 Task: Share a sports tournament or championship album with teams and supporters.
Action: Mouse moved to (42, 63)
Screenshot: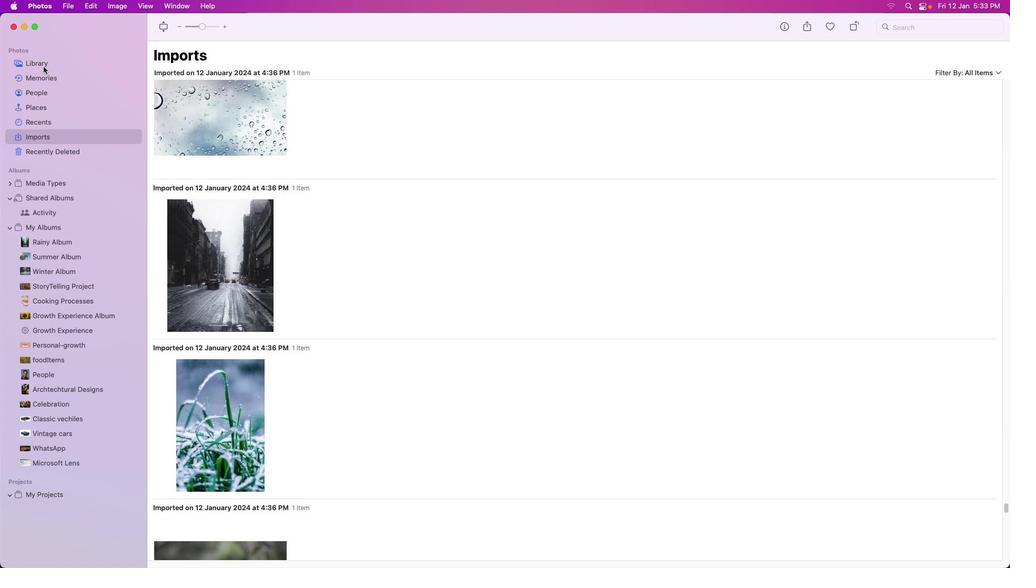 
Action: Mouse pressed left at (42, 63)
Screenshot: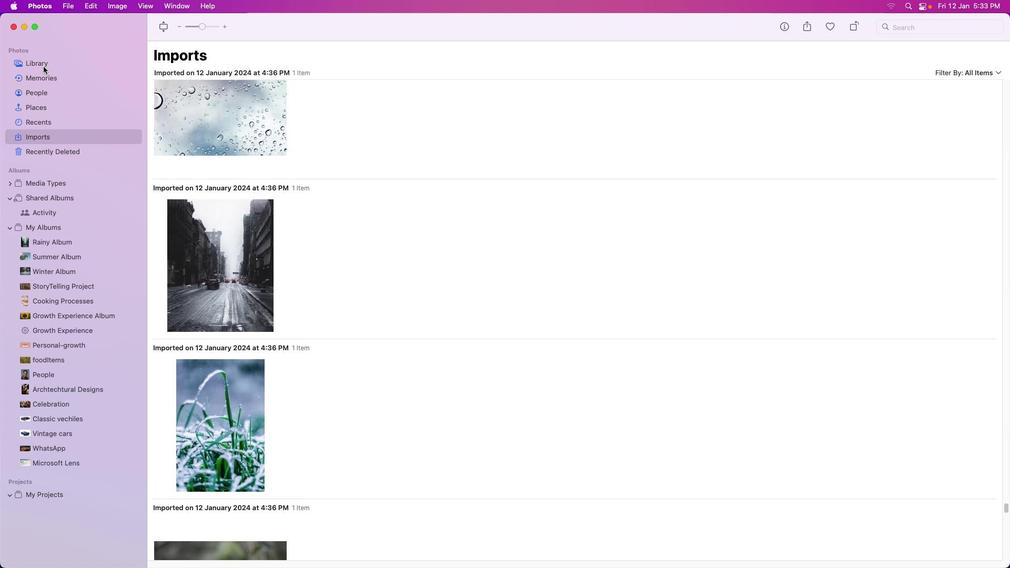 
Action: Mouse moved to (43, 65)
Screenshot: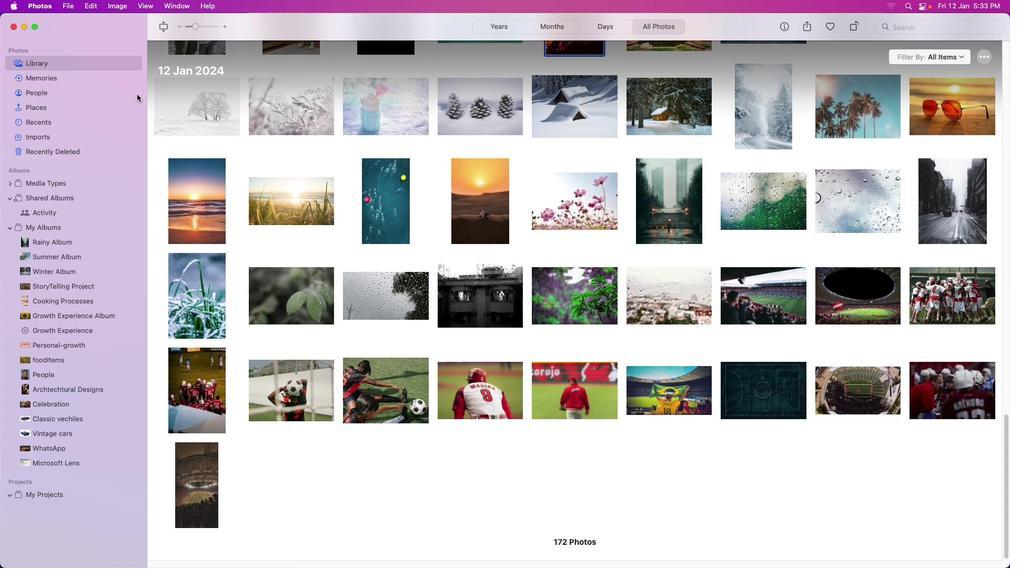 
Action: Mouse pressed left at (43, 65)
Screenshot: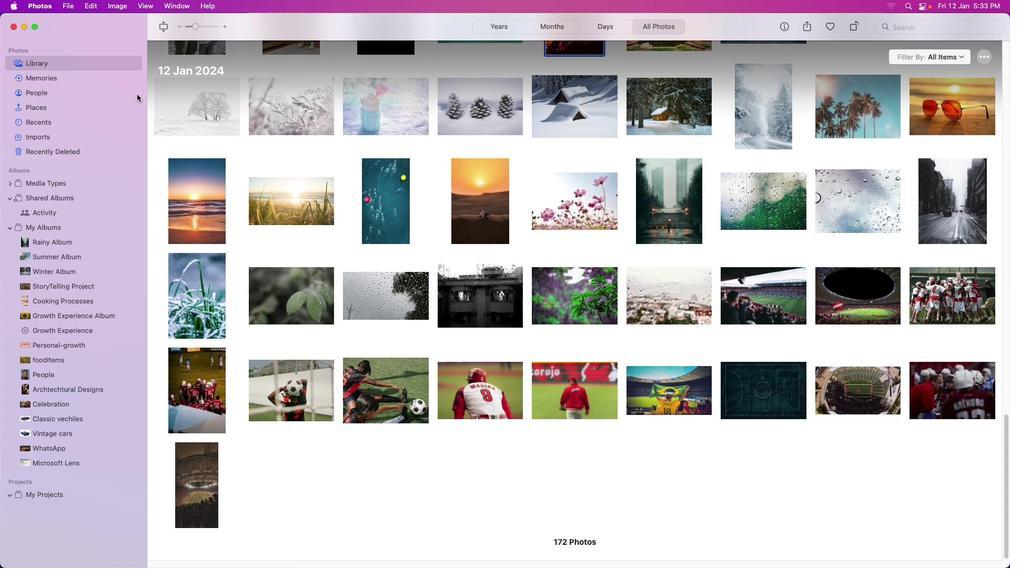 
Action: Mouse moved to (434, 298)
Screenshot: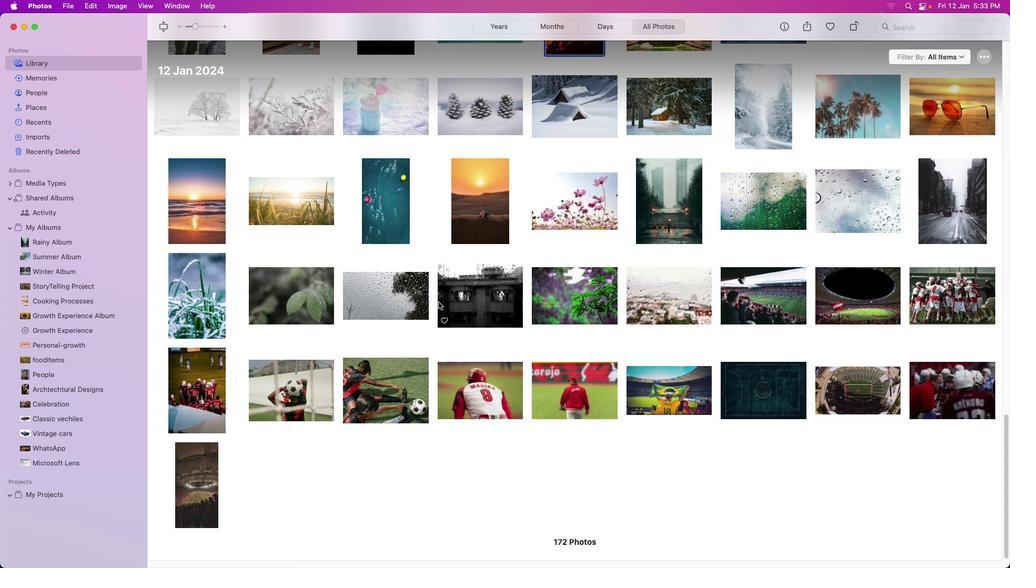
Action: Mouse scrolled (434, 298) with delta (0, 0)
Screenshot: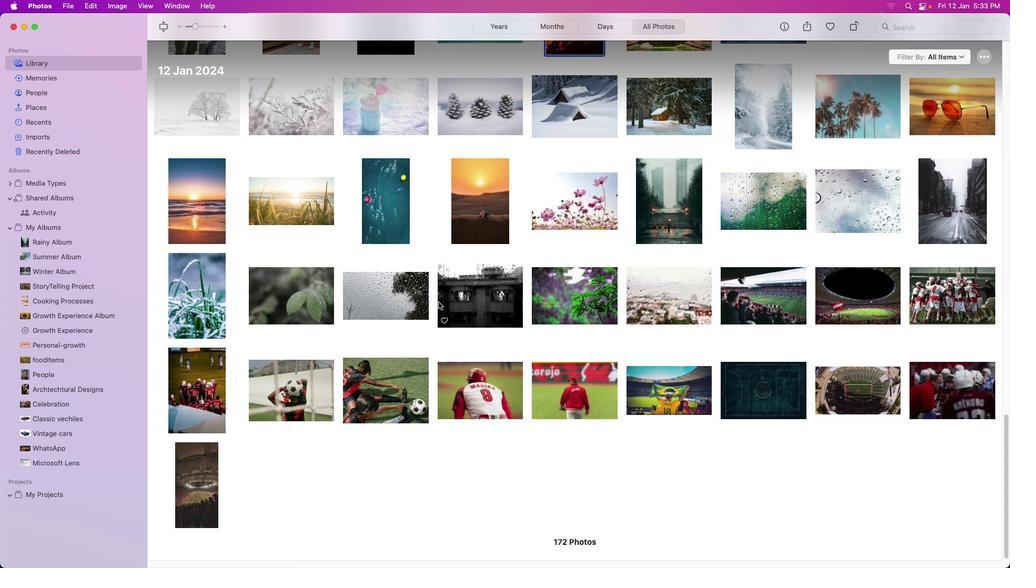 
Action: Mouse moved to (437, 300)
Screenshot: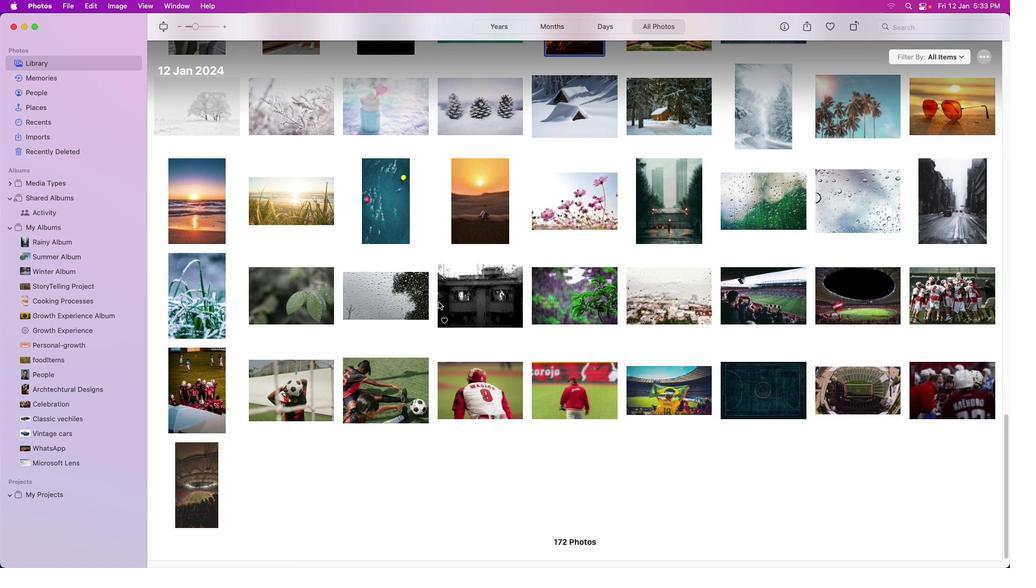 
Action: Mouse scrolled (437, 300) with delta (0, 0)
Screenshot: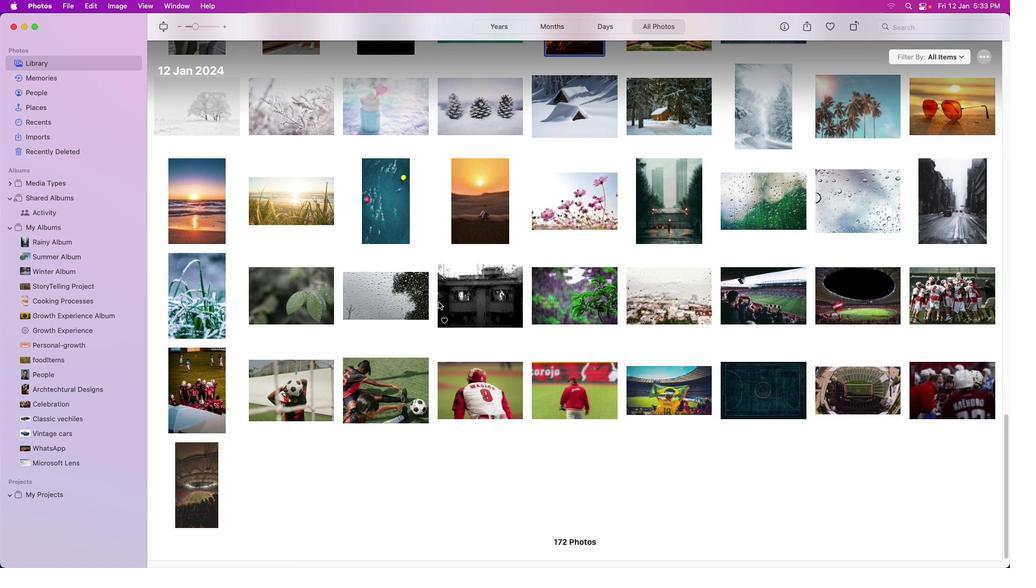 
Action: Mouse moved to (438, 301)
Screenshot: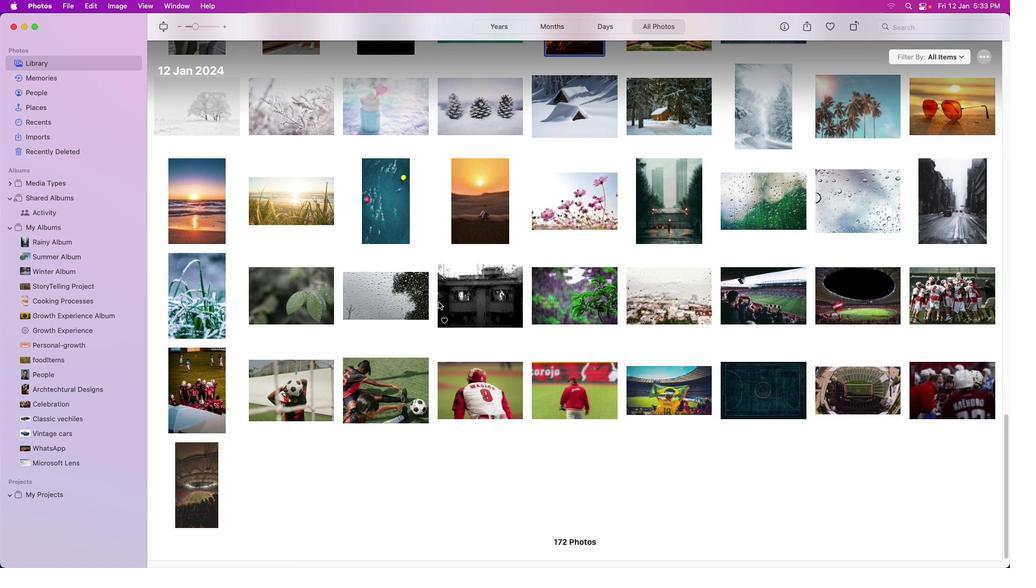 
Action: Mouse scrolled (438, 301) with delta (0, -1)
Screenshot: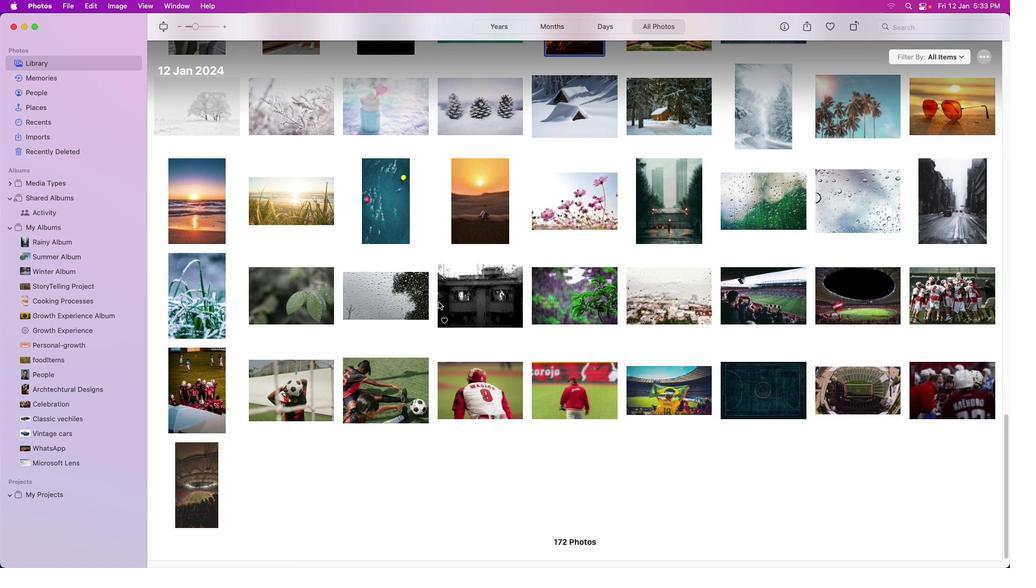
Action: Mouse moved to (438, 302)
Screenshot: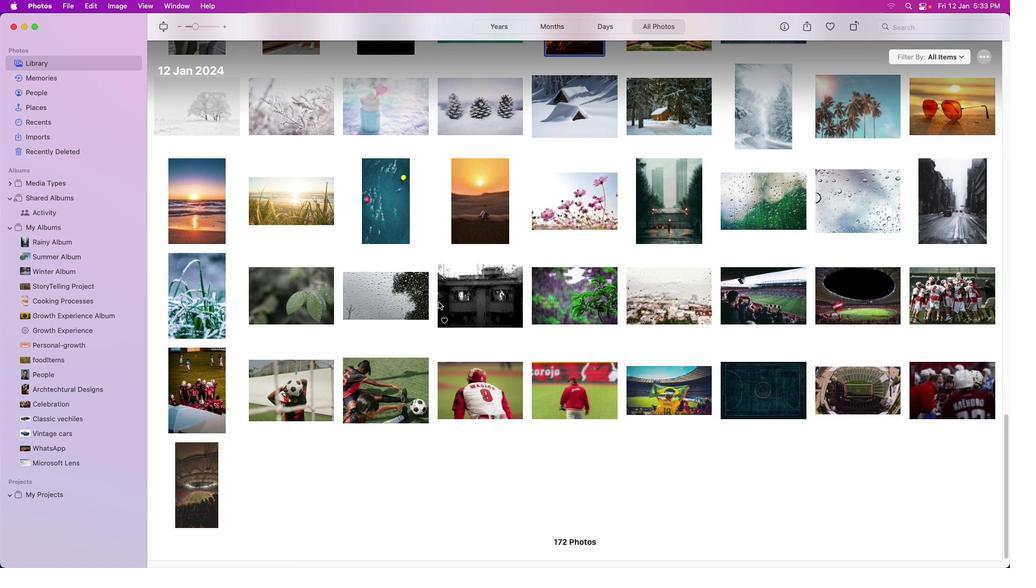 
Action: Mouse scrolled (438, 302) with delta (0, -2)
Screenshot: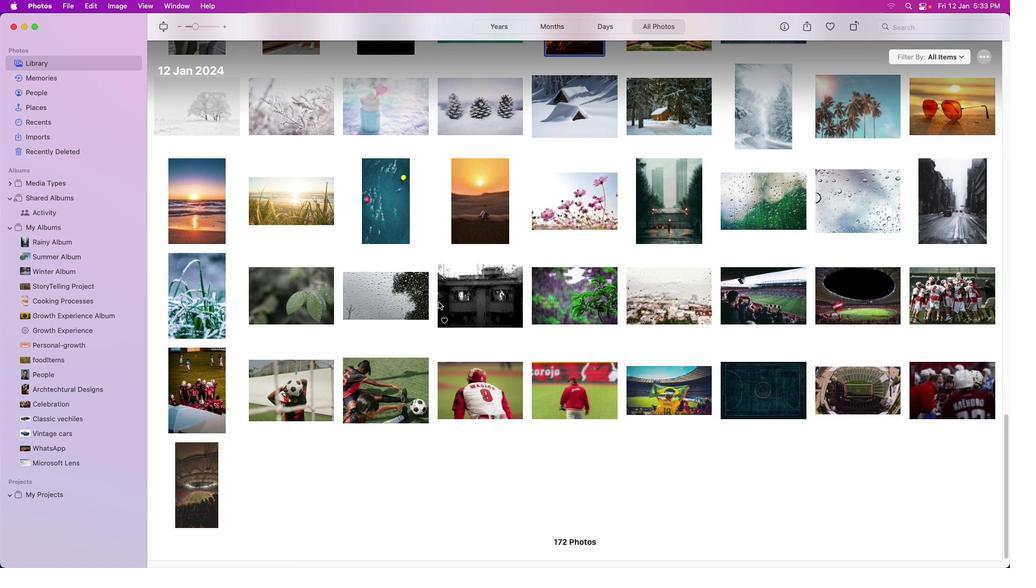 
Action: Mouse moved to (438, 302)
Screenshot: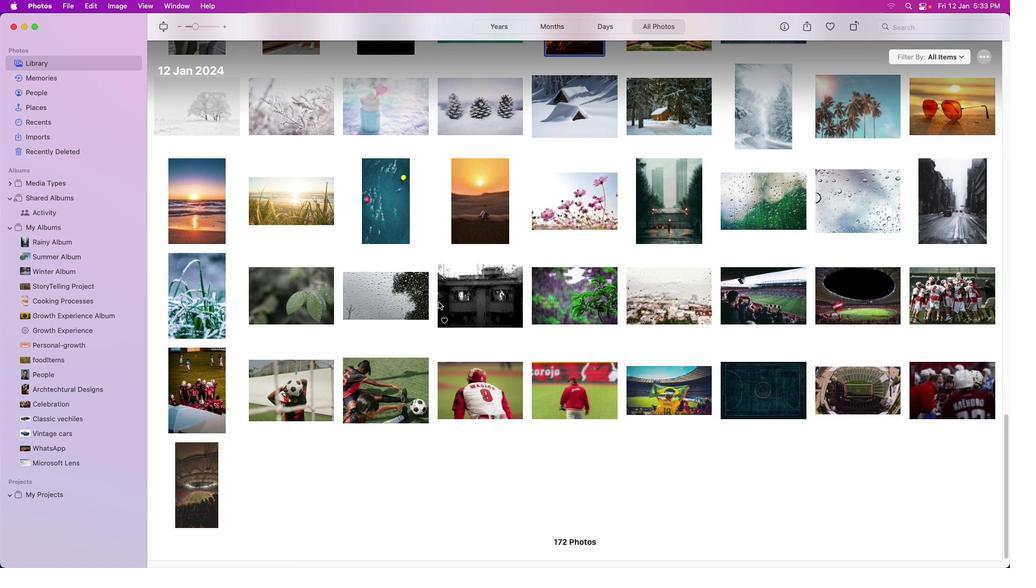
Action: Mouse scrolled (438, 302) with delta (0, -3)
Screenshot: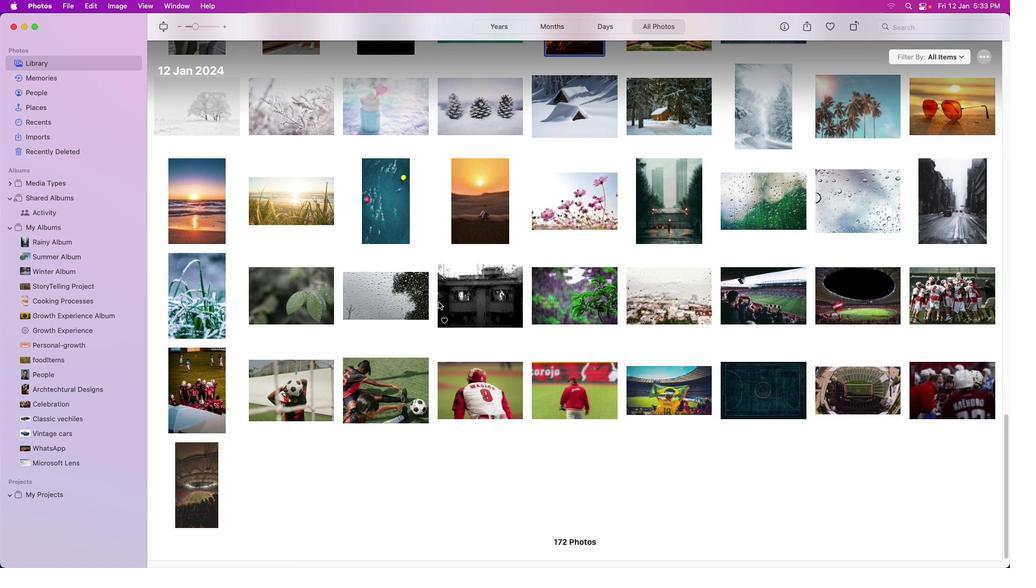 
Action: Mouse scrolled (438, 302) with delta (0, -3)
Screenshot: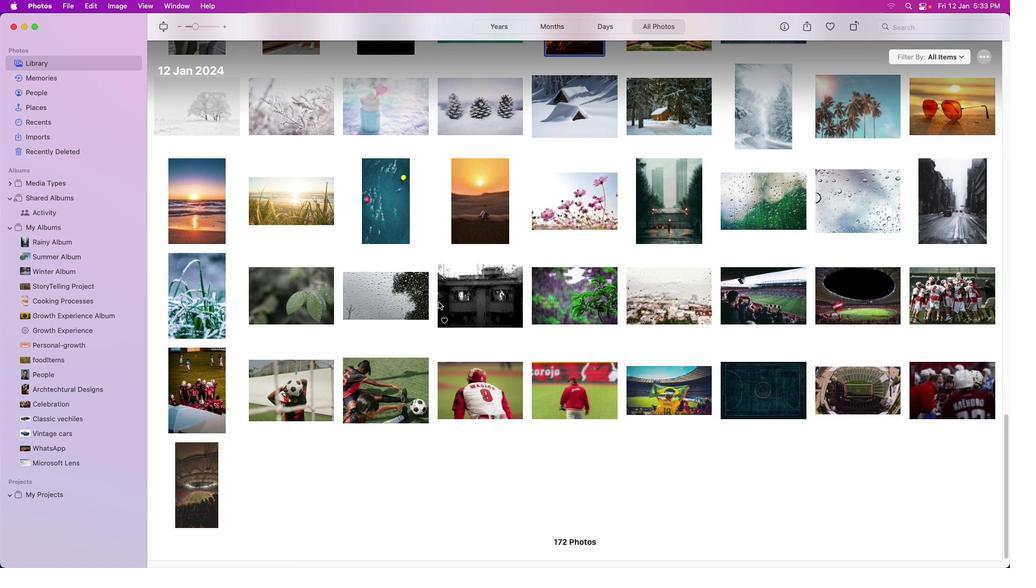 
Action: Mouse moved to (135, 196)
Screenshot: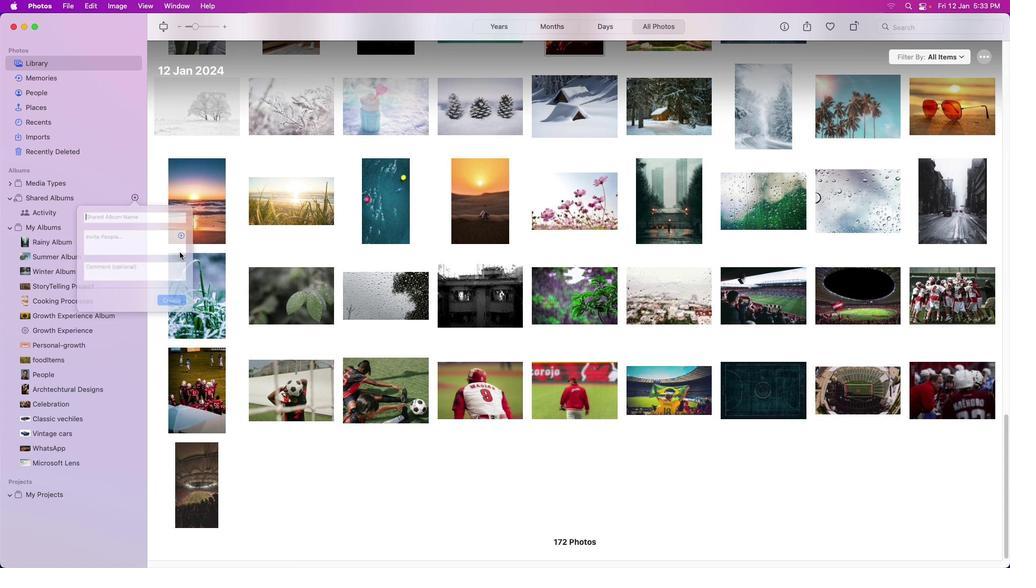 
Action: Mouse pressed left at (135, 196)
Screenshot: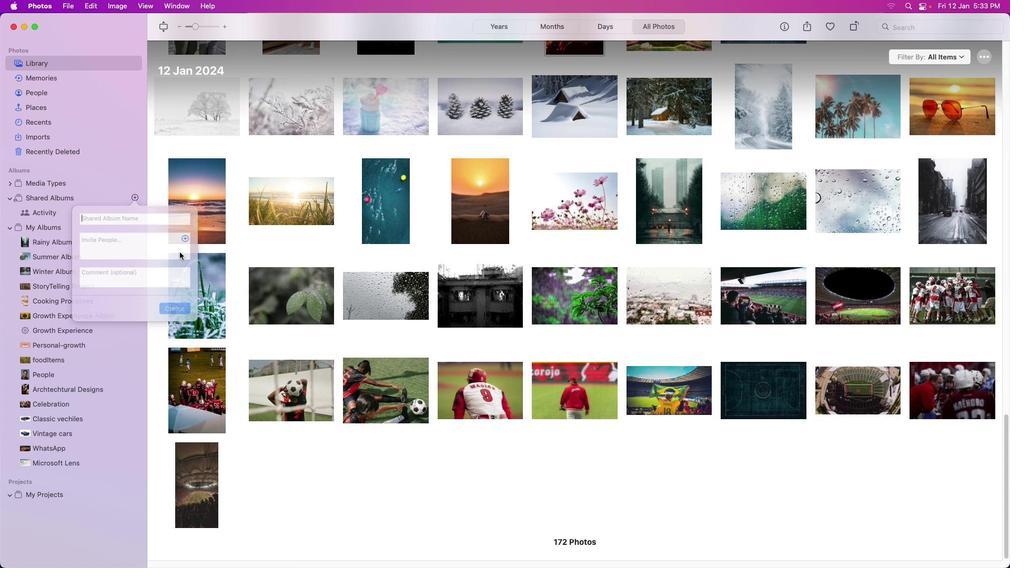 
Action: Mouse moved to (129, 220)
Screenshot: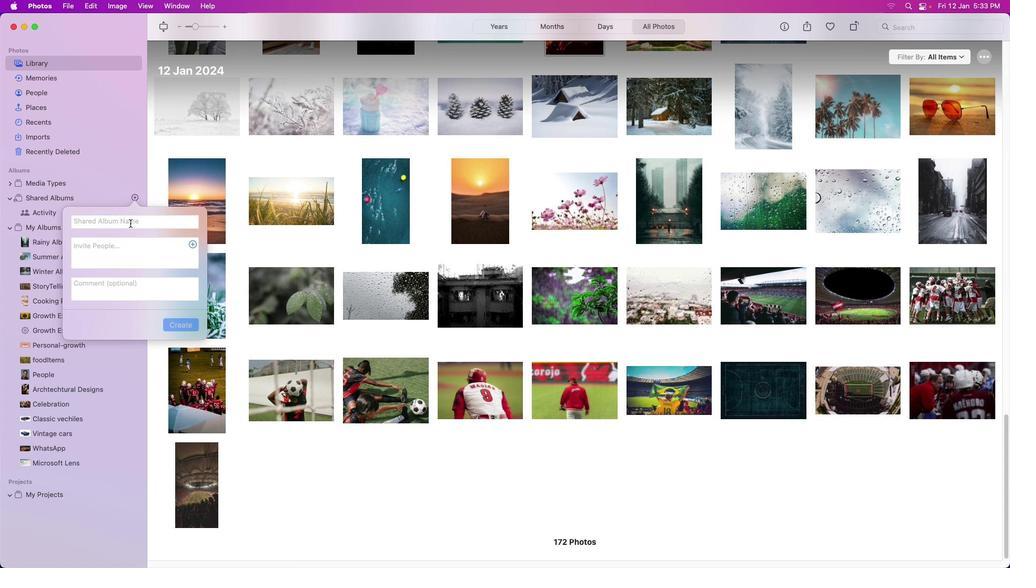 
Action: Mouse pressed left at (129, 220)
Screenshot: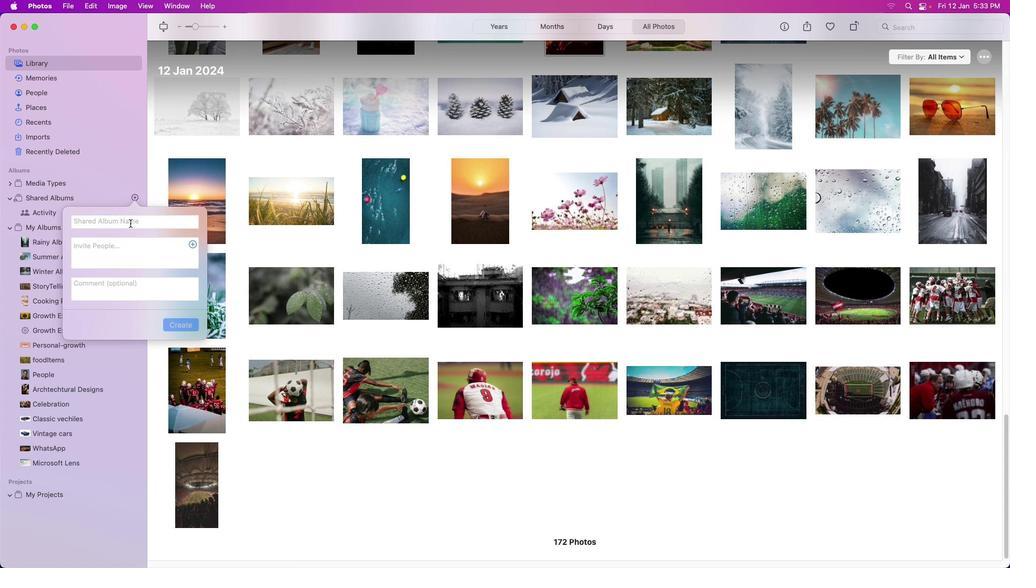 
Action: Mouse moved to (129, 223)
Screenshot: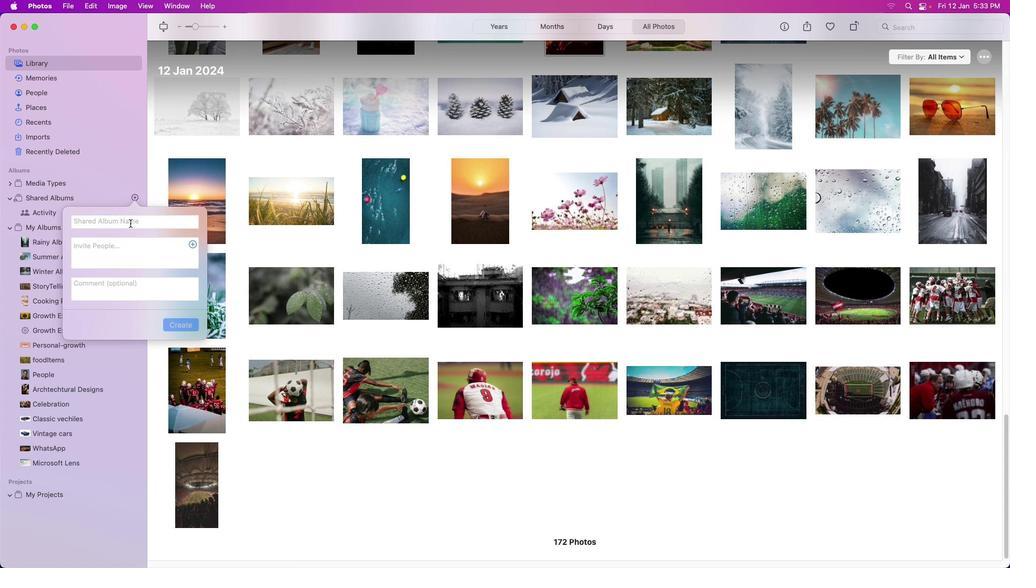 
Action: Key pressed 's'Key.shift_r'S'Key.backspaceKey.backspaceKey.shift_r'S''p''o''r''t''m'Key.backspace's'Key.spaceKey.shift_r'T''o''u''r''n''a''m''e''n''t'
Screenshot: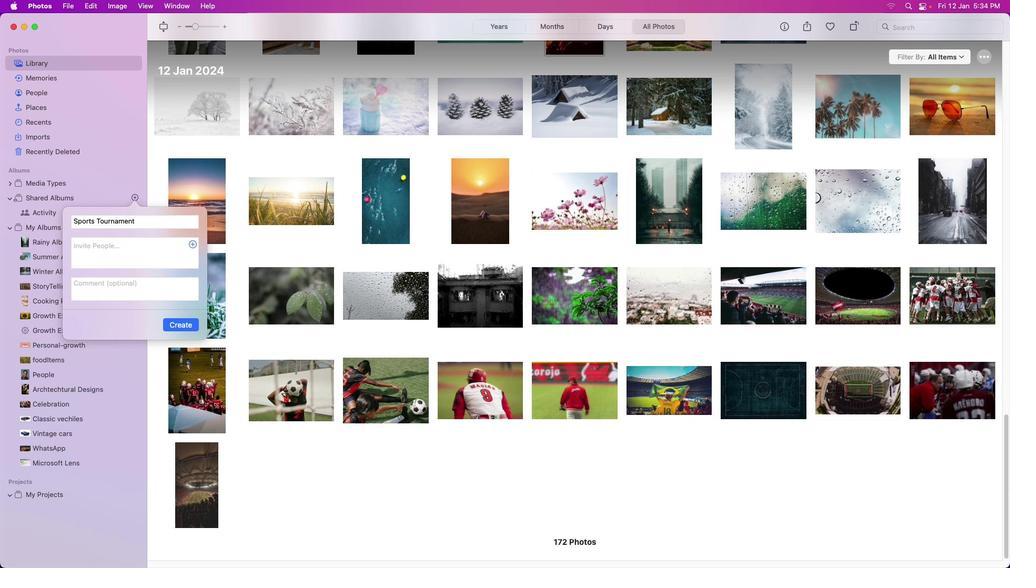 
Action: Mouse moved to (109, 245)
Screenshot: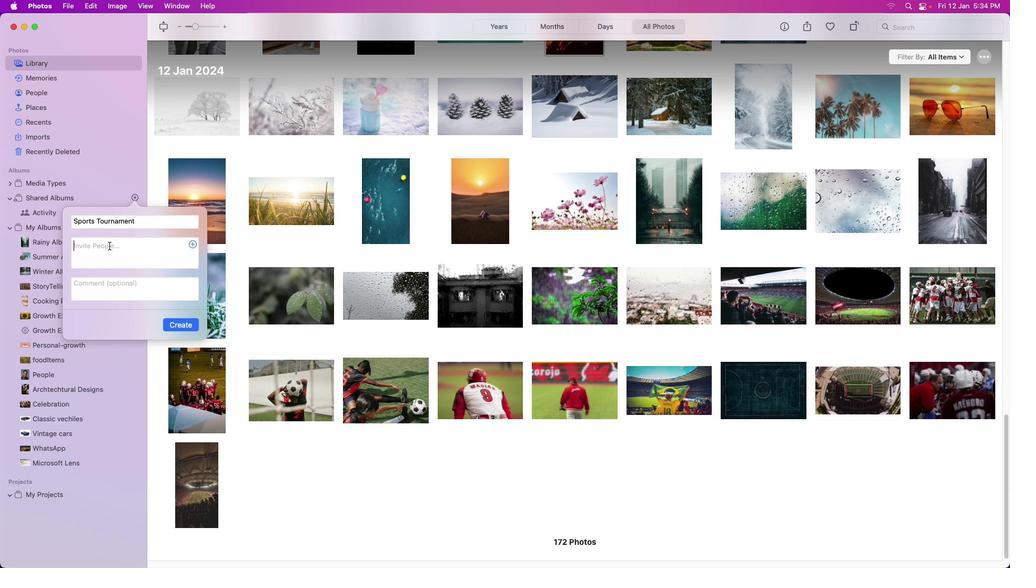 
Action: Mouse pressed left at (109, 245)
Screenshot: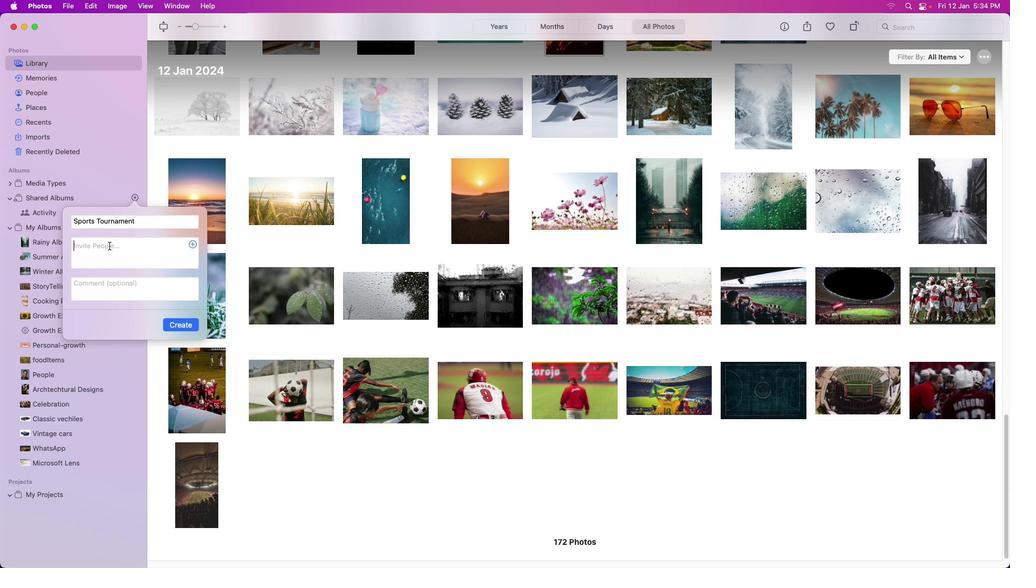
Action: Key pressed Key.shift_r'T''e''a''m'Key.spaceKey.shift'M''e''m''b''e''r'Key.enter
Screenshot: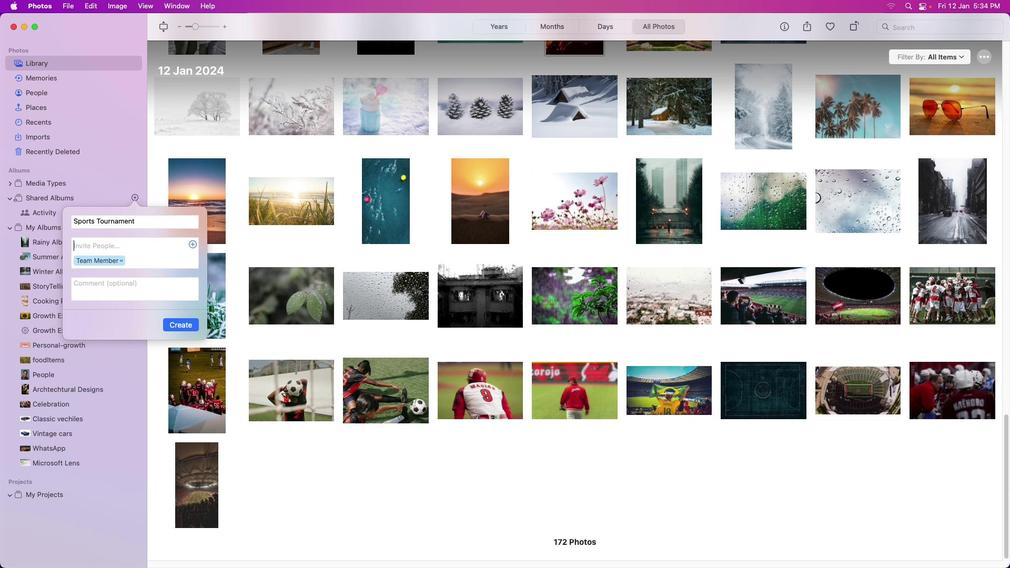 
Action: Mouse moved to (114, 284)
Screenshot: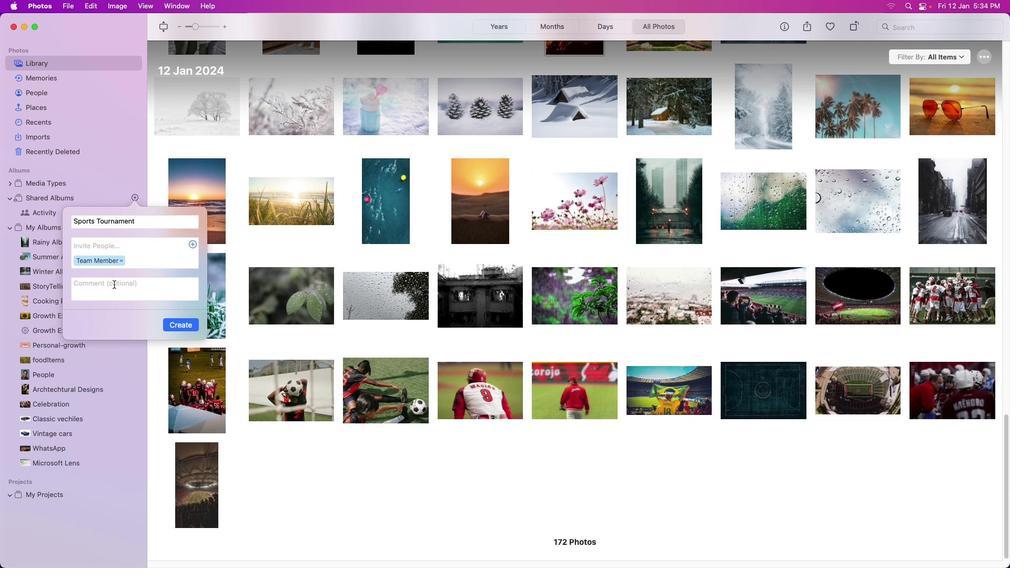 
Action: Mouse pressed left at (114, 284)
Screenshot: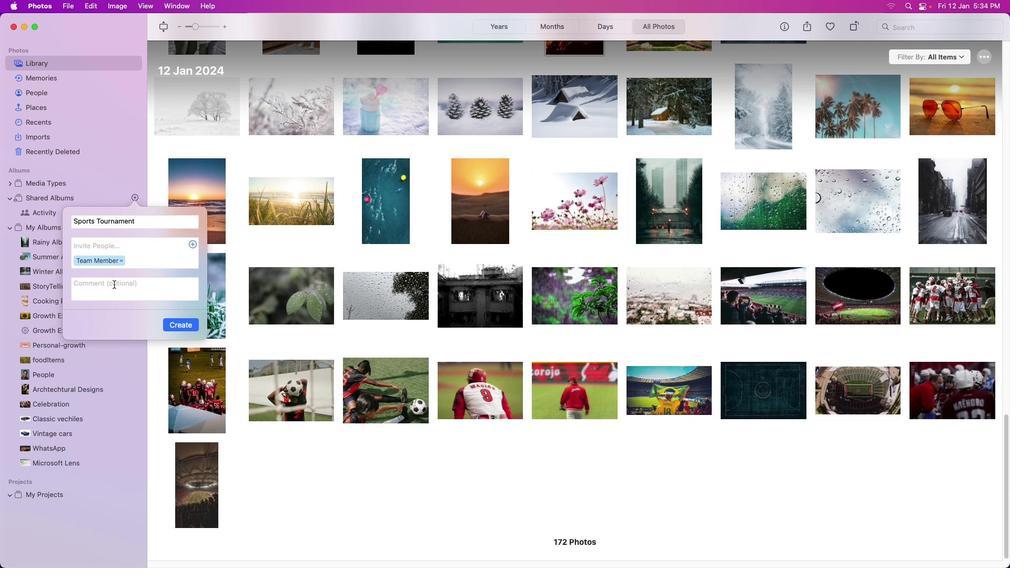 
Action: Mouse moved to (114, 284)
Screenshot: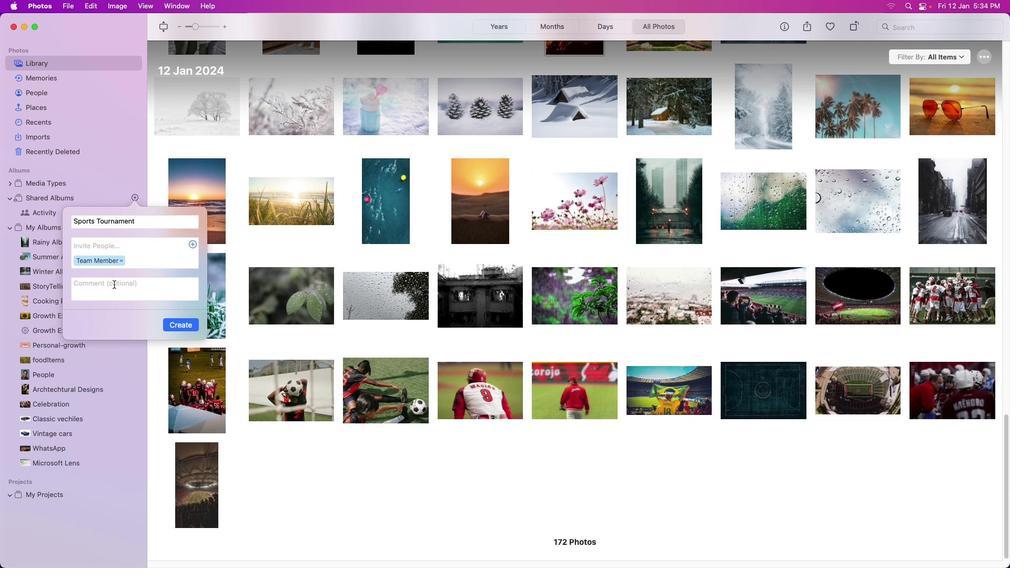 
Action: Key pressed Key.shift'H''e''l''l''o'Key.spaceKey.shift'G''u''y''s'Key.space'k''e''e''p'Key.space't''h''e''s''e'Key.space'i''n'Key.backspaceKey.backspaceKey.backspaceKey.backspaceKey.backspaceKey.backspace'i''s'Key.space'a''l''b''u''m'Key.space'f''o''r'Key.space'y''o''r'Key.backspaceKey.backspaceKey.backspaceKey.backspaceKey.space's''h''o'Key.backspaceKey.backspaceKey.backspace'y''e''a''r''s'Key.space's''o'Key.space't''h''a''t'Key.space'i'Key.spaceKey.backspaceKey.backspace'y''o''u'Key.space'g''u''y''s'Key.space'c''a'Key.space'c'Key.backspaceKey.backspace'n'Key.space'r''e''m''e''m''b''e''r'Key.space't''h''e''s''e'Key.space'm''o''m''e''n''t''s'Key.space'f''o''r'Key.space'w''h''o''l''e'Key.space'l''i''f''e'
Screenshot: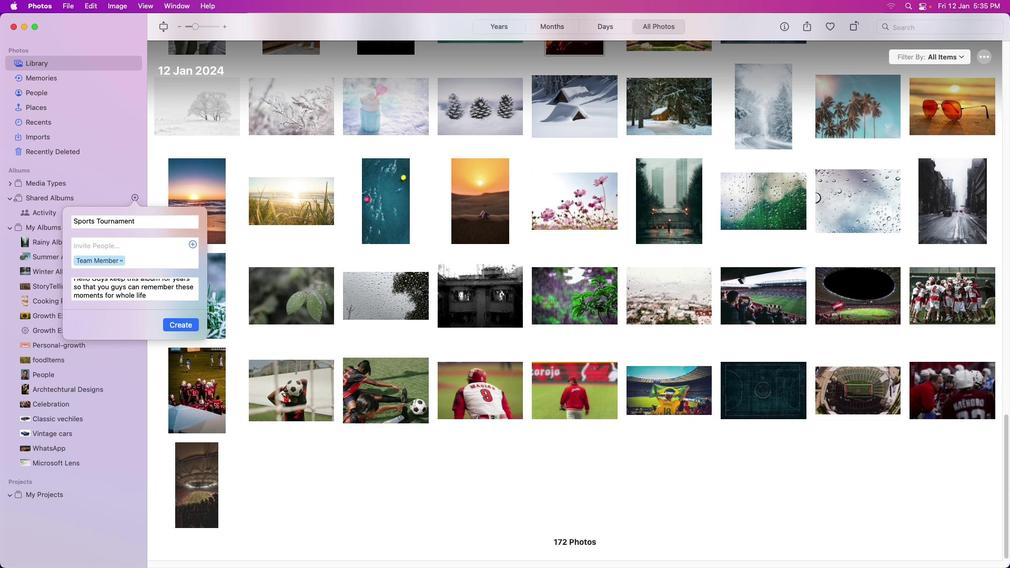
Action: Mouse moved to (186, 323)
Screenshot: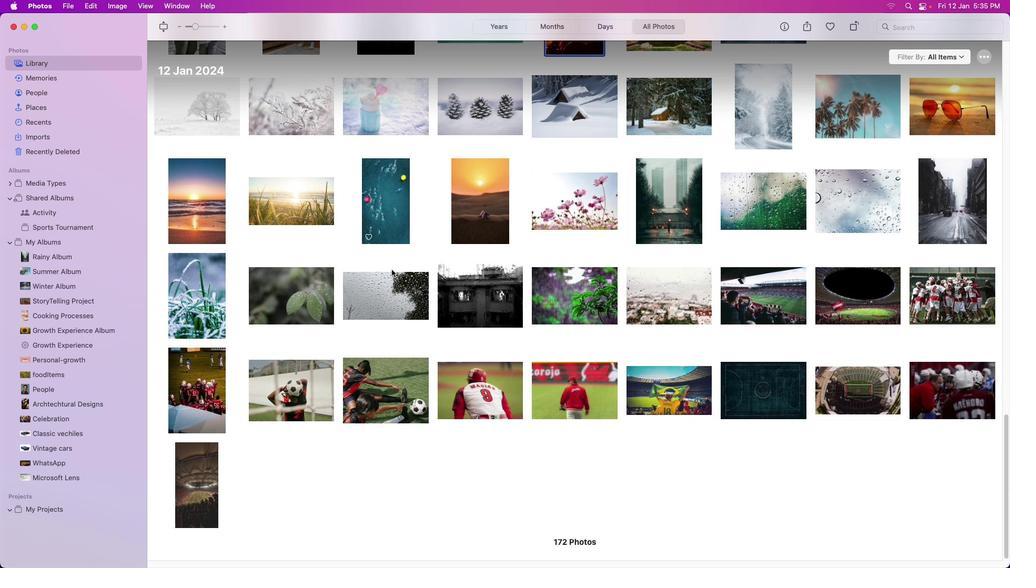 
Action: Mouse pressed left at (186, 323)
Screenshot: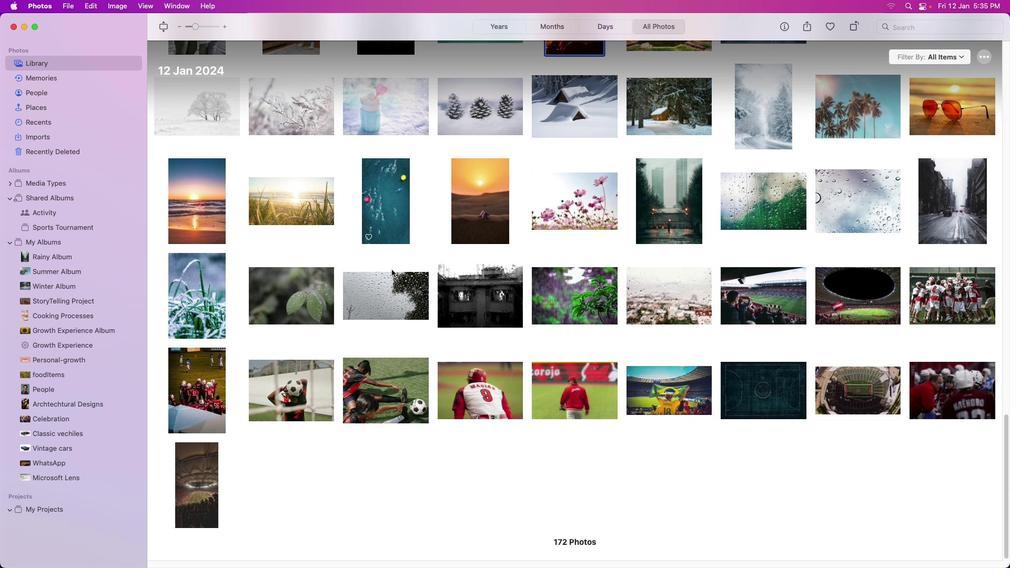 
Action: Mouse moved to (71, 226)
Screenshot: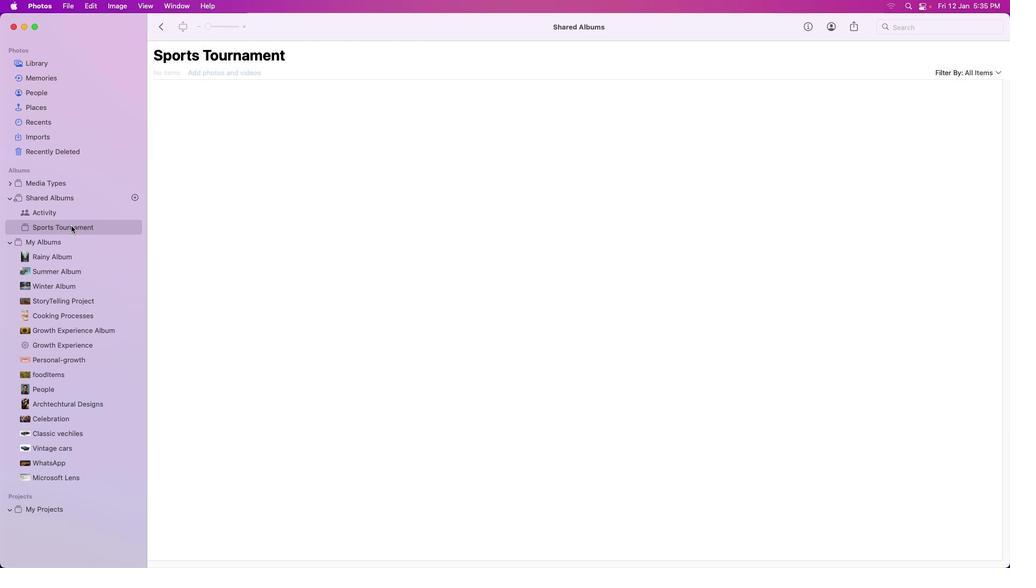 
Action: Mouse pressed left at (71, 226)
Screenshot: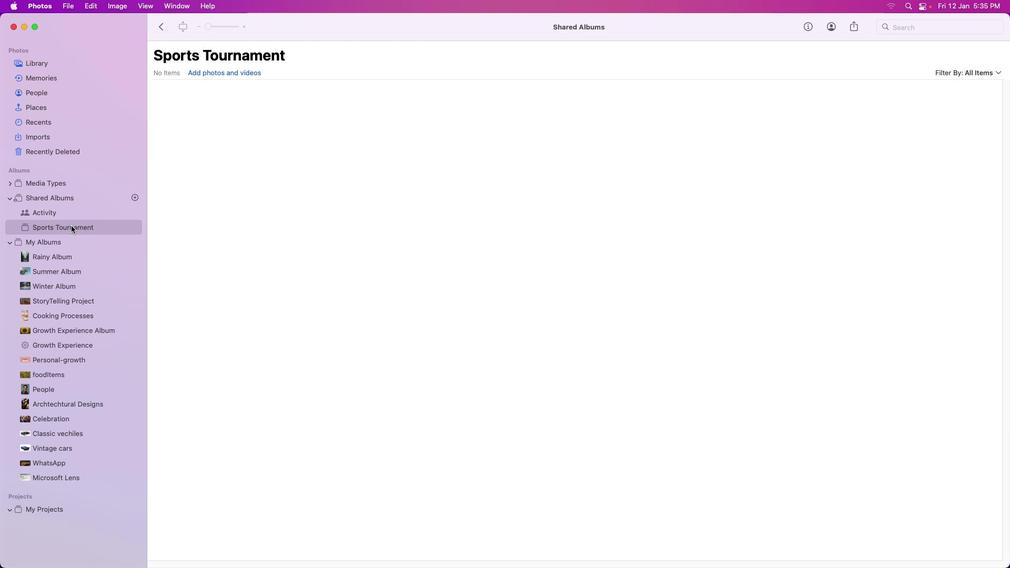 
Action: Mouse moved to (357, 147)
Screenshot: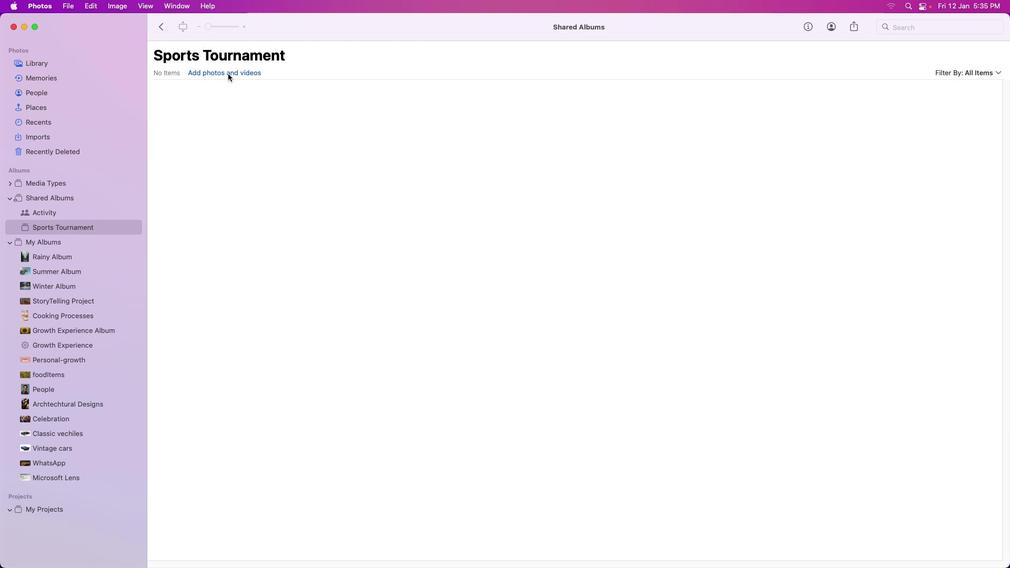 
Action: Mouse pressed left at (357, 147)
Screenshot: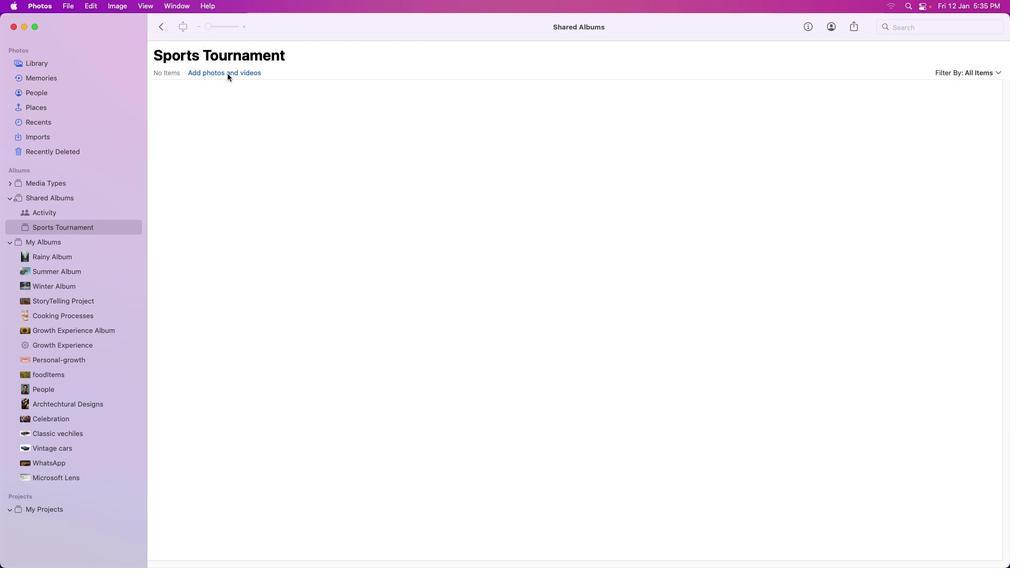 
Action: Mouse moved to (227, 73)
Screenshot: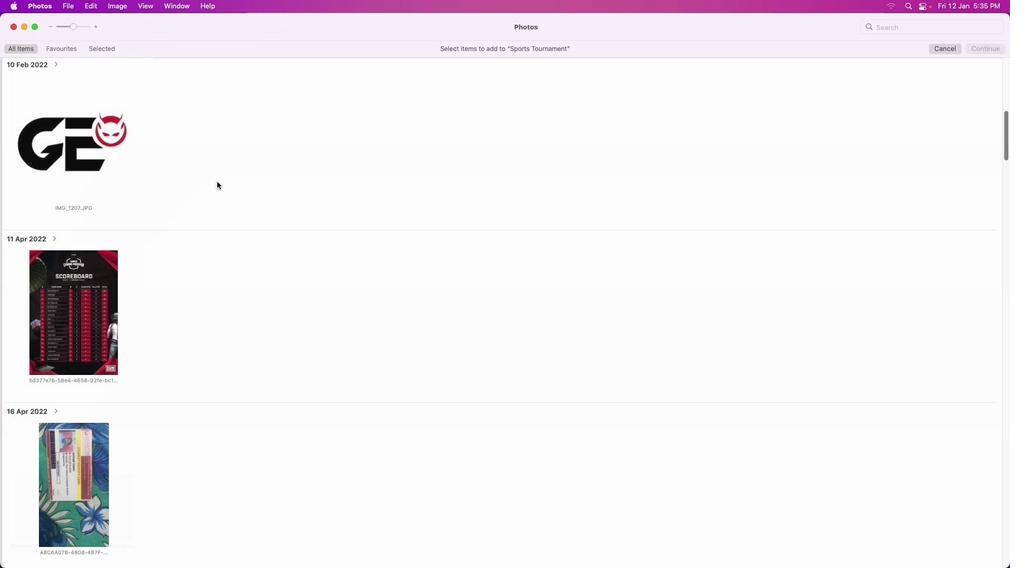 
Action: Mouse pressed left at (227, 73)
Screenshot: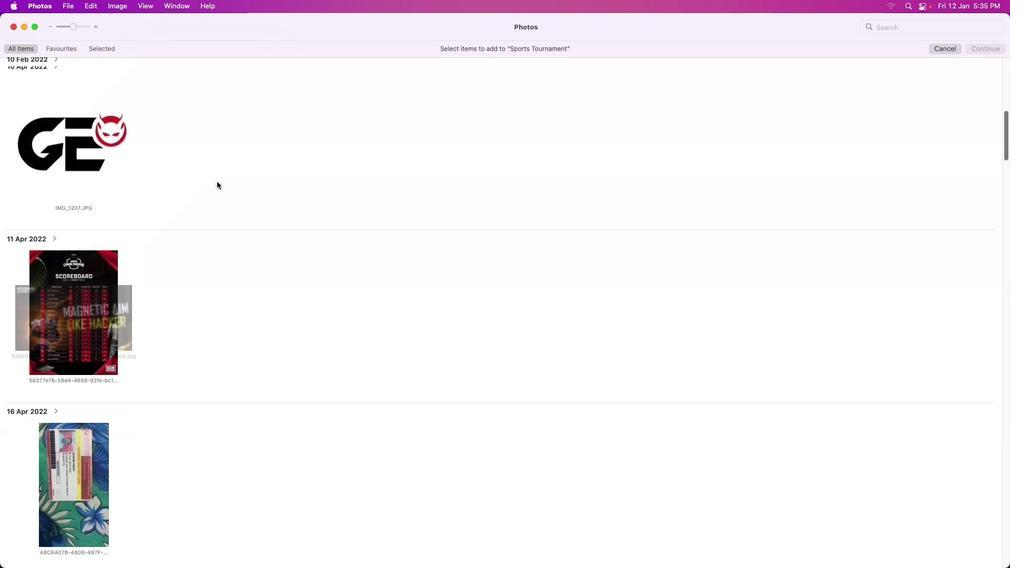 
Action: Mouse moved to (78, 275)
Screenshot: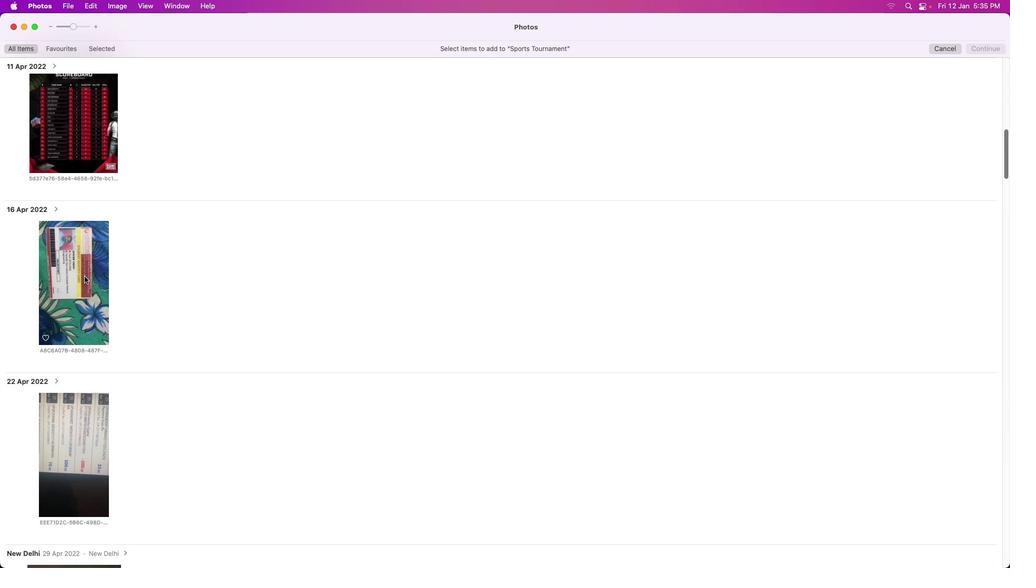 
Action: Mouse scrolled (78, 275) with delta (0, 0)
Screenshot: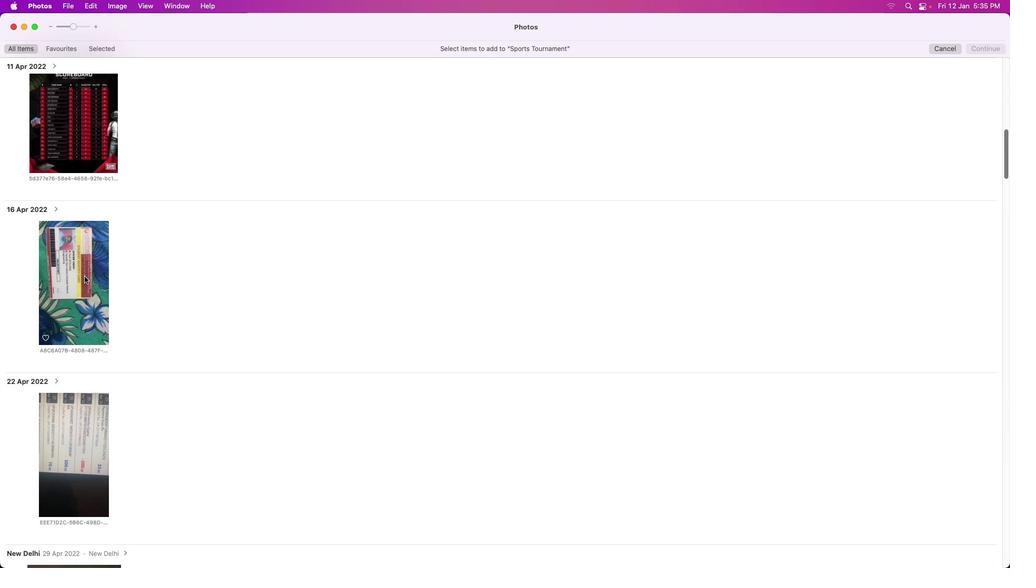 
Action: Mouse moved to (80, 275)
Screenshot: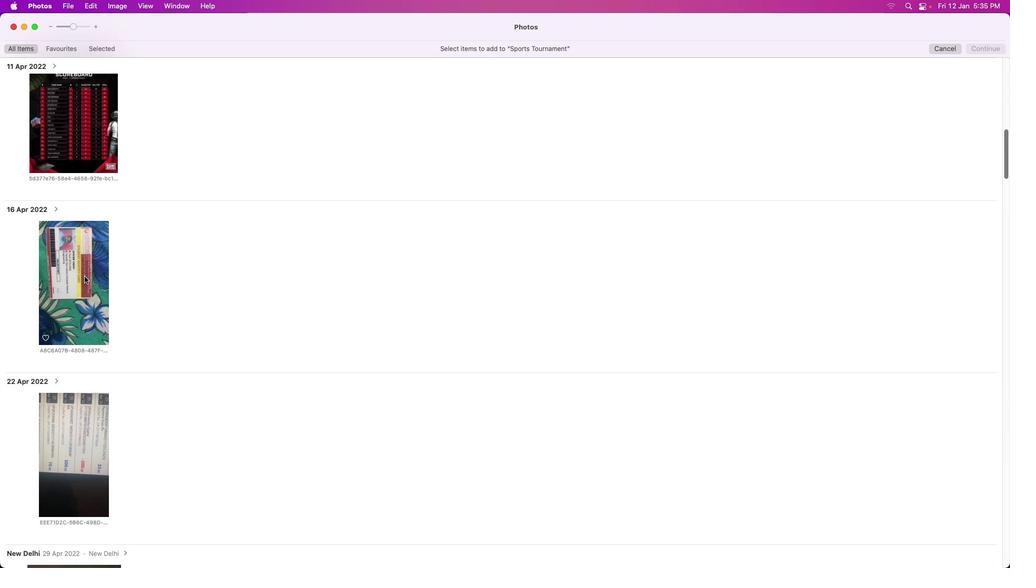 
Action: Mouse scrolled (80, 275) with delta (0, 0)
Screenshot: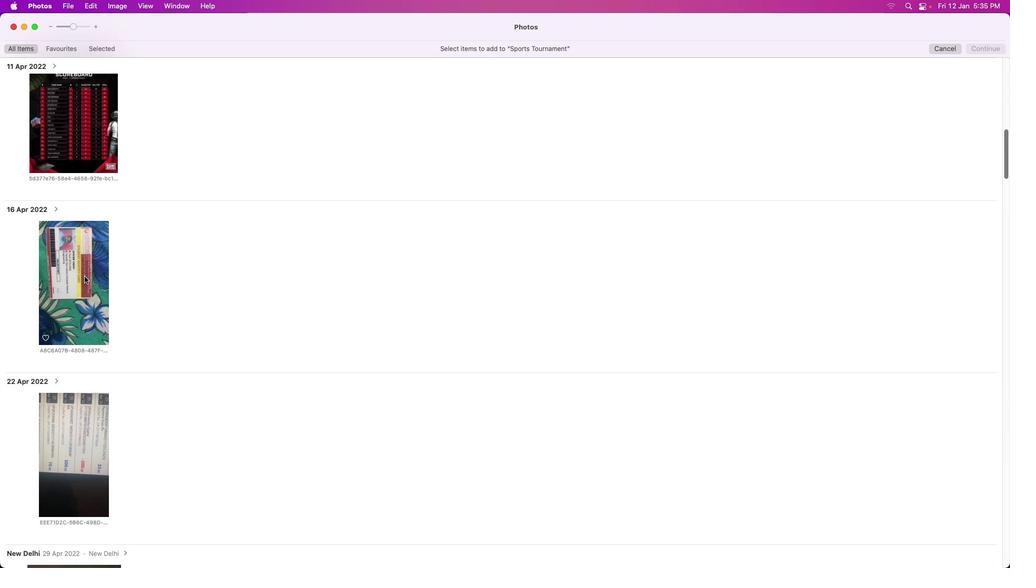 
Action: Mouse moved to (80, 275)
Screenshot: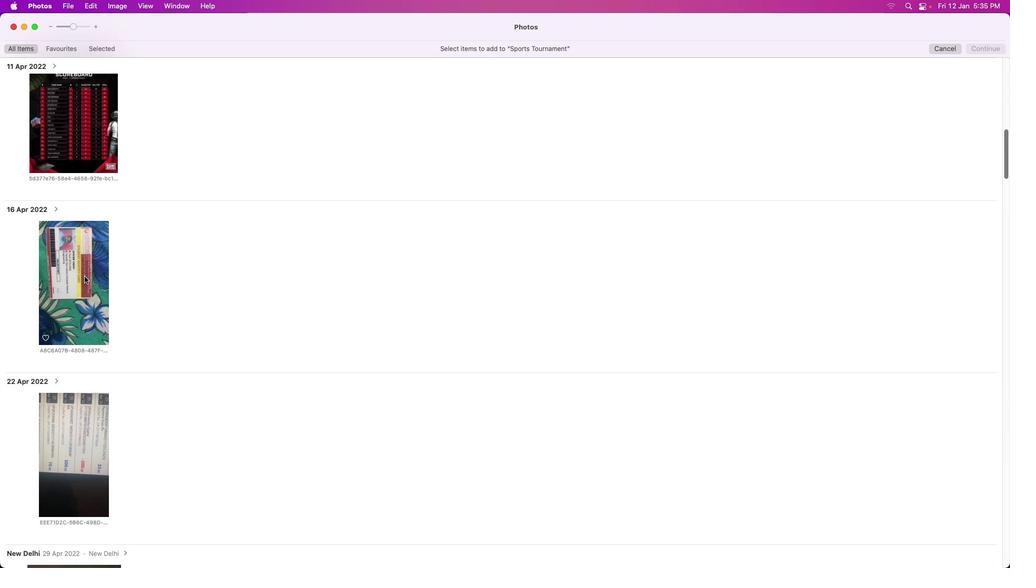 
Action: Mouse scrolled (80, 275) with delta (0, -1)
Screenshot: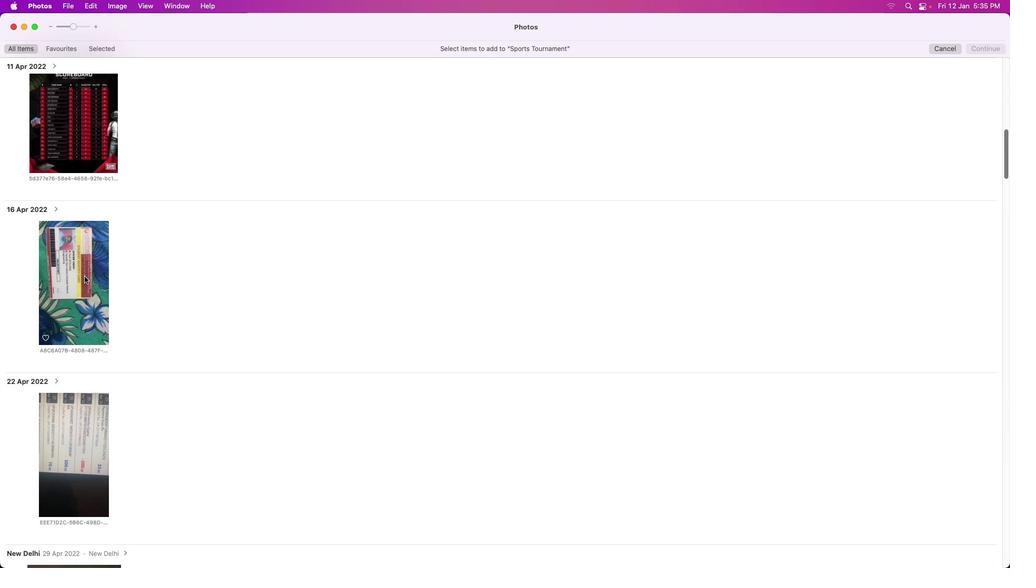 
Action: Mouse moved to (81, 276)
Screenshot: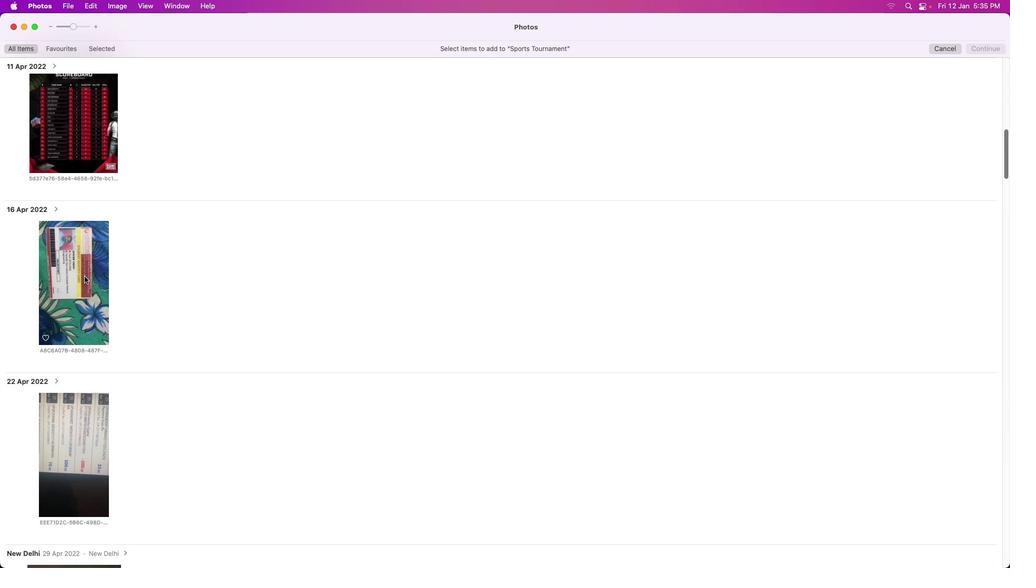 
Action: Mouse scrolled (81, 276) with delta (0, -2)
Screenshot: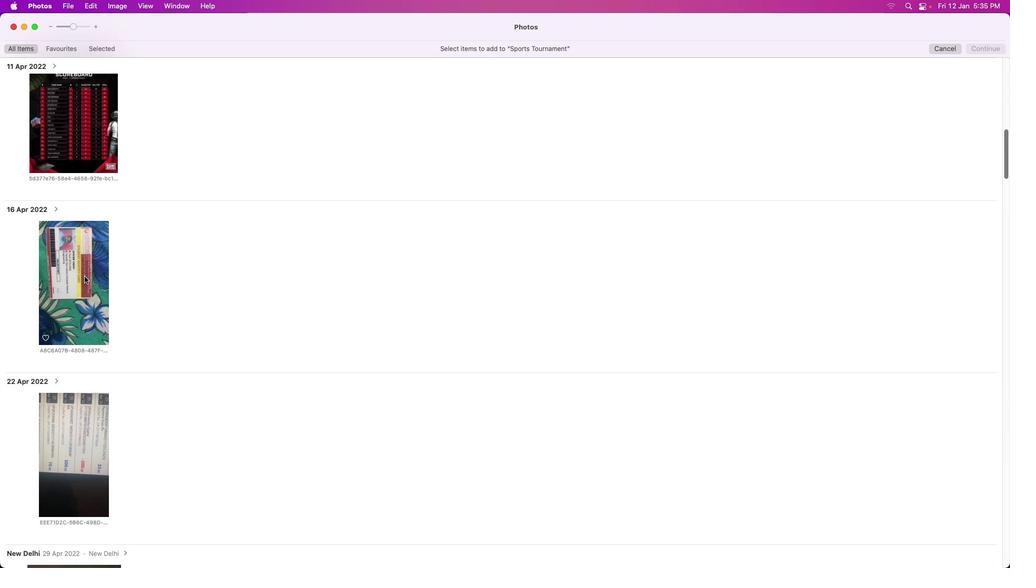 
Action: Mouse moved to (82, 276)
Screenshot: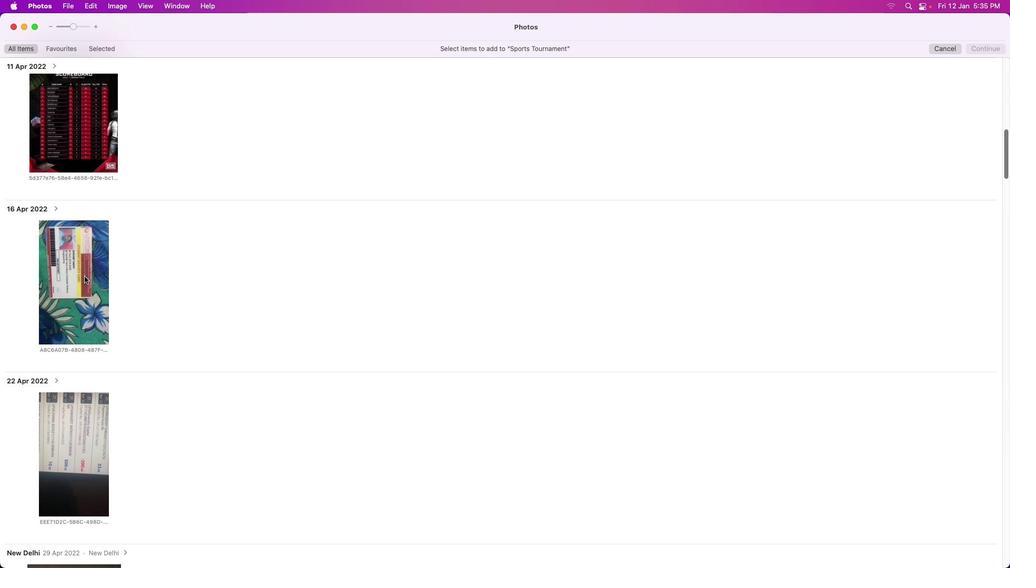 
Action: Mouse scrolled (82, 276) with delta (0, -3)
Screenshot: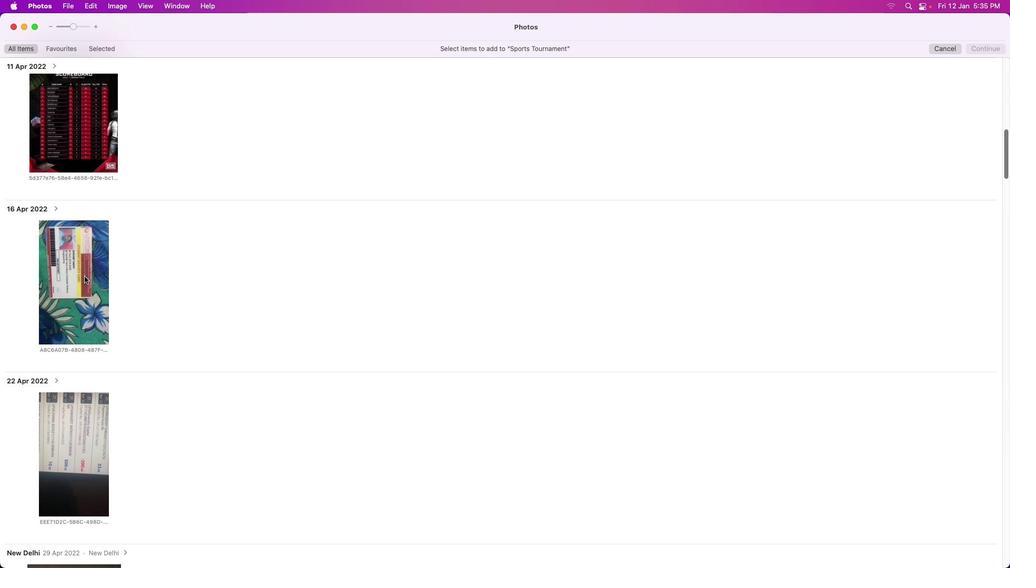 
Action: Mouse moved to (82, 276)
Screenshot: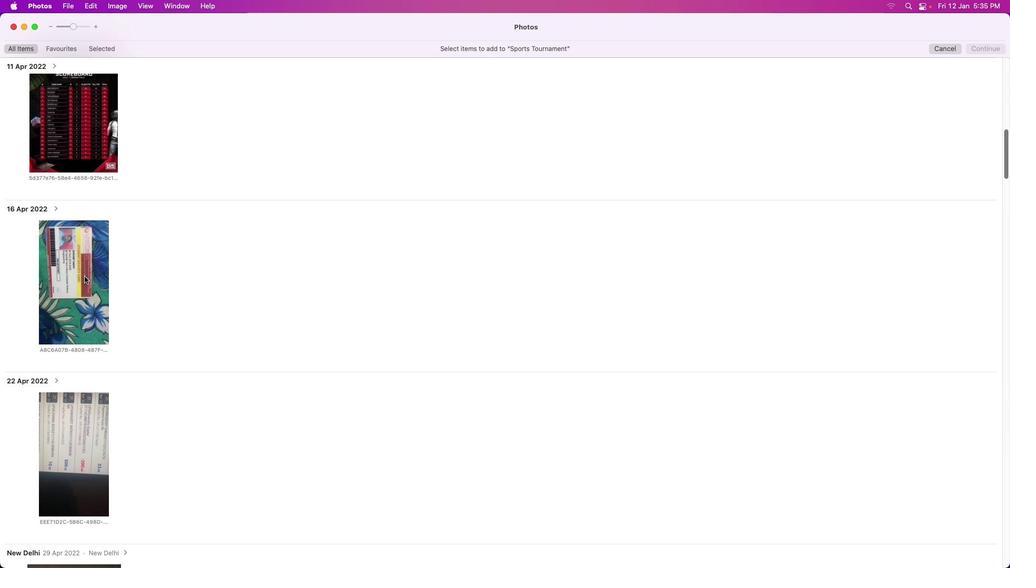 
Action: Mouse scrolled (82, 276) with delta (0, -3)
Screenshot: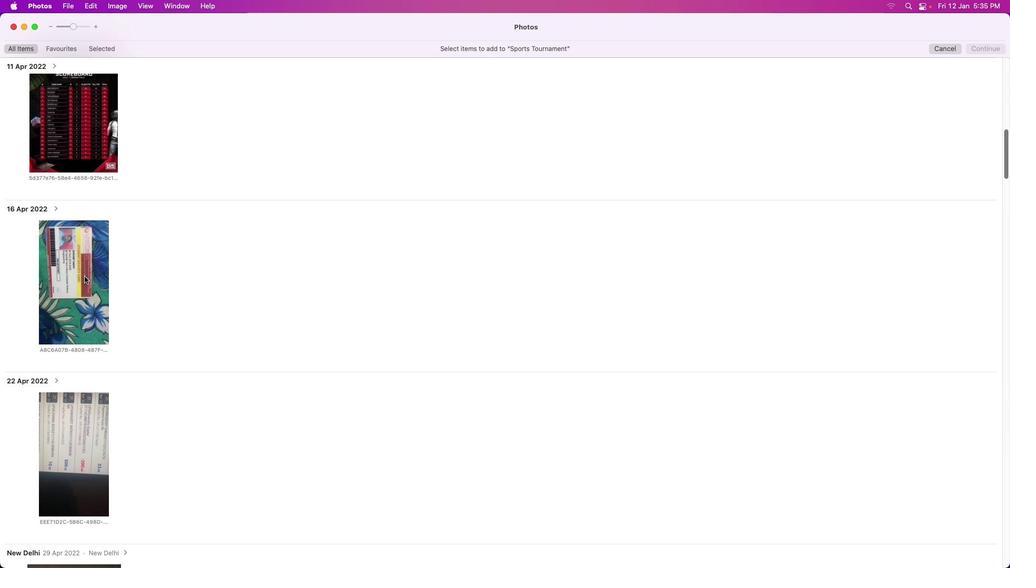 
Action: Mouse moved to (82, 276)
Screenshot: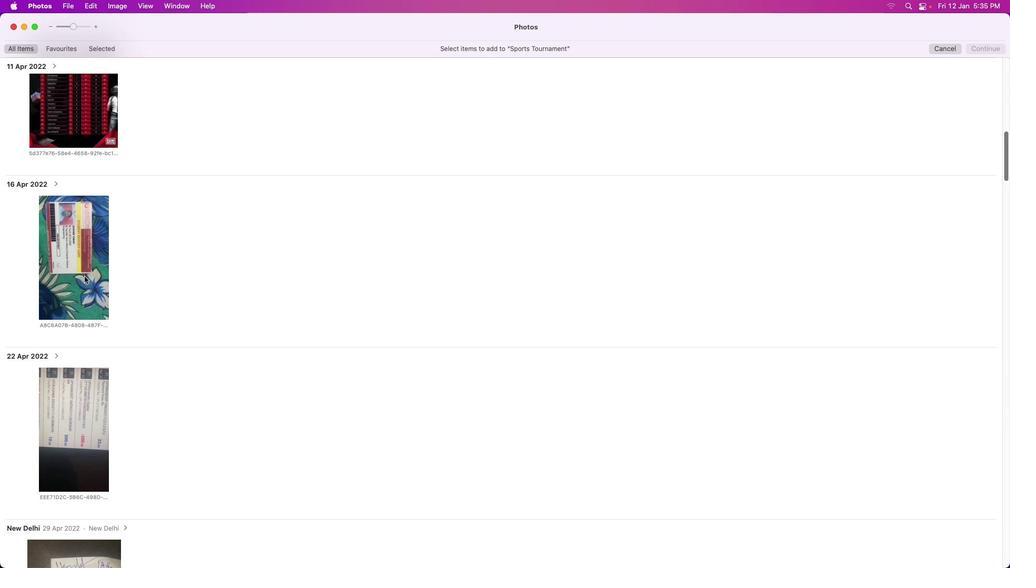 
Action: Mouse scrolled (82, 276) with delta (0, -3)
Screenshot: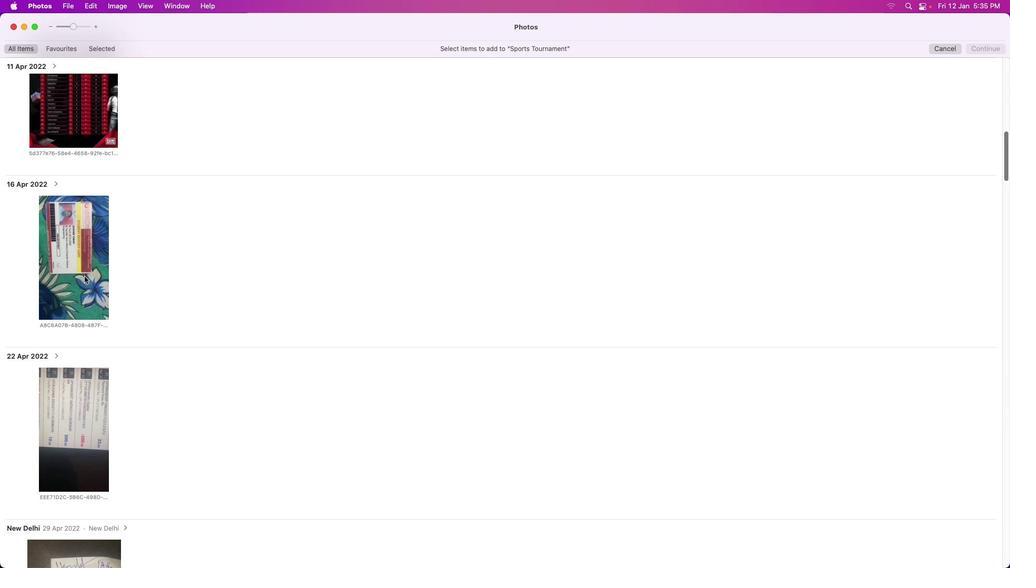 
Action: Mouse moved to (83, 276)
Screenshot: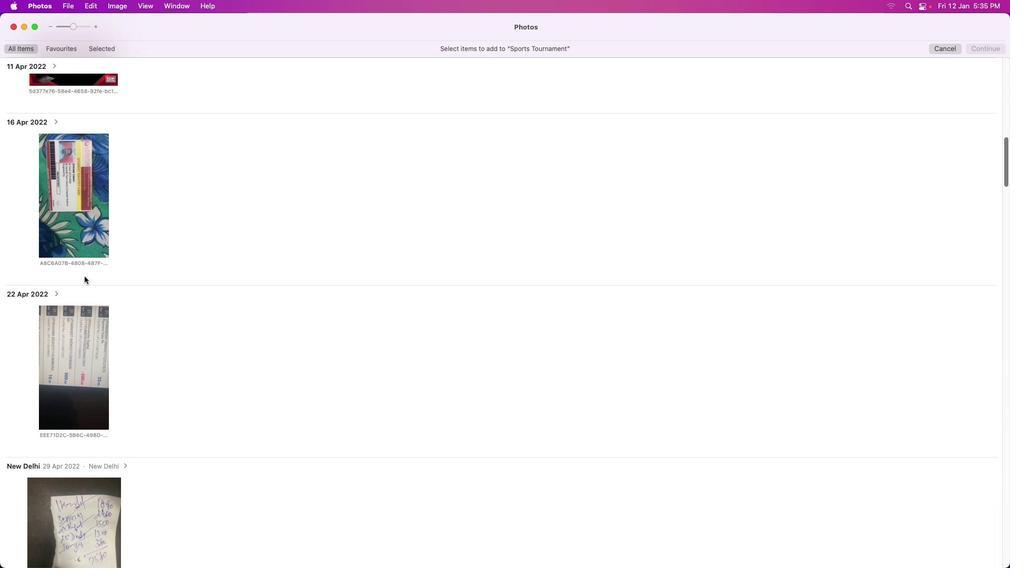 
Action: Mouse scrolled (83, 276) with delta (0, -3)
Screenshot: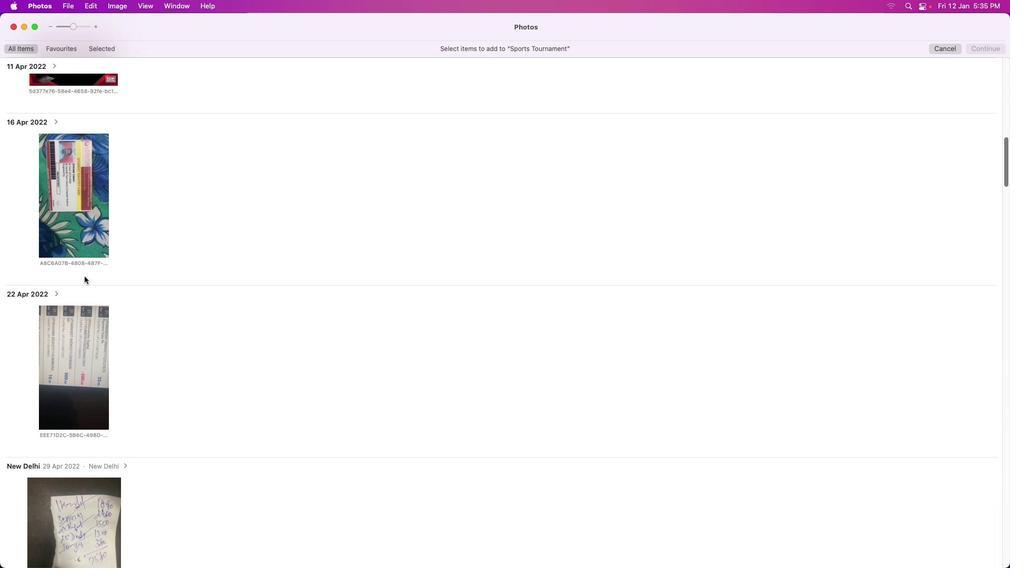 
Action: Mouse moved to (84, 276)
Screenshot: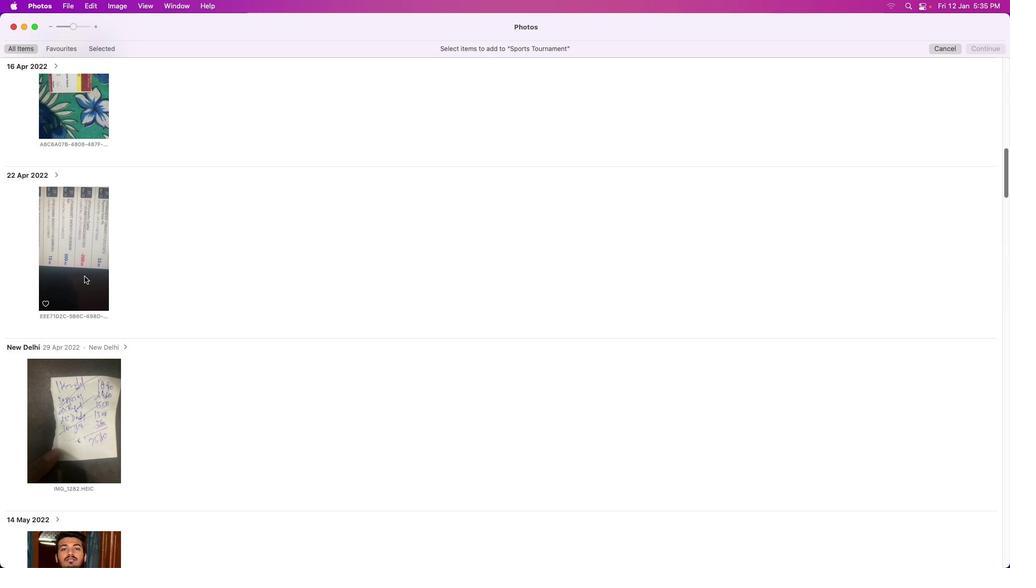 
Action: Mouse scrolled (84, 276) with delta (0, 0)
Screenshot: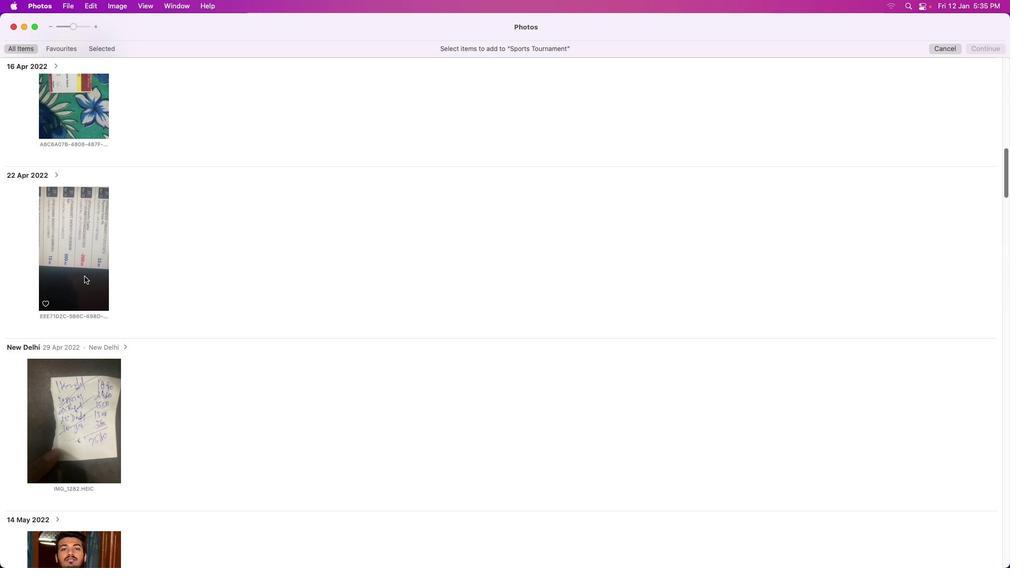 
Action: Mouse scrolled (84, 276) with delta (0, 0)
Screenshot: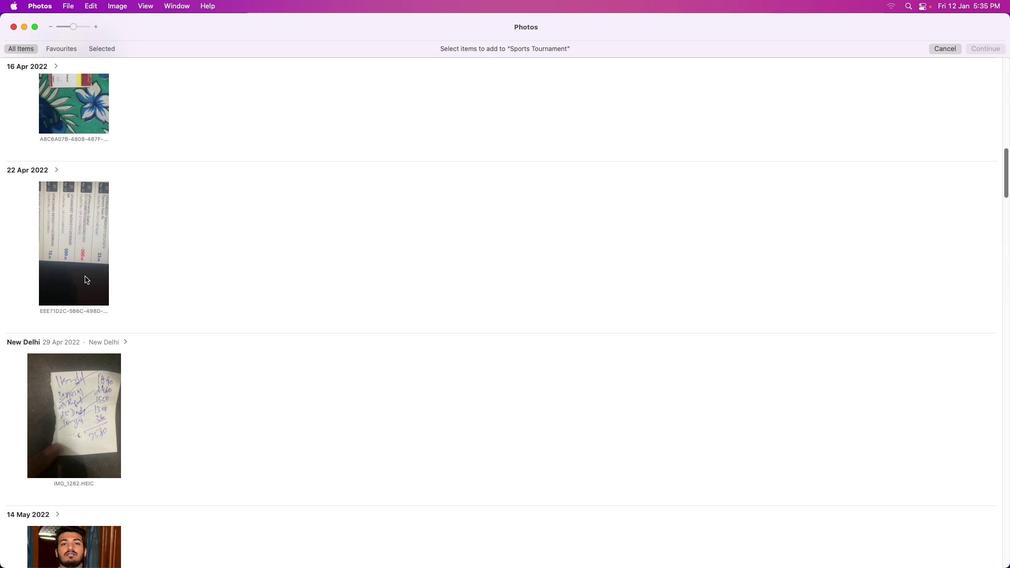 
Action: Mouse scrolled (84, 276) with delta (0, -1)
Screenshot: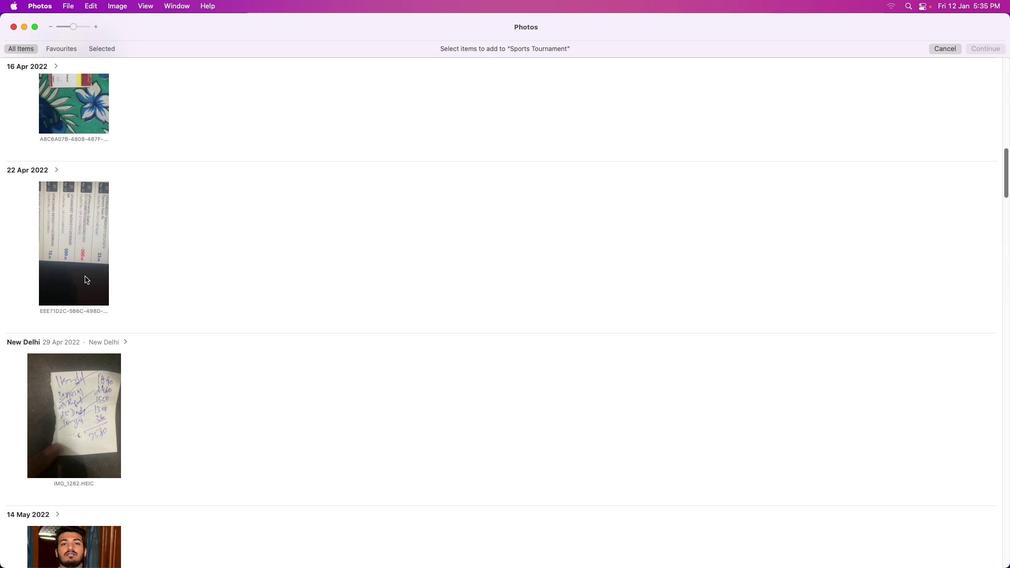 
Action: Mouse scrolled (84, 276) with delta (0, -2)
Screenshot: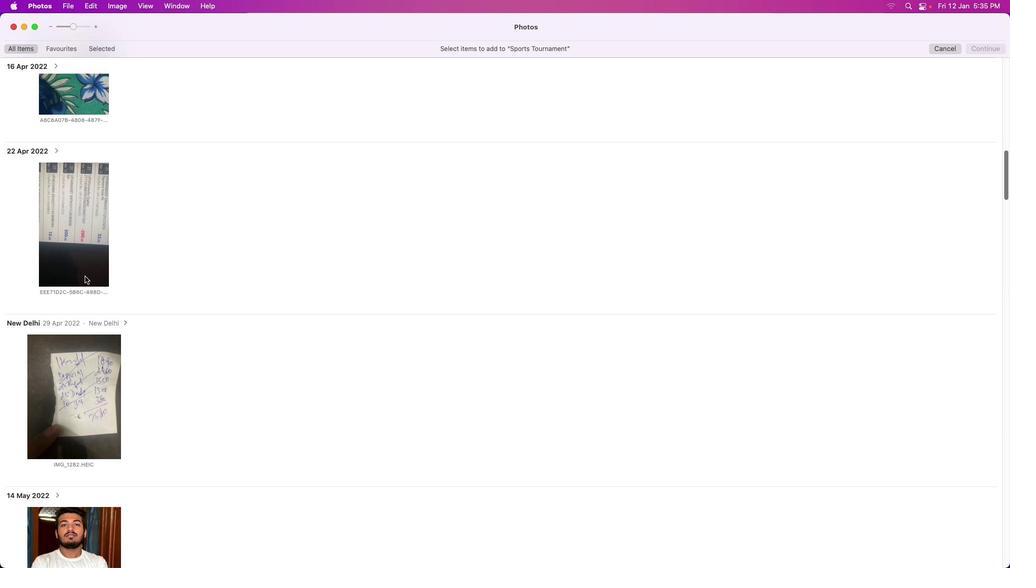
Action: Mouse scrolled (84, 276) with delta (0, -3)
Screenshot: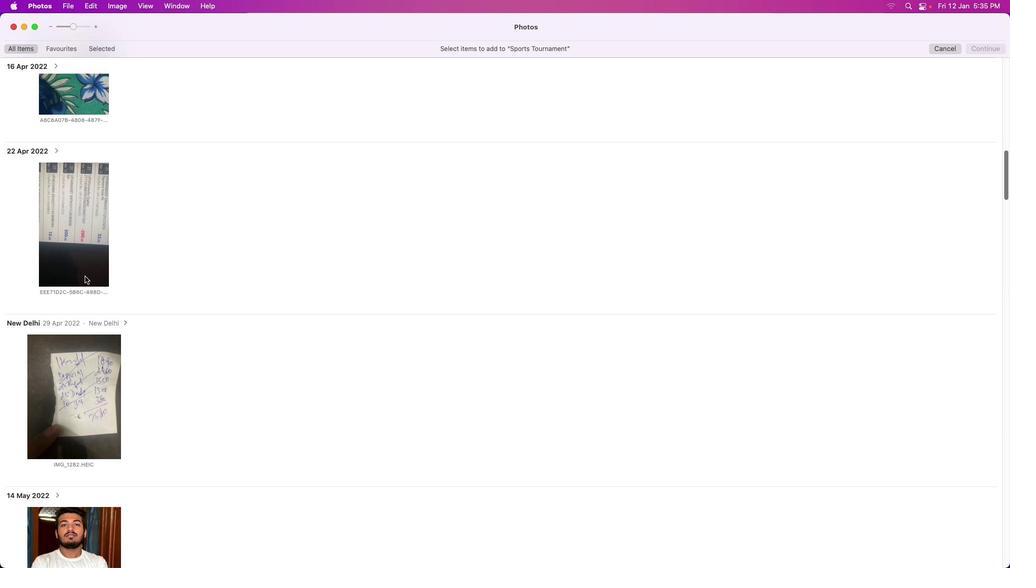 
Action: Mouse scrolled (84, 276) with delta (0, -3)
Screenshot: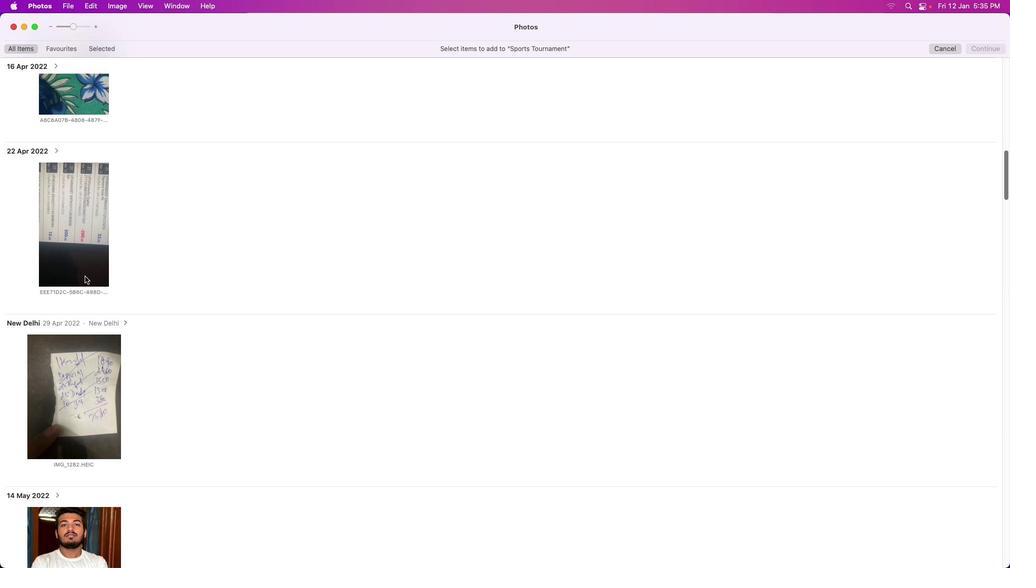 
Action: Mouse moved to (84, 276)
Screenshot: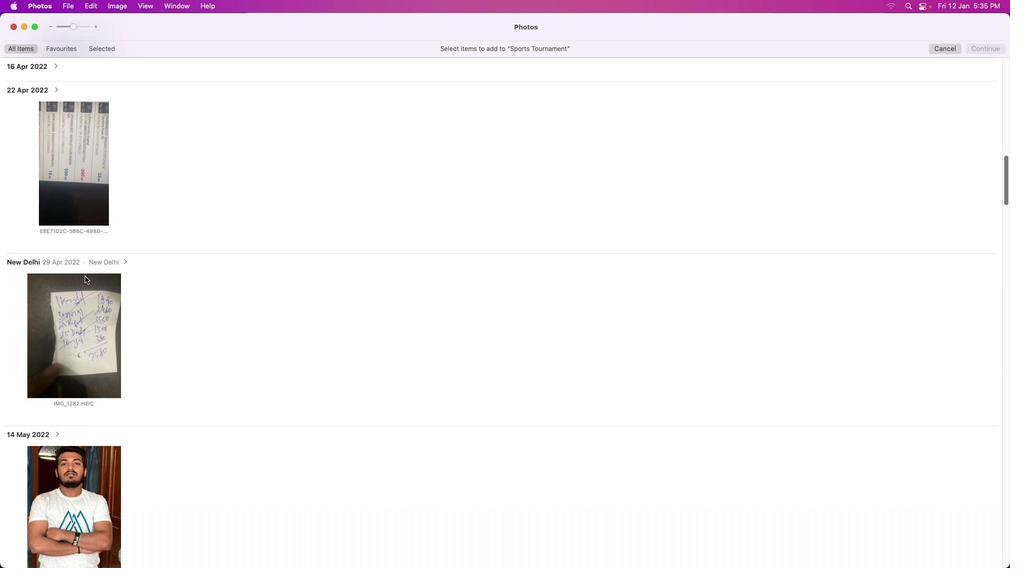 
Action: Mouse scrolled (84, 276) with delta (0, -3)
Screenshot: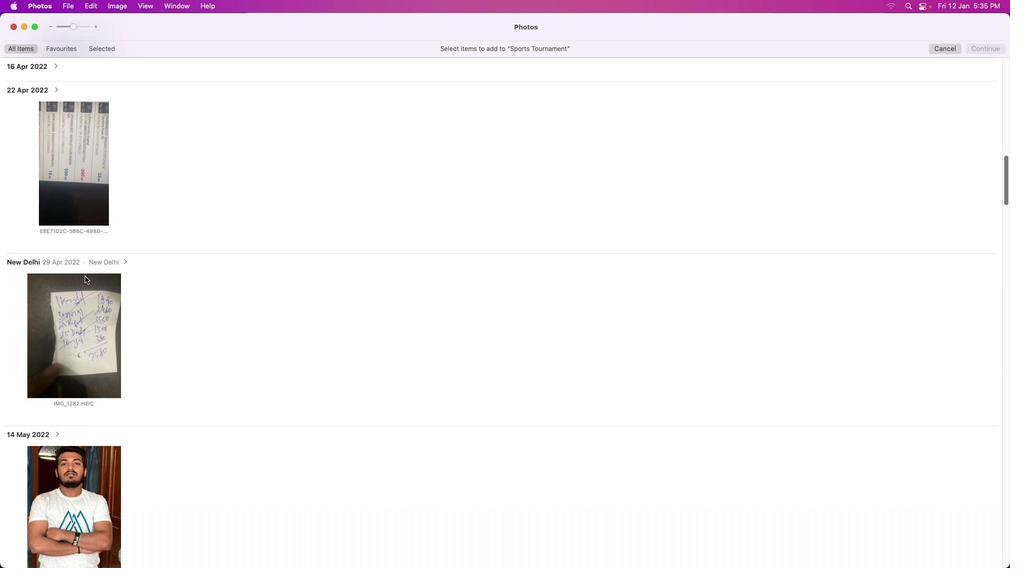 
Action: Mouse scrolled (84, 276) with delta (0, -4)
Screenshot: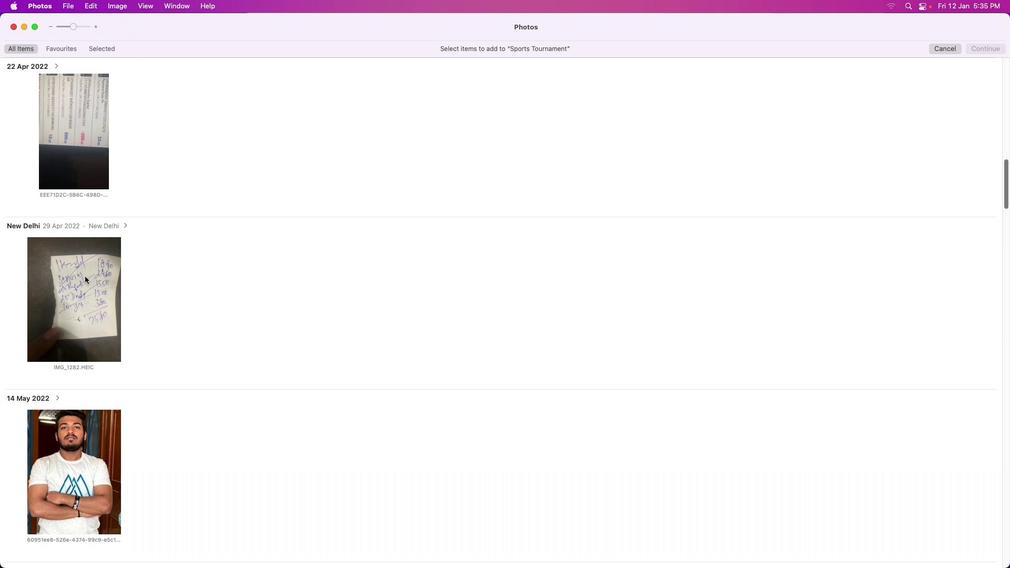 
Action: Mouse scrolled (84, 276) with delta (0, 0)
Screenshot: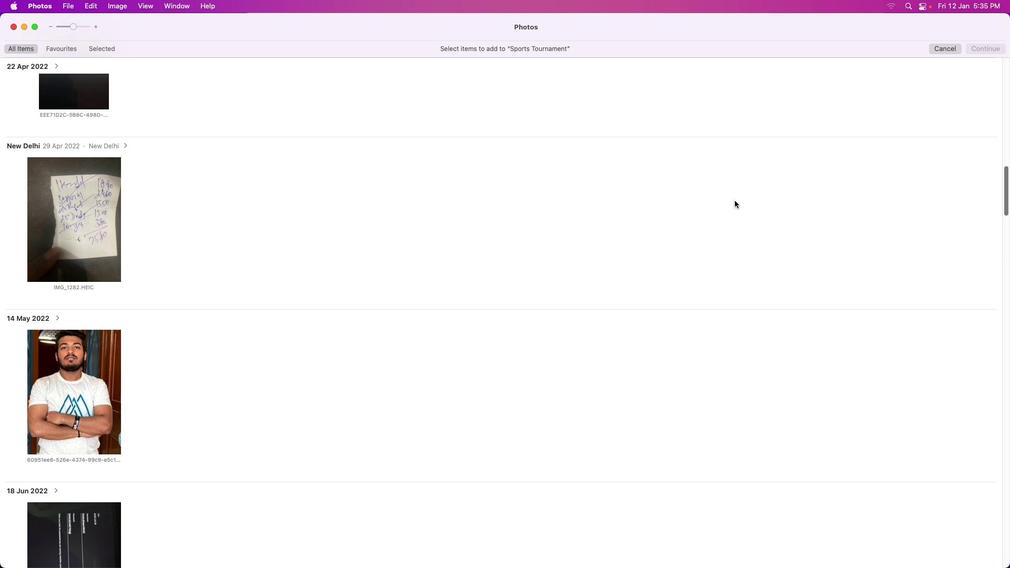 
Action: Mouse moved to (84, 276)
Screenshot: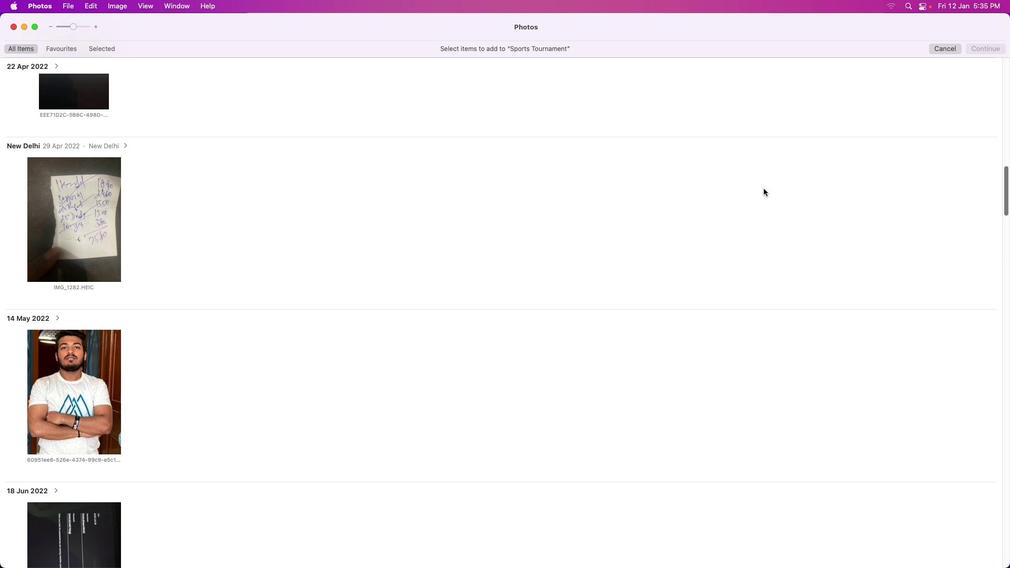 
Action: Mouse scrolled (84, 276) with delta (0, 0)
Screenshot: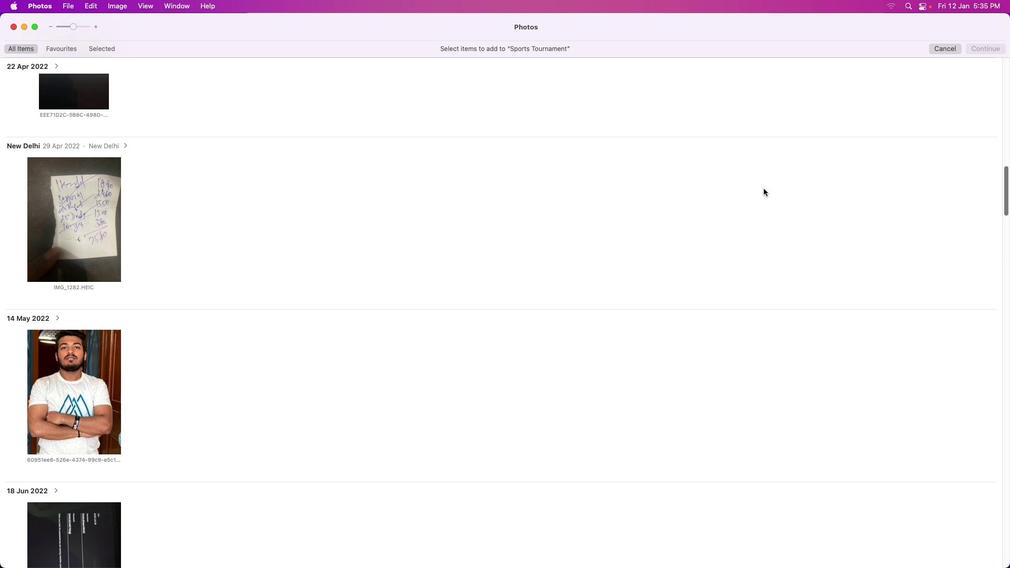 
Action: Mouse moved to (84, 276)
Screenshot: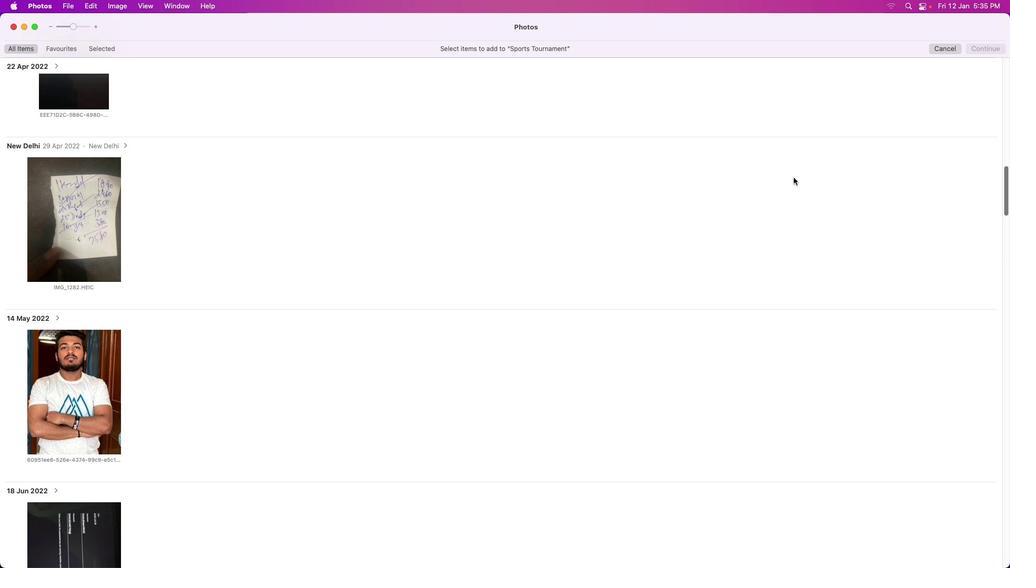 
Action: Mouse scrolled (84, 276) with delta (0, -1)
Screenshot: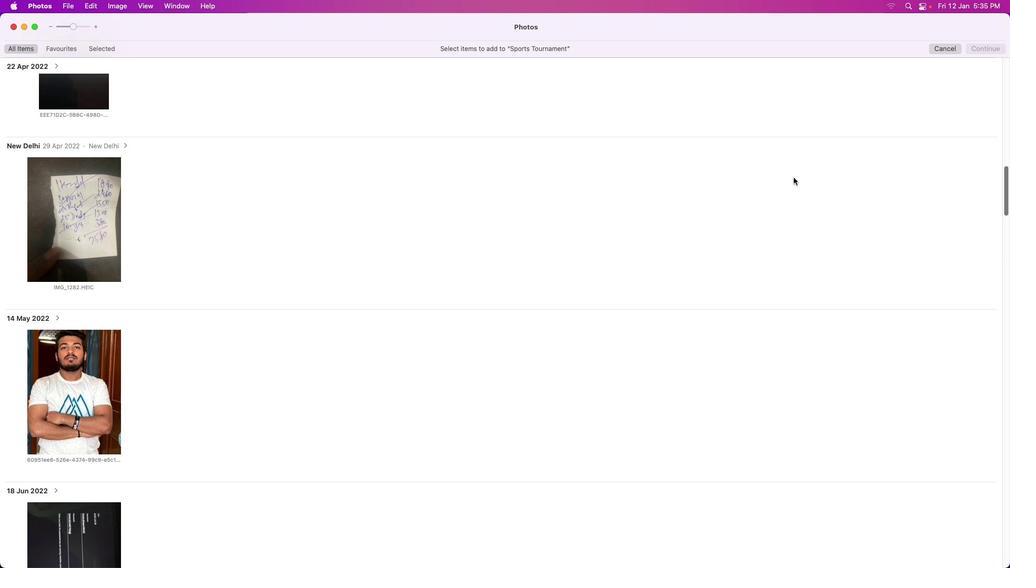
Action: Mouse scrolled (84, 276) with delta (0, -2)
Screenshot: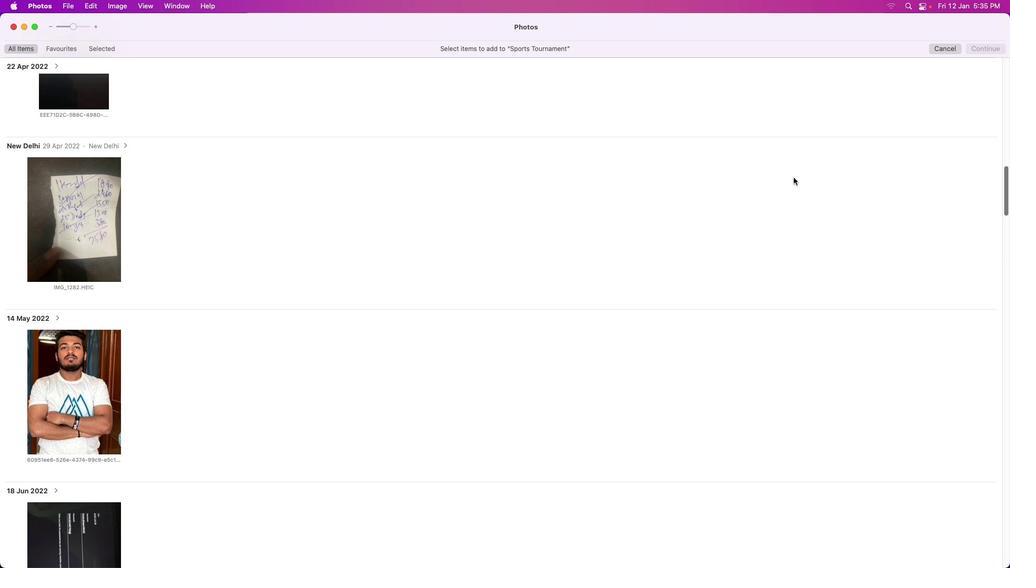 
Action: Mouse scrolled (84, 276) with delta (0, -3)
Screenshot: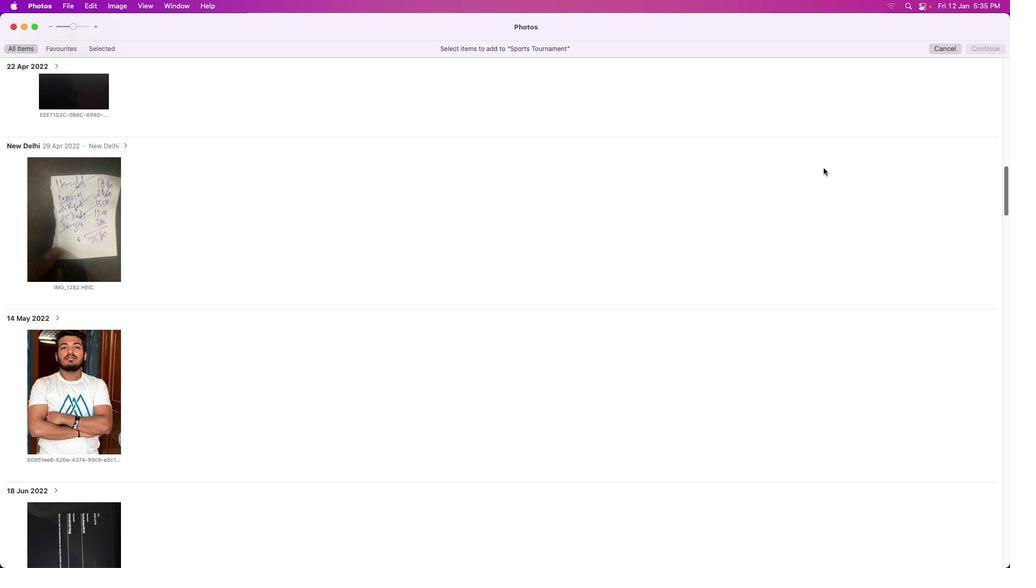 
Action: Mouse scrolled (84, 276) with delta (0, -3)
Screenshot: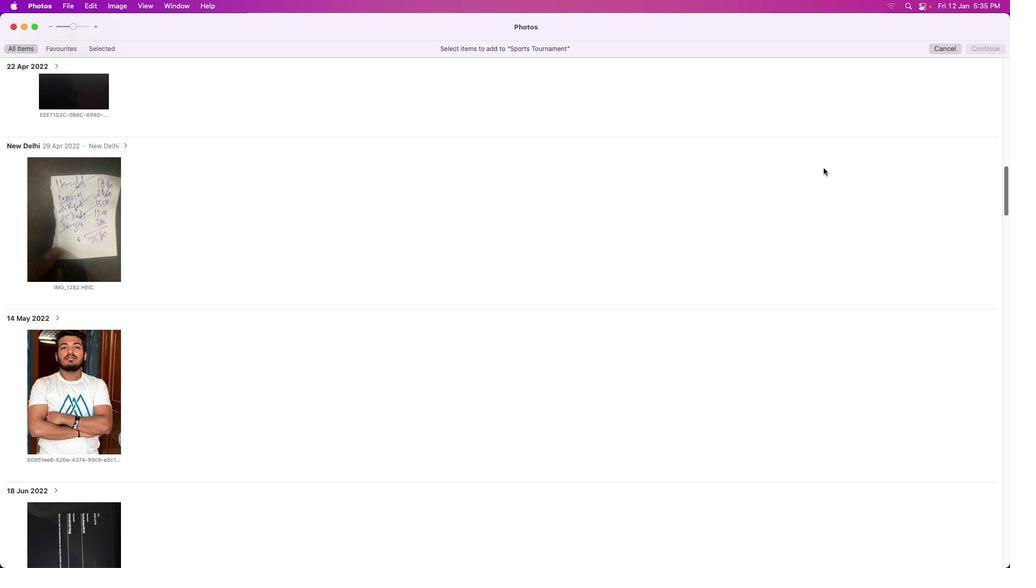 
Action: Mouse scrolled (84, 276) with delta (0, -3)
Screenshot: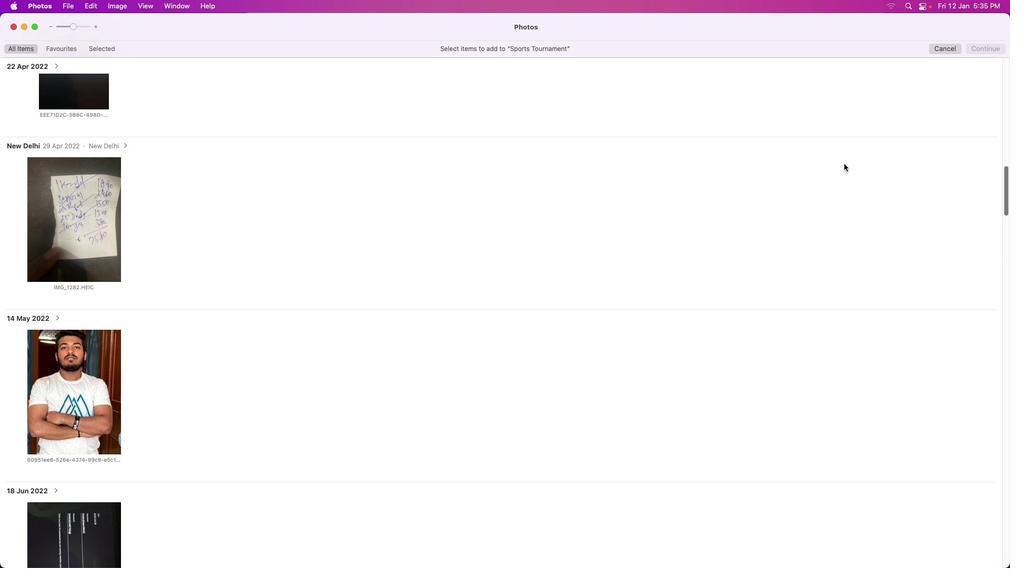 
Action: Mouse scrolled (84, 276) with delta (0, -3)
Screenshot: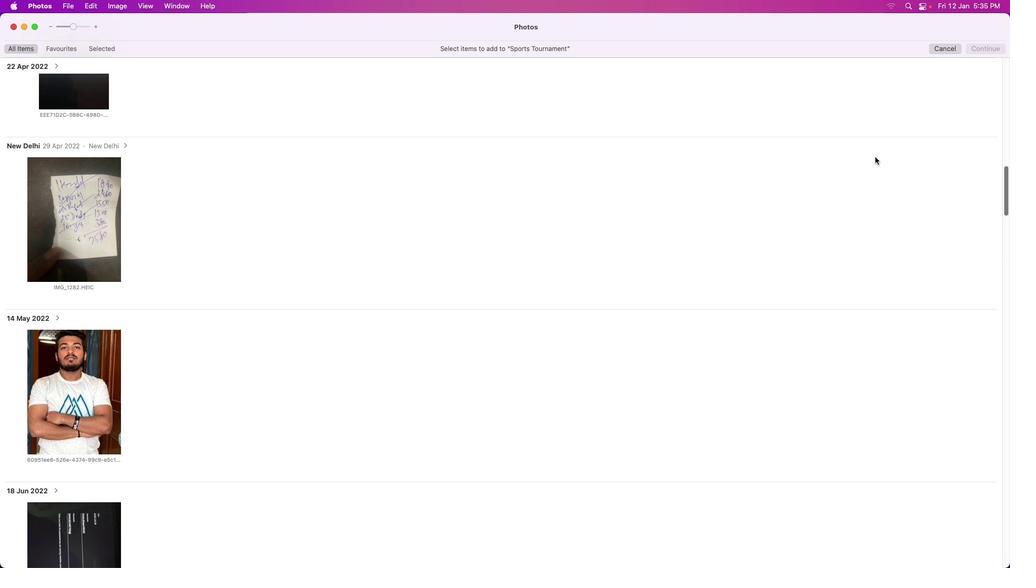 
Action: Mouse moved to (1006, 175)
Screenshot: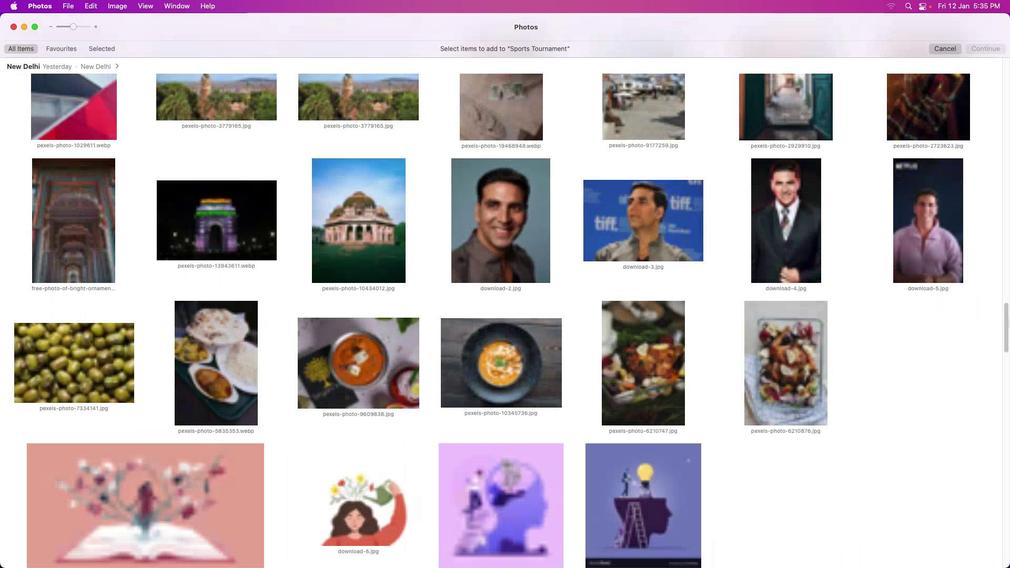 
Action: Mouse pressed left at (1006, 175)
Screenshot: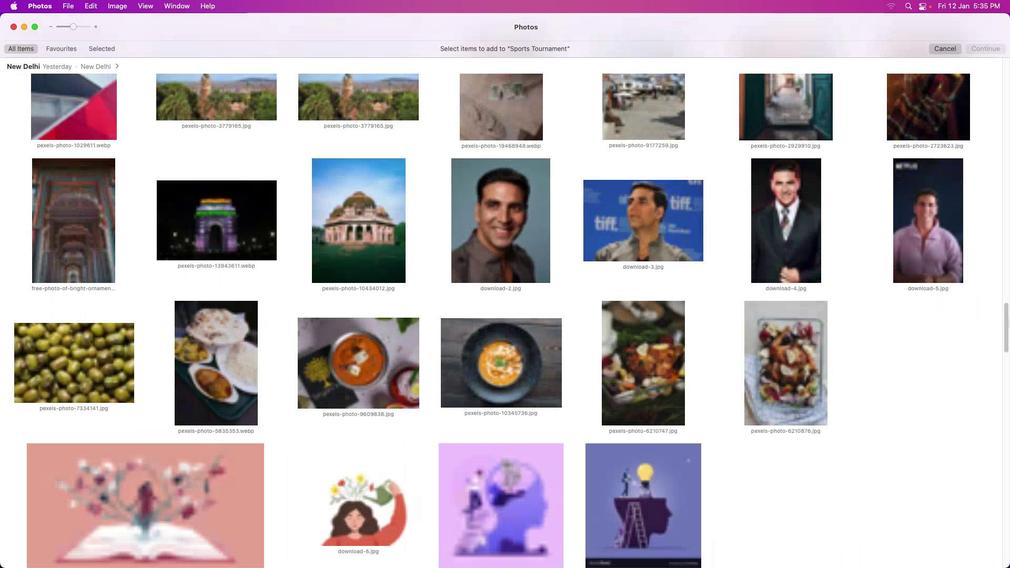 
Action: Mouse moved to (91, 323)
Screenshot: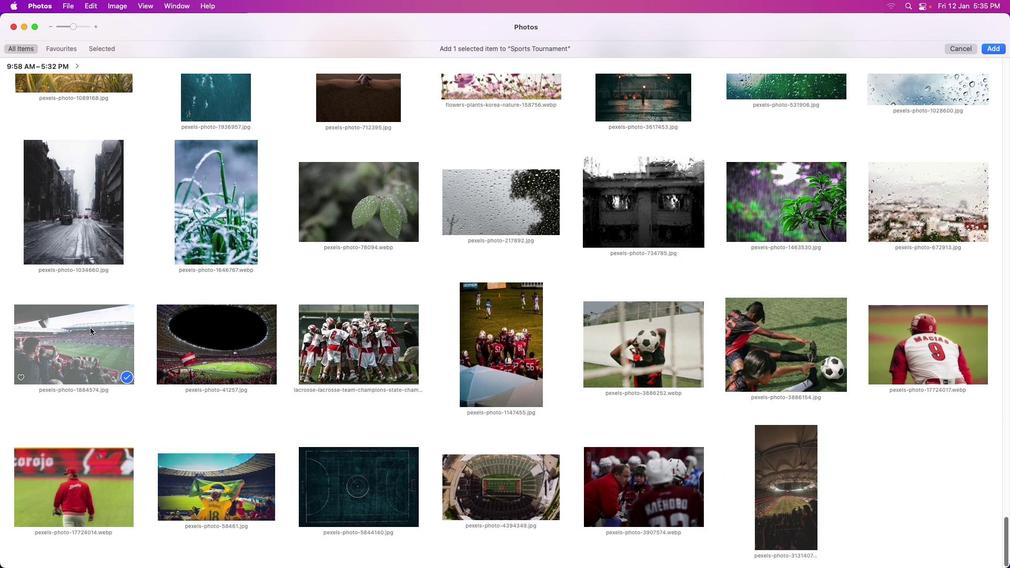 
Action: Mouse pressed left at (91, 323)
Screenshot: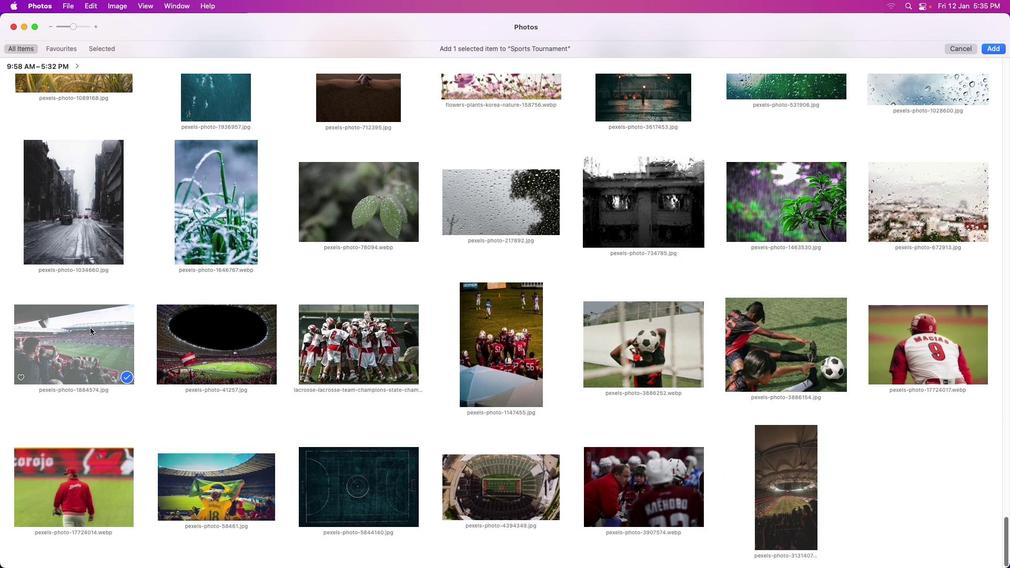 
Action: Mouse moved to (203, 356)
Screenshot: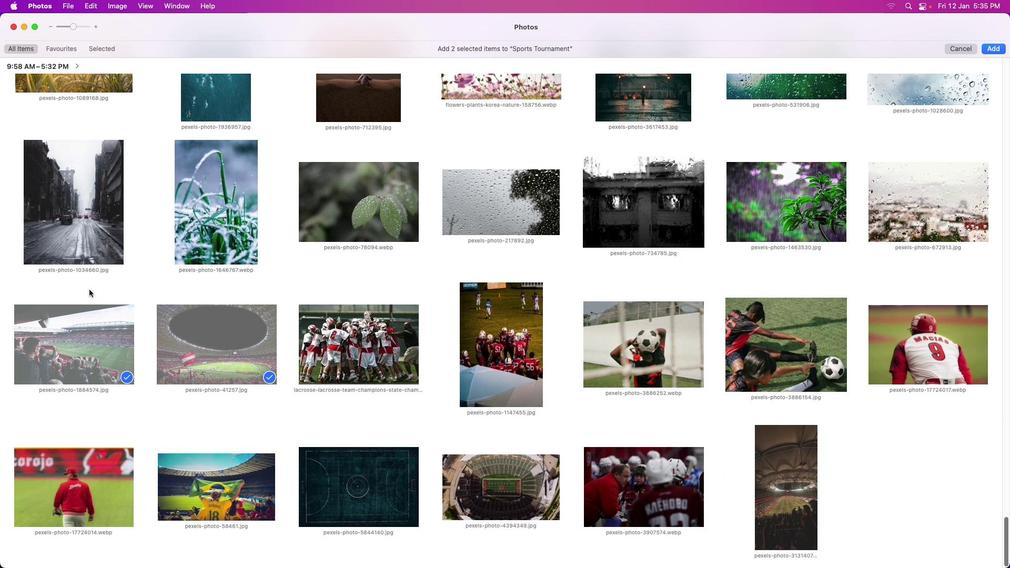 
Action: Mouse pressed left at (203, 356)
Screenshot: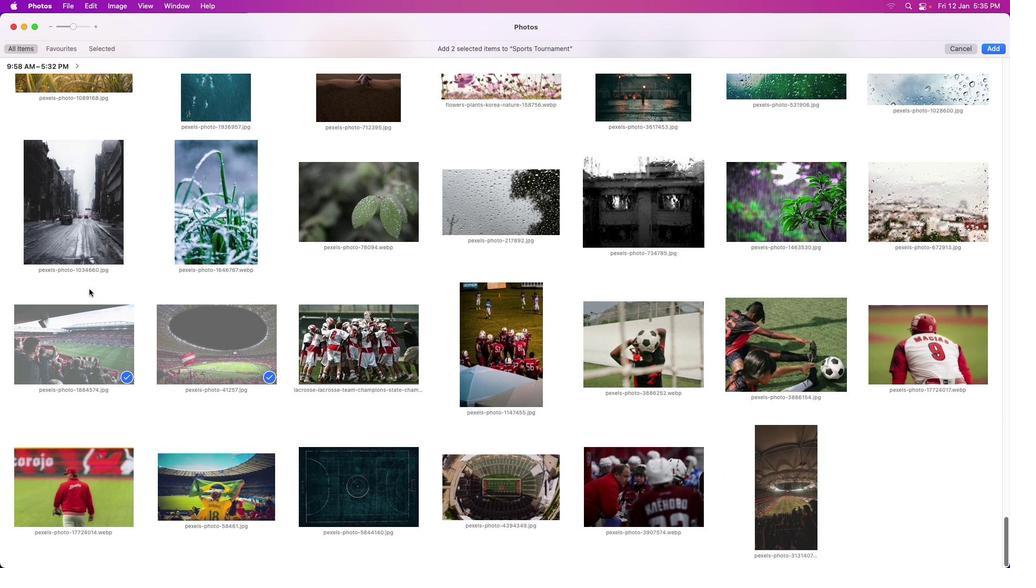
Action: Mouse moved to (312, 349)
Screenshot: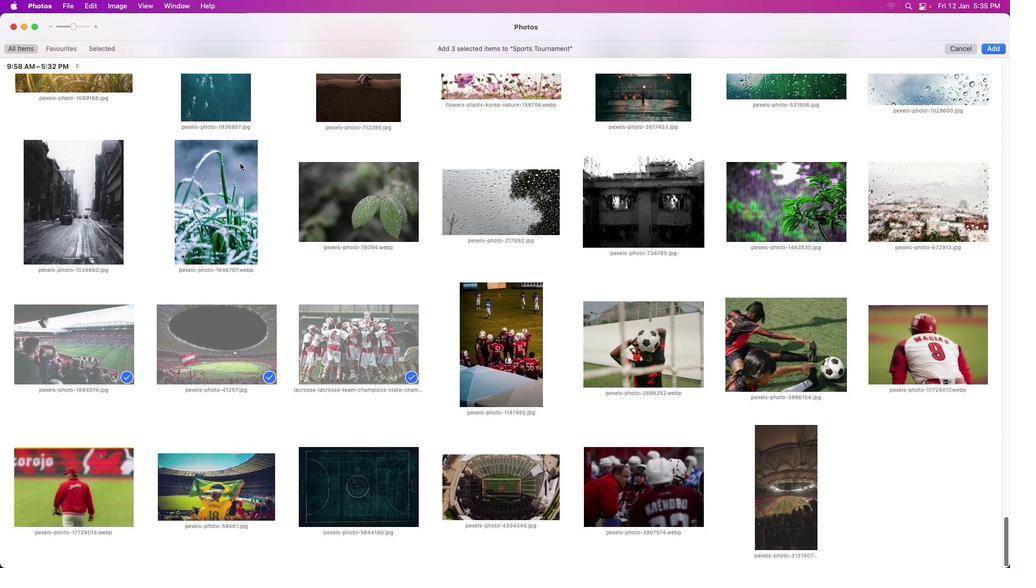 
Action: Mouse pressed left at (312, 349)
Screenshot: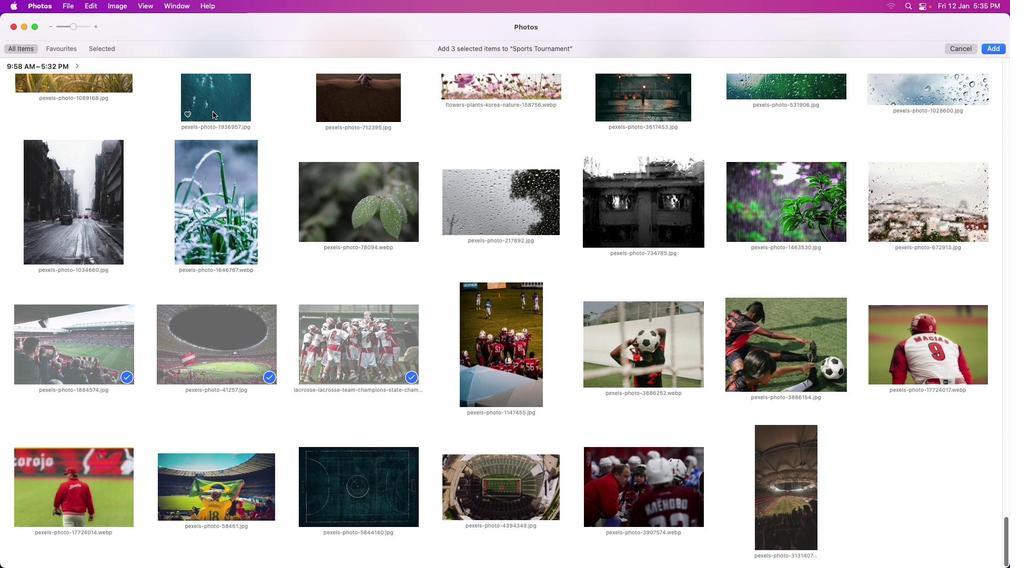 
Action: Mouse moved to (995, 47)
Screenshot: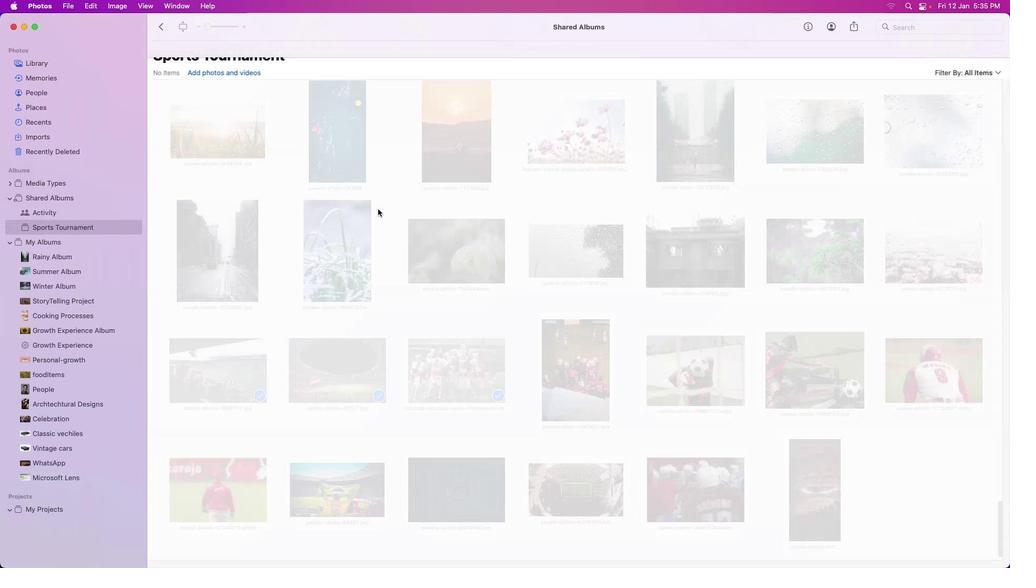 
Action: Mouse pressed left at (995, 47)
Screenshot: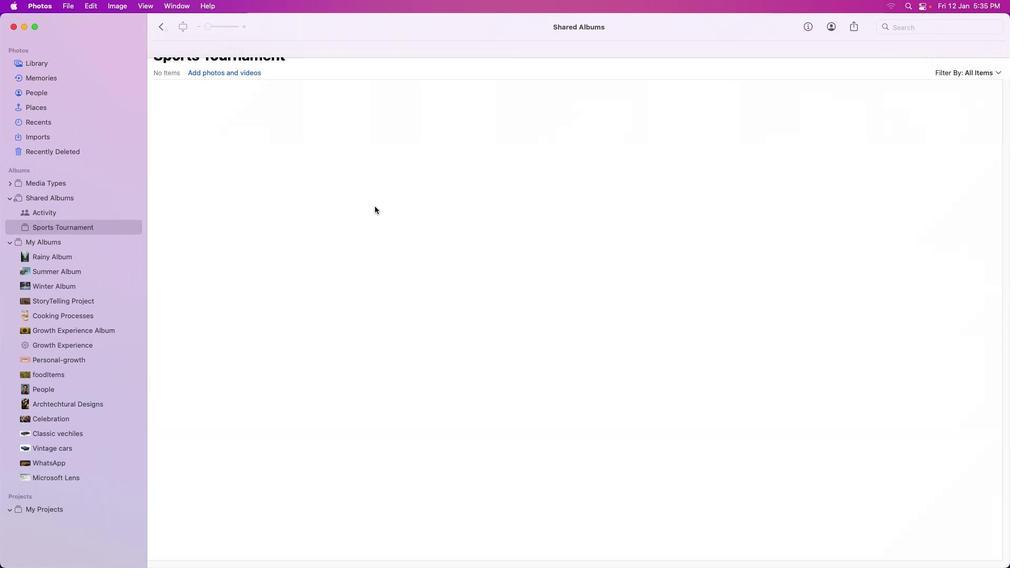 
Action: Mouse moved to (35, 56)
Screenshot: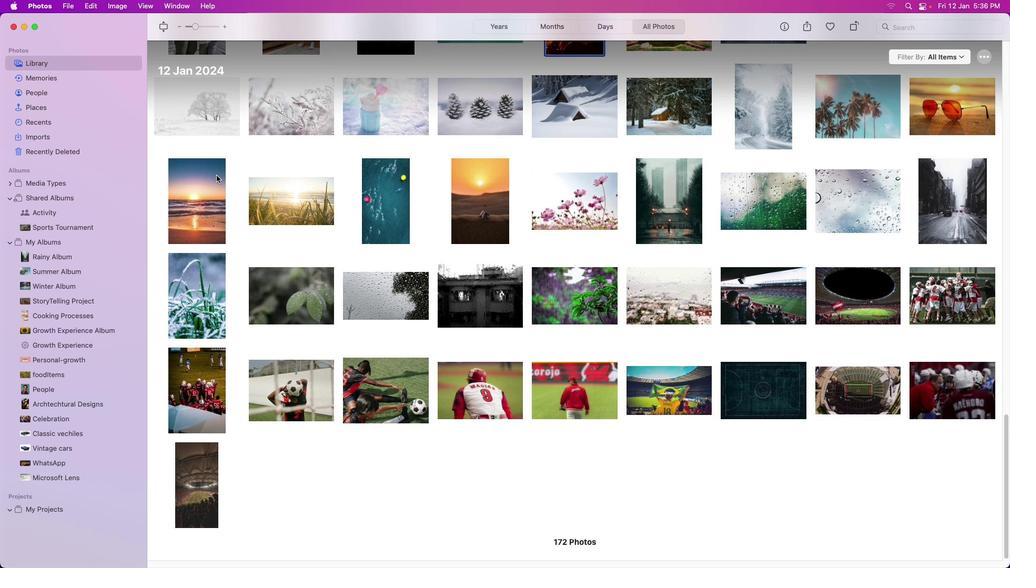 
Action: Mouse pressed left at (35, 56)
Screenshot: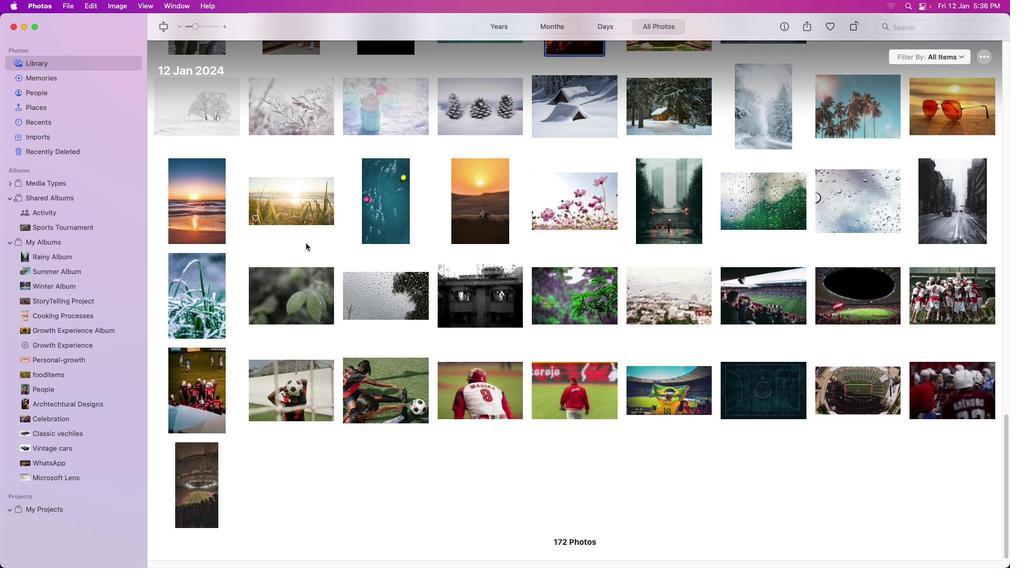 
Action: Mouse moved to (487, 363)
Screenshot: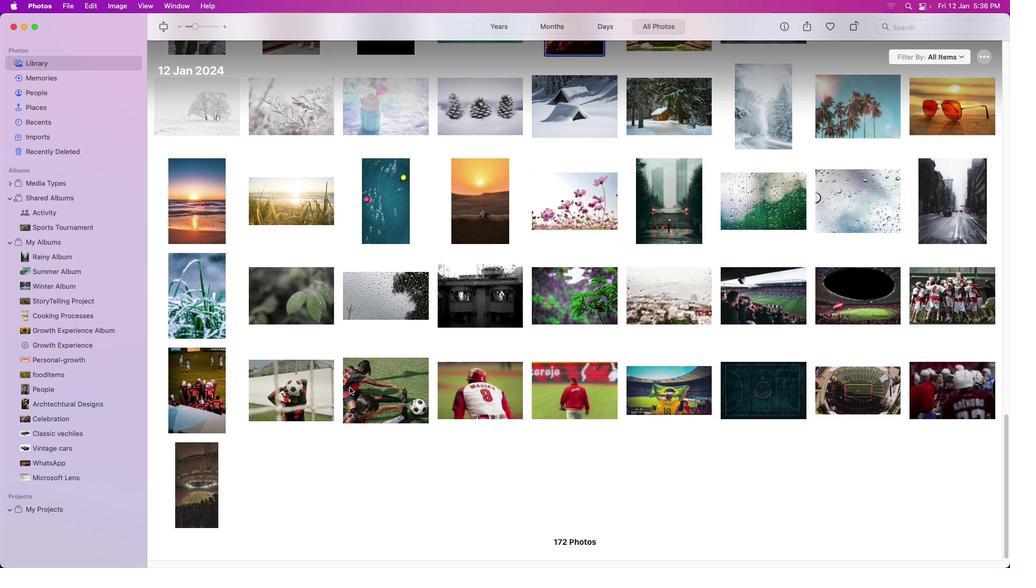 
Action: Mouse scrolled (487, 363) with delta (0, 0)
Screenshot: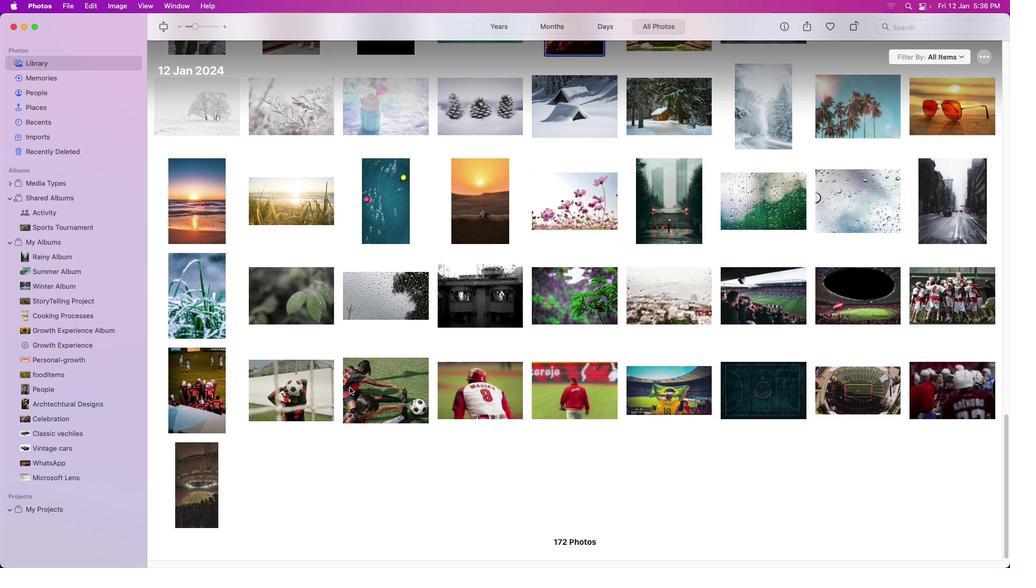 
Action: Mouse scrolled (487, 363) with delta (0, 0)
Screenshot: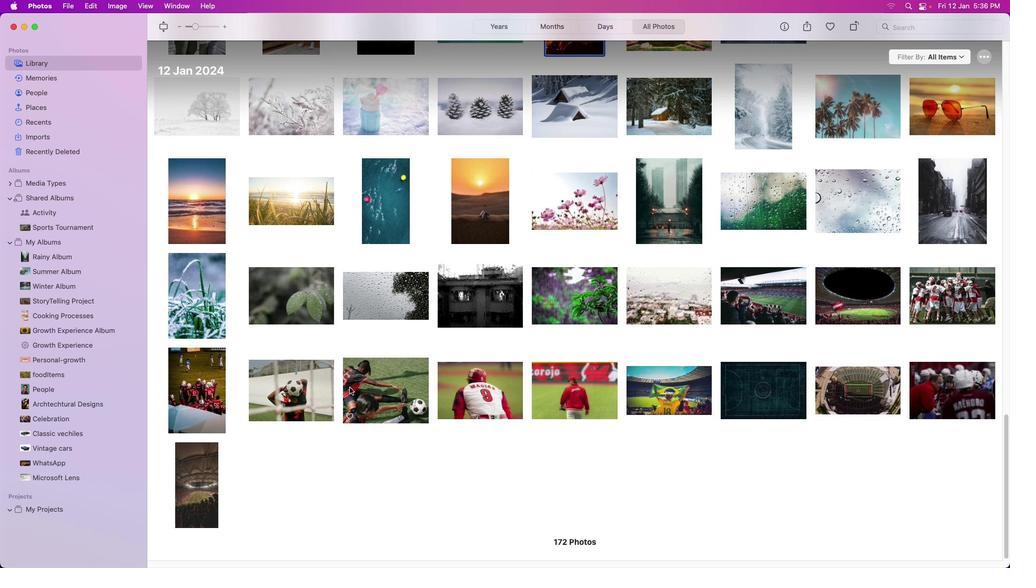 
Action: Mouse scrolled (487, 363) with delta (0, -1)
Screenshot: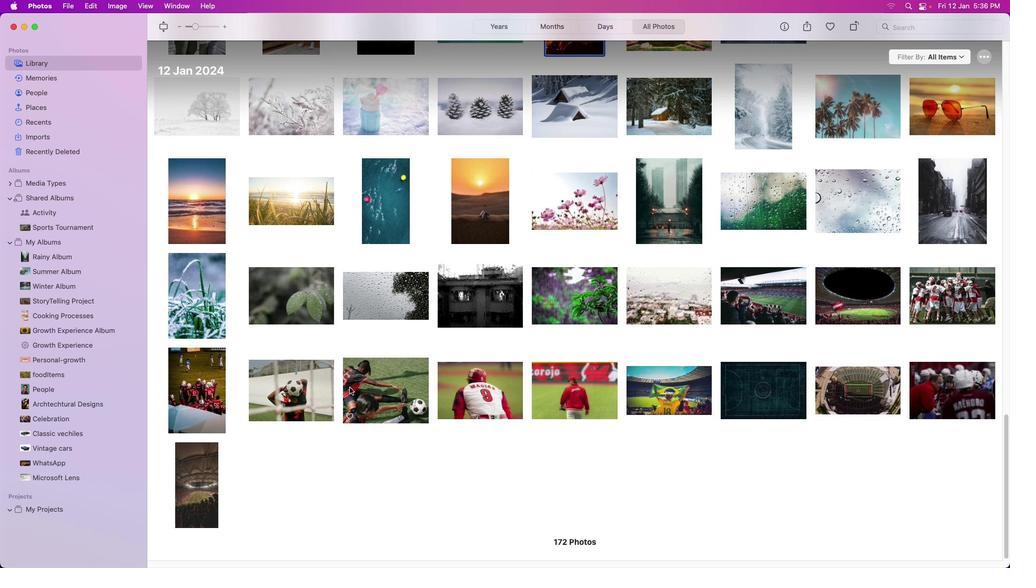 
Action: Mouse scrolled (487, 363) with delta (0, -2)
Screenshot: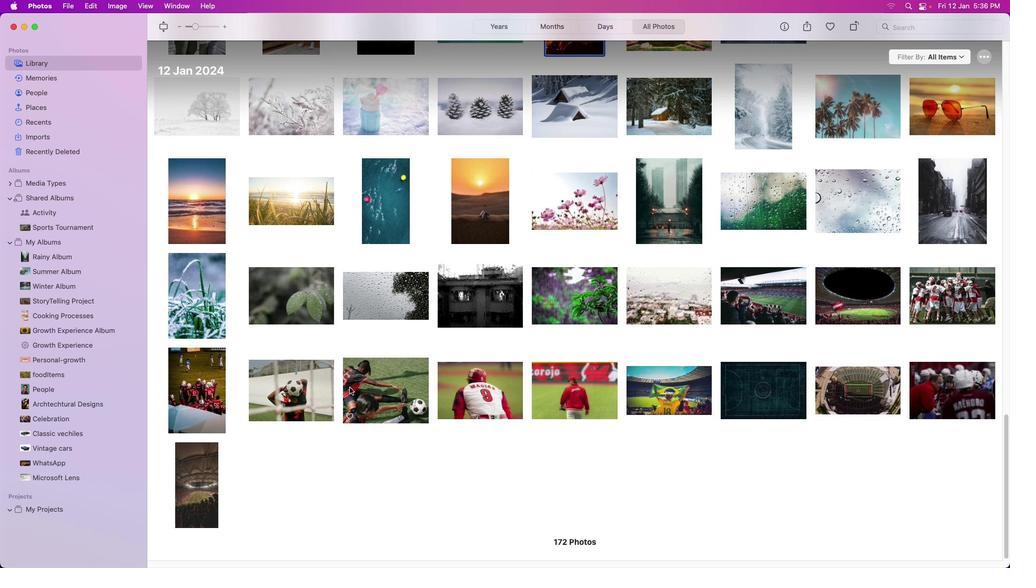 
Action: Mouse moved to (205, 376)
Screenshot: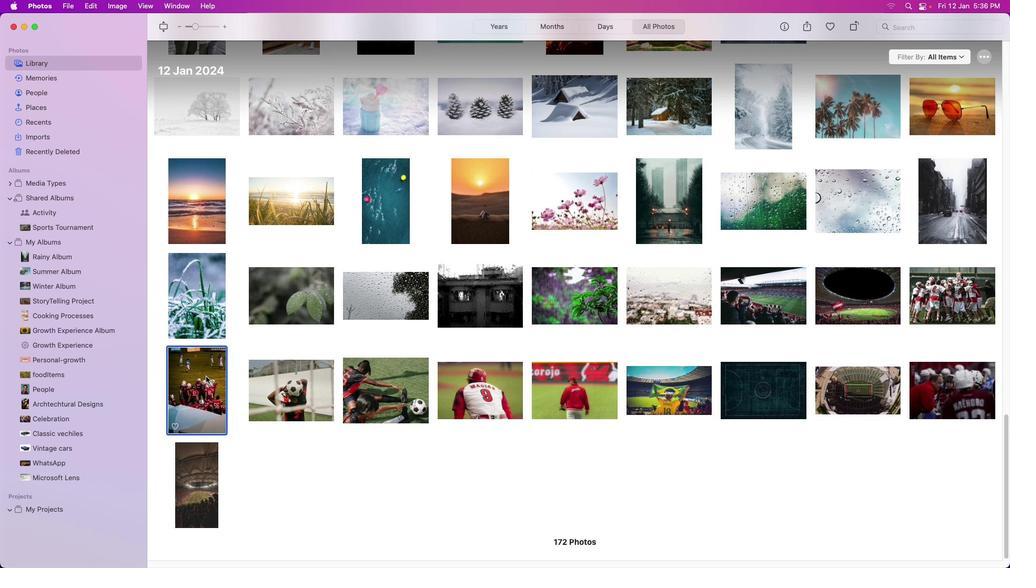 
Action: Mouse pressed left at (205, 376)
Screenshot: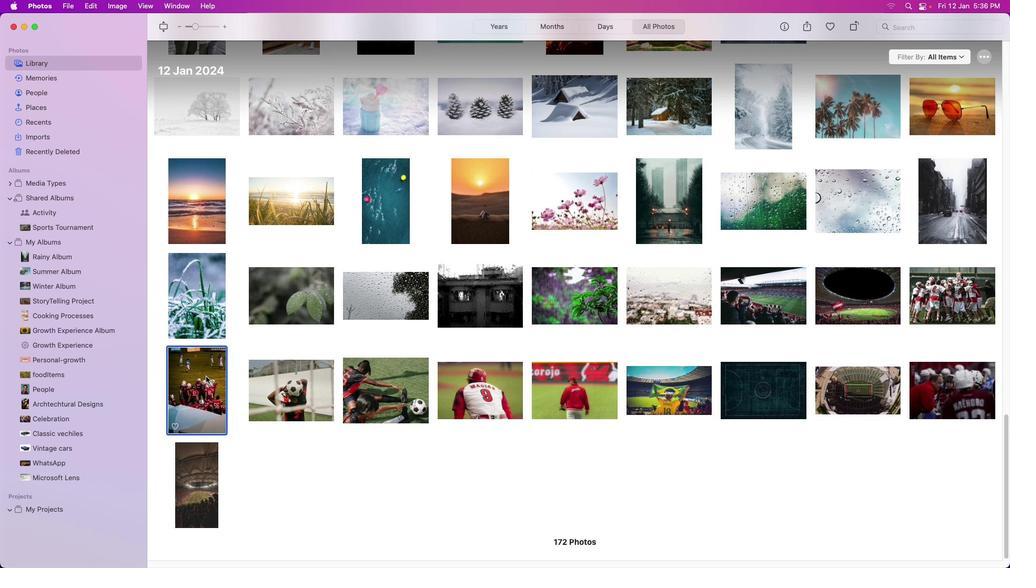 
Action: Mouse moved to (205, 376)
Screenshot: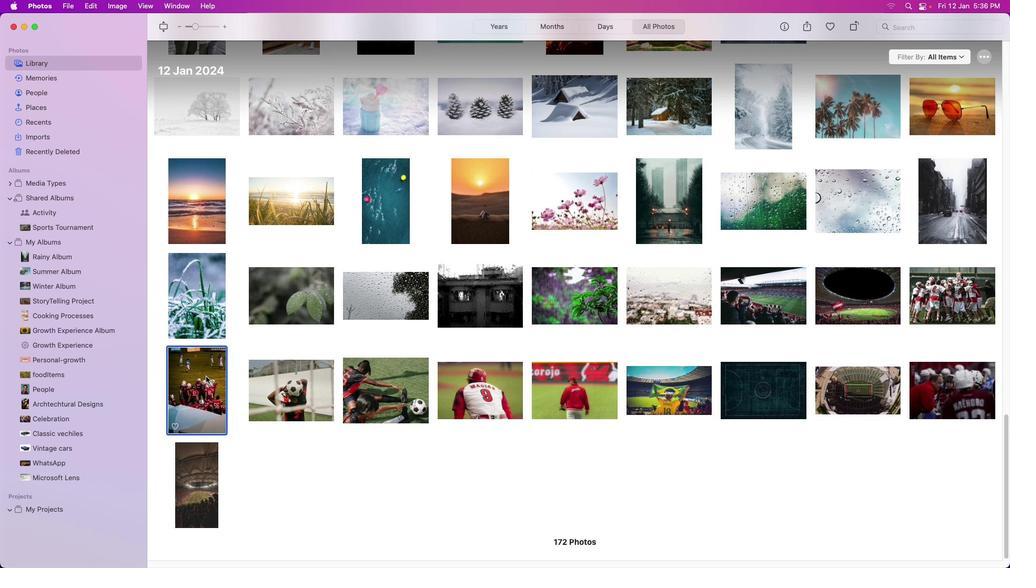 
Action: Mouse pressed right at (205, 376)
Screenshot: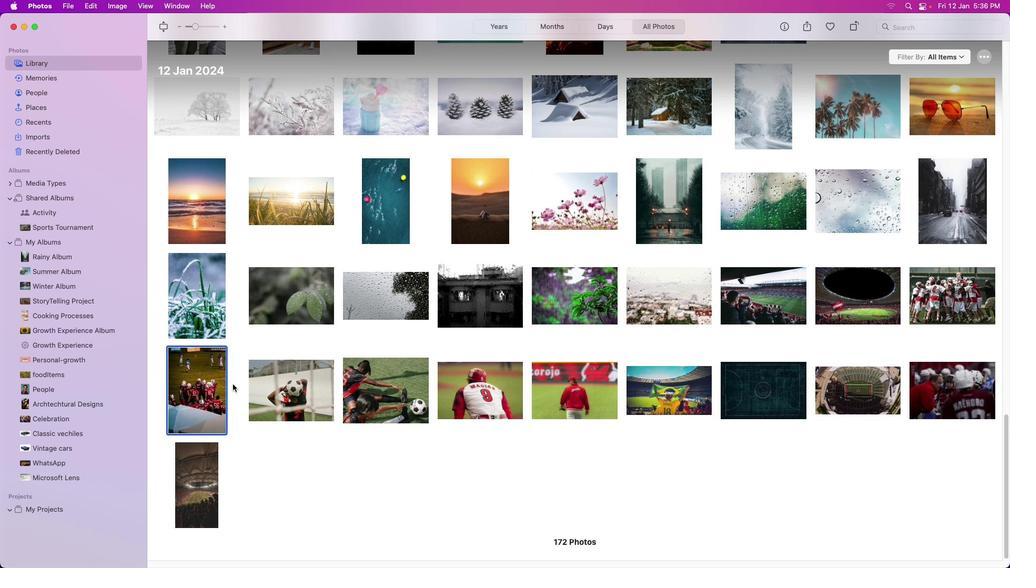 
Action: Mouse moved to (207, 381)
Screenshot: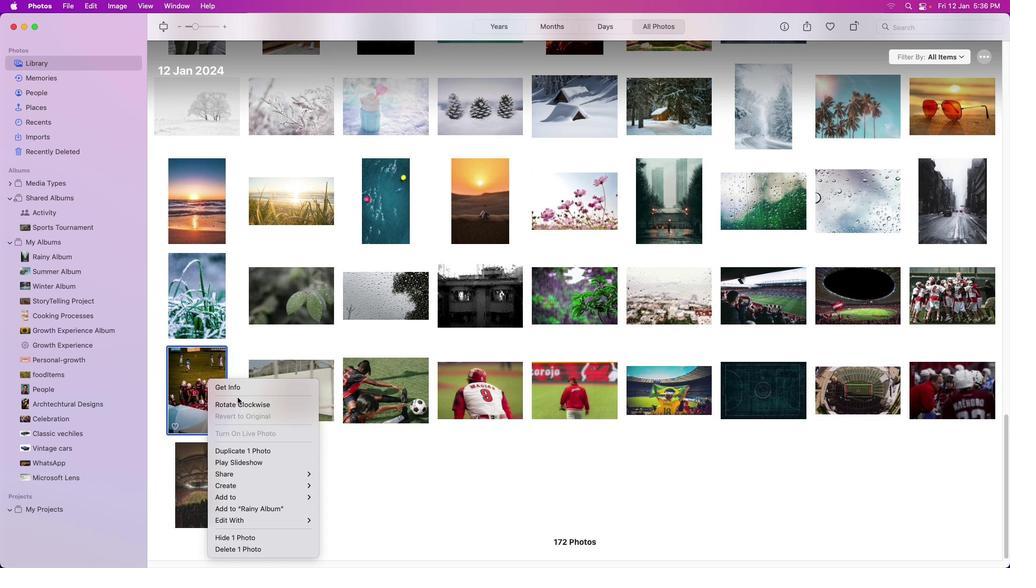 
Action: Mouse pressed right at (207, 381)
Screenshot: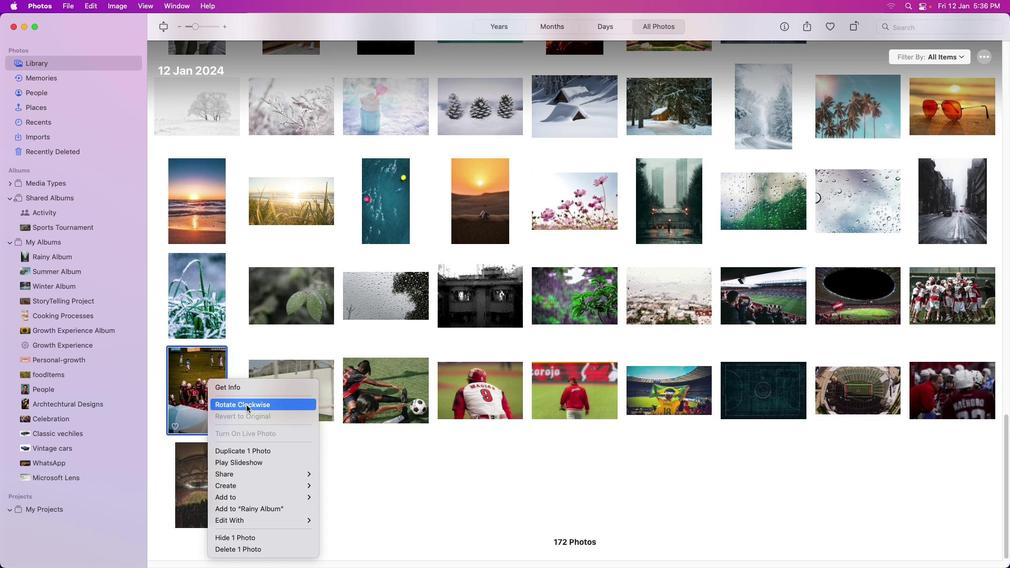 
Action: Mouse moved to (481, 463)
Screenshot: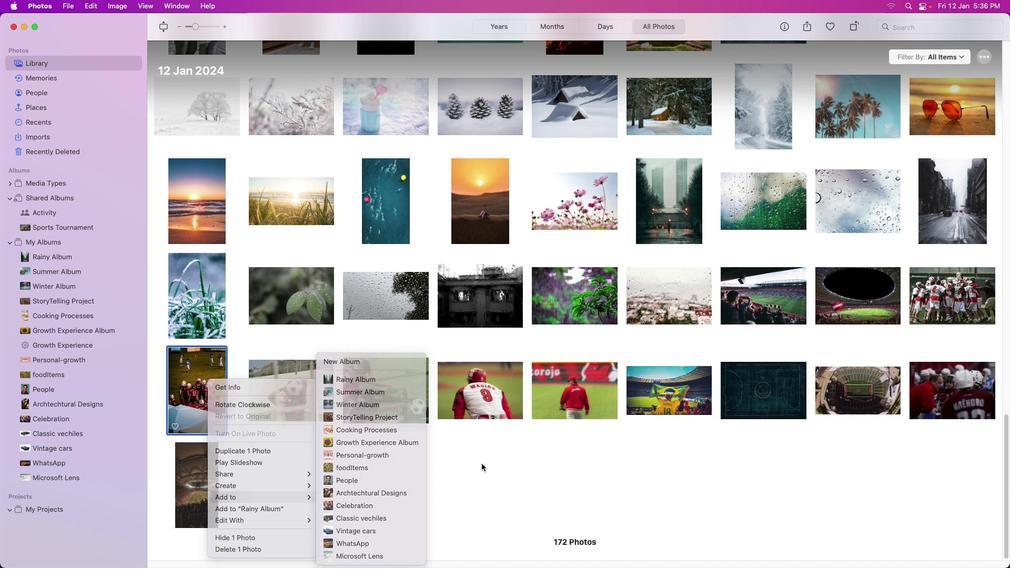 
Action: Mouse pressed left at (481, 463)
Screenshot: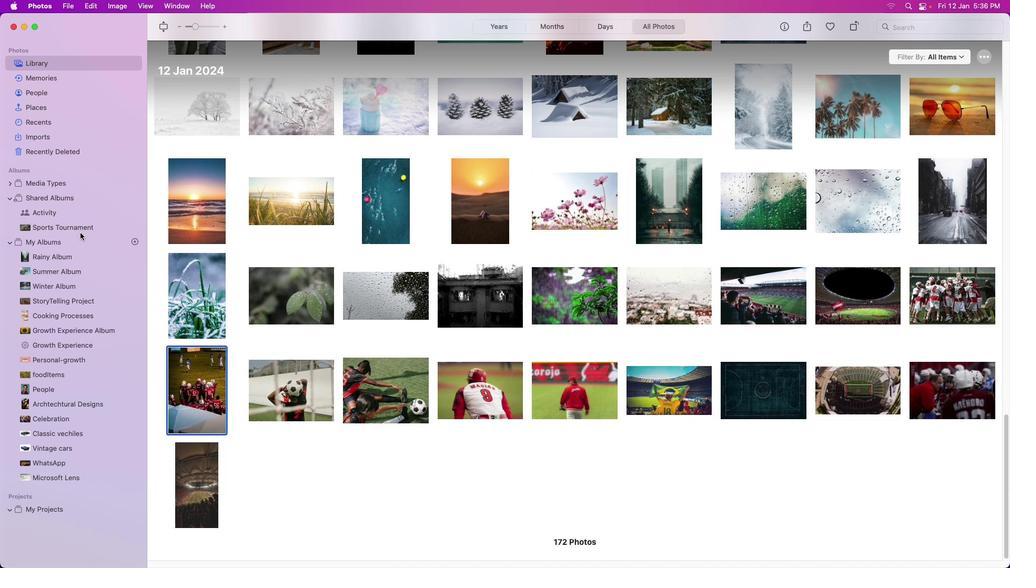 
Action: Mouse moved to (45, 209)
Screenshot: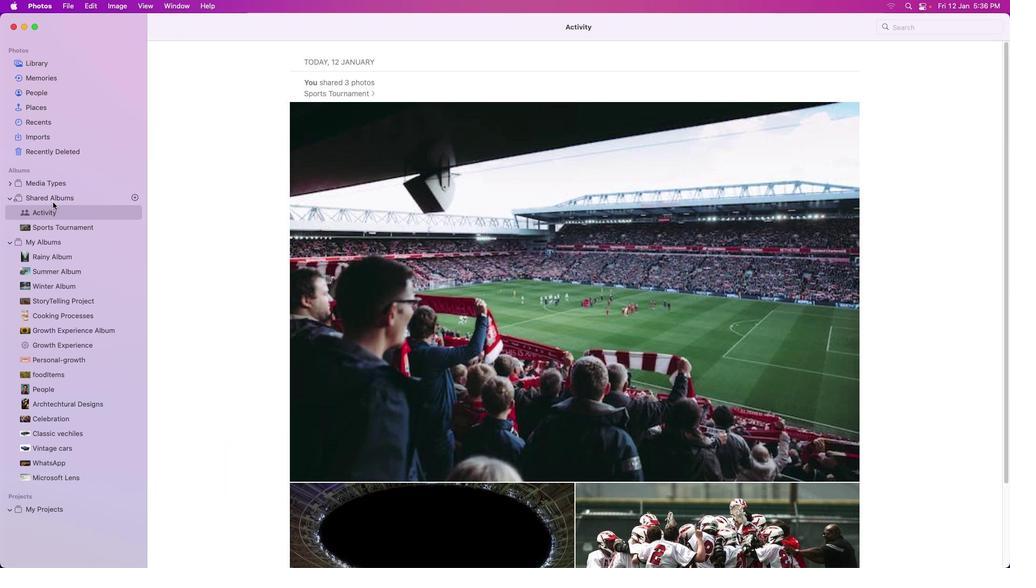 
Action: Mouse pressed left at (45, 209)
Screenshot: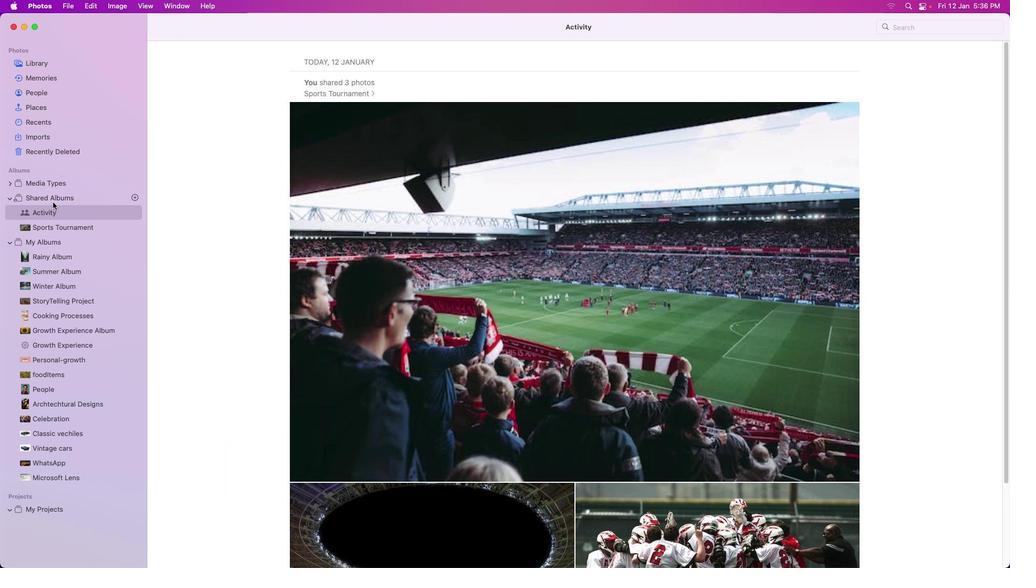 
Action: Mouse moved to (52, 202)
Screenshot: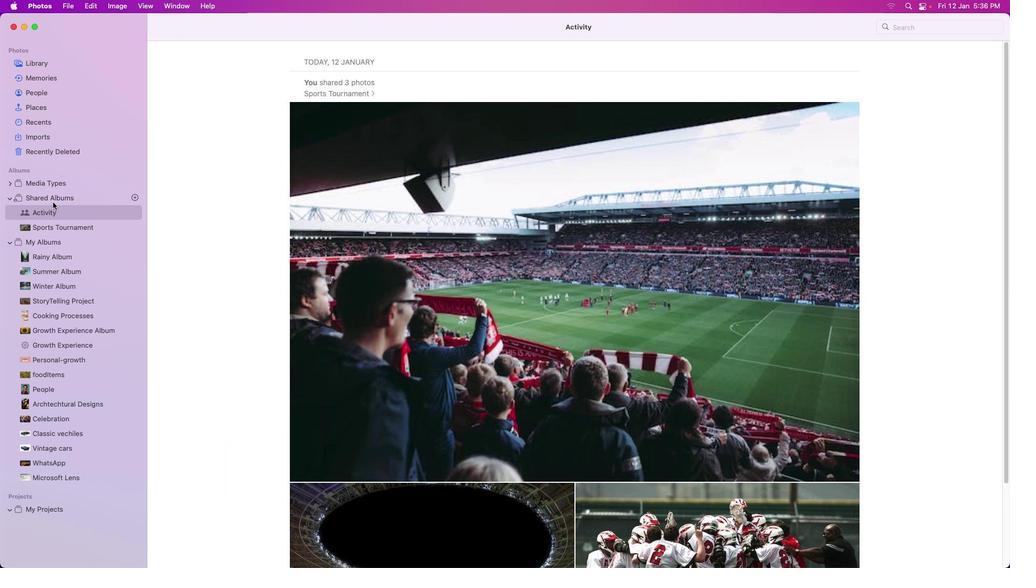 
Action: Mouse pressed left at (52, 202)
Screenshot: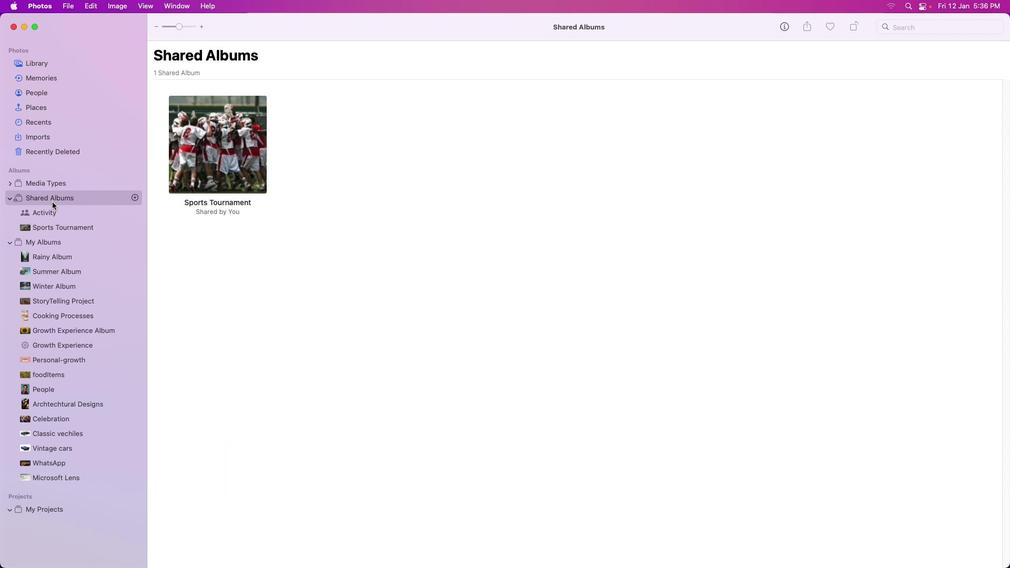 
Action: Mouse moved to (232, 159)
Screenshot: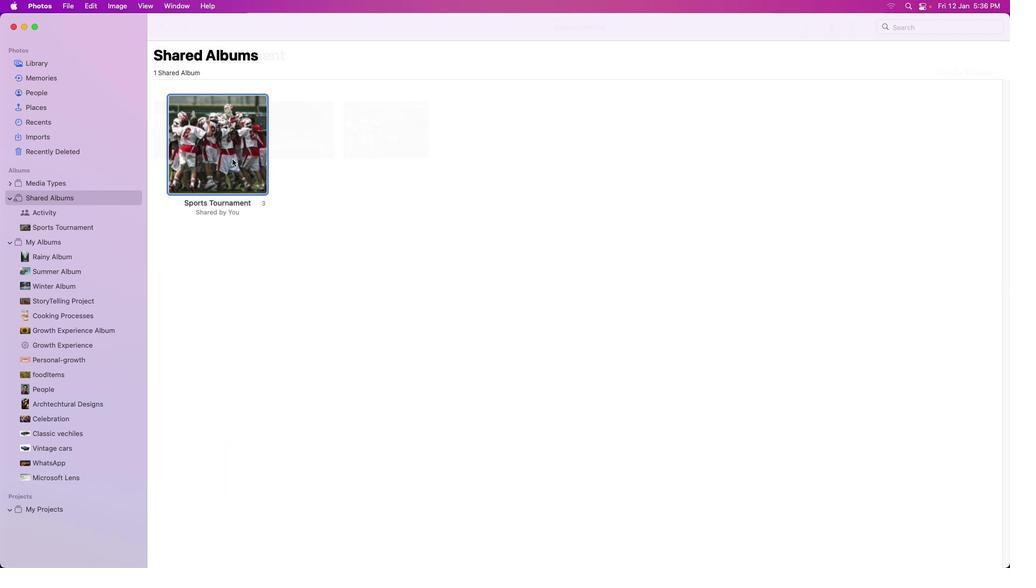 
Action: Mouse pressed left at (232, 159)
Screenshot: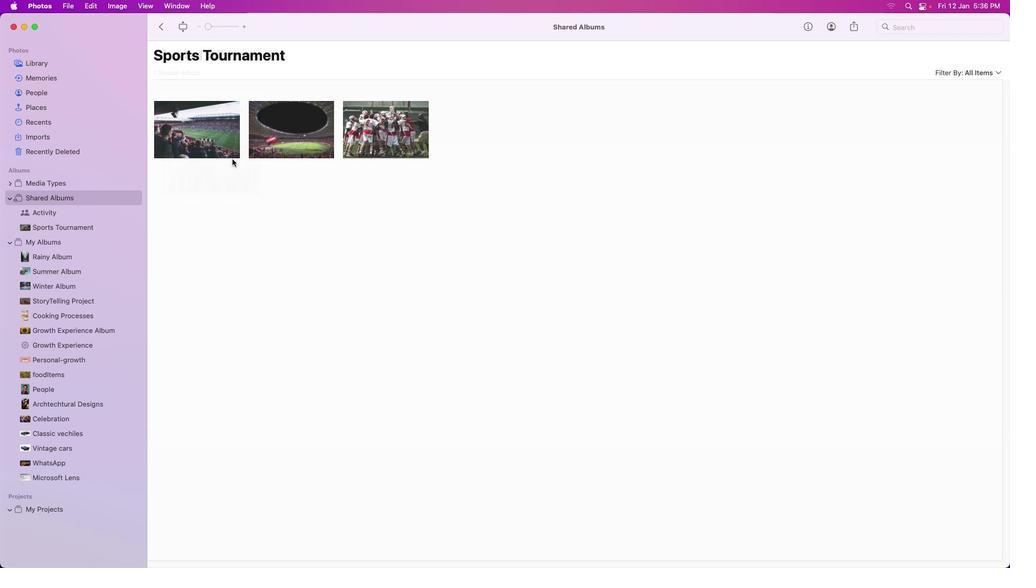 
Action: Mouse pressed left at (232, 159)
Screenshot: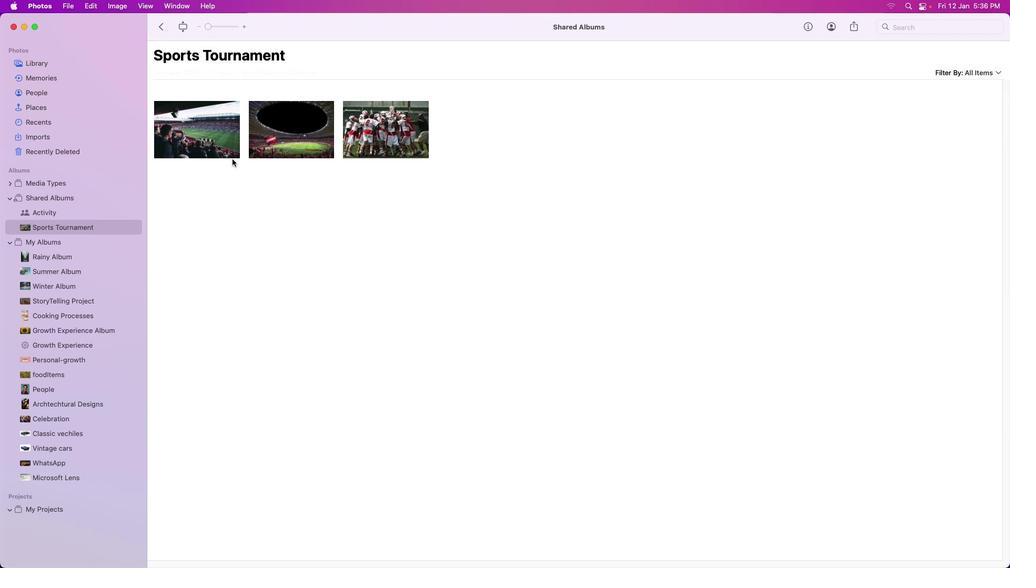 
Action: Mouse moved to (270, 213)
Screenshot: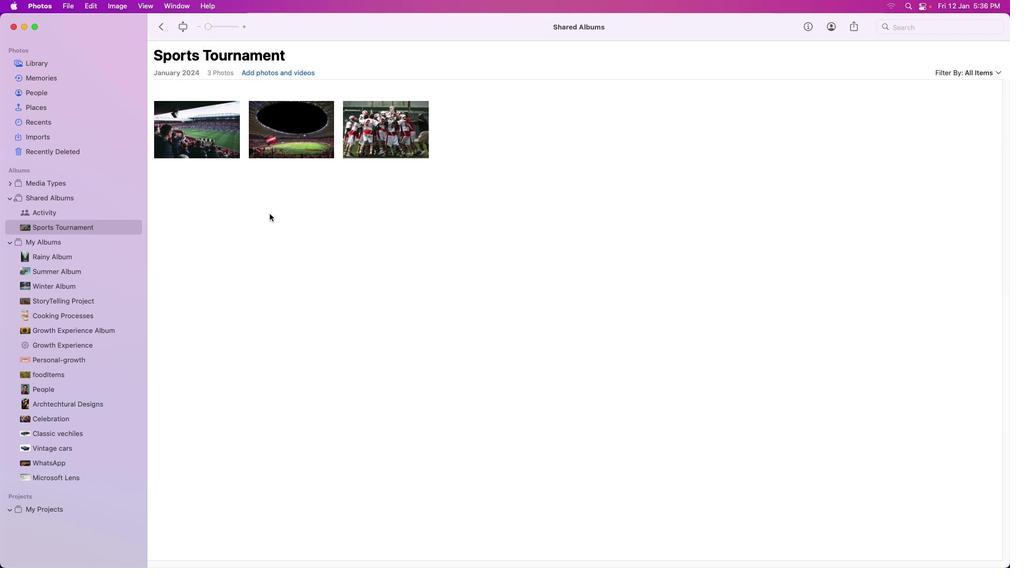 
Action: Mouse pressed left at (270, 213)
Screenshot: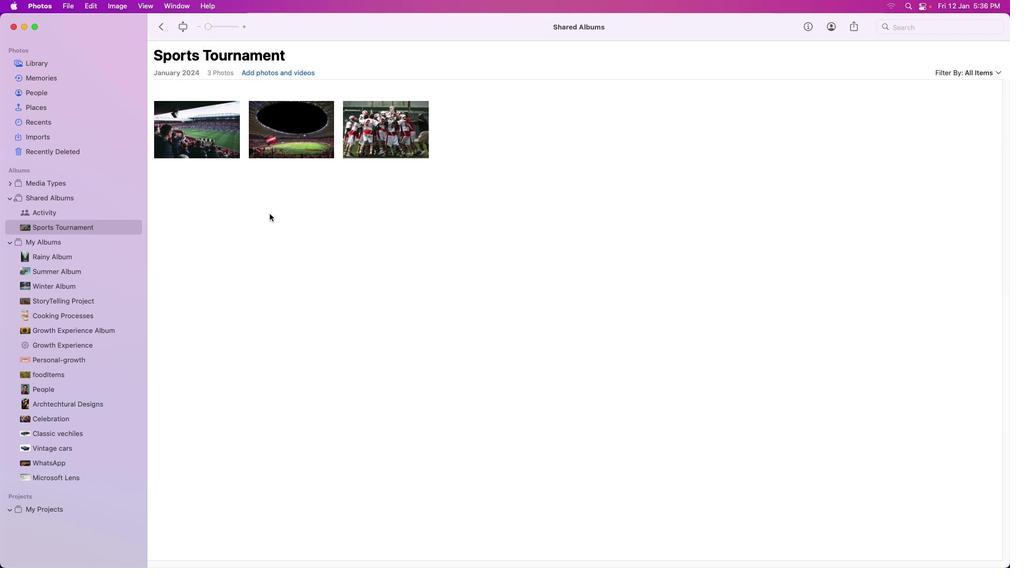 
Action: Mouse moved to (269, 213)
Screenshot: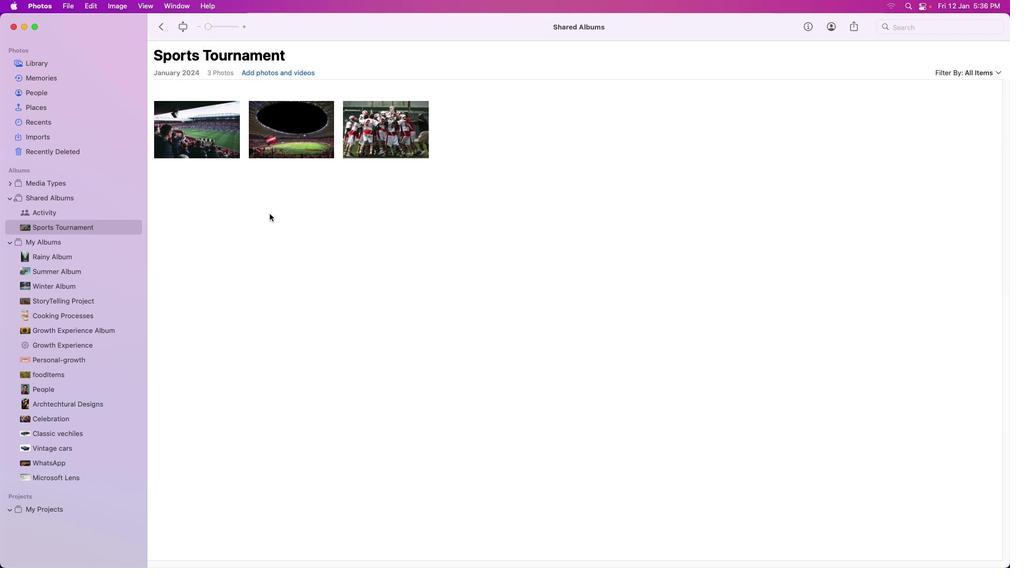 
Action: Mouse pressed right at (269, 213)
Screenshot: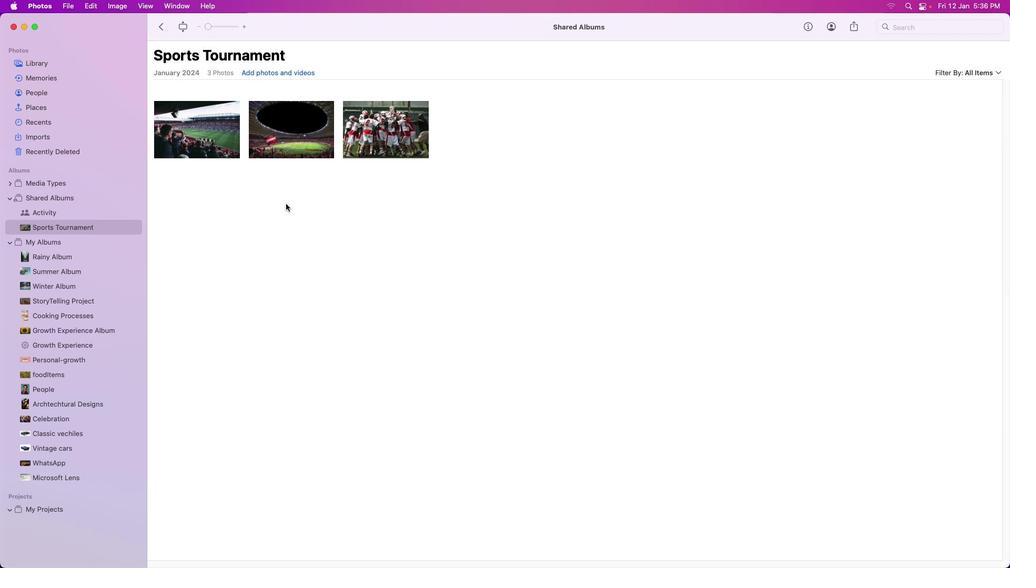
Action: Mouse moved to (535, 127)
Screenshot: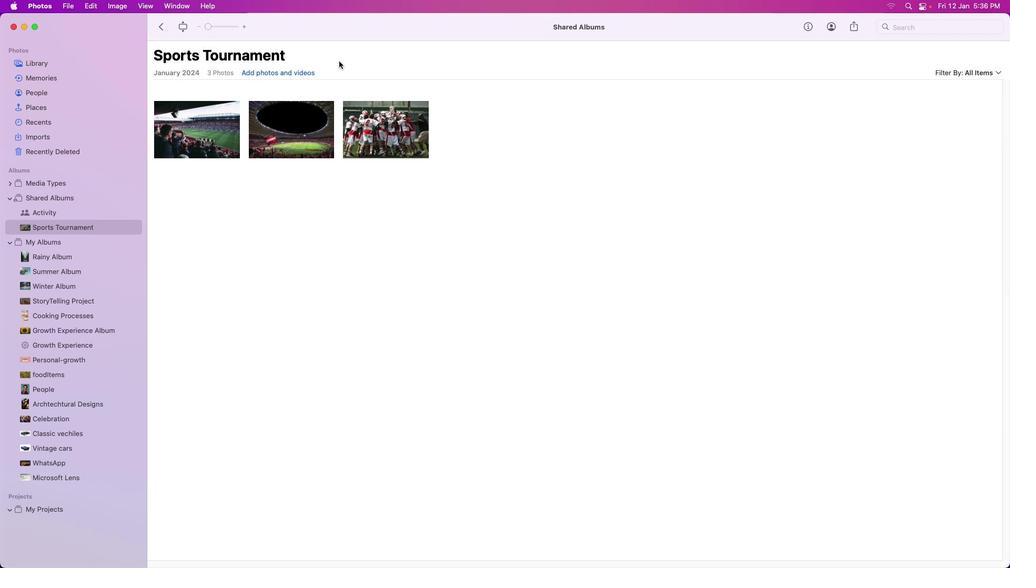 
Action: Mouse pressed left at (535, 127)
Screenshot: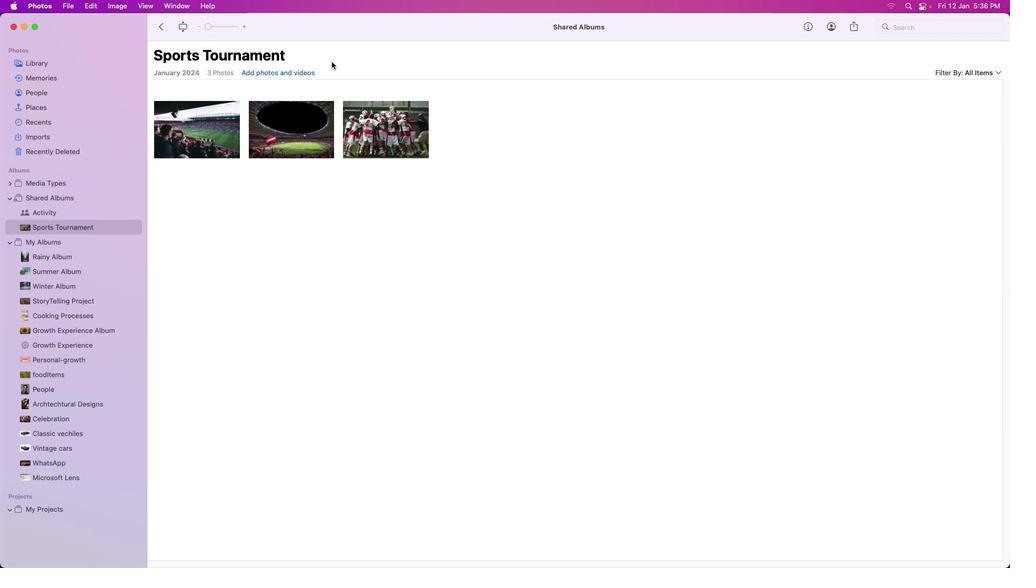 
Action: Mouse moved to (286, 72)
Screenshot: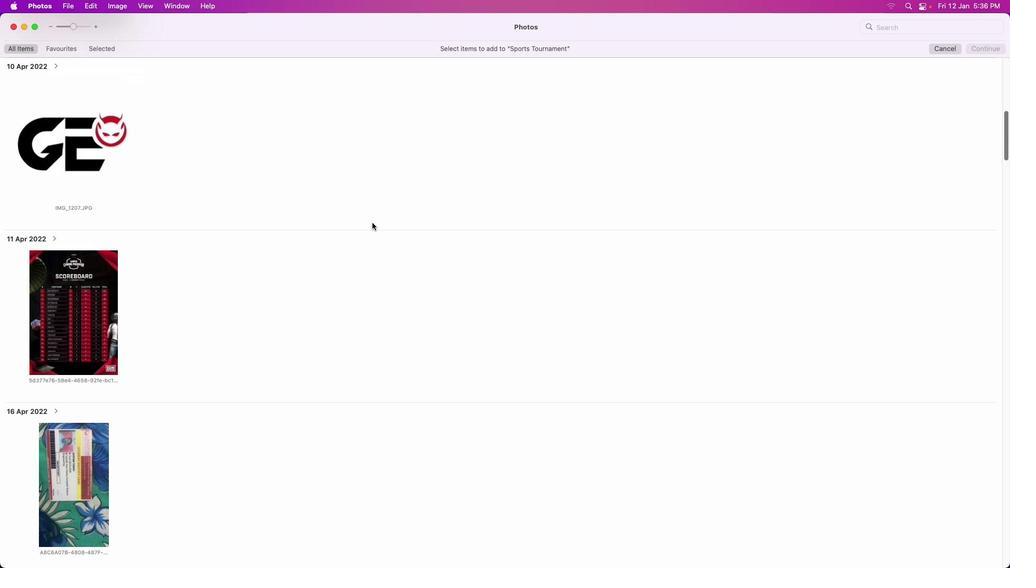 
Action: Mouse pressed left at (286, 72)
Screenshot: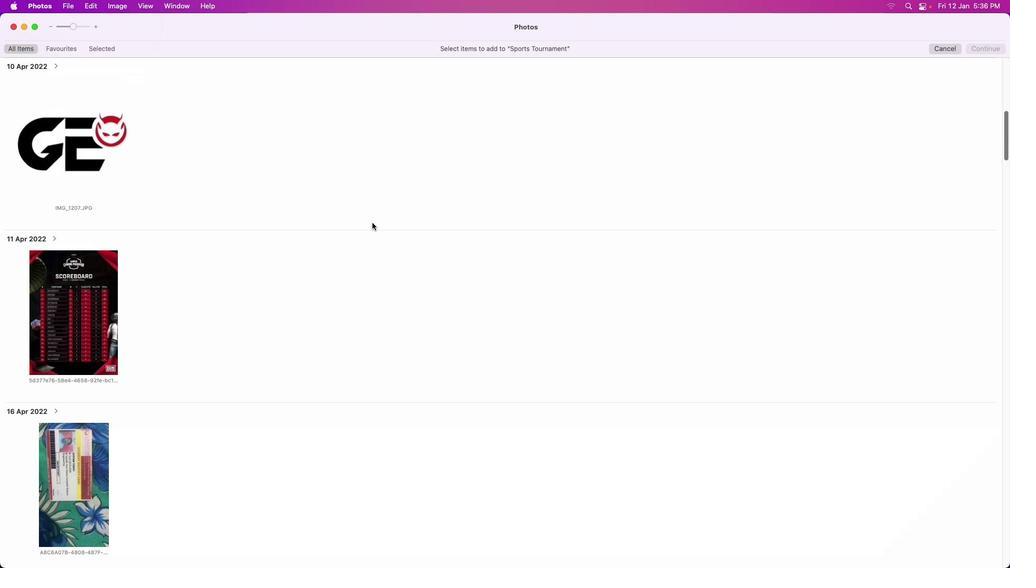 
Action: Mouse moved to (338, 242)
Screenshot: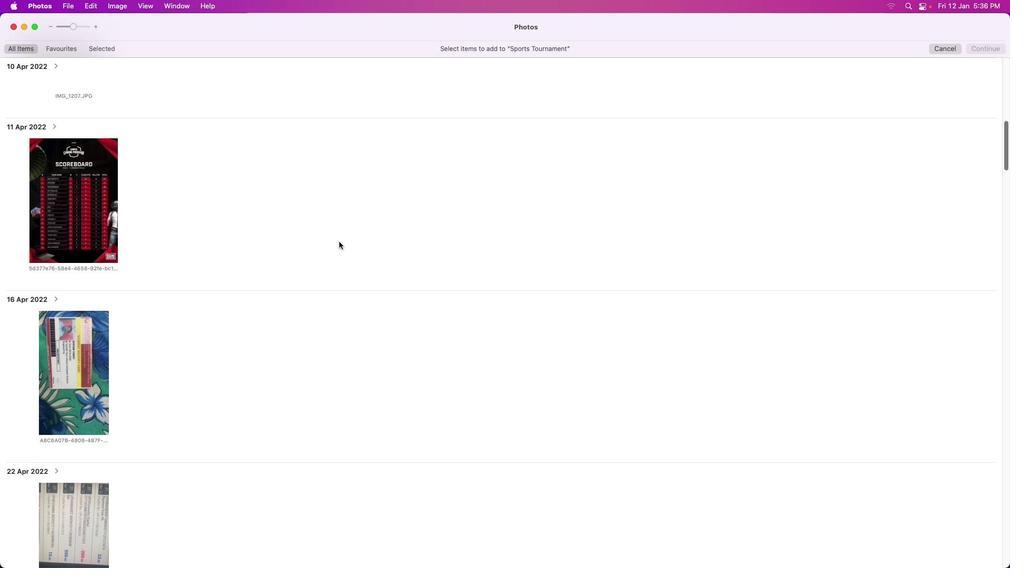
Action: Mouse scrolled (338, 242) with delta (0, 0)
Screenshot: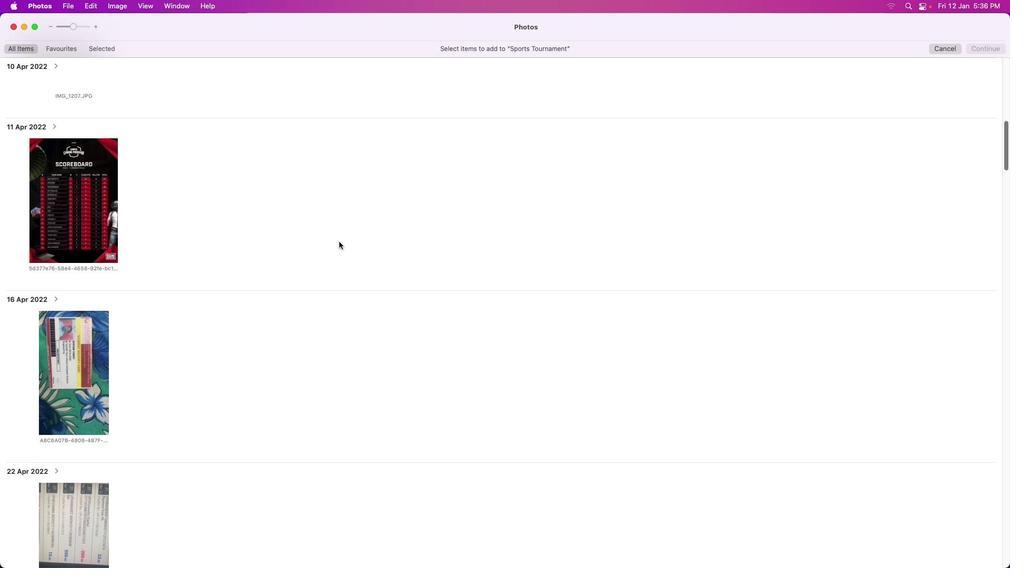 
Action: Mouse moved to (338, 242)
Screenshot: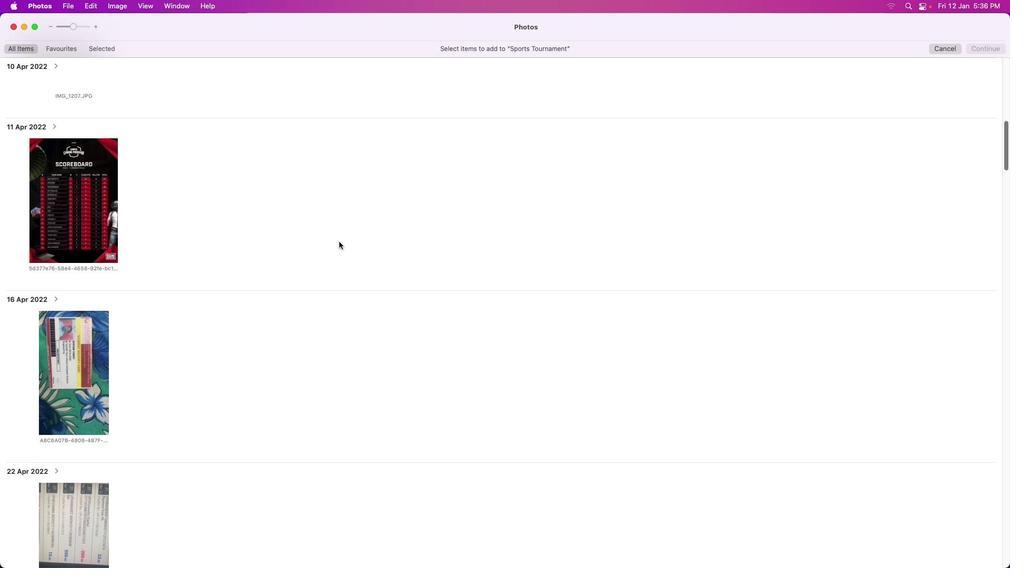 
Action: Mouse scrolled (338, 242) with delta (0, 0)
Screenshot: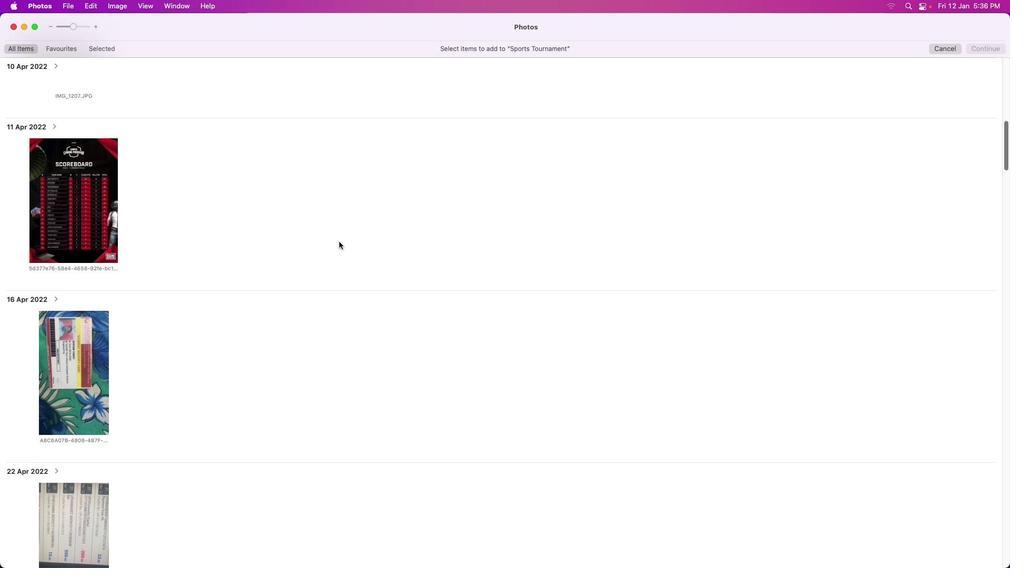 
Action: Mouse moved to (338, 242)
Screenshot: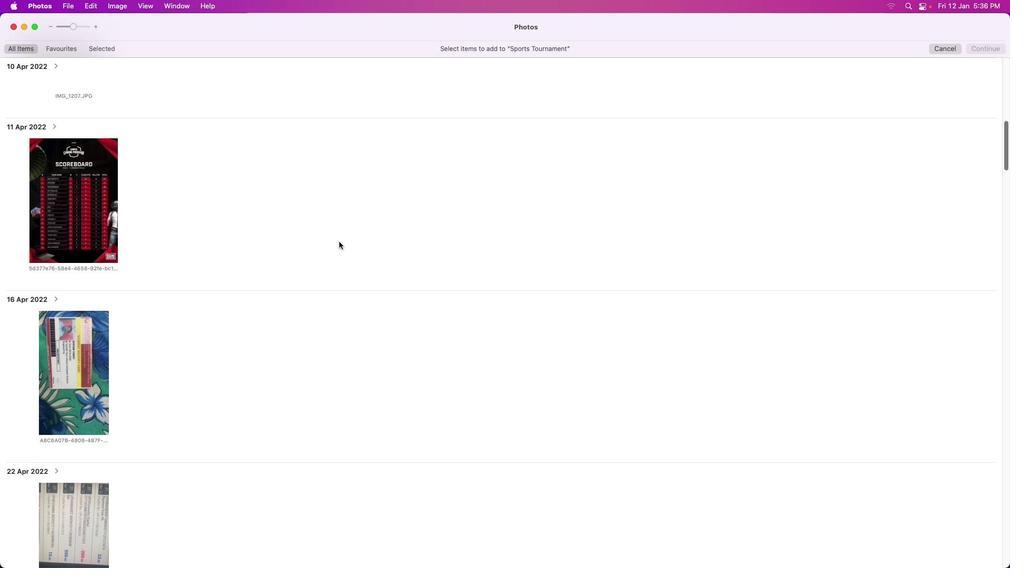 
Action: Mouse scrolled (338, 242) with delta (0, -1)
Screenshot: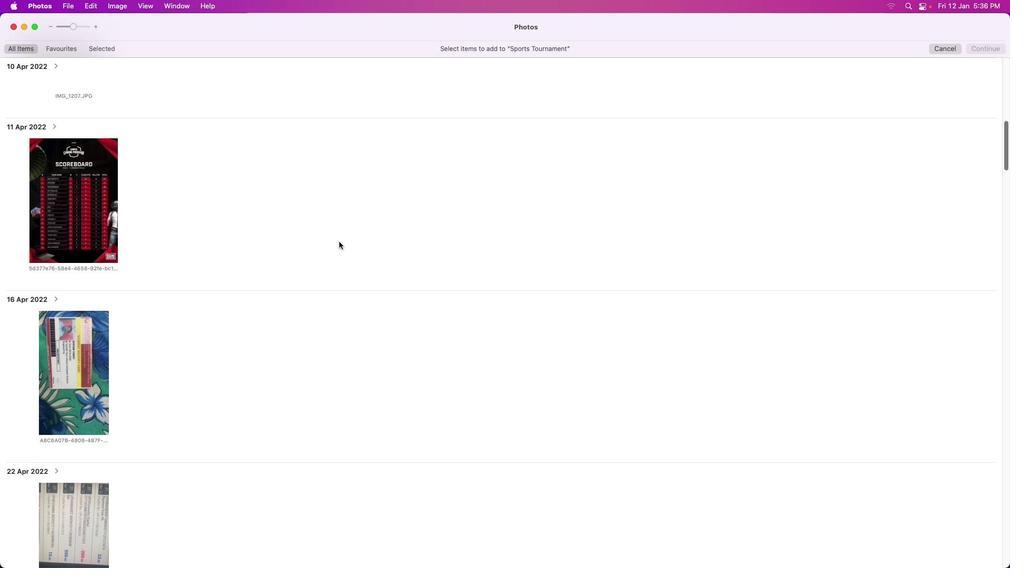 
Action: Mouse scrolled (338, 242) with delta (0, -2)
Screenshot: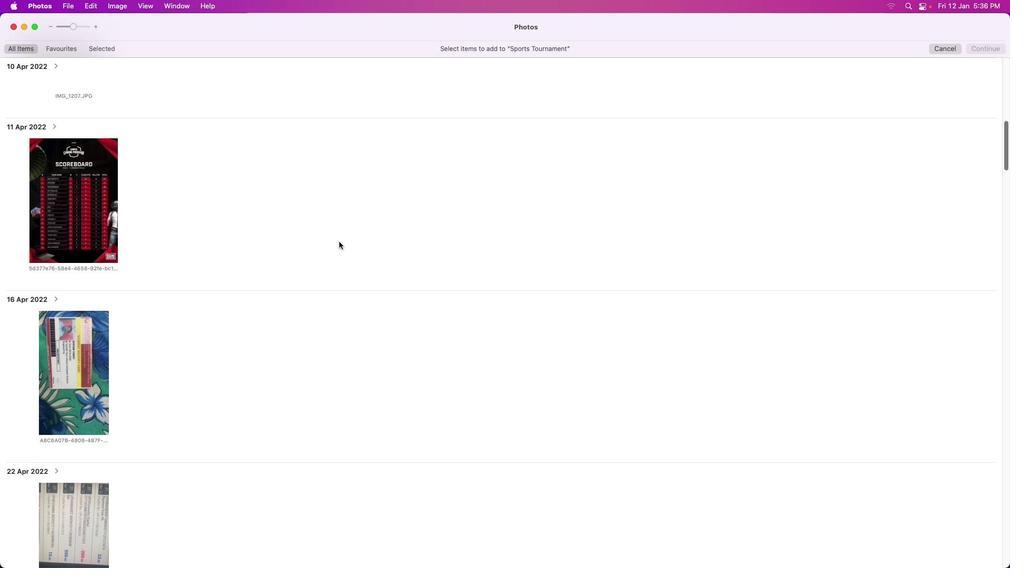 
Action: Mouse scrolled (338, 242) with delta (0, -2)
Screenshot: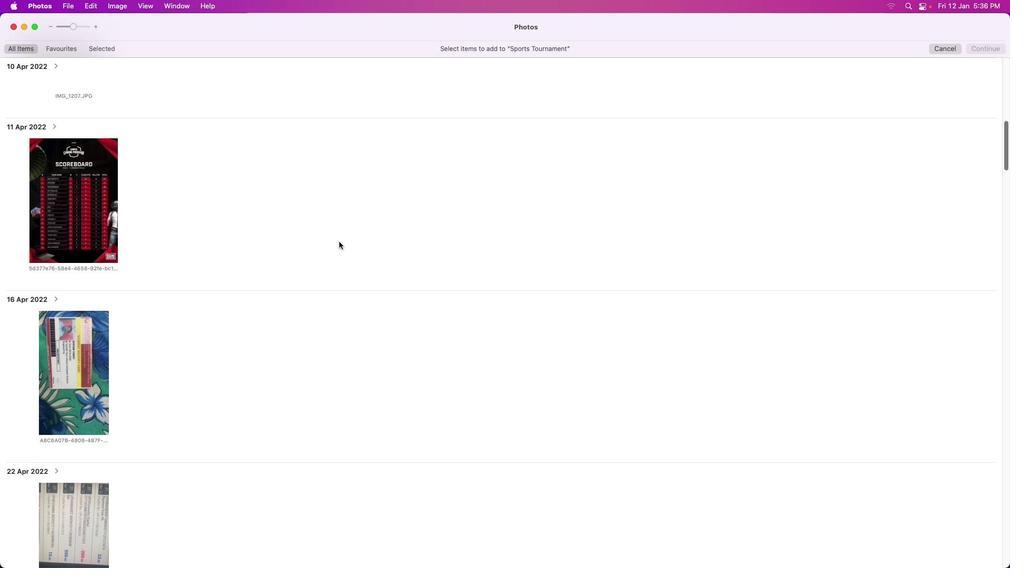 
Action: Mouse scrolled (338, 242) with delta (0, -3)
Screenshot: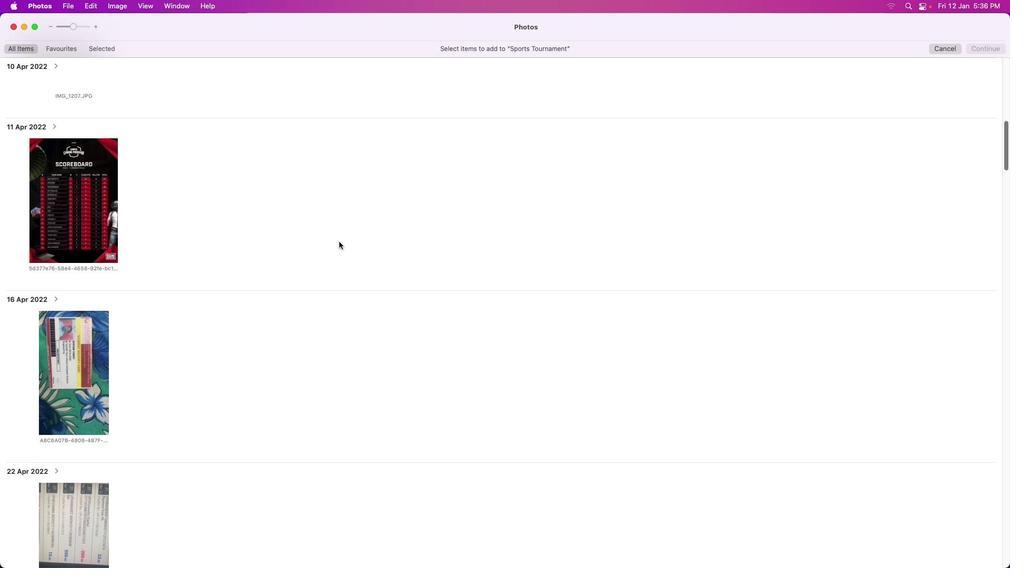 
Action: Mouse moved to (338, 242)
Screenshot: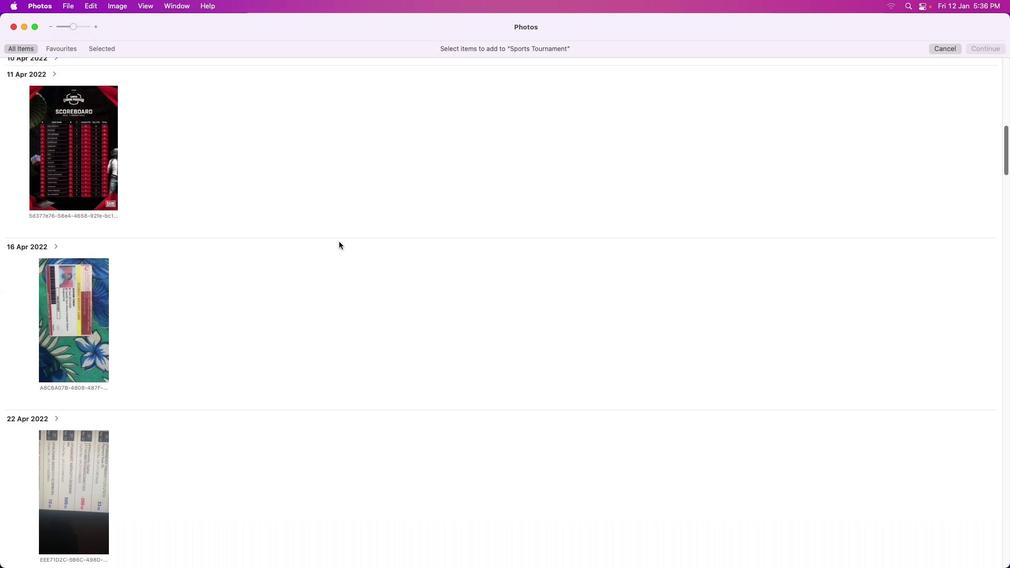 
Action: Mouse scrolled (338, 242) with delta (0, 0)
Screenshot: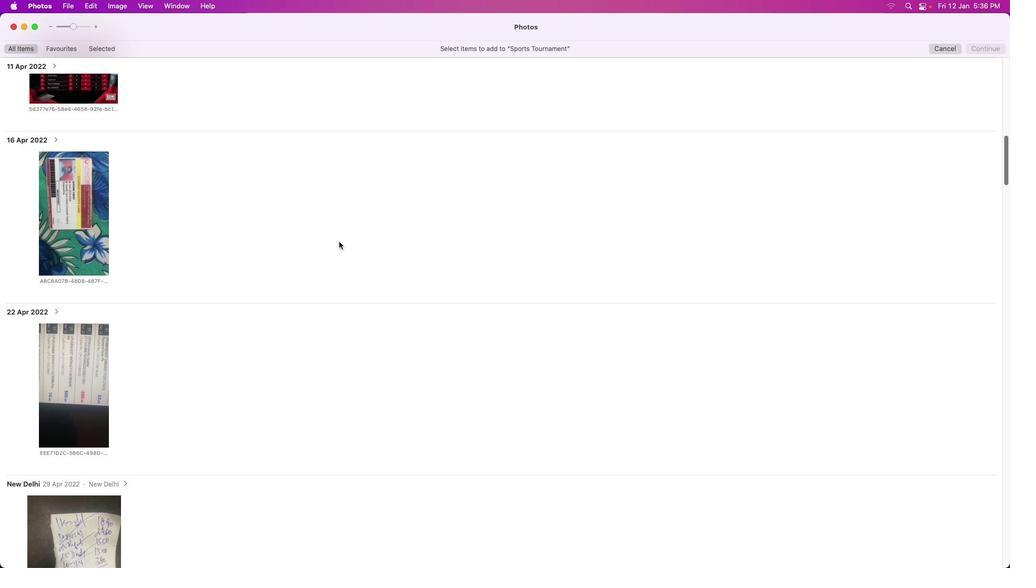
Action: Mouse scrolled (338, 242) with delta (0, 0)
Screenshot: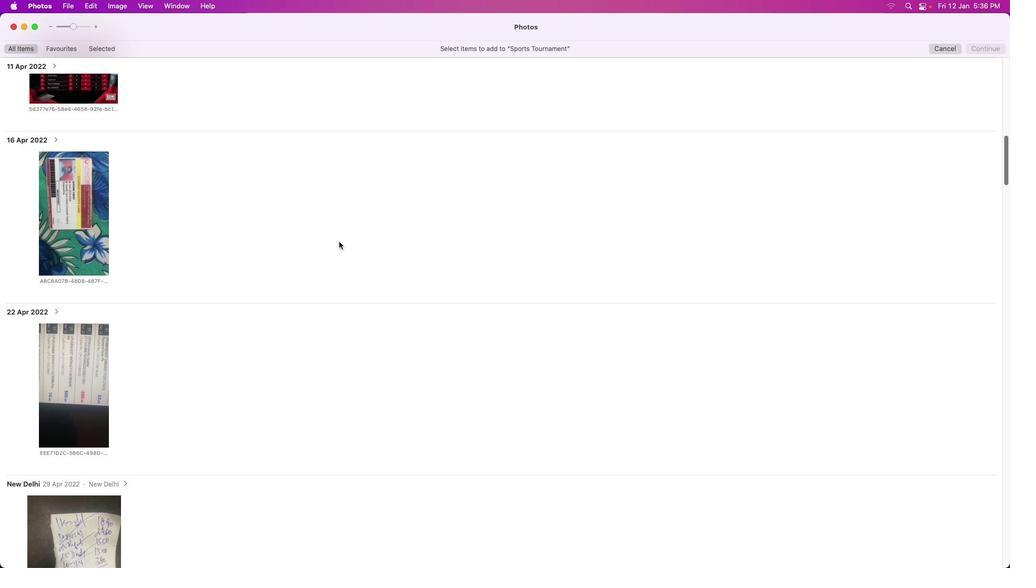 
Action: Mouse scrolled (338, 242) with delta (0, -1)
Screenshot: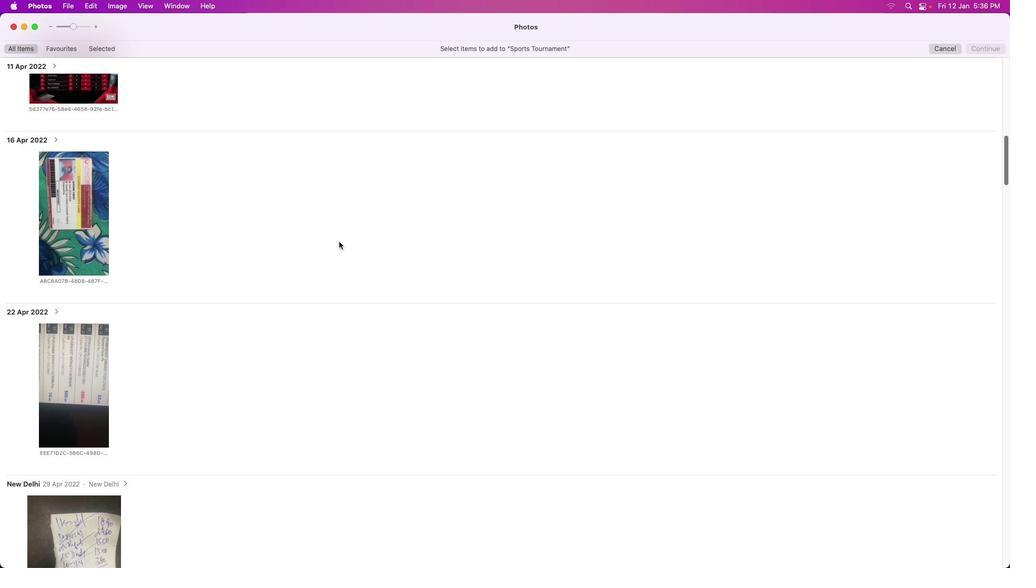 
Action: Mouse scrolled (338, 242) with delta (0, -2)
Screenshot: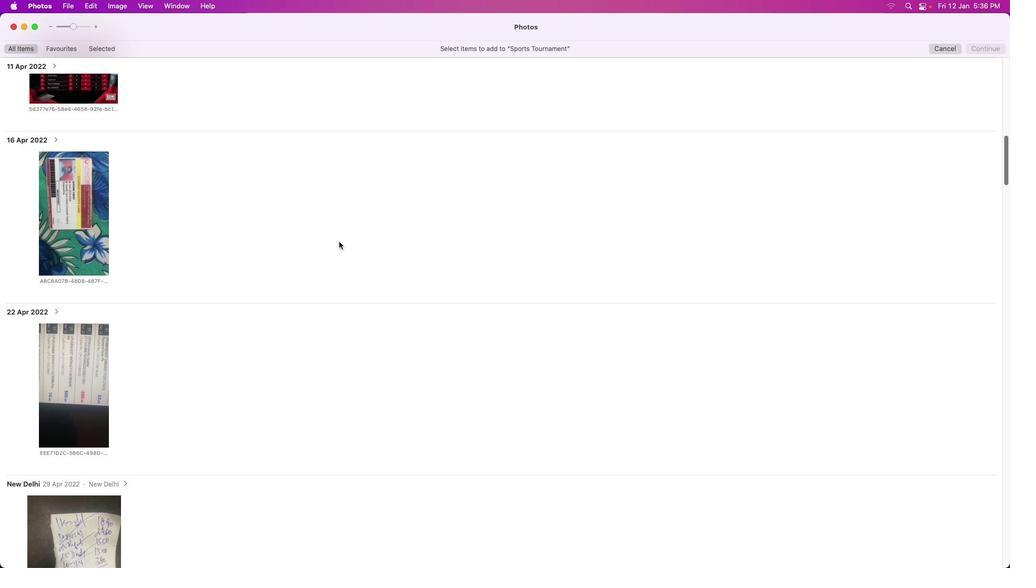 
Action: Mouse scrolled (338, 242) with delta (0, -3)
Screenshot: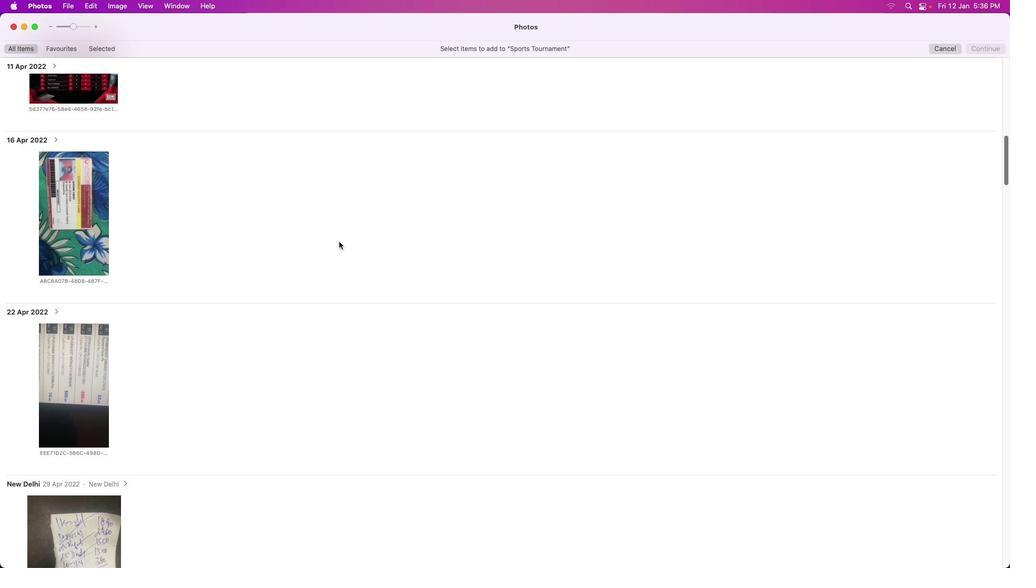 
Action: Mouse scrolled (338, 242) with delta (0, -3)
Screenshot: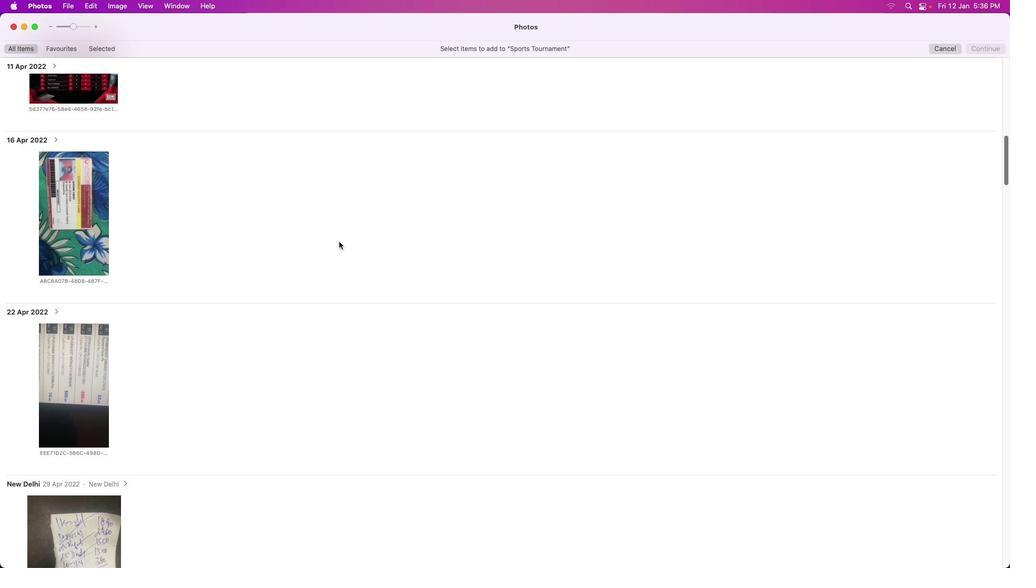 
Action: Mouse scrolled (338, 242) with delta (0, -3)
Screenshot: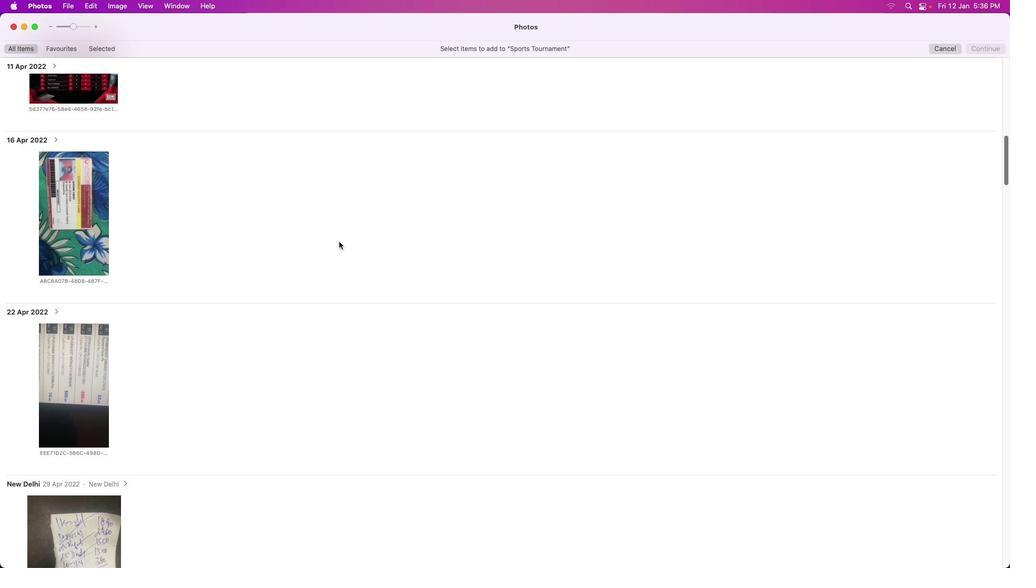 
Action: Mouse moved to (338, 240)
Screenshot: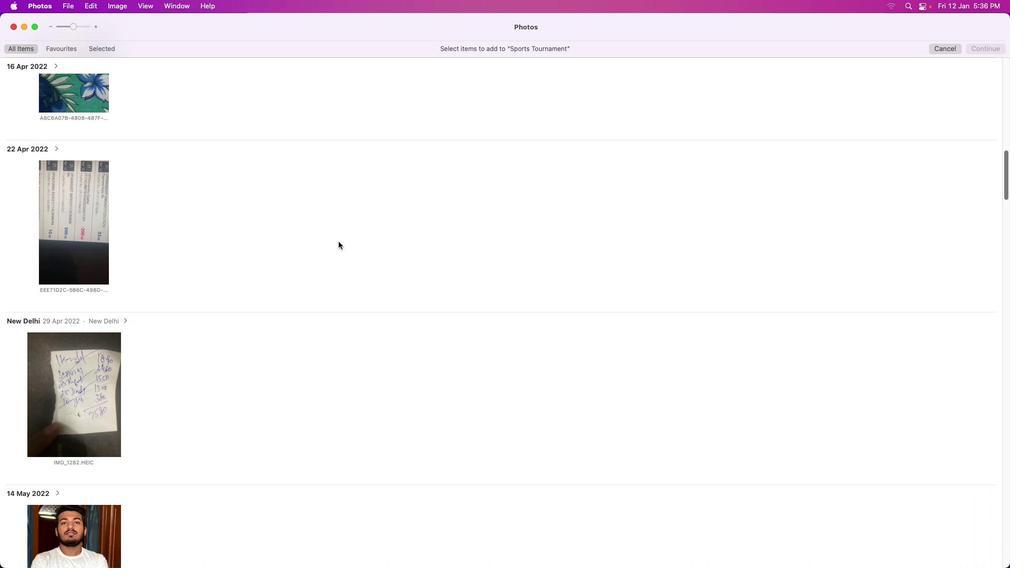 
Action: Mouse scrolled (338, 240) with delta (0, 0)
Screenshot: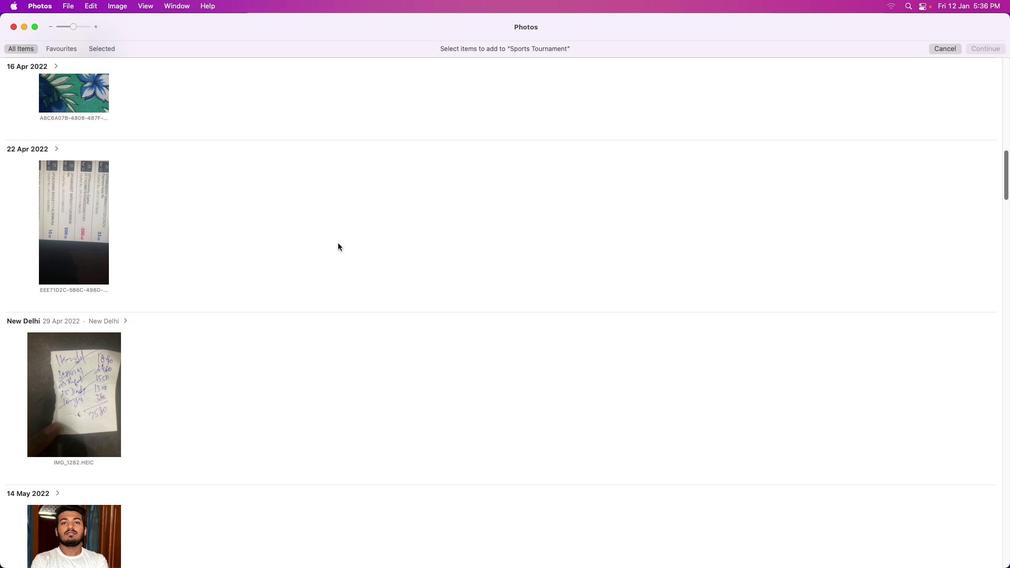 
Action: Mouse scrolled (338, 240) with delta (0, 0)
Screenshot: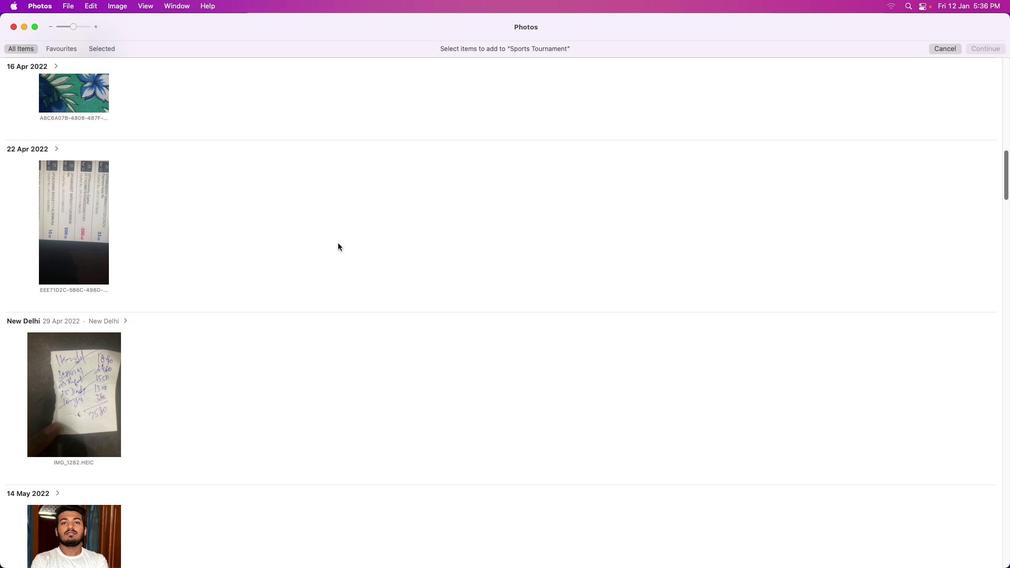 
Action: Mouse moved to (338, 240)
Screenshot: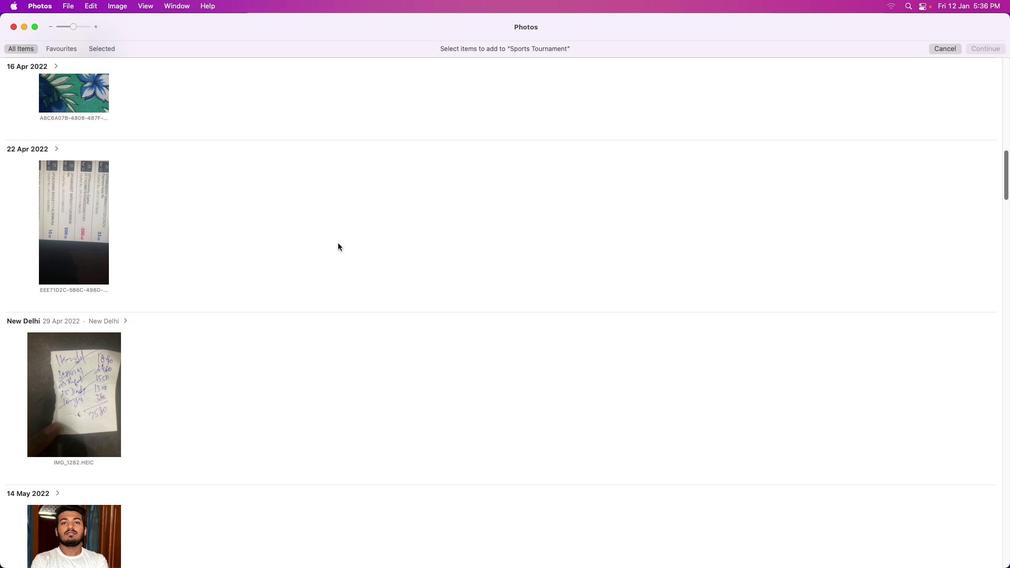 
Action: Mouse scrolled (338, 240) with delta (0, -1)
Screenshot: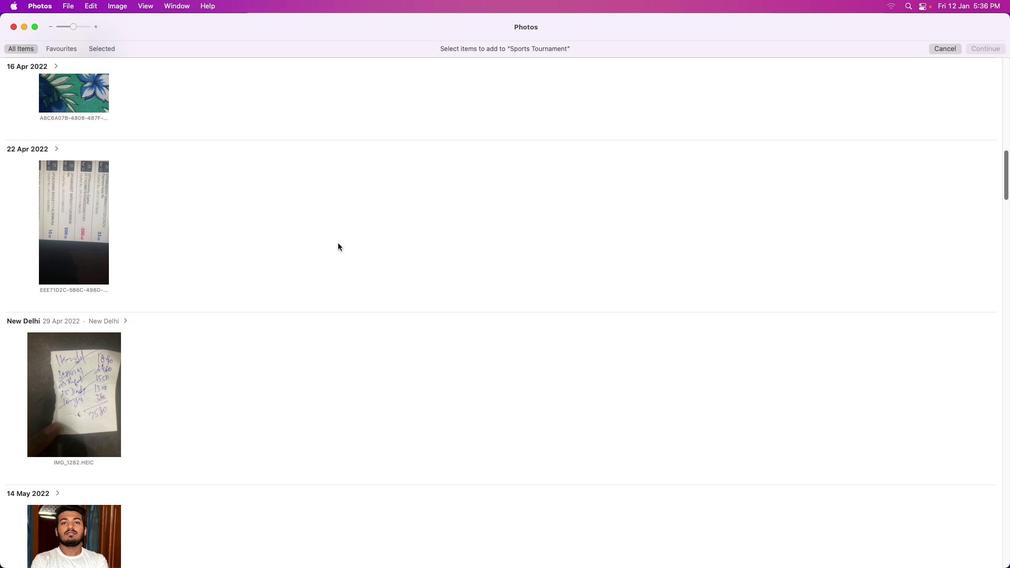 
Action: Mouse moved to (338, 241)
Screenshot: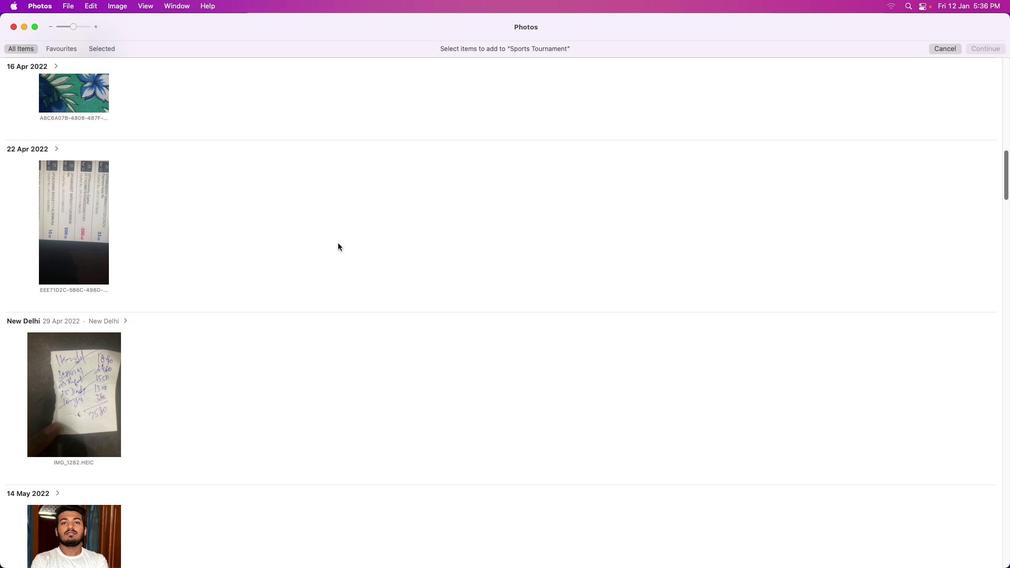 
Action: Mouse scrolled (338, 241) with delta (0, -2)
Screenshot: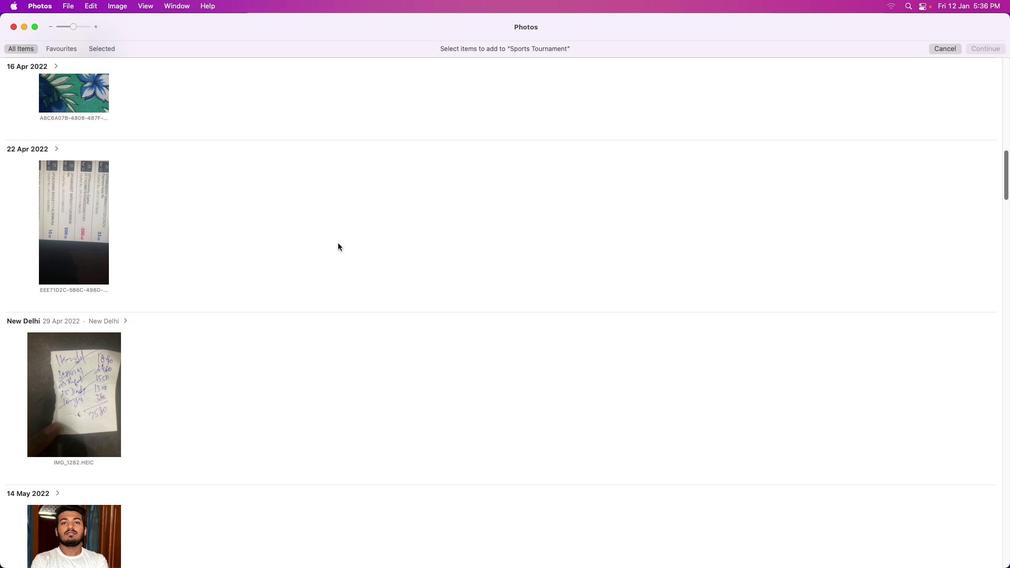 
Action: Mouse scrolled (338, 241) with delta (0, -3)
Screenshot: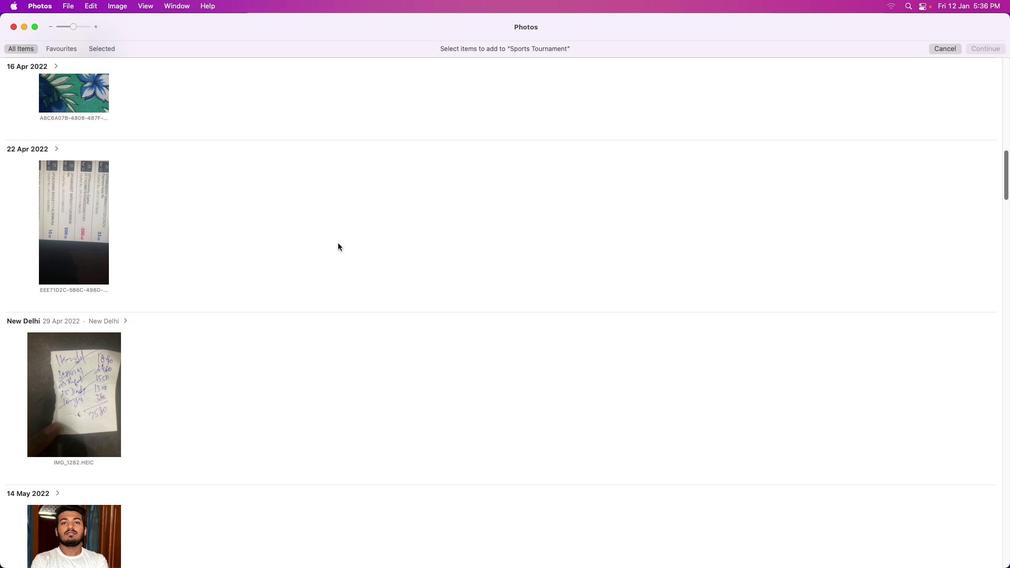 
Action: Mouse moved to (338, 241)
Screenshot: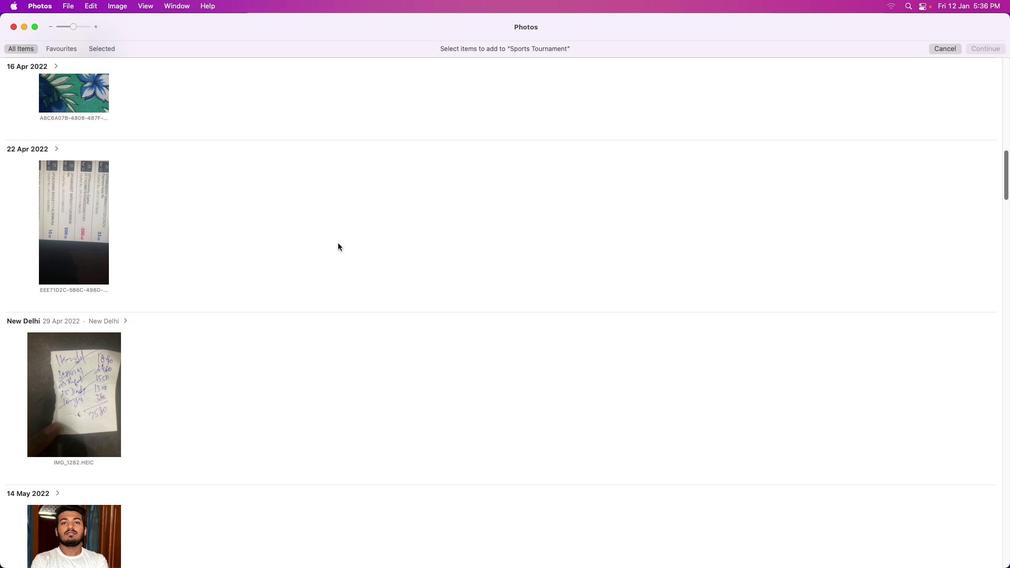 
Action: Mouse scrolled (338, 241) with delta (0, -3)
Screenshot: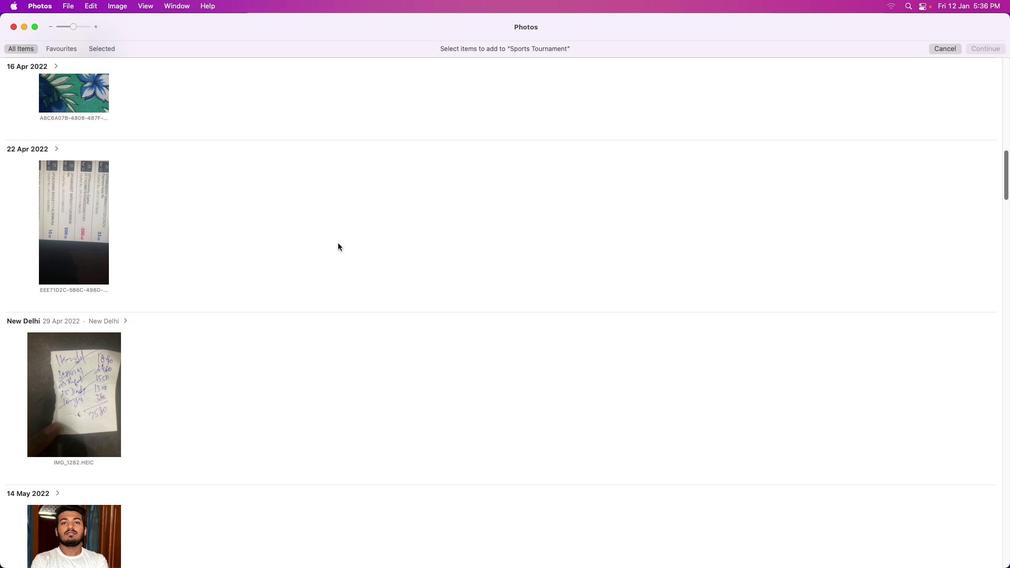 
Action: Mouse scrolled (338, 241) with delta (0, -3)
Screenshot: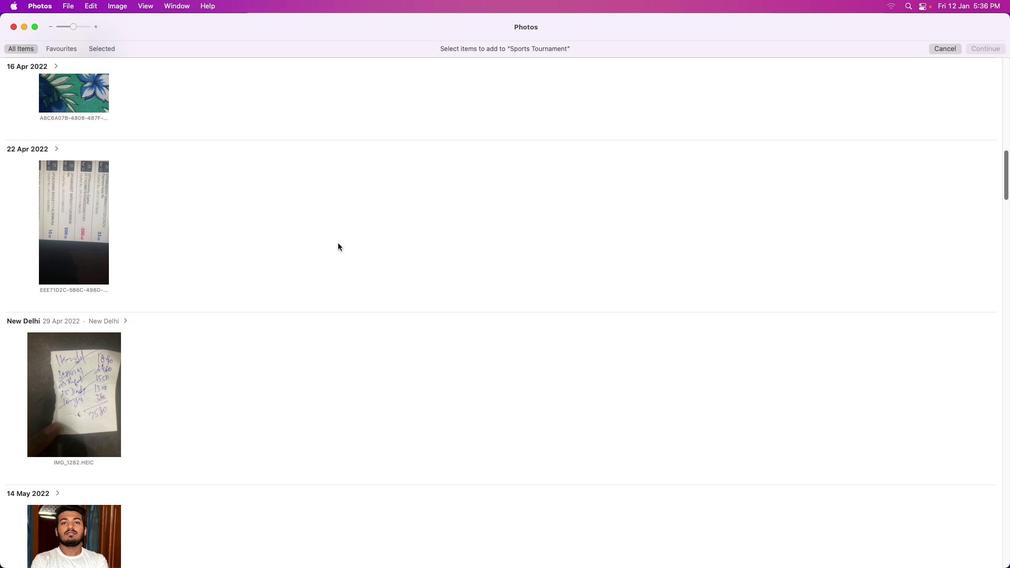 
Action: Mouse moved to (338, 243)
Screenshot: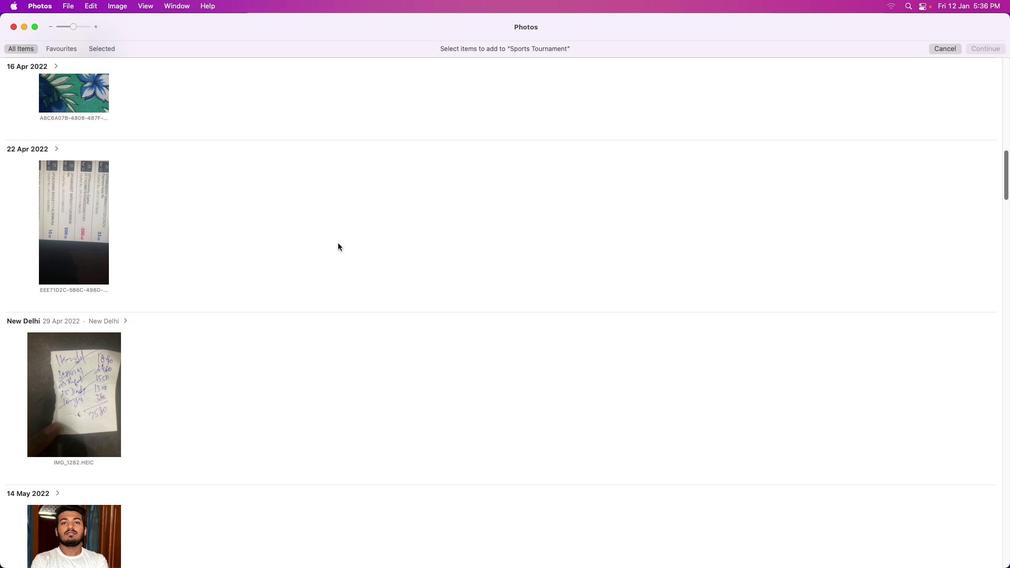 
Action: Mouse scrolled (338, 243) with delta (0, 0)
Screenshot: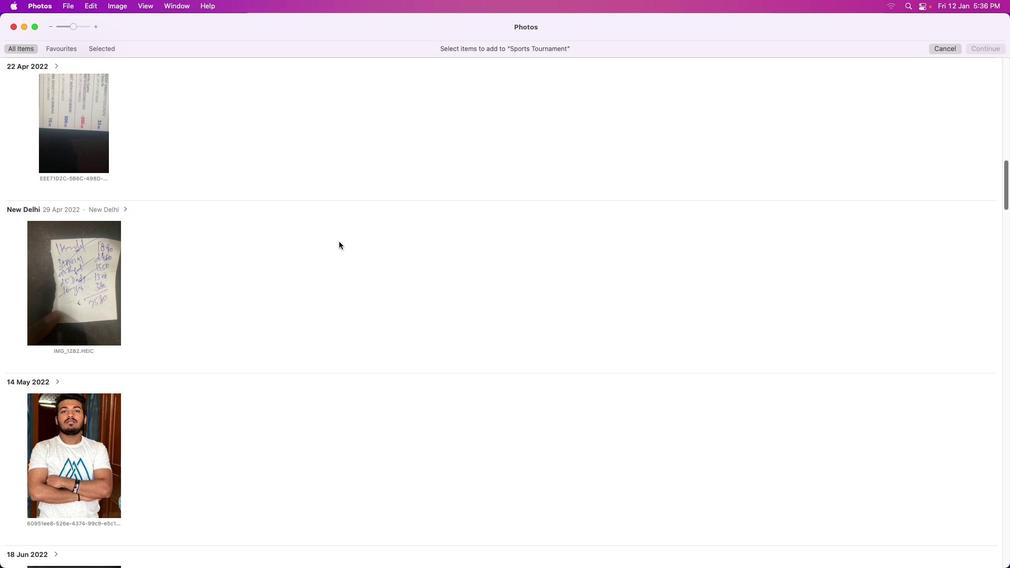 
Action: Mouse scrolled (338, 243) with delta (0, 0)
Screenshot: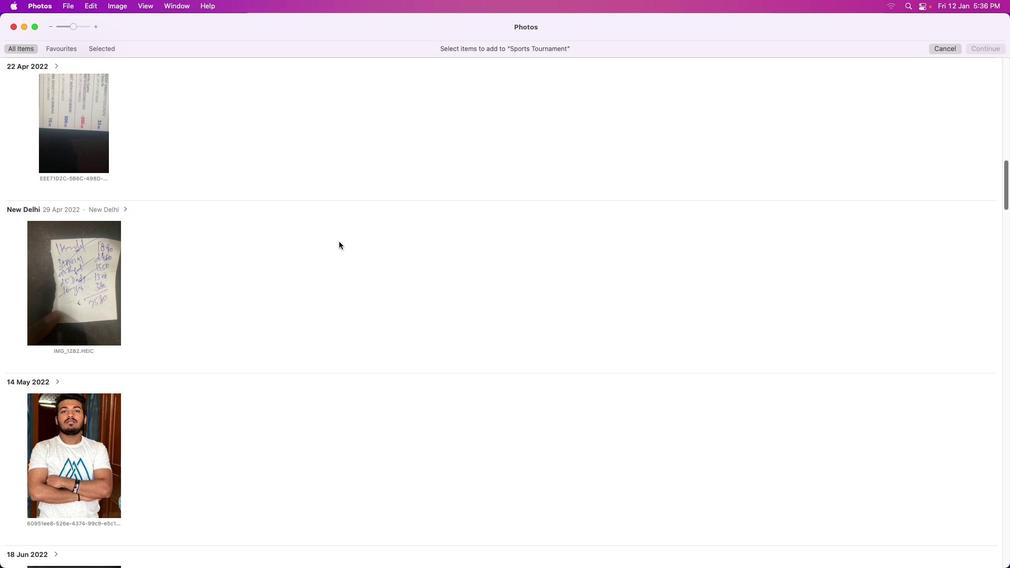 
Action: Mouse scrolled (338, 243) with delta (0, -1)
Screenshot: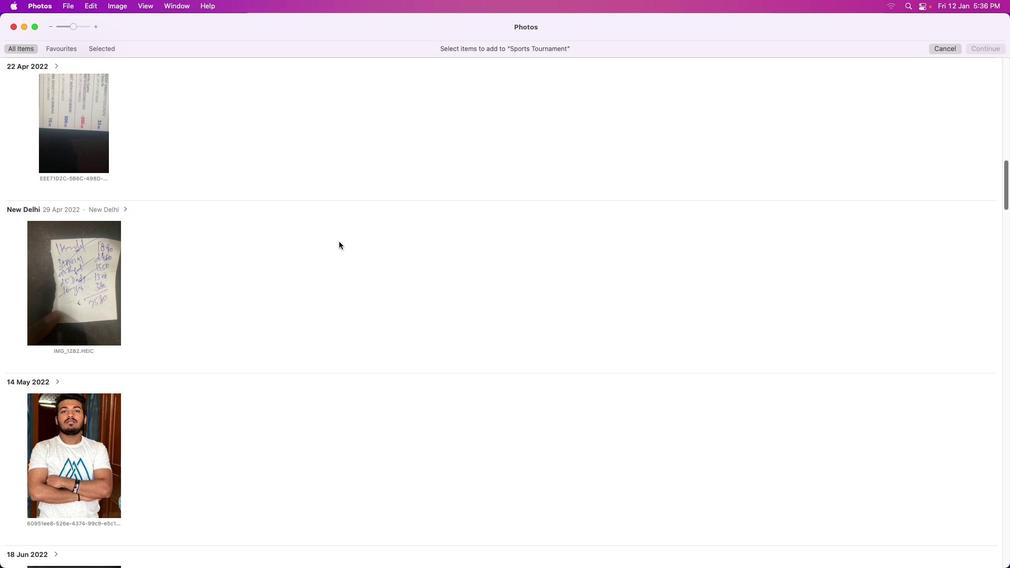 
Action: Mouse scrolled (338, 243) with delta (0, -2)
Screenshot: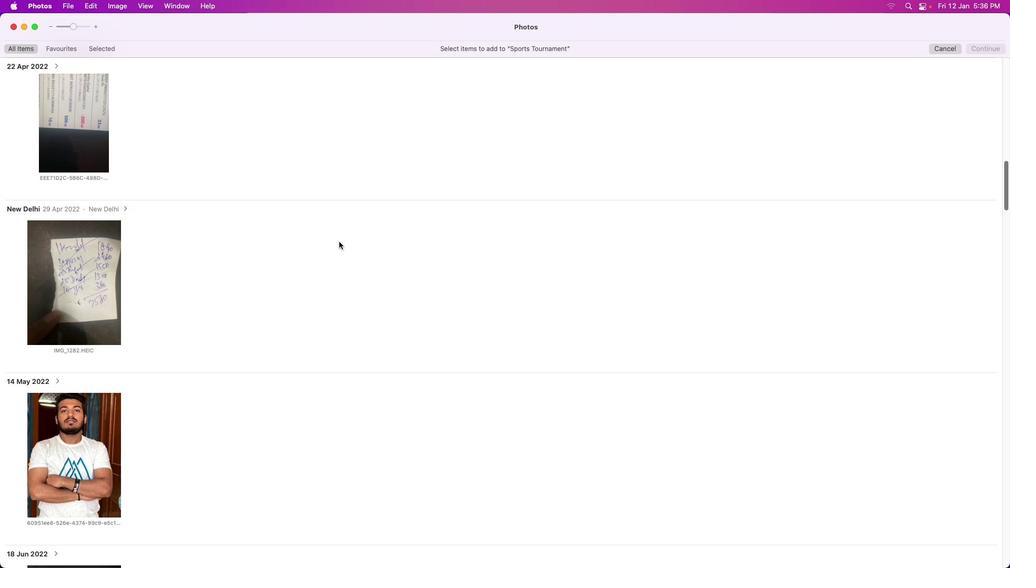 
Action: Mouse scrolled (338, 243) with delta (0, -2)
Screenshot: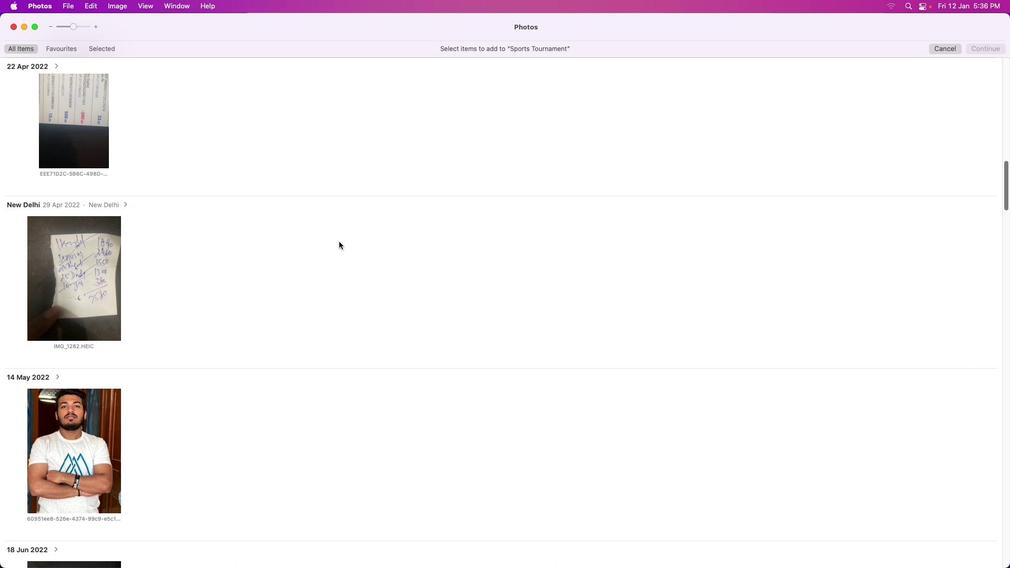 
Action: Mouse scrolled (338, 243) with delta (0, -3)
Screenshot: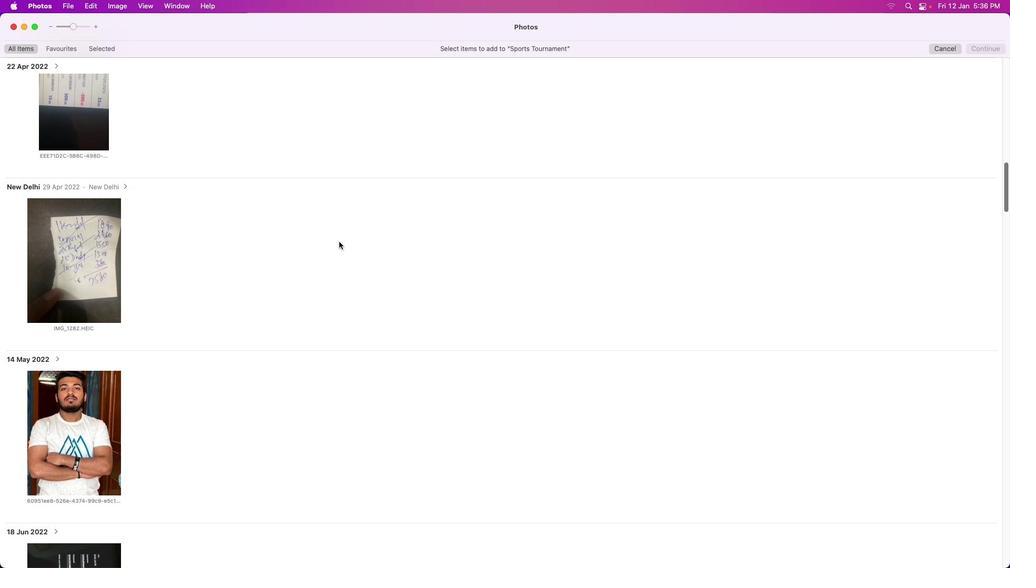 
Action: Mouse moved to (338, 241)
Screenshot: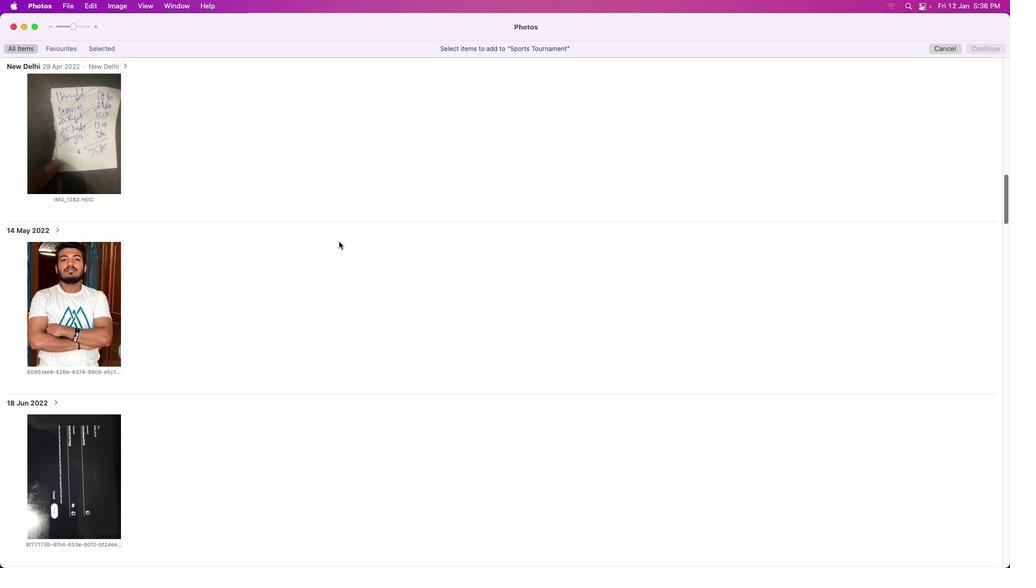 
Action: Mouse scrolled (338, 241) with delta (0, 0)
Screenshot: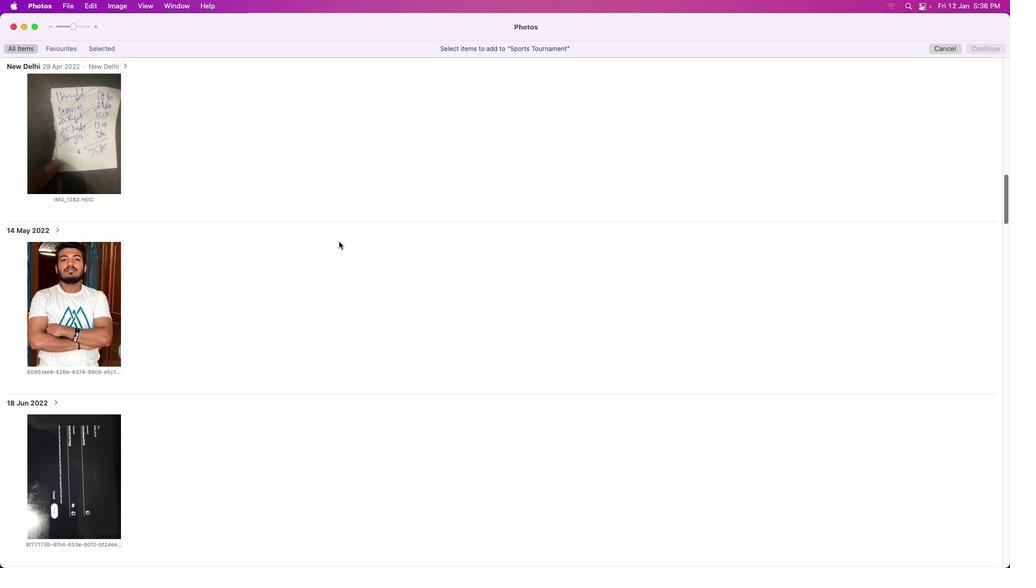 
Action: Mouse scrolled (338, 241) with delta (0, 0)
Screenshot: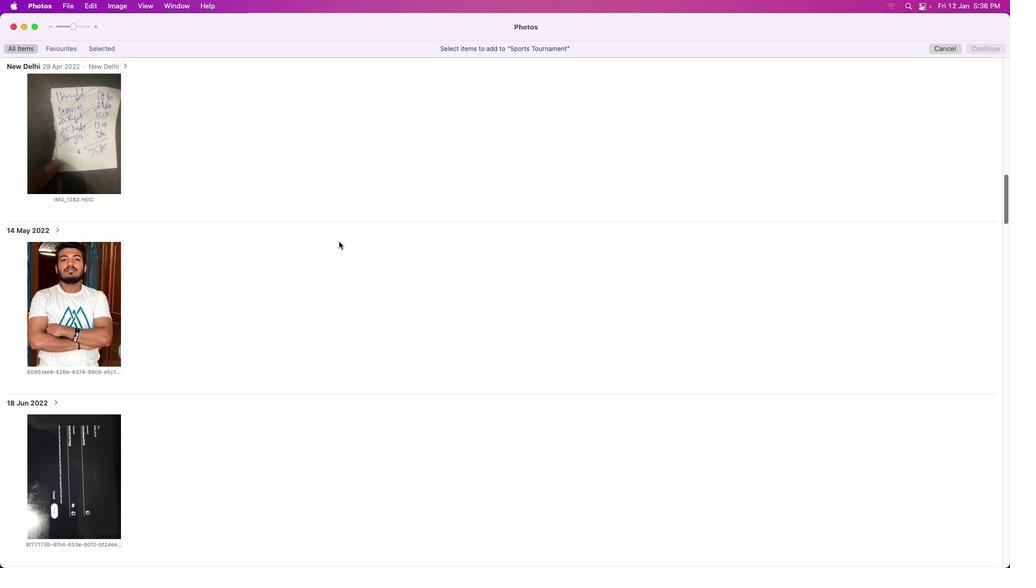 
Action: Mouse scrolled (338, 241) with delta (0, -1)
Screenshot: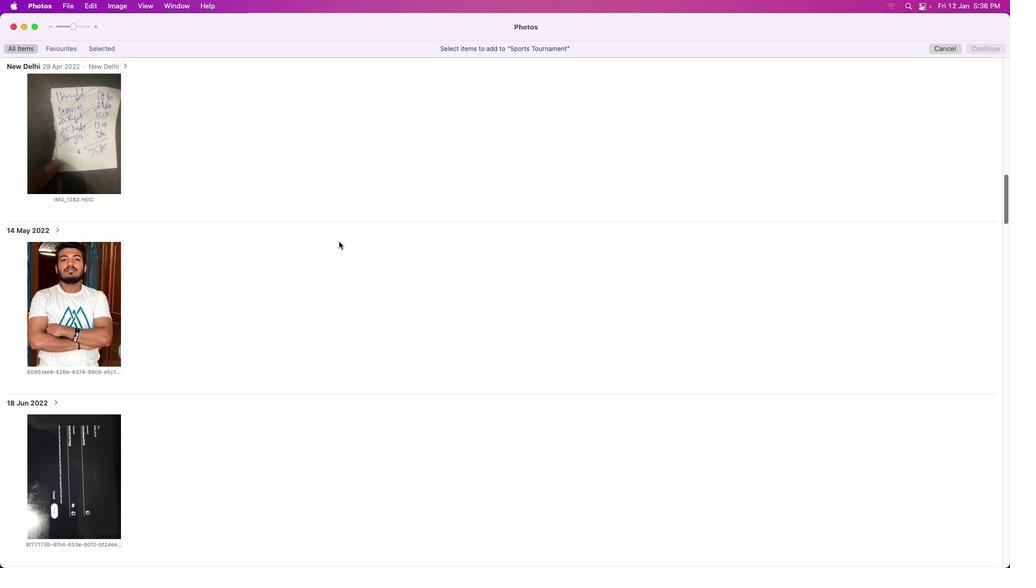 
Action: Mouse scrolled (338, 241) with delta (0, -2)
Screenshot: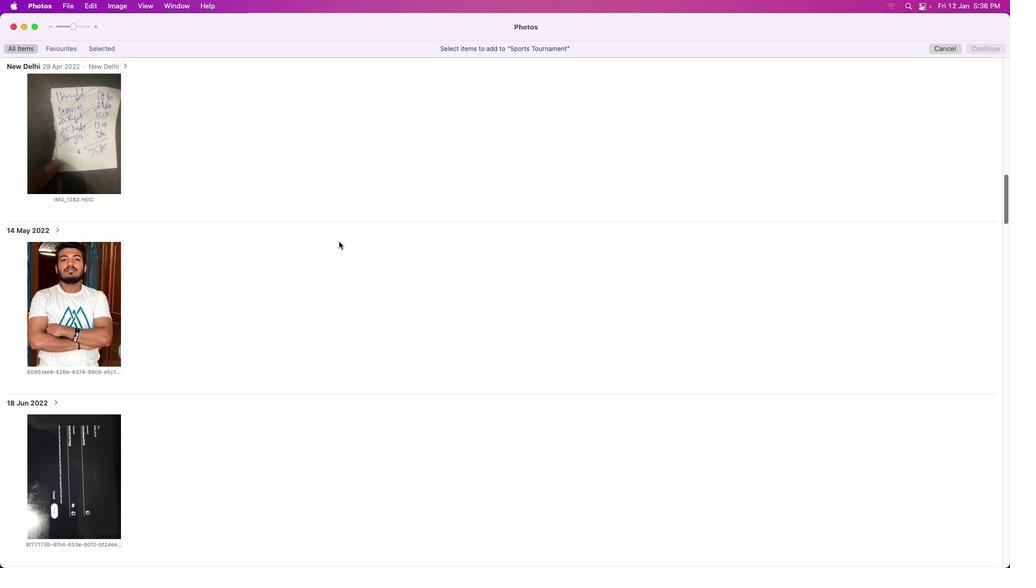 
Action: Mouse scrolled (338, 241) with delta (0, -2)
Screenshot: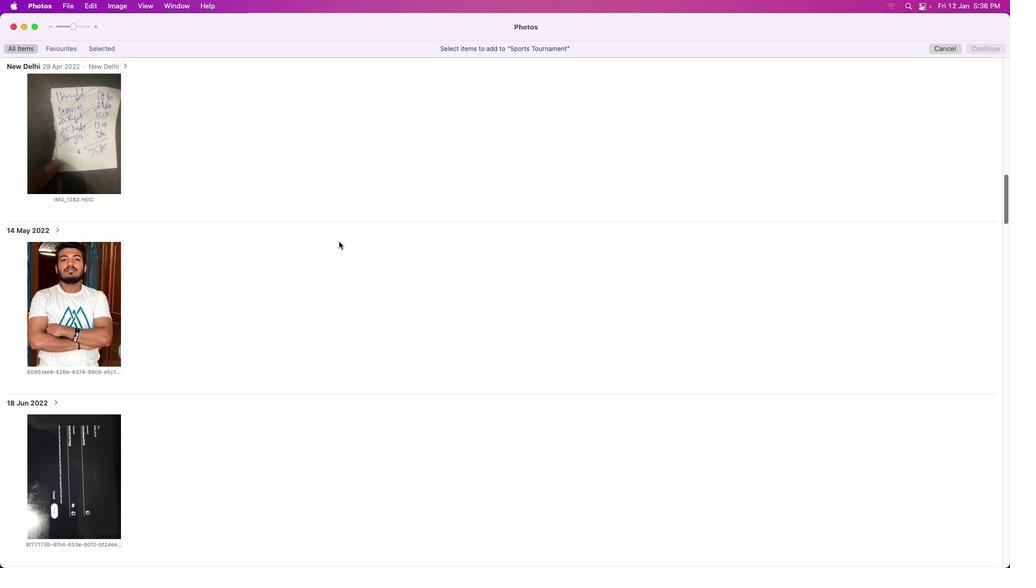 
Action: Mouse scrolled (338, 241) with delta (0, -3)
Screenshot: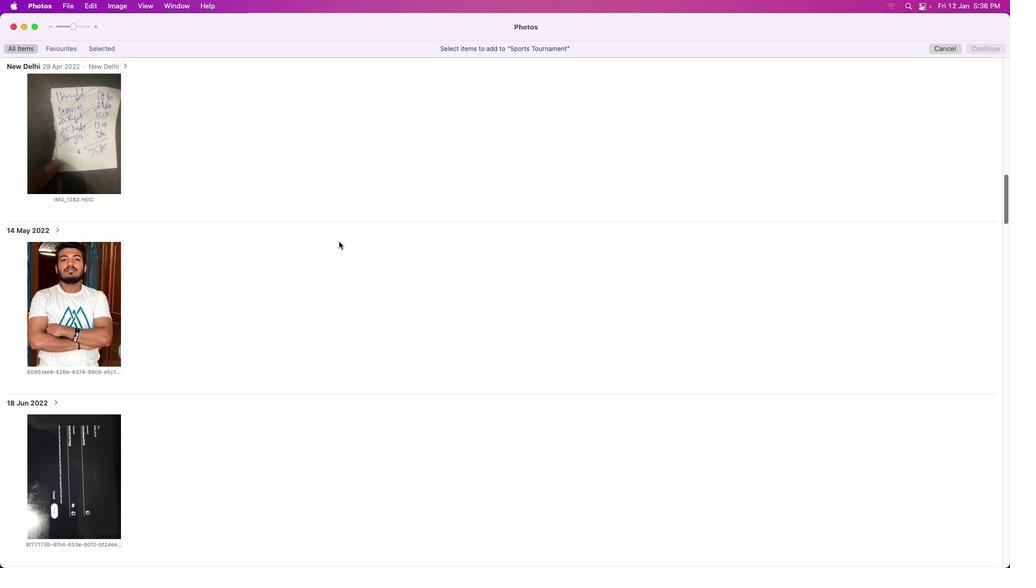 
Action: Mouse scrolled (338, 241) with delta (0, -3)
Screenshot: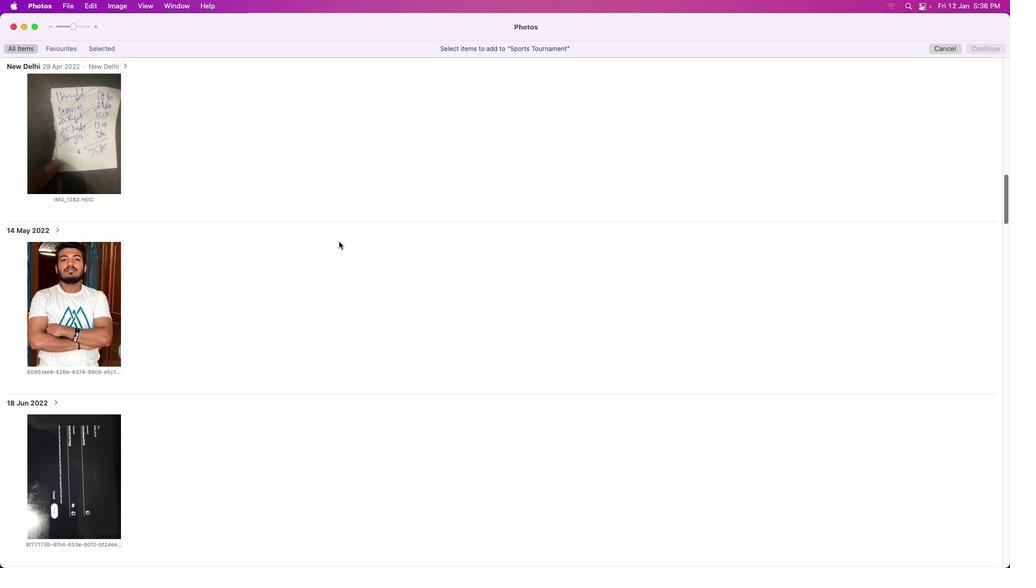 
Action: Mouse scrolled (338, 241) with delta (0, 0)
Screenshot: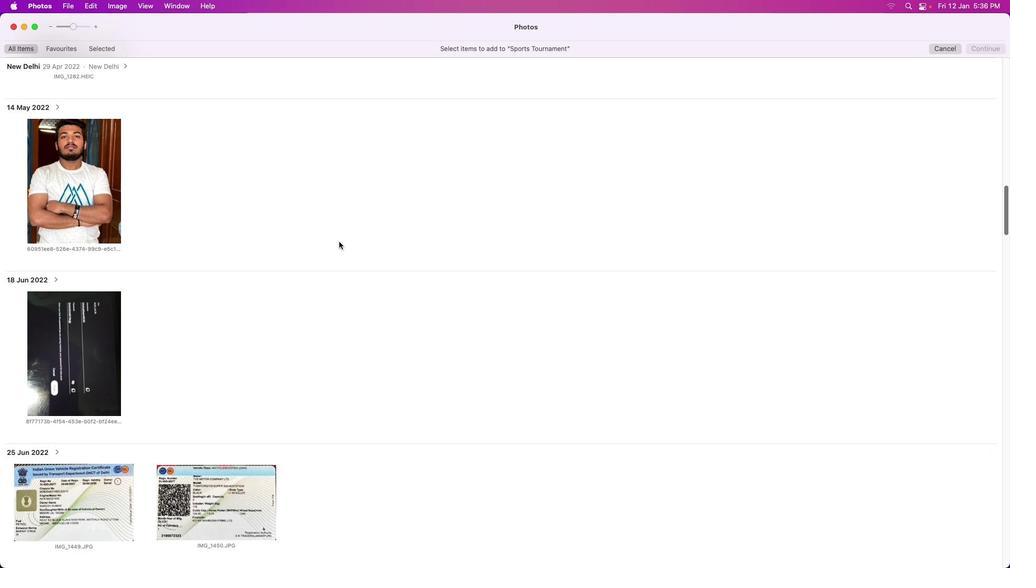 
Action: Mouse scrolled (338, 241) with delta (0, 0)
Screenshot: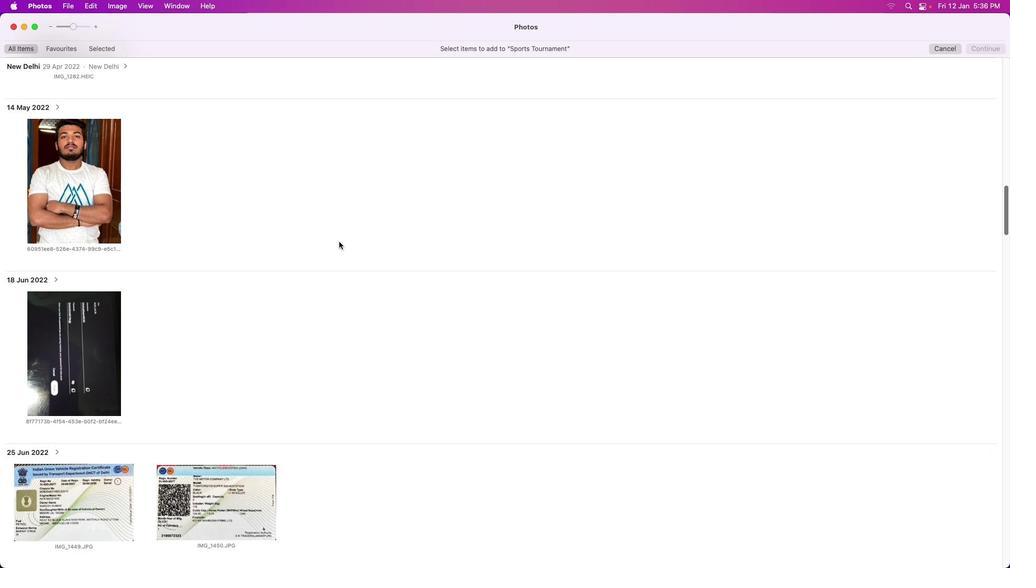 
Action: Mouse scrolled (338, 241) with delta (0, -1)
Screenshot: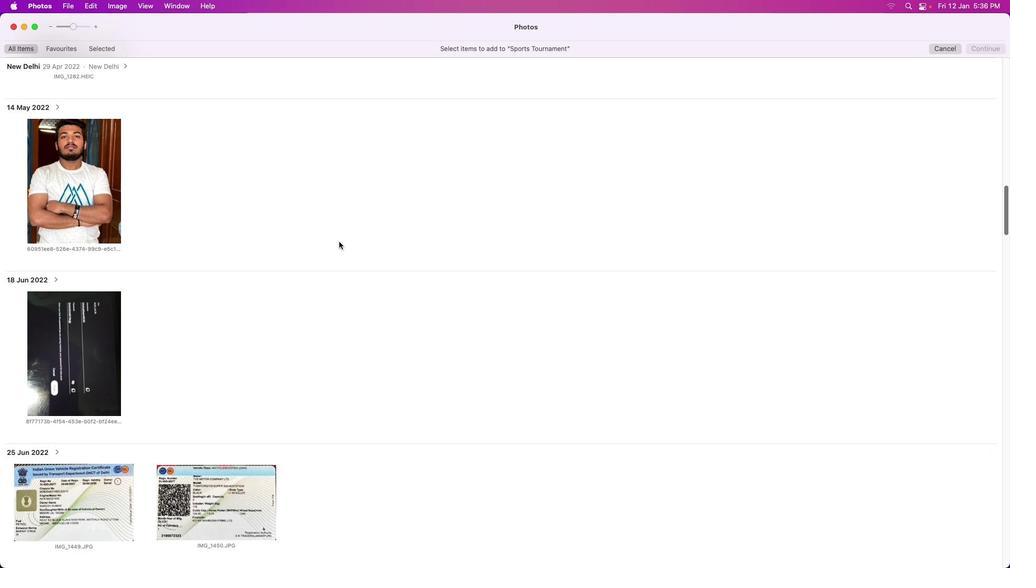 
Action: Mouse scrolled (338, 241) with delta (0, -2)
Screenshot: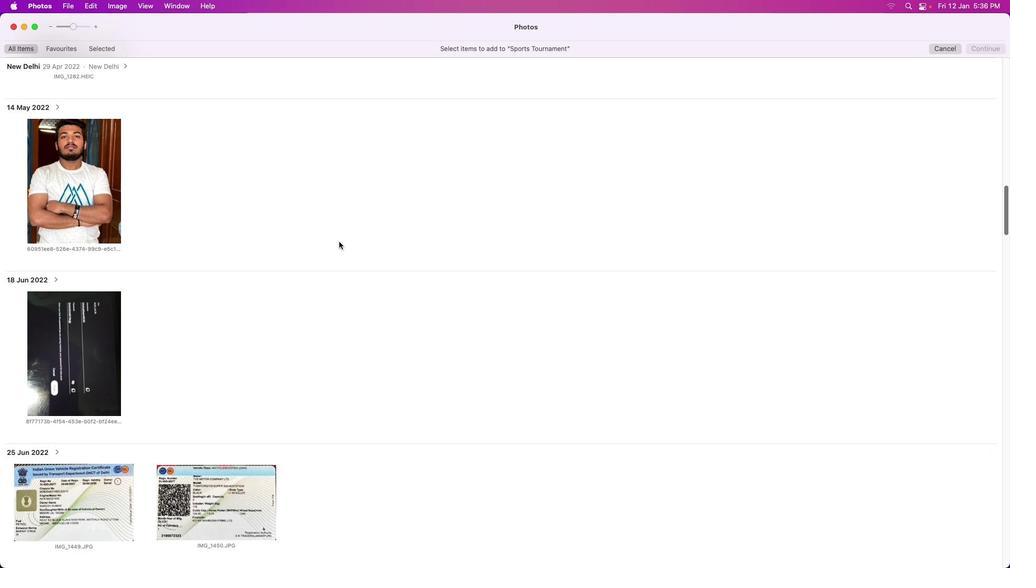 
Action: Mouse scrolled (338, 241) with delta (0, -3)
Screenshot: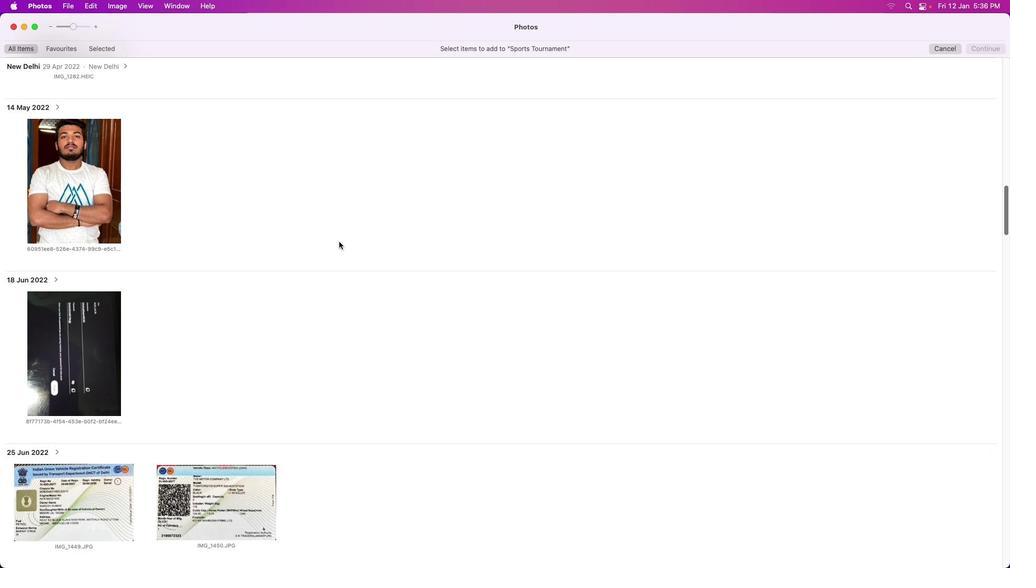 
Action: Mouse scrolled (338, 241) with delta (0, -3)
Screenshot: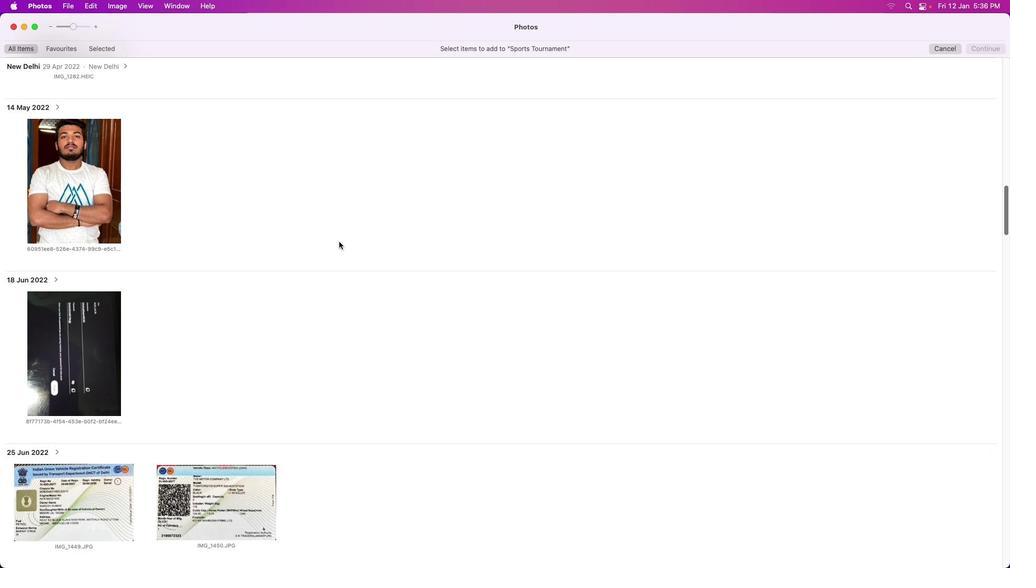 
Action: Mouse scrolled (338, 241) with delta (0, 0)
Screenshot: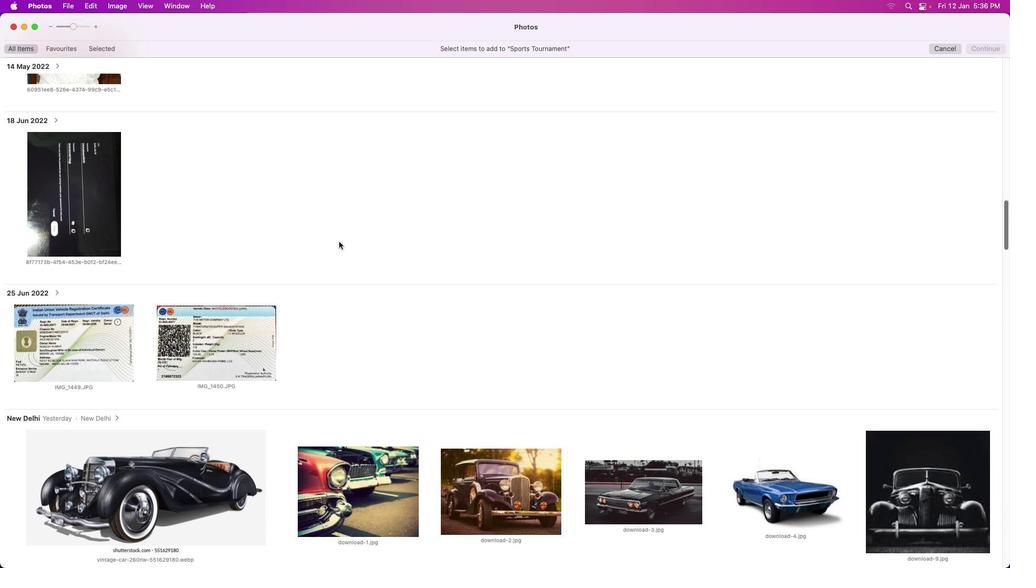 
Action: Mouse scrolled (338, 241) with delta (0, 0)
Screenshot: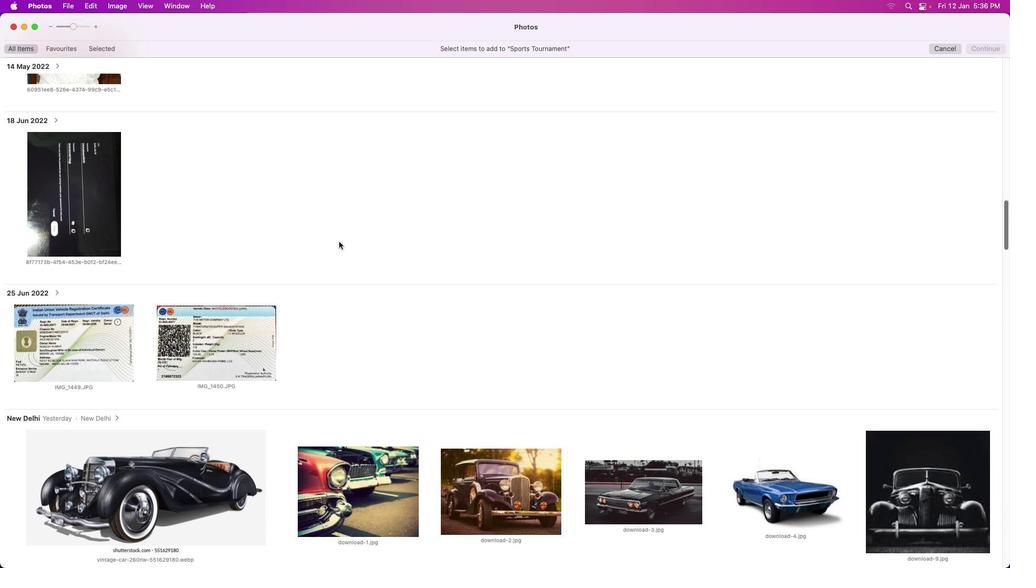 
Action: Mouse scrolled (338, 241) with delta (0, -1)
Screenshot: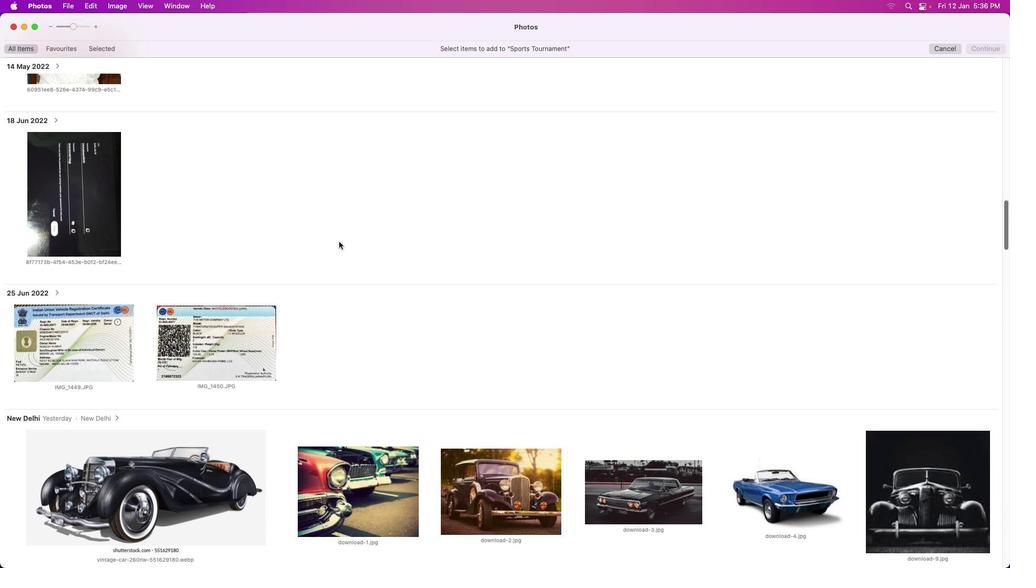 
Action: Mouse scrolled (338, 241) with delta (0, -2)
Screenshot: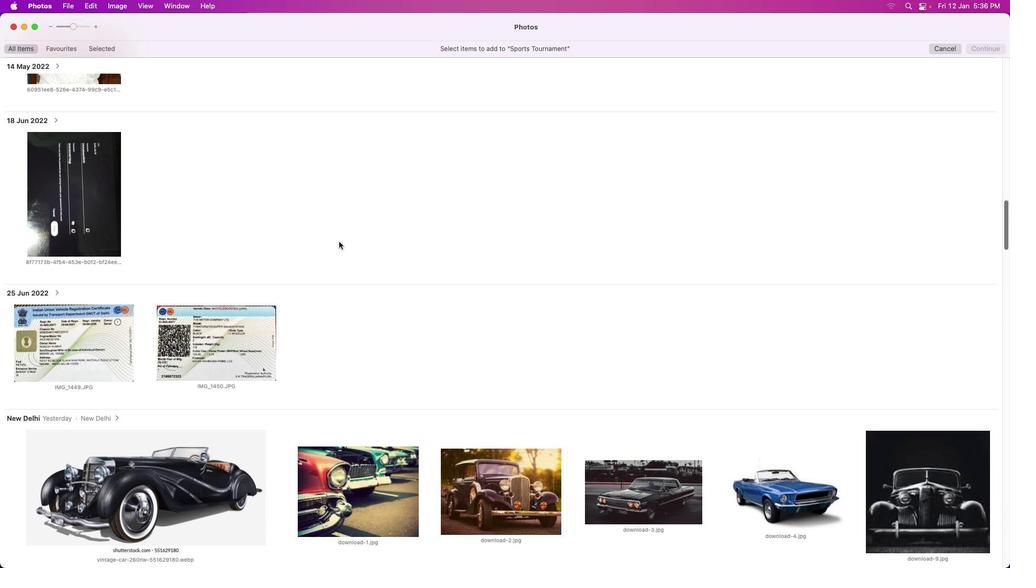 
Action: Mouse scrolled (338, 241) with delta (0, -3)
Screenshot: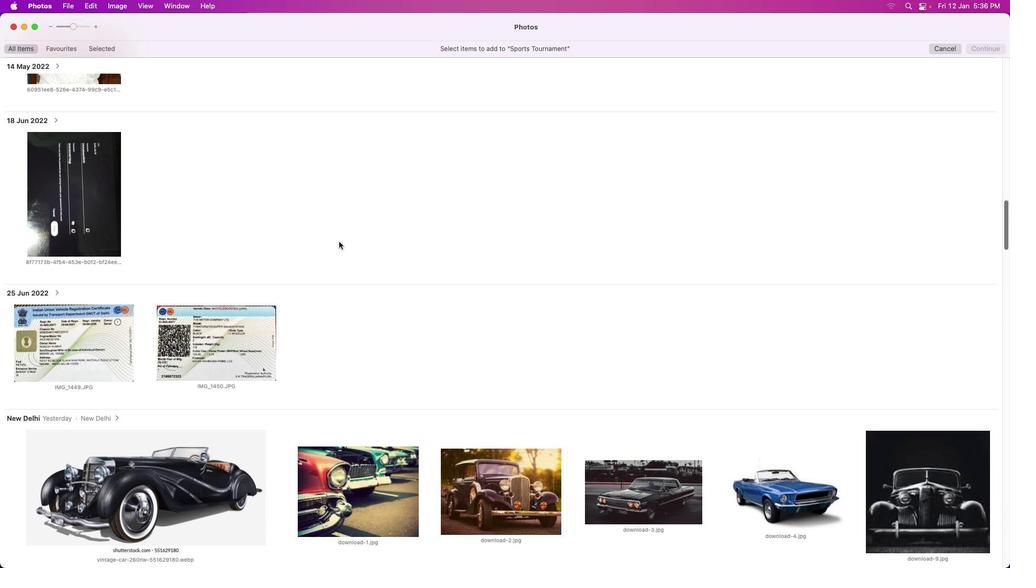 
Action: Mouse scrolled (338, 241) with delta (0, -3)
Screenshot: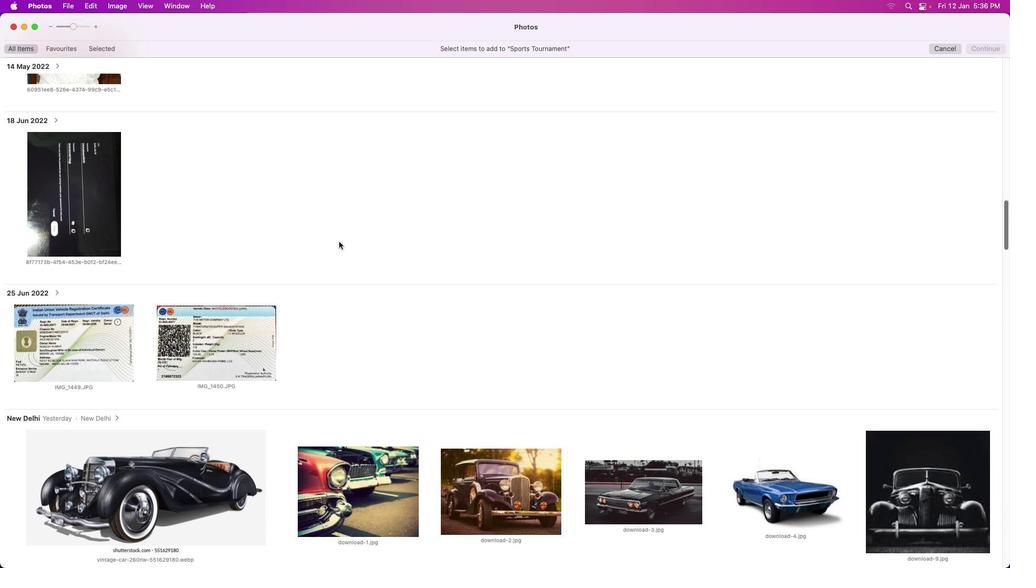 
Action: Mouse scrolled (338, 241) with delta (0, -3)
Screenshot: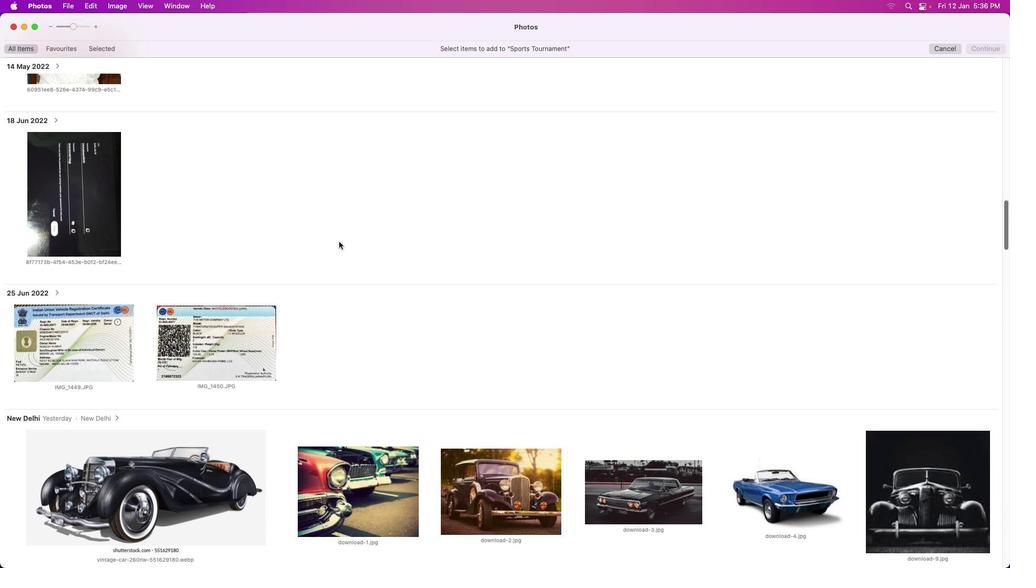 
Action: Mouse scrolled (338, 241) with delta (0, 0)
Screenshot: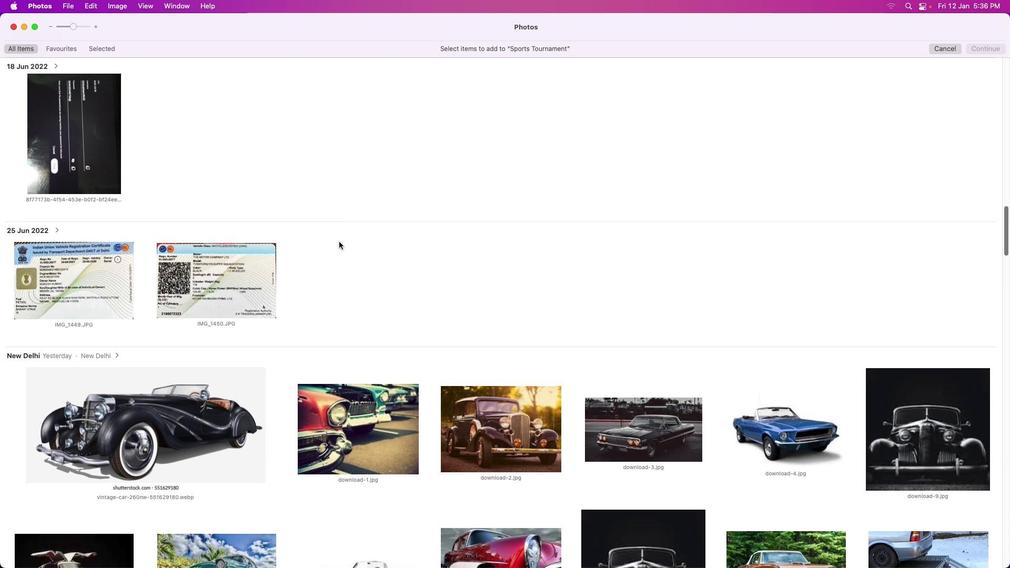 
Action: Mouse scrolled (338, 241) with delta (0, 0)
Screenshot: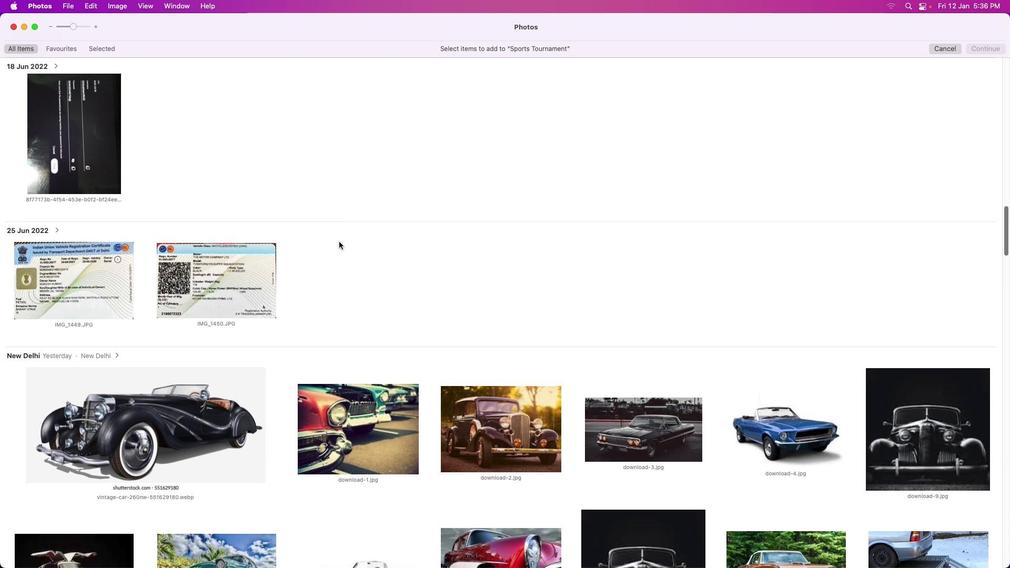 
Action: Mouse scrolled (338, 241) with delta (0, -1)
Screenshot: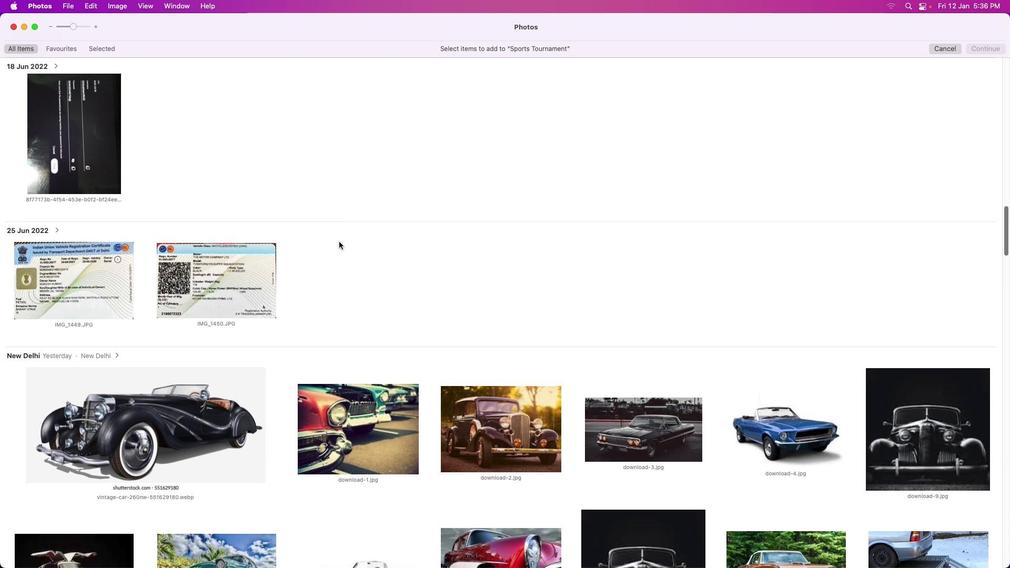 
Action: Mouse scrolled (338, 241) with delta (0, -1)
Screenshot: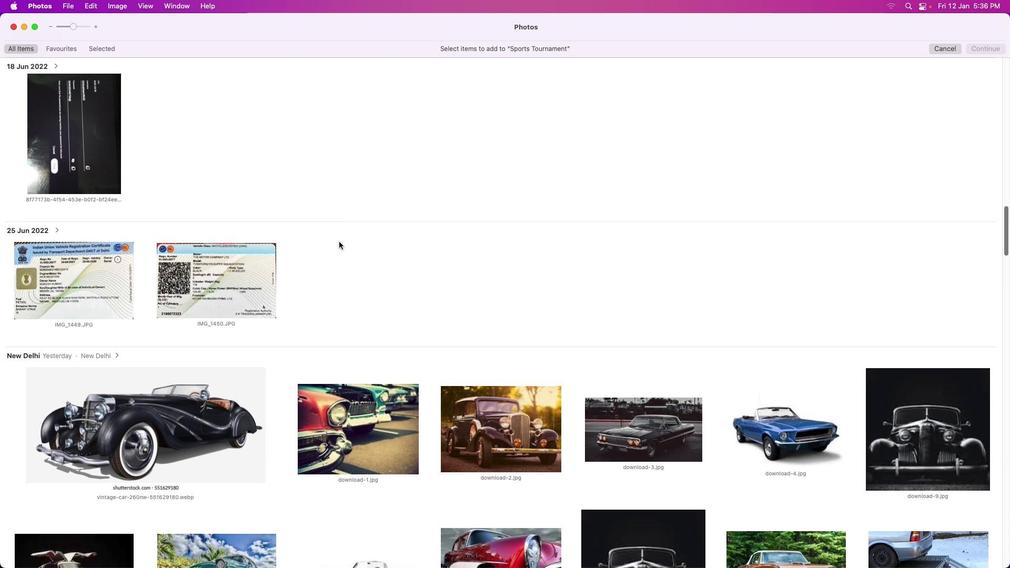 
Action: Mouse scrolled (338, 241) with delta (0, -2)
Screenshot: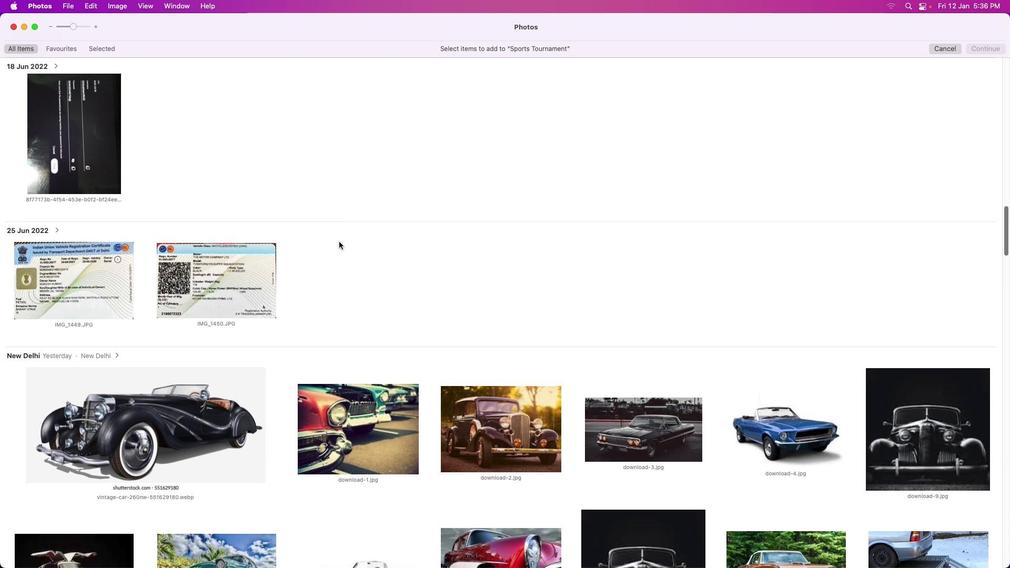 
Action: Mouse scrolled (338, 241) with delta (0, 0)
Screenshot: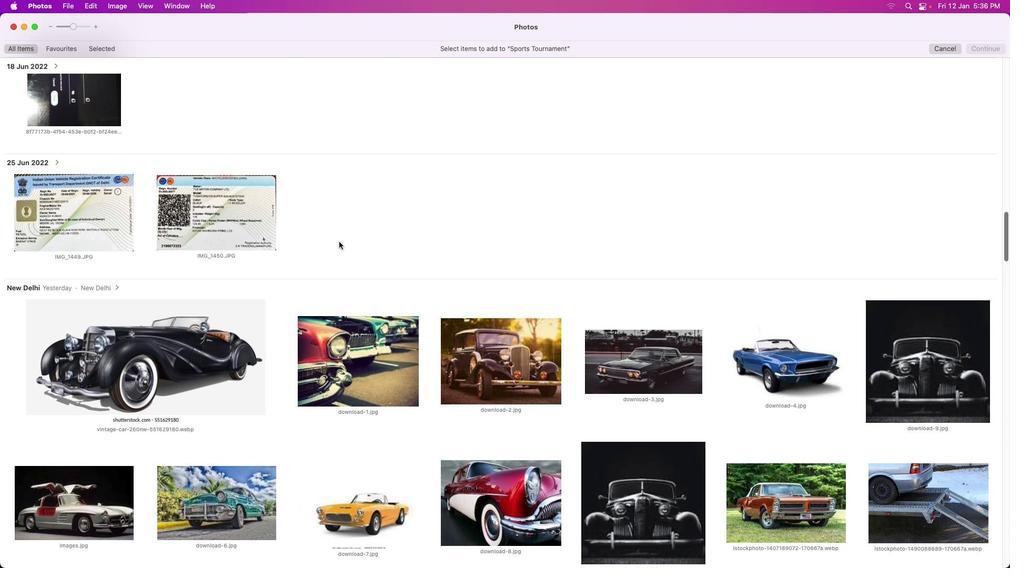 
Action: Mouse scrolled (338, 241) with delta (0, 0)
Screenshot: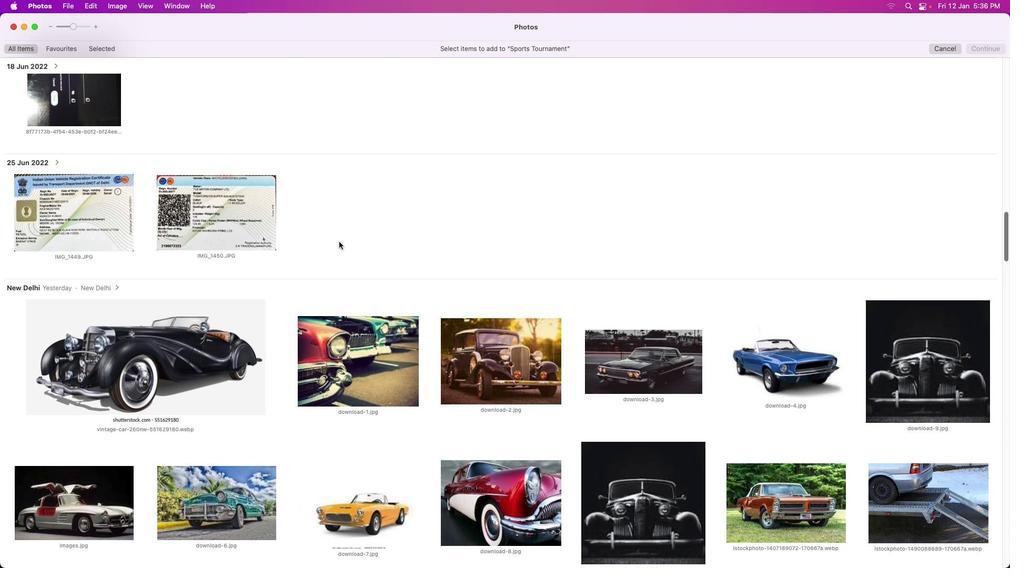 
Action: Mouse scrolled (338, 241) with delta (0, -1)
Screenshot: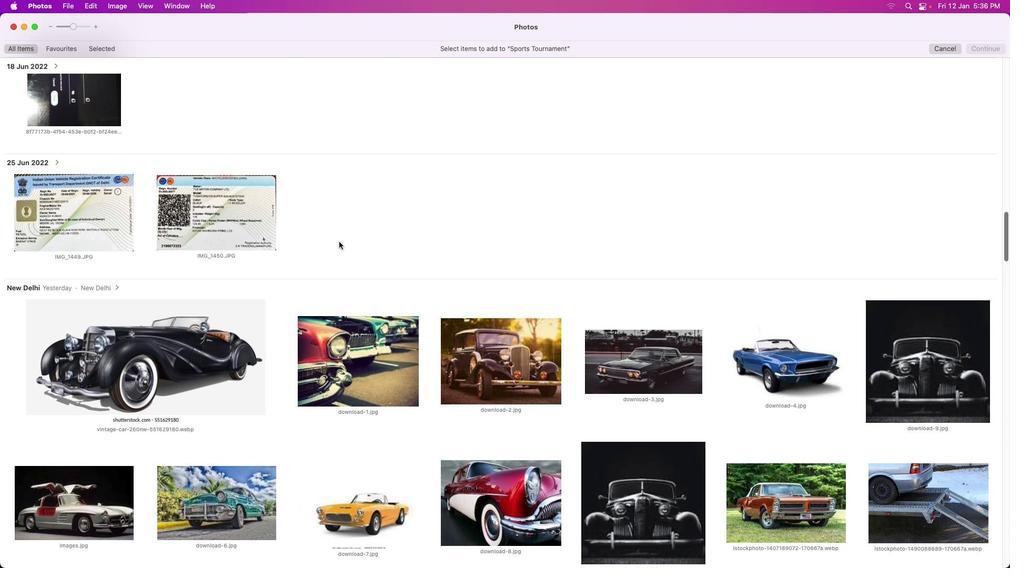 
Action: Mouse scrolled (338, 241) with delta (0, -2)
Screenshot: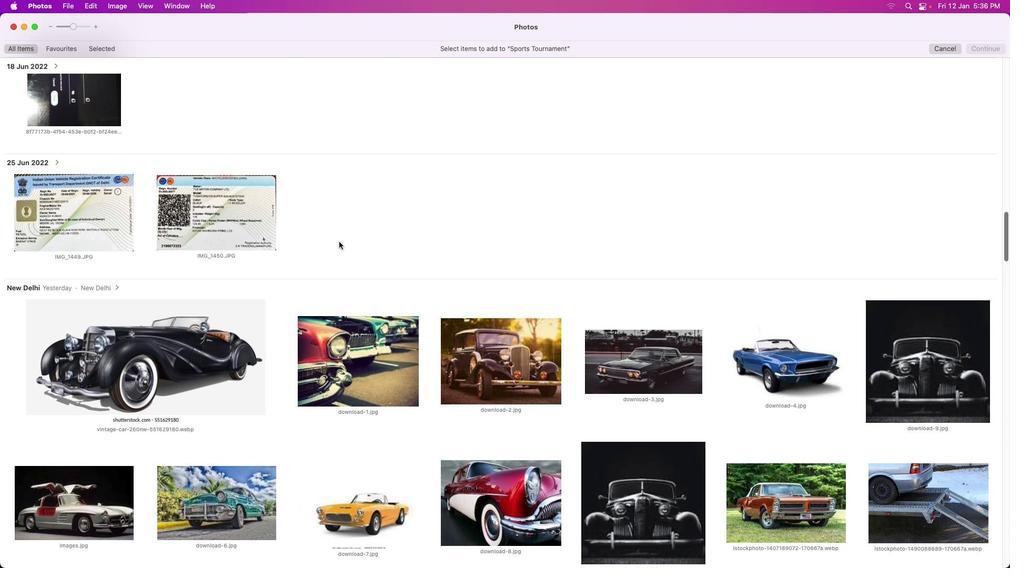 
Action: Mouse scrolled (338, 241) with delta (0, -2)
Screenshot: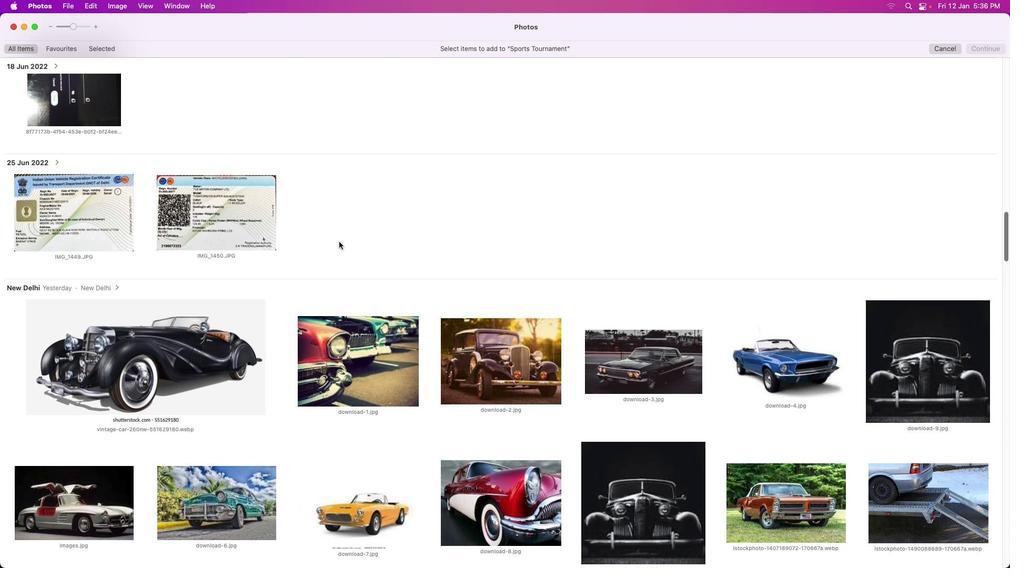 
Action: Mouse scrolled (338, 241) with delta (0, 0)
Screenshot: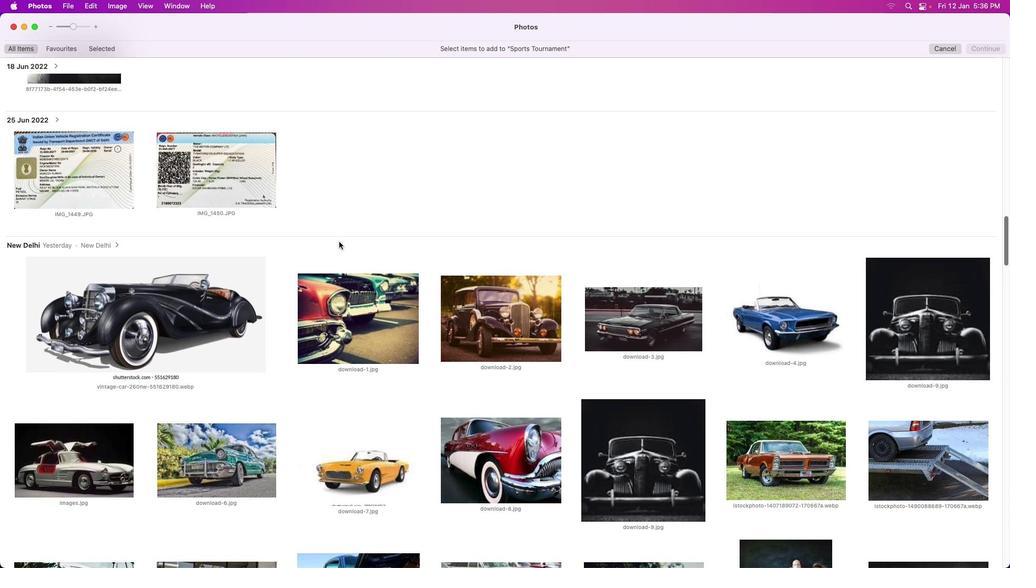 
Action: Mouse scrolled (338, 241) with delta (0, 0)
Screenshot: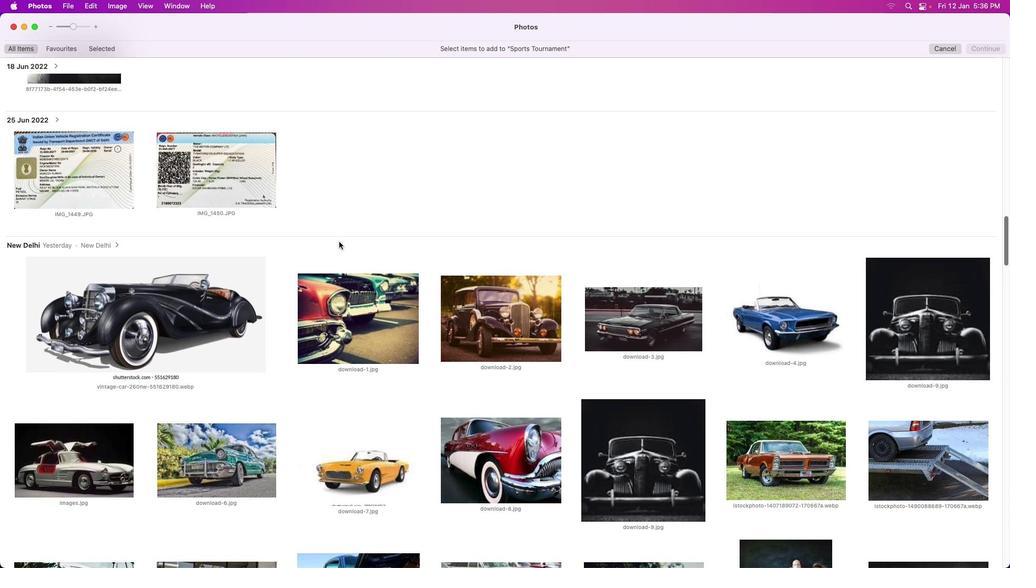 
Action: Mouse scrolled (338, 241) with delta (0, -1)
Screenshot: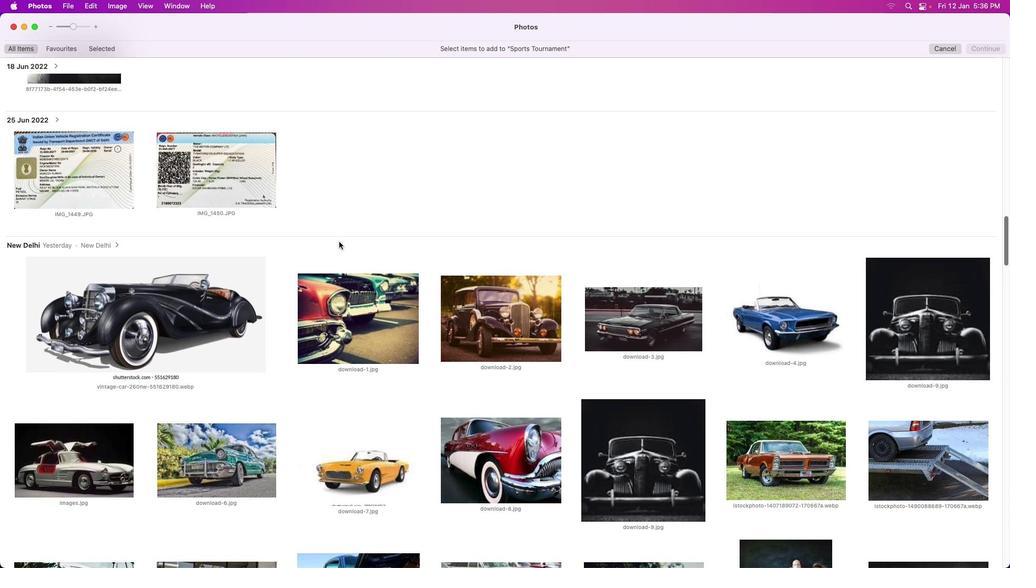 
Action: Mouse scrolled (338, 241) with delta (0, -2)
Screenshot: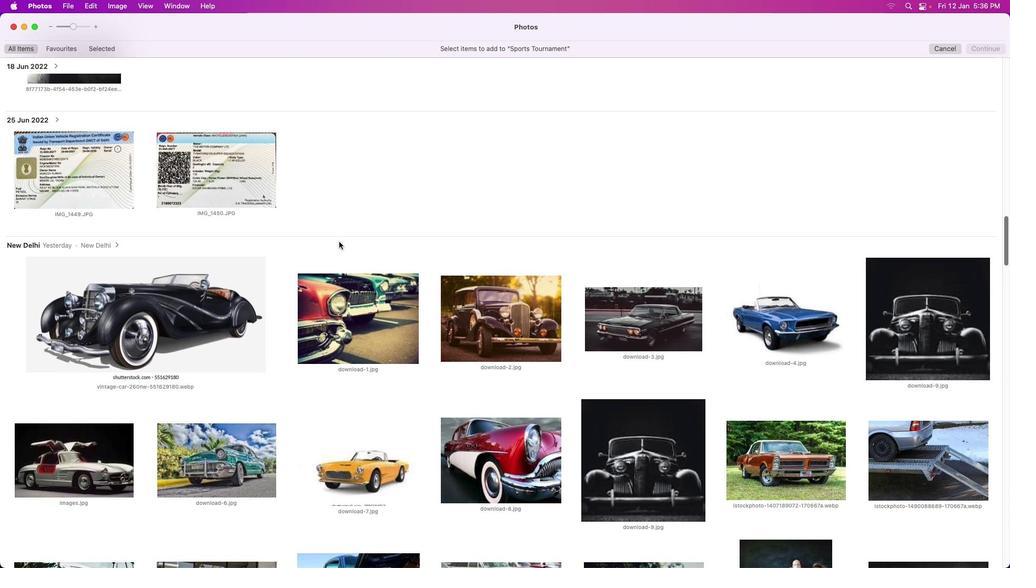 
Action: Mouse scrolled (338, 241) with delta (0, 0)
Screenshot: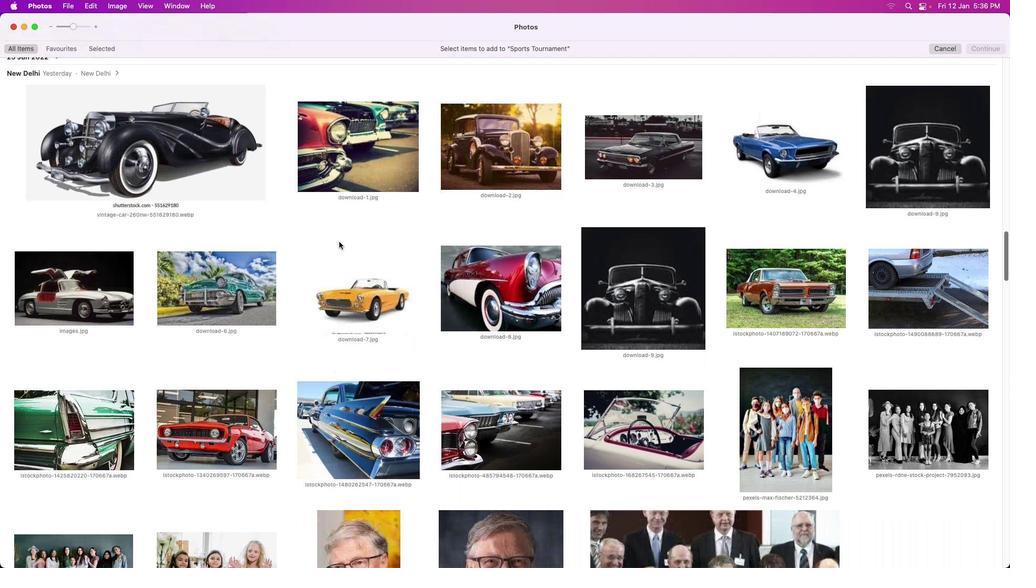 
Action: Mouse scrolled (338, 241) with delta (0, 0)
Screenshot: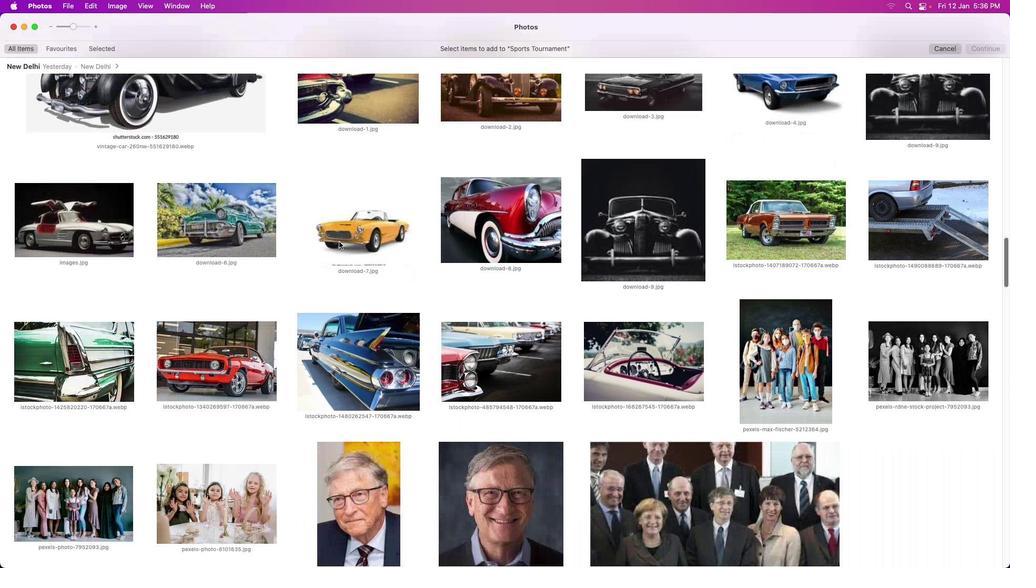 
Action: Mouse scrolled (338, 241) with delta (0, -1)
Screenshot: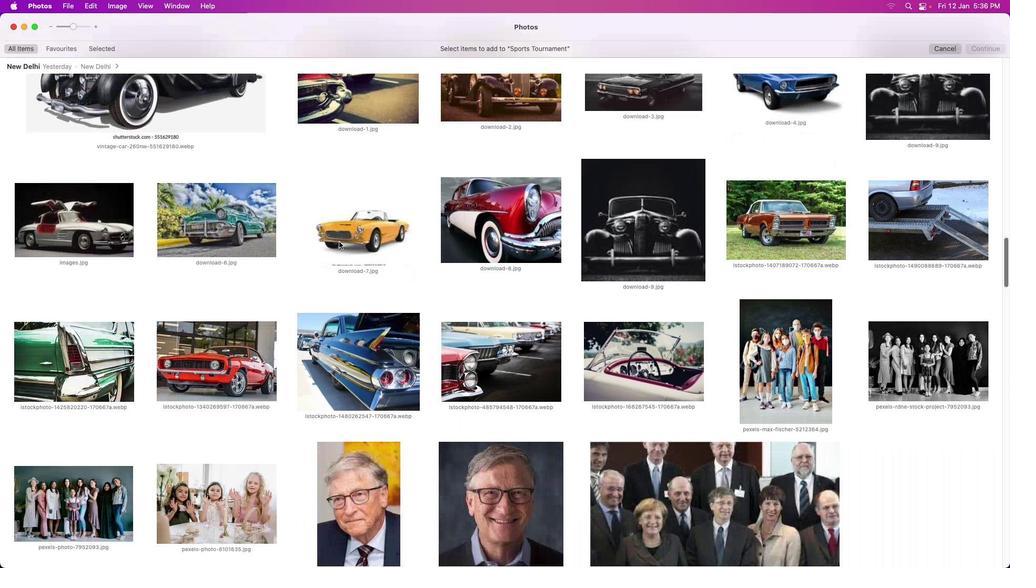 
Action: Mouse scrolled (338, 241) with delta (0, -2)
Screenshot: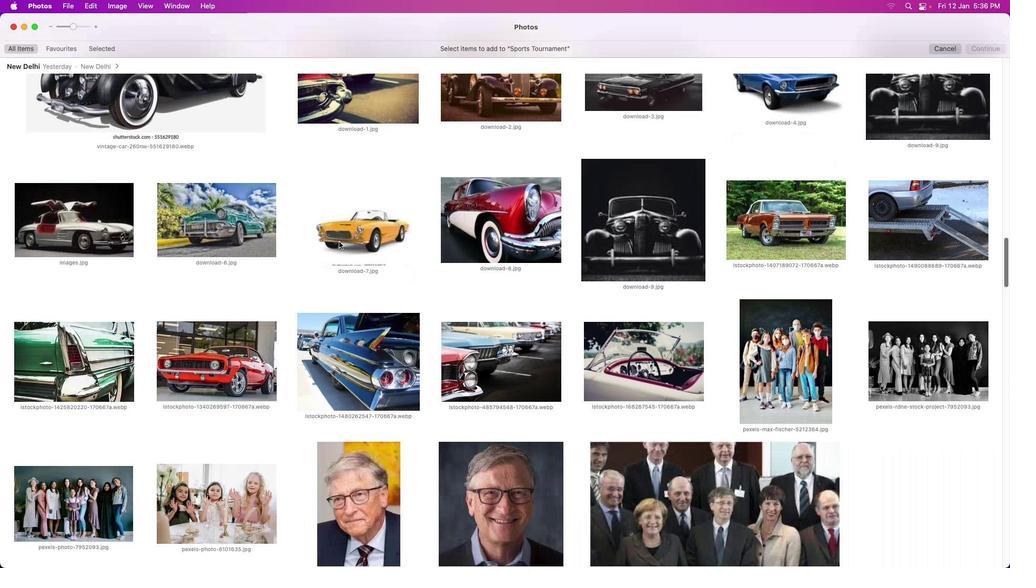 
Action: Mouse scrolled (338, 241) with delta (0, -3)
Screenshot: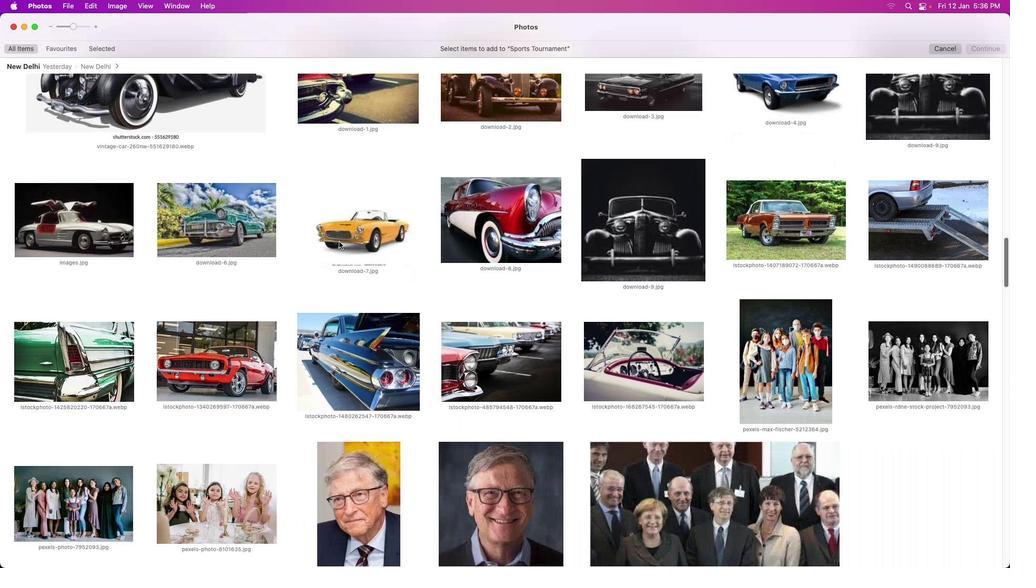
Action: Mouse scrolled (338, 241) with delta (0, -3)
Screenshot: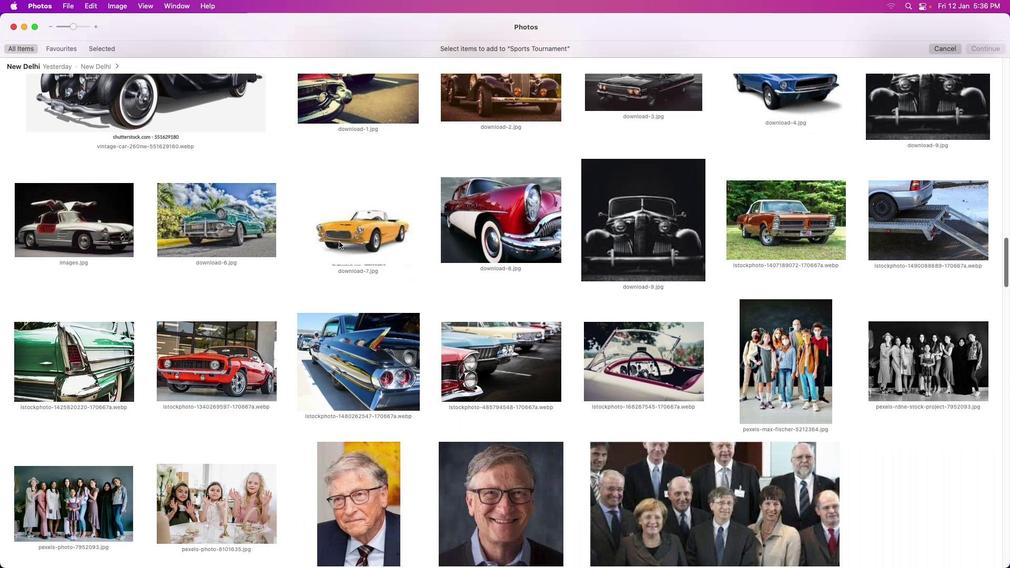
Action: Mouse scrolled (338, 241) with delta (0, 0)
Screenshot: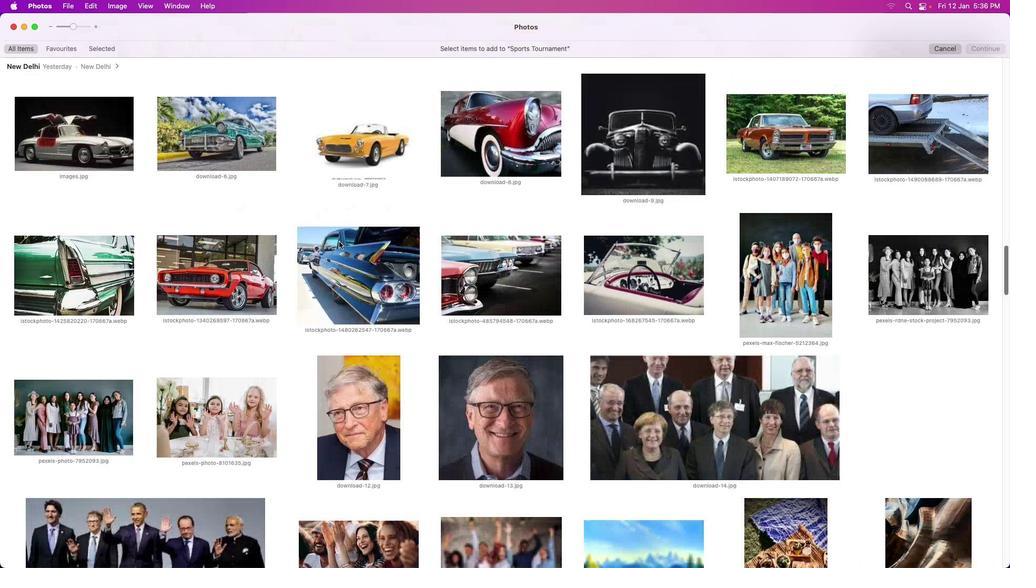 
Action: Mouse scrolled (338, 241) with delta (0, 0)
Screenshot: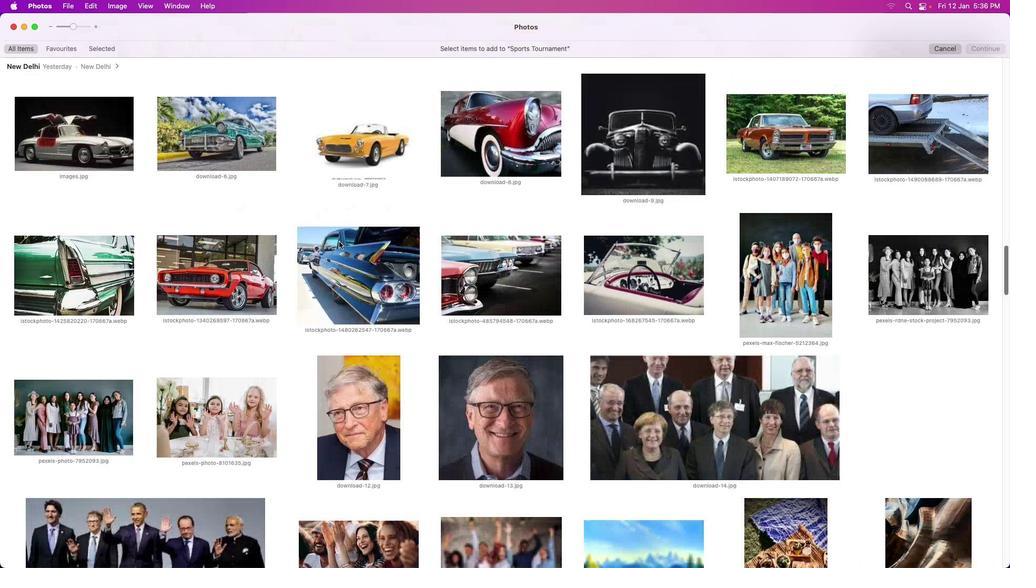 
Action: Mouse scrolled (338, 241) with delta (0, -1)
Screenshot: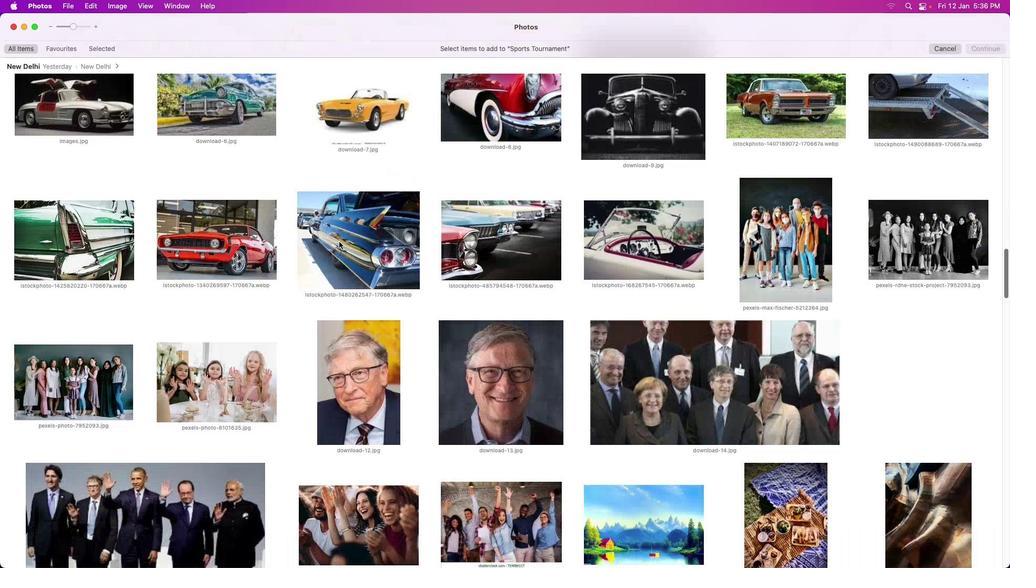 
Action: Mouse scrolled (338, 241) with delta (0, -2)
Screenshot: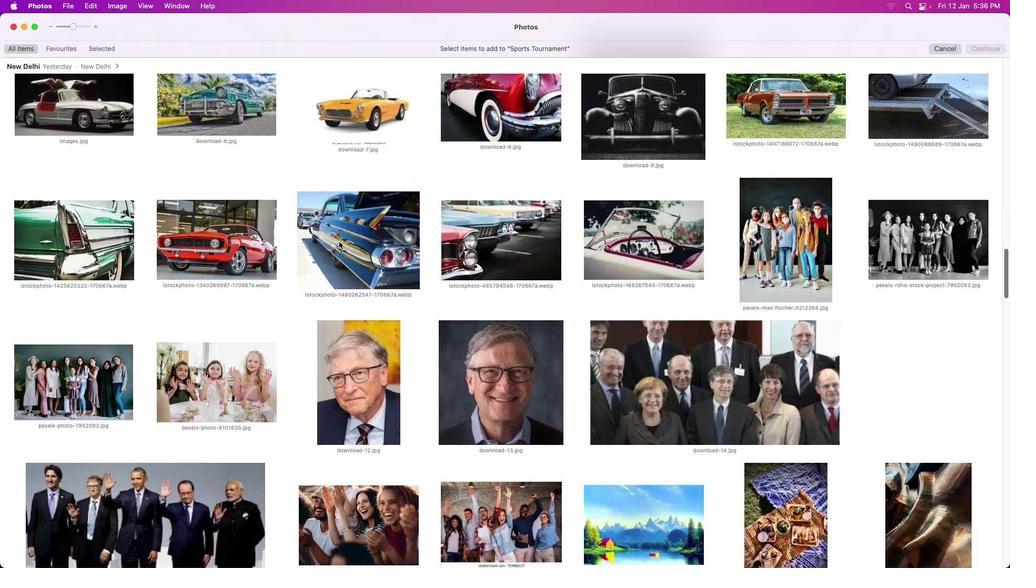 
Action: Mouse scrolled (338, 241) with delta (0, -3)
Screenshot: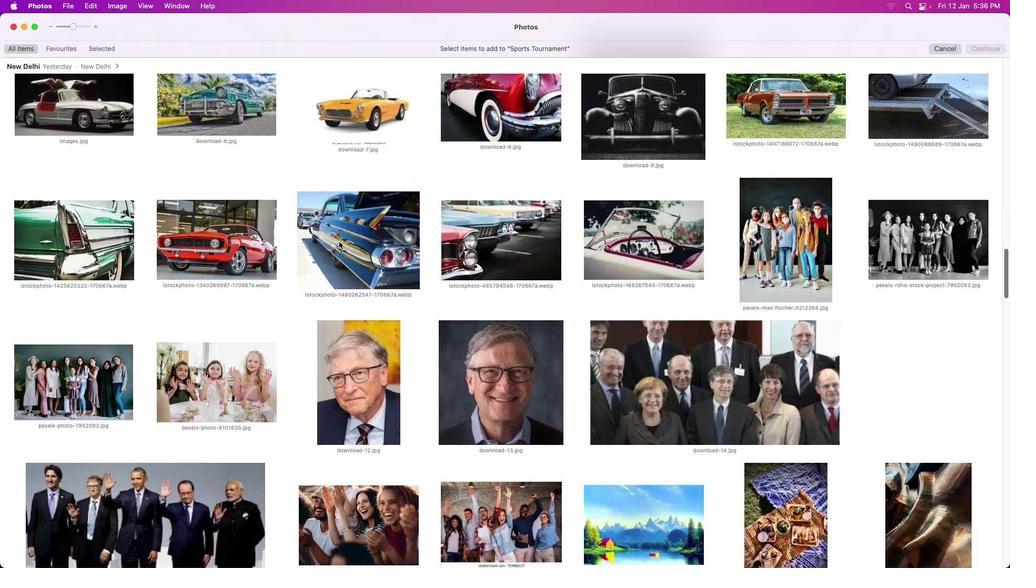 
Action: Mouse scrolled (338, 241) with delta (0, -3)
Screenshot: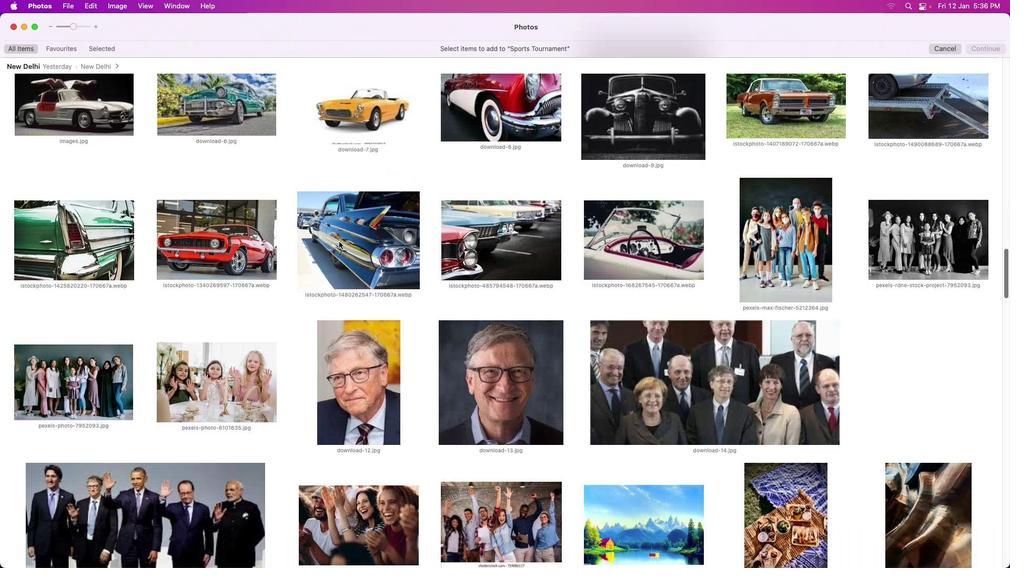 
Action: Mouse scrolled (338, 241) with delta (0, 0)
Screenshot: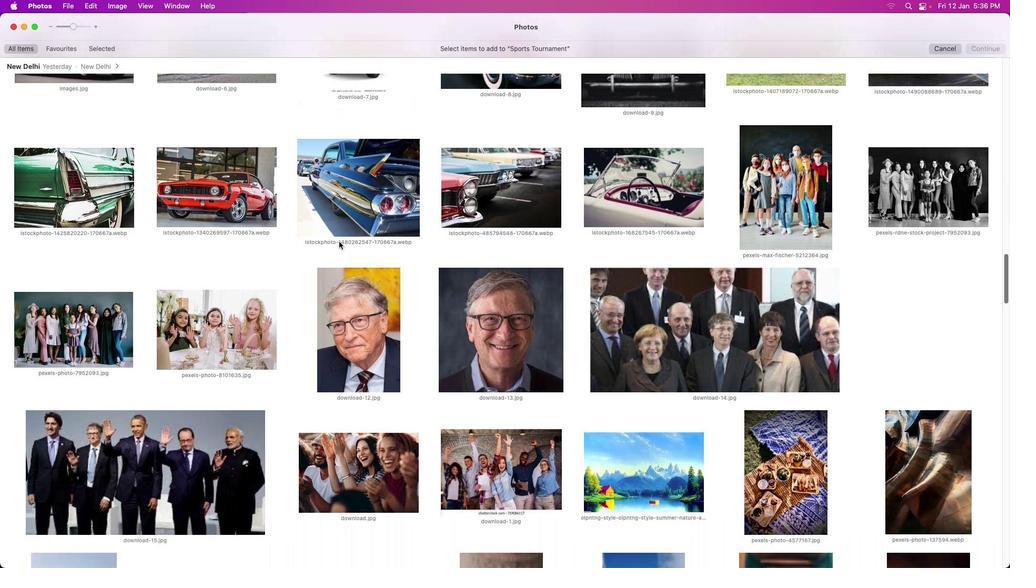 
Action: Mouse scrolled (338, 241) with delta (0, 0)
Screenshot: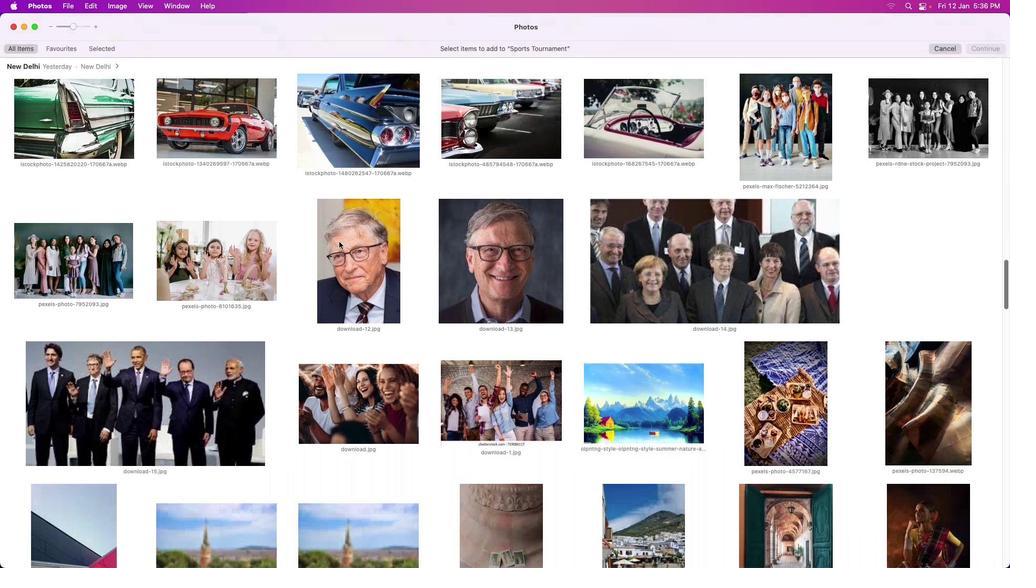 
Action: Mouse scrolled (338, 241) with delta (0, -1)
Screenshot: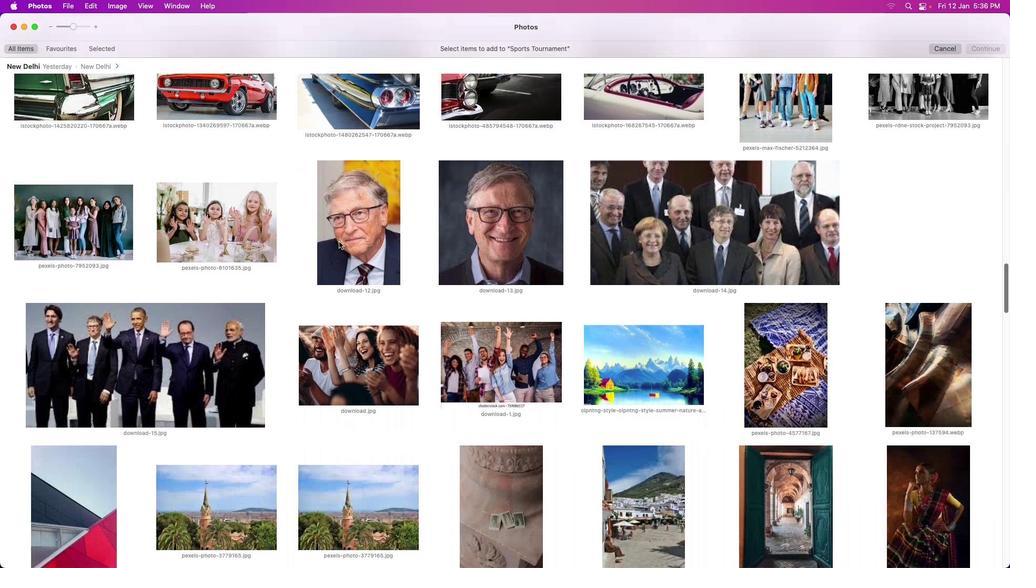 
Action: Mouse scrolled (338, 241) with delta (0, -2)
Screenshot: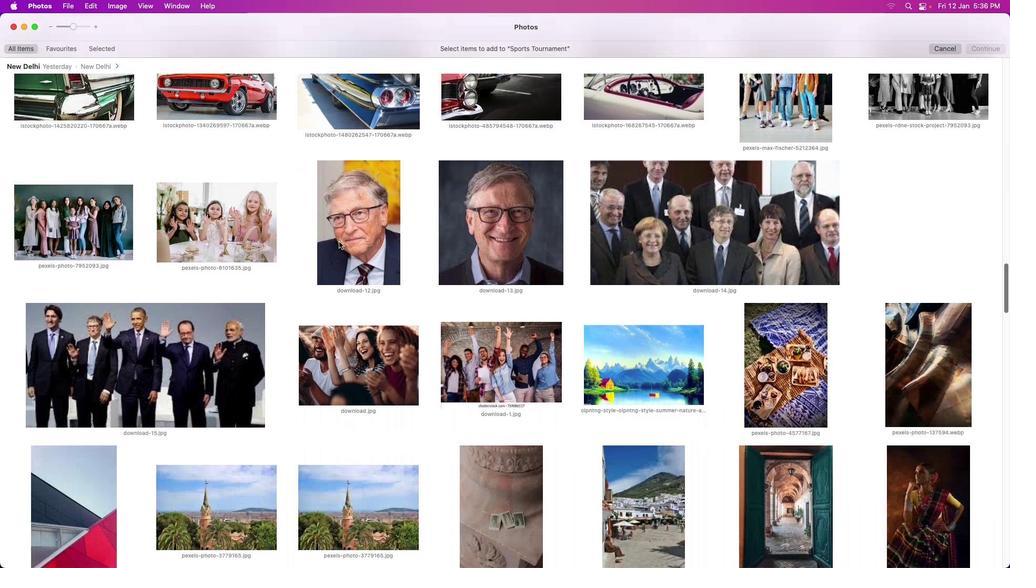 
Action: Mouse scrolled (338, 241) with delta (0, -3)
Screenshot: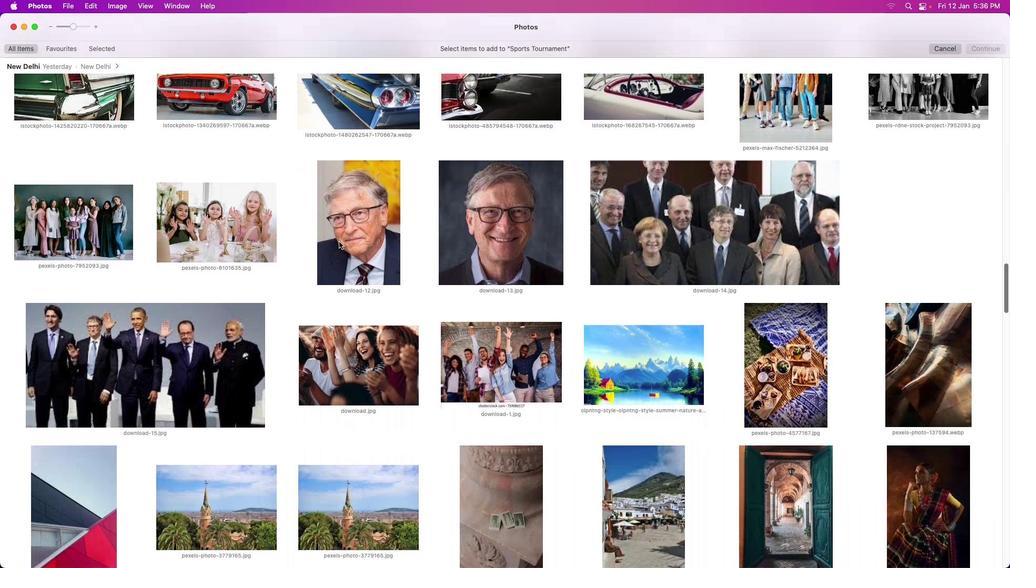 
Action: Mouse scrolled (338, 241) with delta (0, -3)
Screenshot: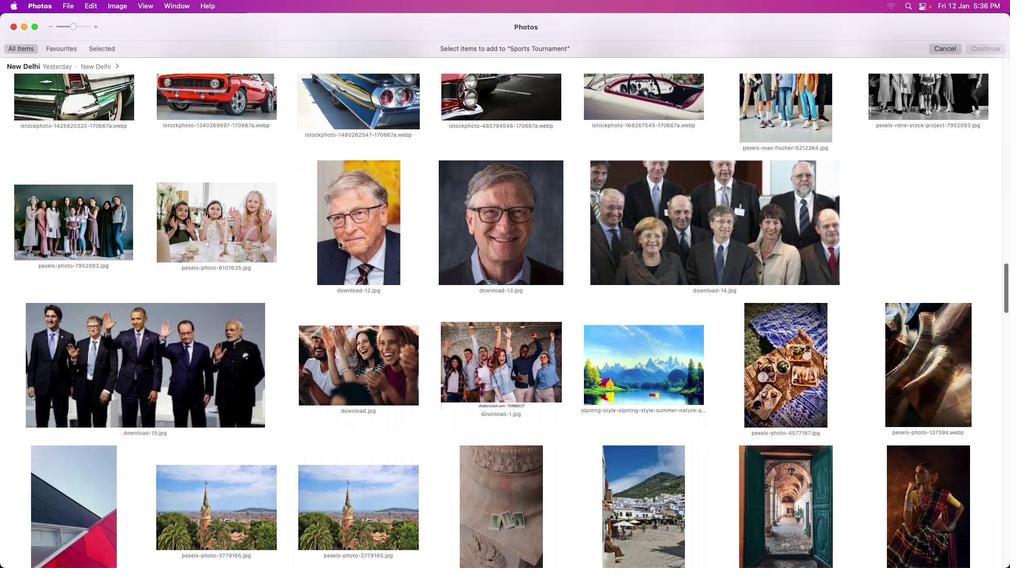 
Action: Mouse scrolled (338, 241) with delta (0, 0)
Screenshot: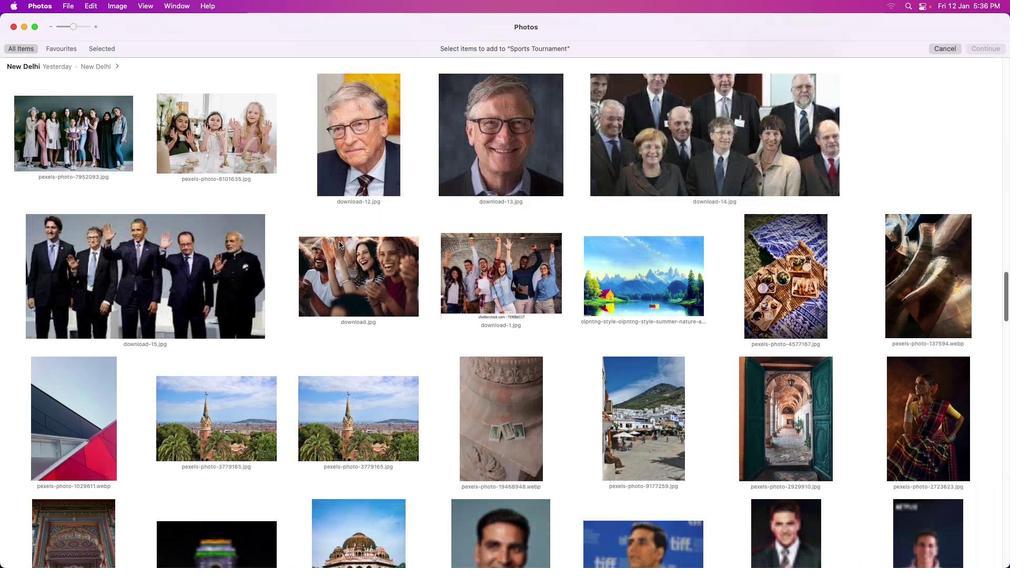 
Action: Mouse scrolled (338, 241) with delta (0, 0)
Screenshot: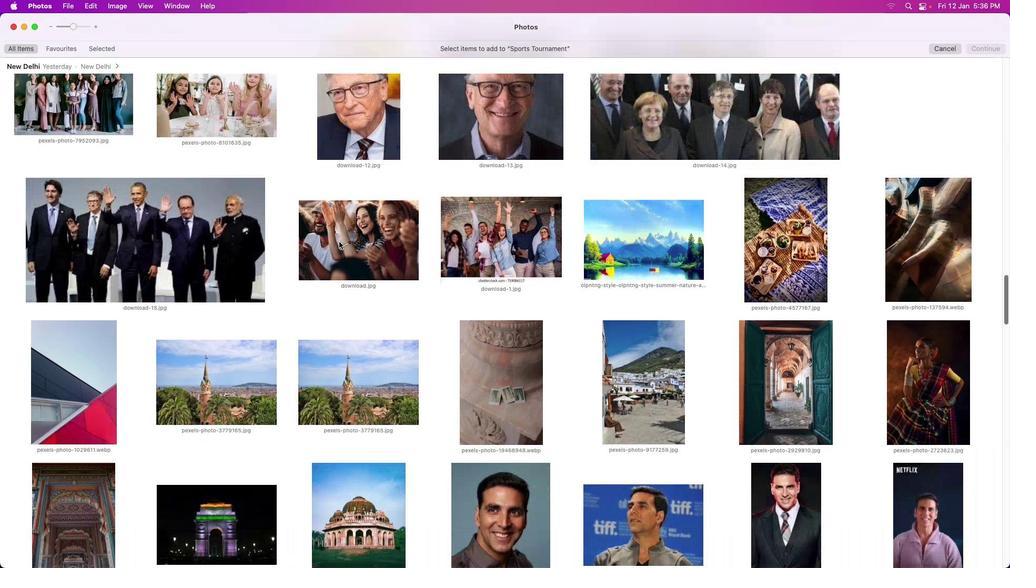
Action: Mouse scrolled (338, 241) with delta (0, -1)
Screenshot: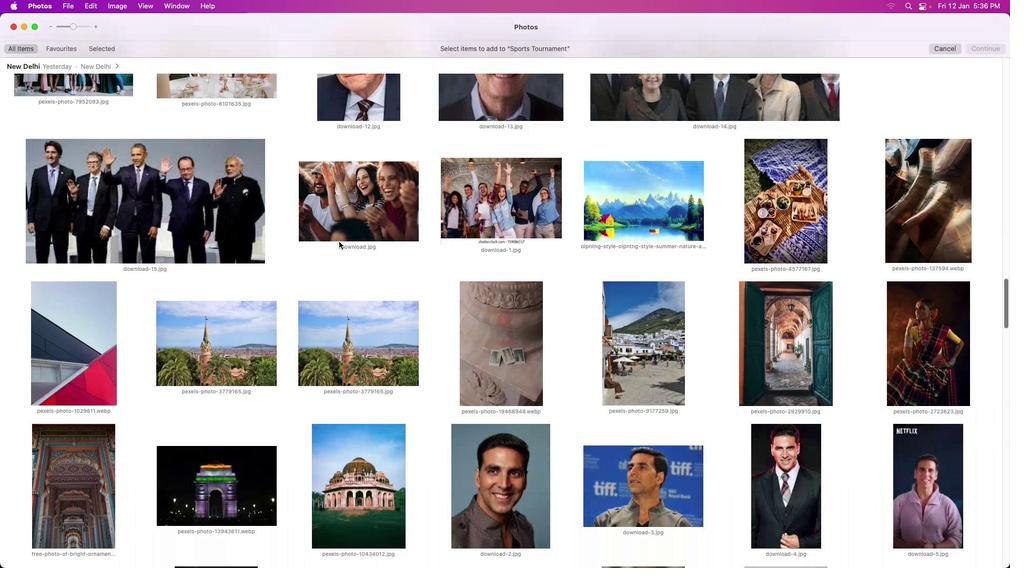 
Action: Mouse scrolled (338, 241) with delta (0, -2)
Screenshot: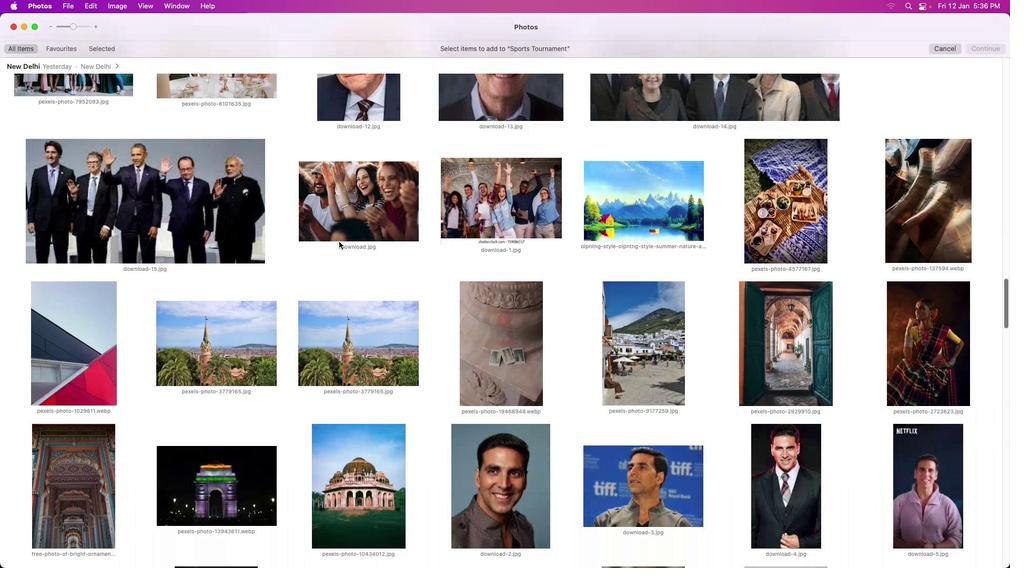 
Action: Mouse scrolled (338, 241) with delta (0, -3)
Screenshot: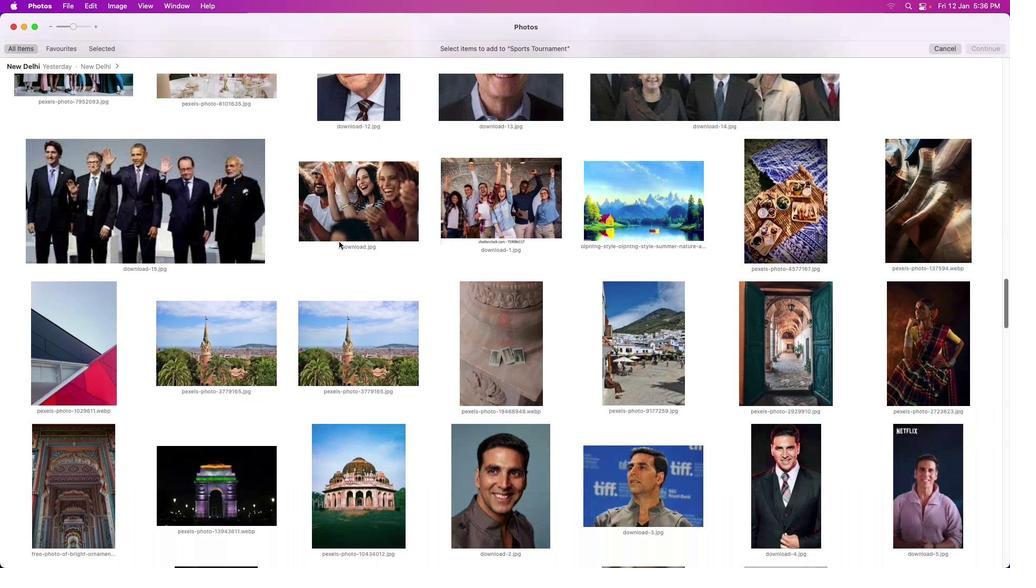 
Action: Mouse scrolled (338, 241) with delta (0, -3)
Screenshot: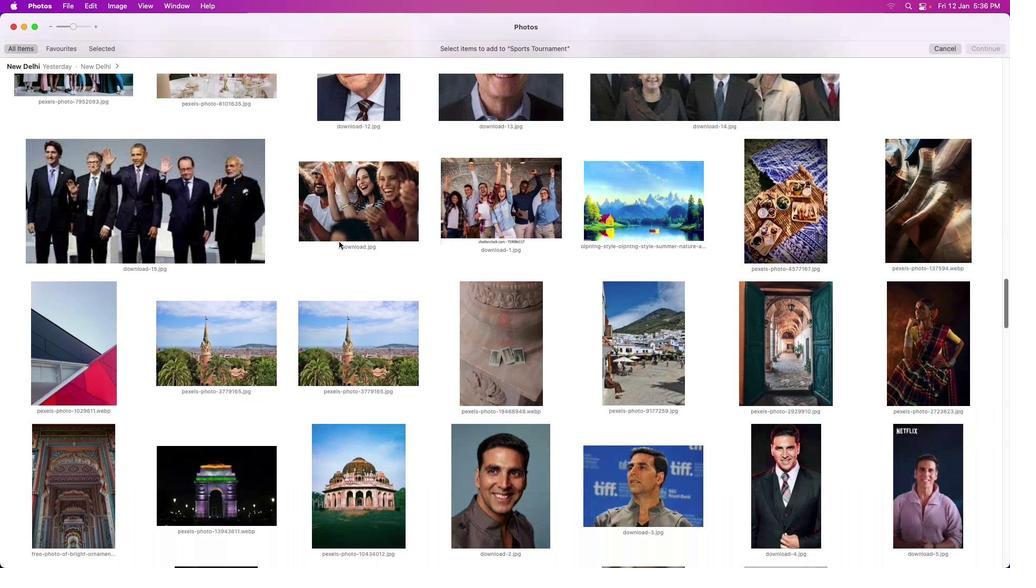 
Action: Mouse scrolled (338, 241) with delta (0, -3)
Screenshot: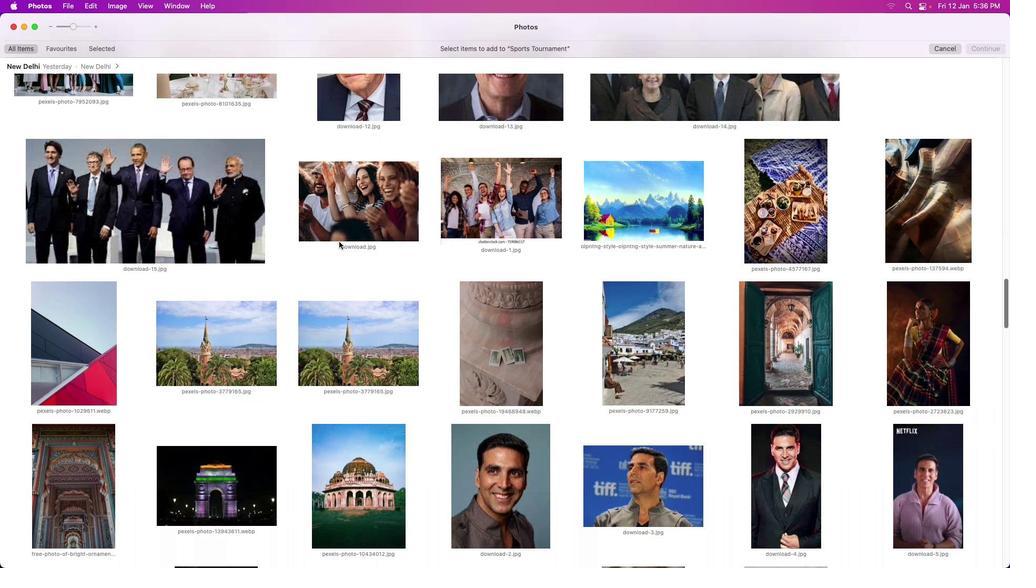 
Action: Mouse scrolled (338, 241) with delta (0, 0)
Screenshot: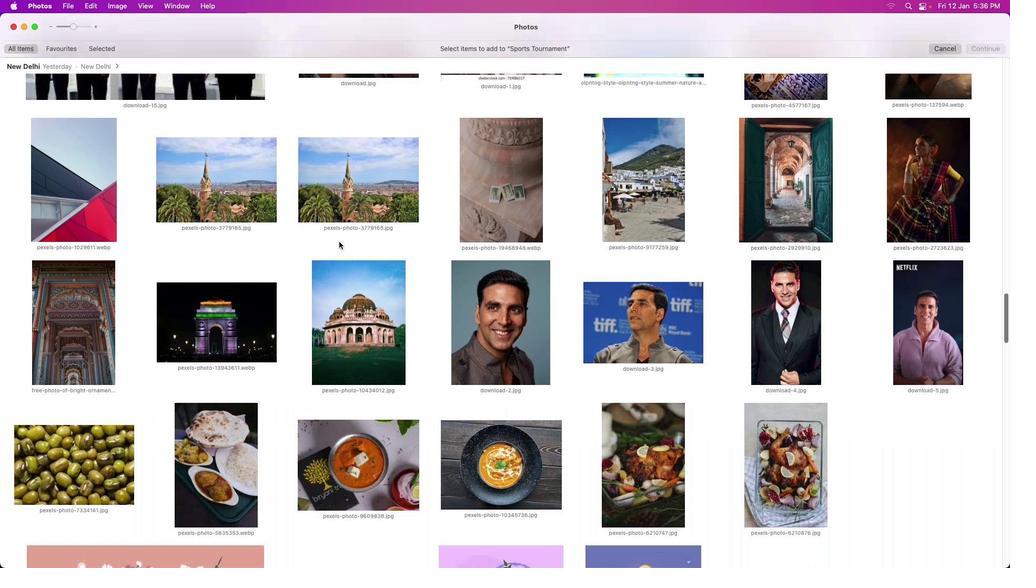 
Action: Mouse scrolled (338, 241) with delta (0, 0)
Screenshot: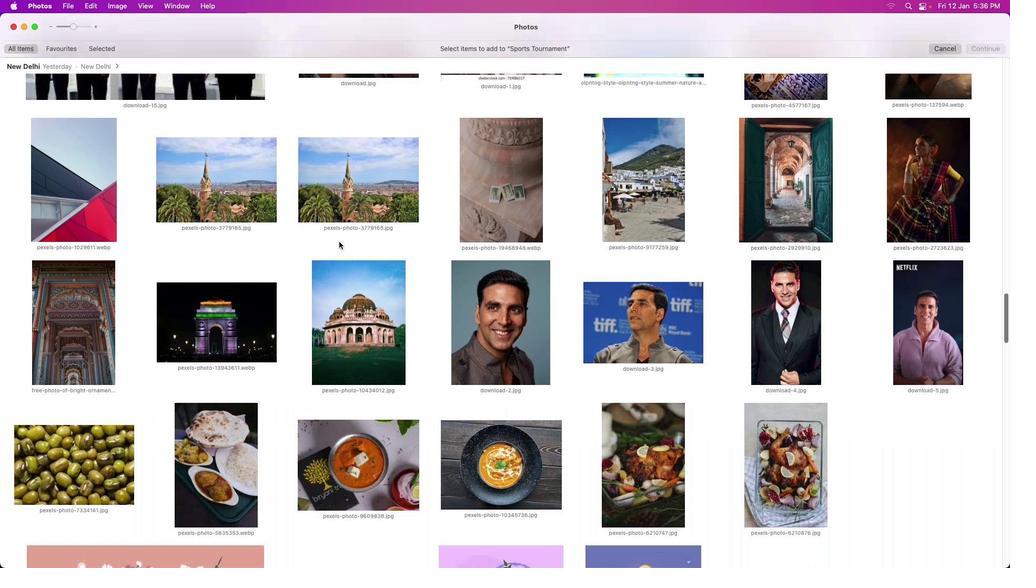 
Action: Mouse scrolled (338, 241) with delta (0, -1)
Screenshot: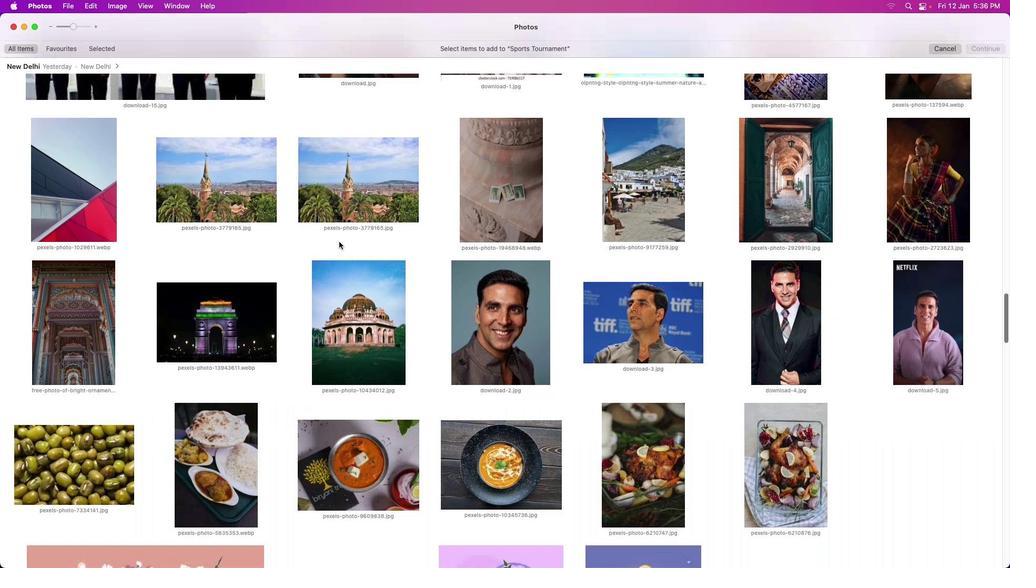 
Action: Mouse scrolled (338, 241) with delta (0, -2)
Screenshot: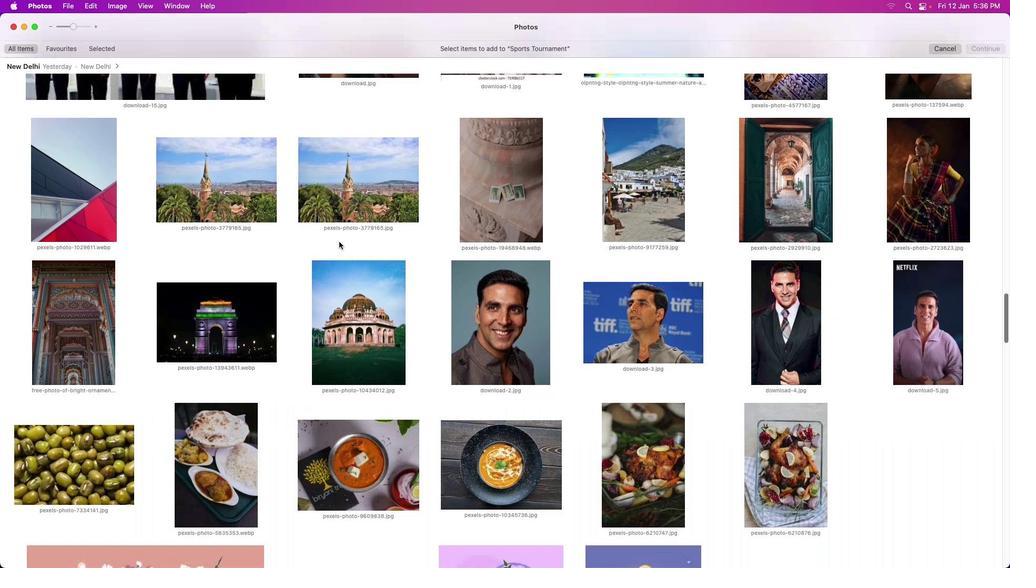 
Action: Mouse scrolled (338, 241) with delta (0, -3)
Screenshot: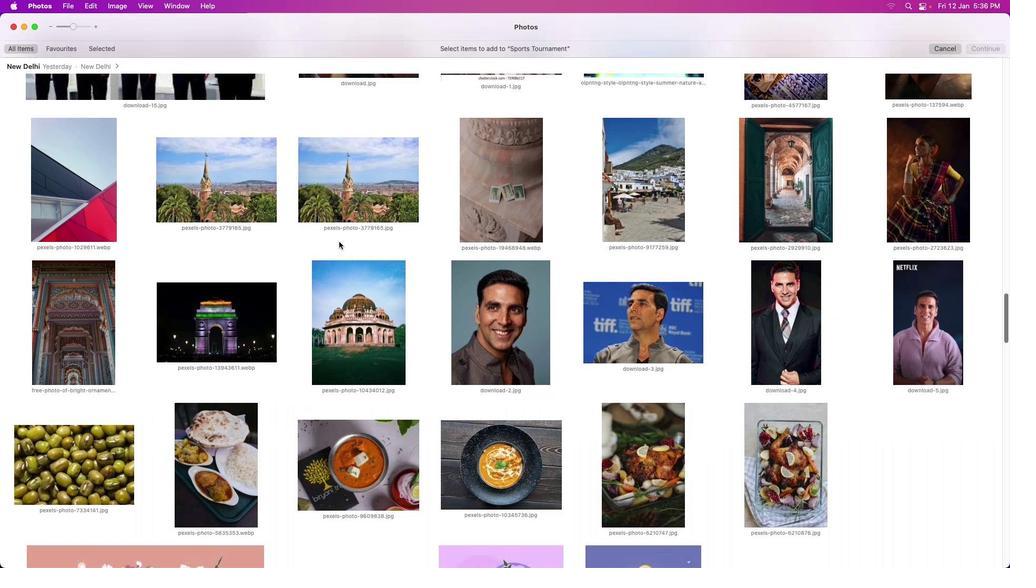 
Action: Mouse scrolled (338, 241) with delta (0, -3)
Screenshot: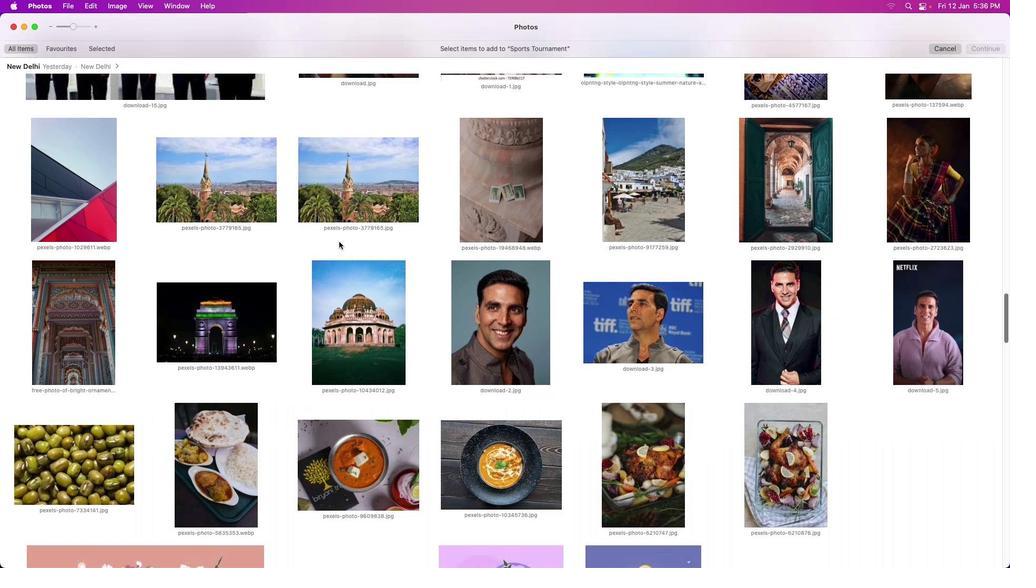 
Action: Mouse scrolled (338, 241) with delta (0, -3)
Screenshot: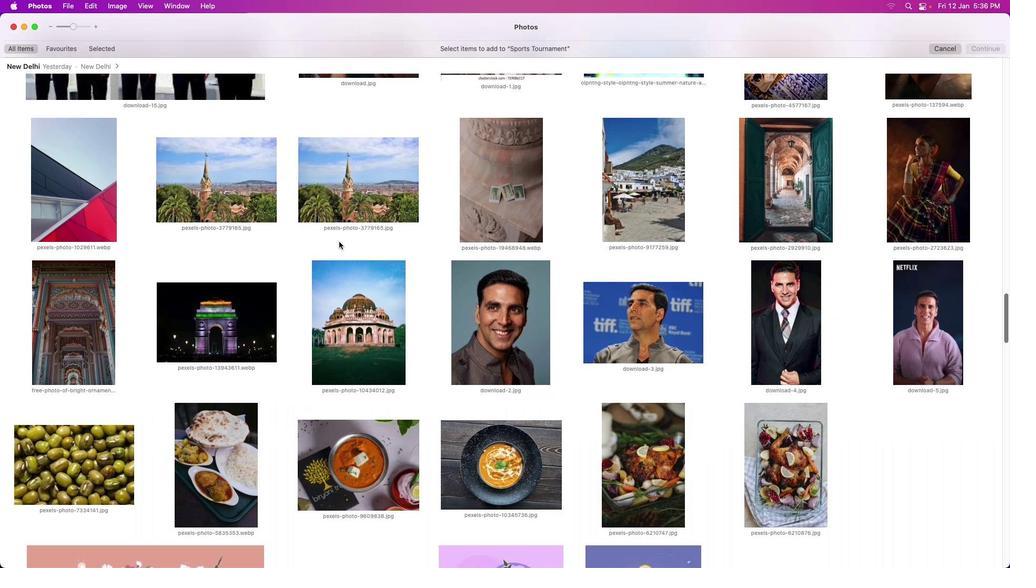 
Action: Mouse scrolled (338, 241) with delta (0, 0)
Screenshot: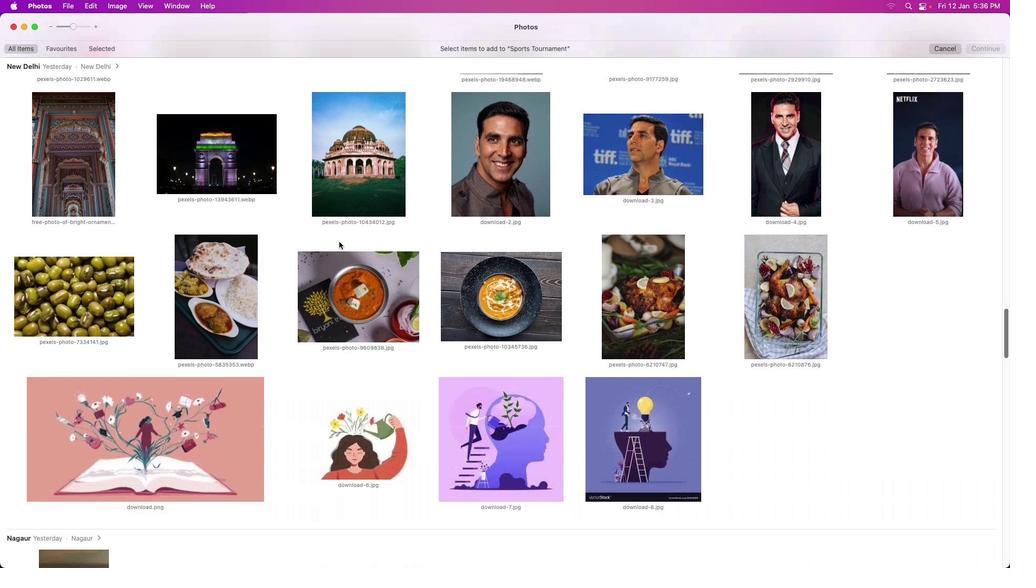 
Action: Mouse scrolled (338, 241) with delta (0, 0)
Screenshot: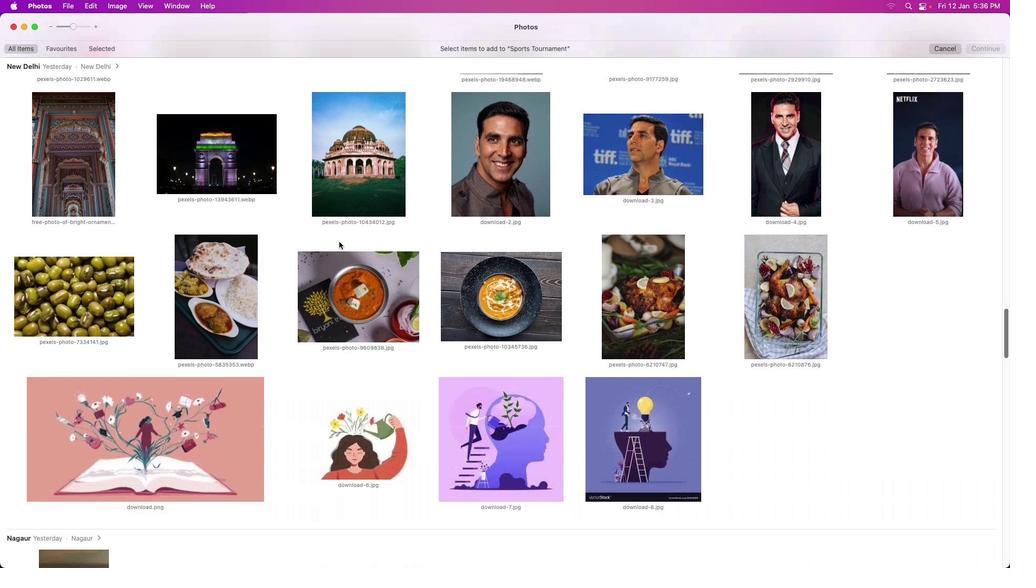 
Action: Mouse scrolled (338, 241) with delta (0, -1)
Screenshot: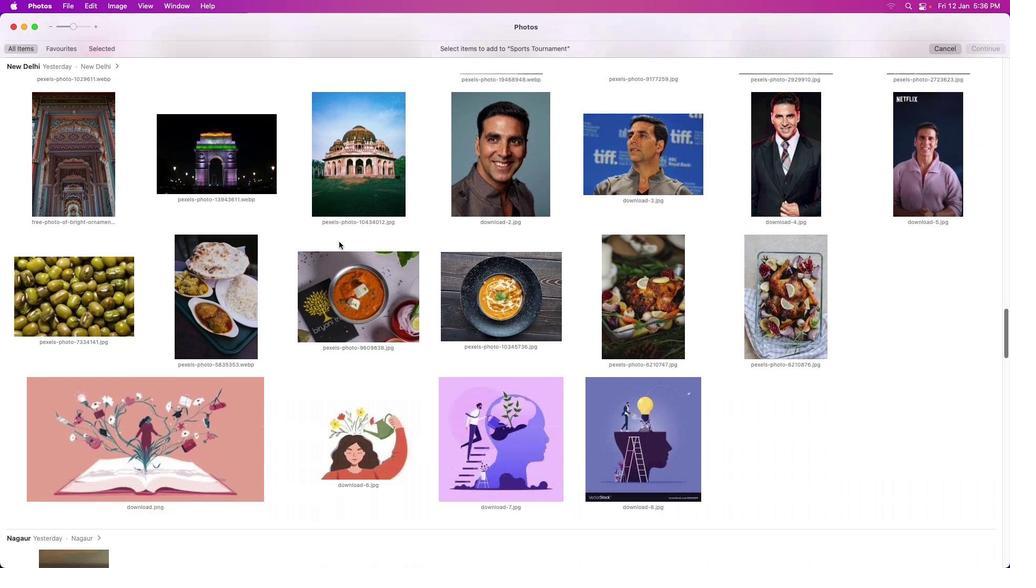 
Action: Mouse scrolled (338, 241) with delta (0, -2)
Screenshot: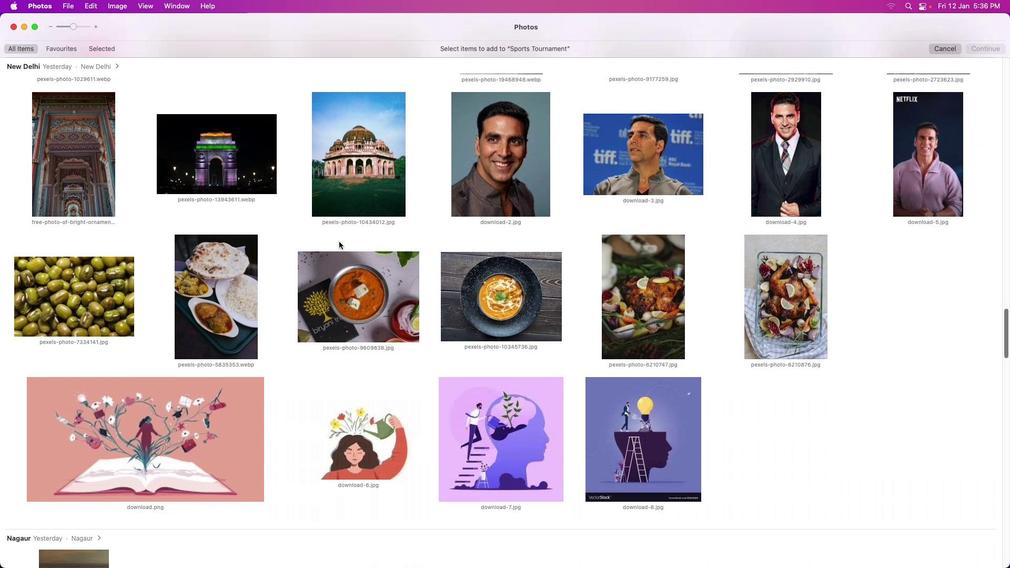 
Action: Mouse scrolled (338, 241) with delta (0, -3)
Screenshot: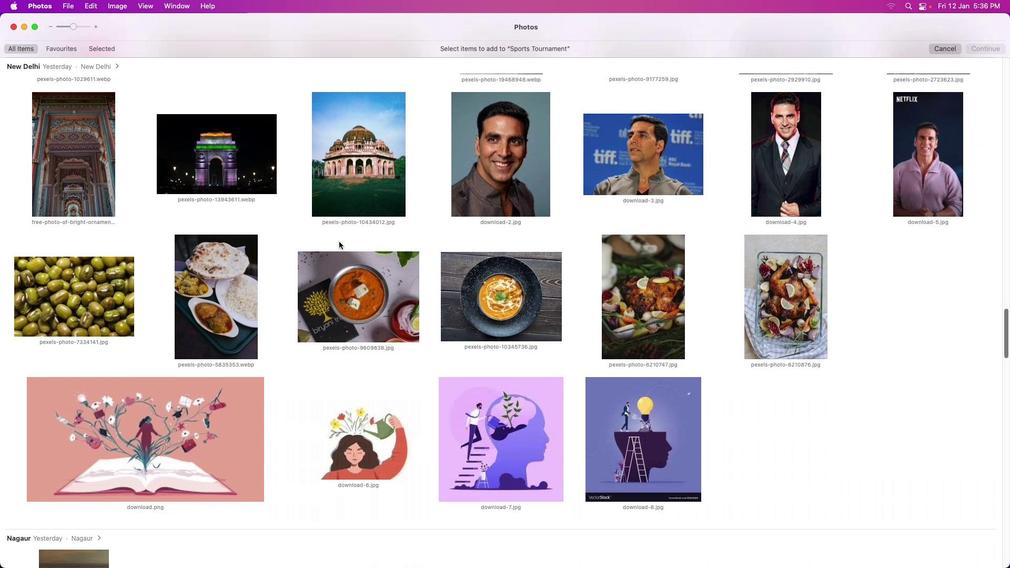 
Action: Mouse scrolled (338, 241) with delta (0, -3)
Screenshot: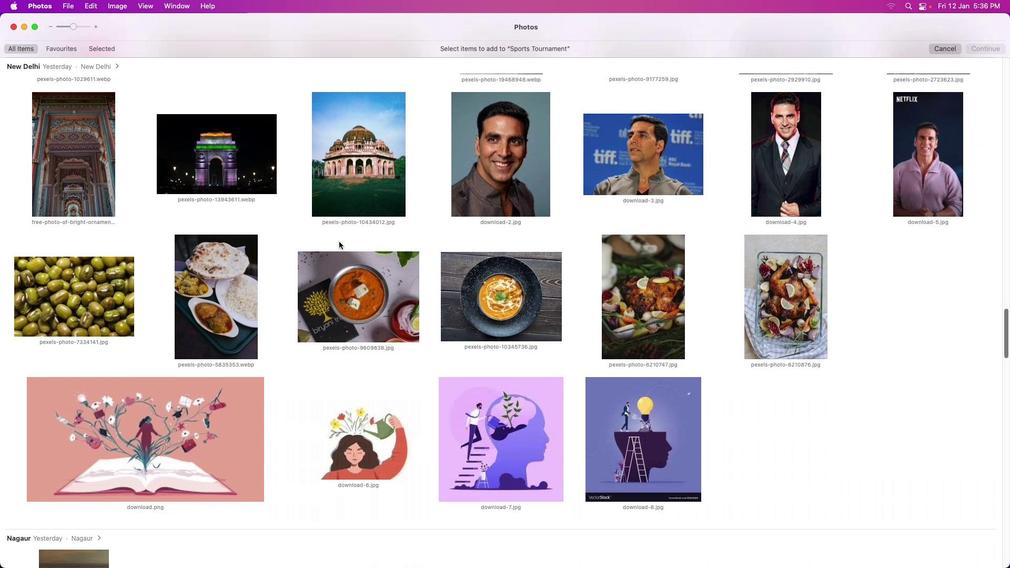 
Action: Mouse scrolled (338, 241) with delta (0, -3)
Screenshot: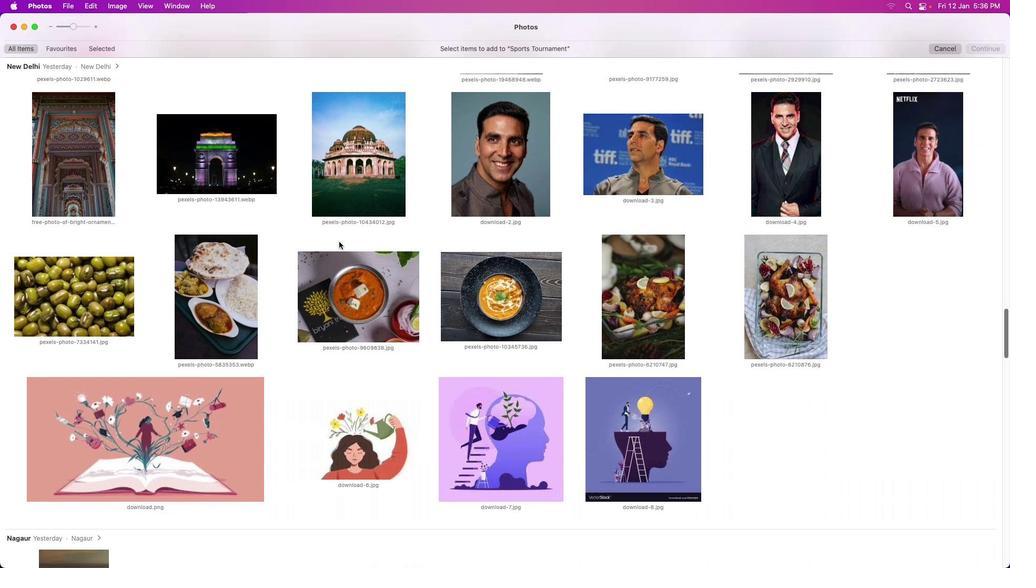 
Action: Mouse scrolled (338, 241) with delta (0, 0)
Screenshot: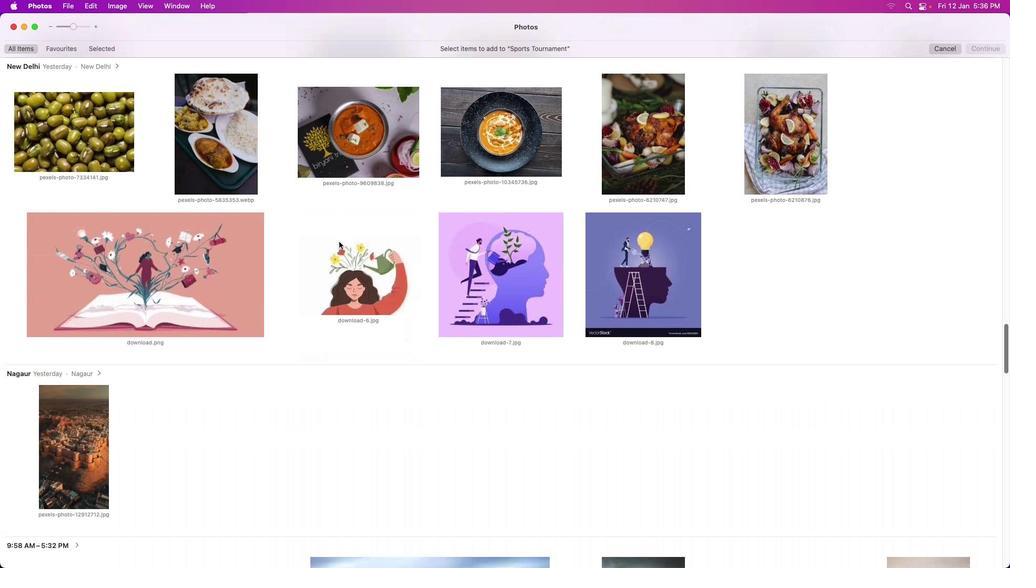 
Action: Mouse scrolled (338, 241) with delta (0, 0)
Screenshot: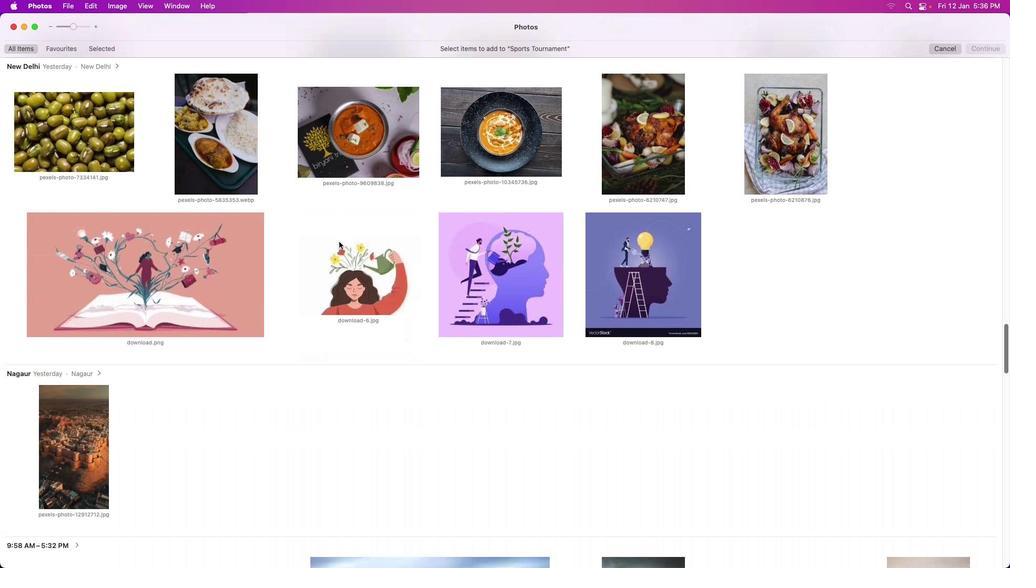 
Action: Mouse scrolled (338, 241) with delta (0, -1)
Screenshot: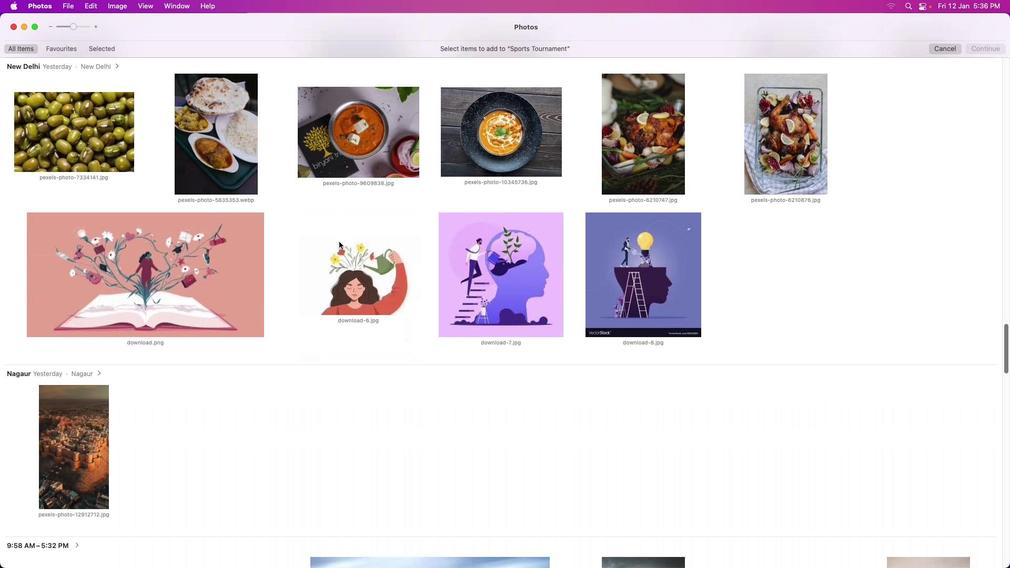 
Action: Mouse scrolled (338, 241) with delta (0, -2)
Screenshot: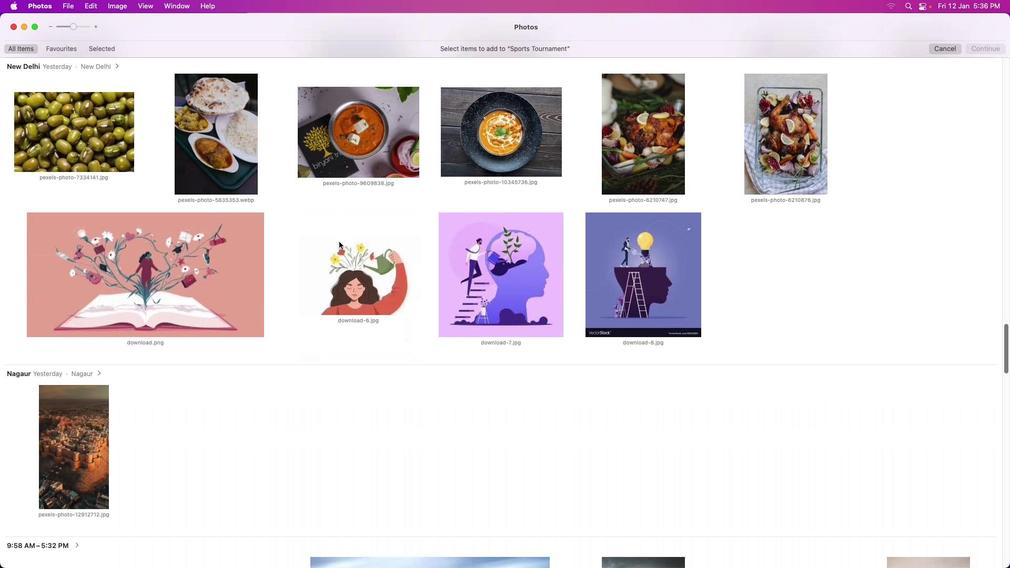 
Action: Mouse scrolled (338, 241) with delta (0, -3)
Screenshot: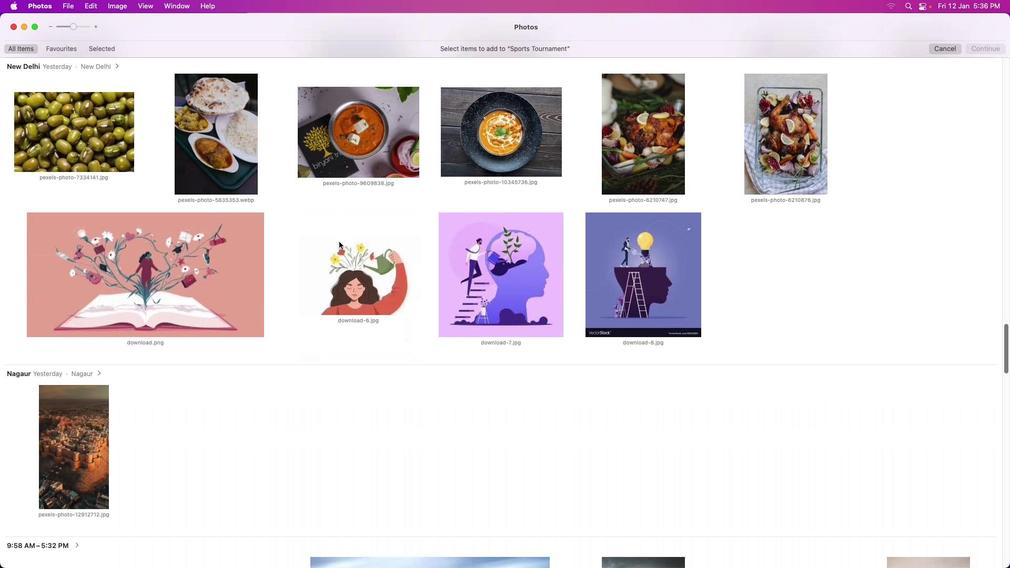 
Action: Mouse scrolled (338, 241) with delta (0, -3)
Screenshot: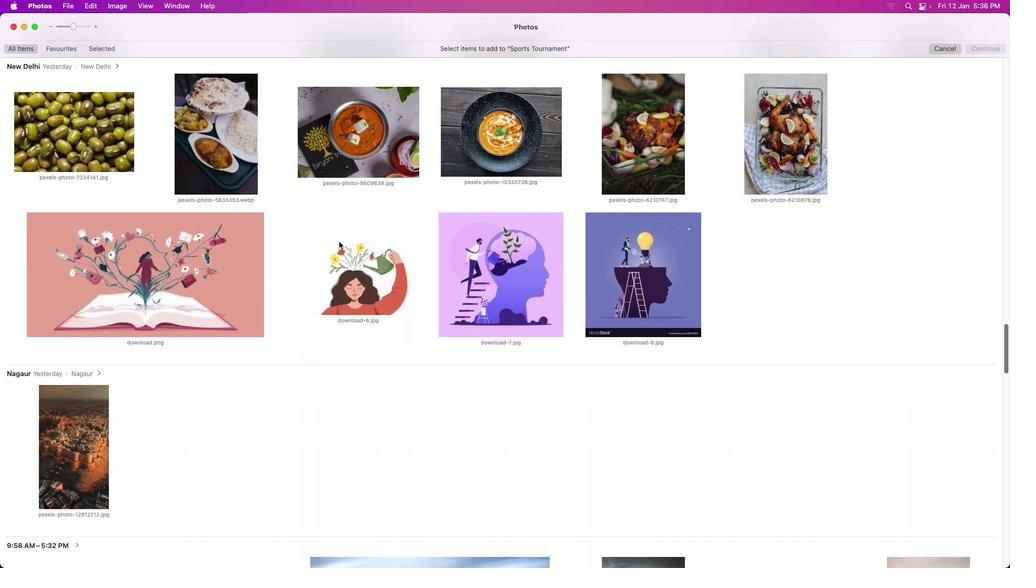 
Action: Mouse scrolled (338, 241) with delta (0, -3)
Screenshot: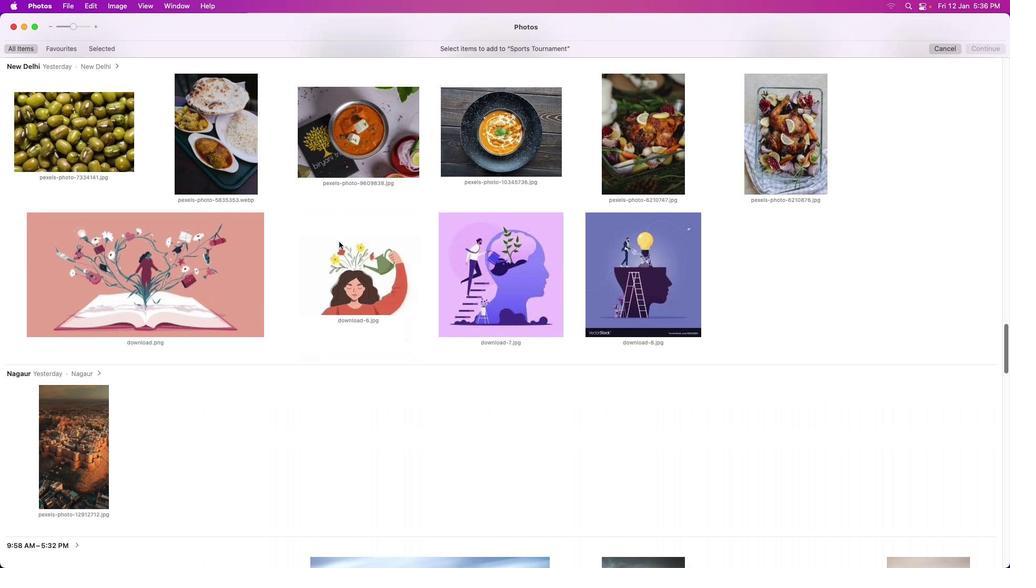 
Action: Mouse scrolled (338, 241) with delta (0, 0)
Screenshot: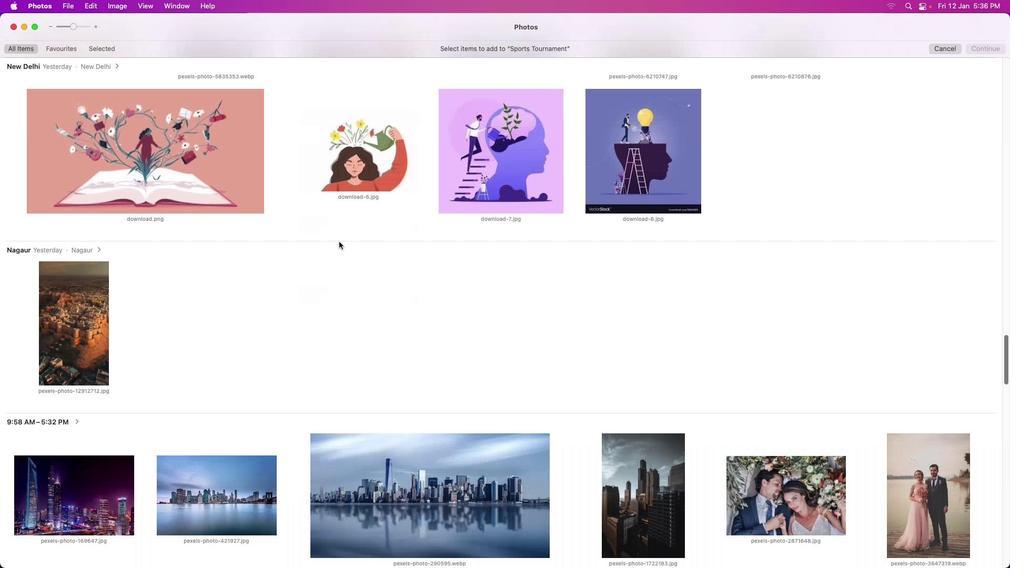 
Action: Mouse scrolled (338, 241) with delta (0, 0)
Screenshot: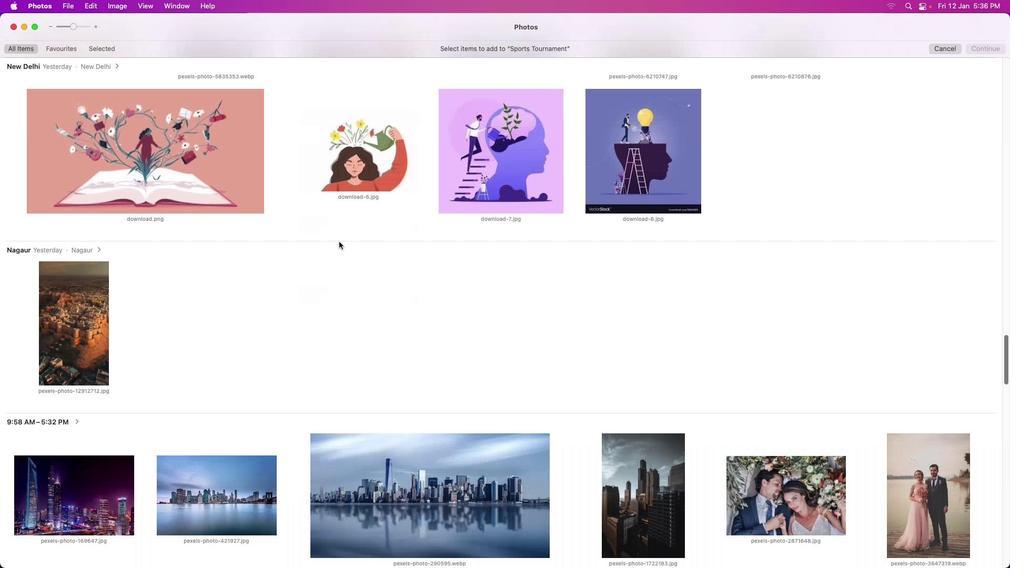 
Action: Mouse scrolled (338, 241) with delta (0, -1)
Screenshot: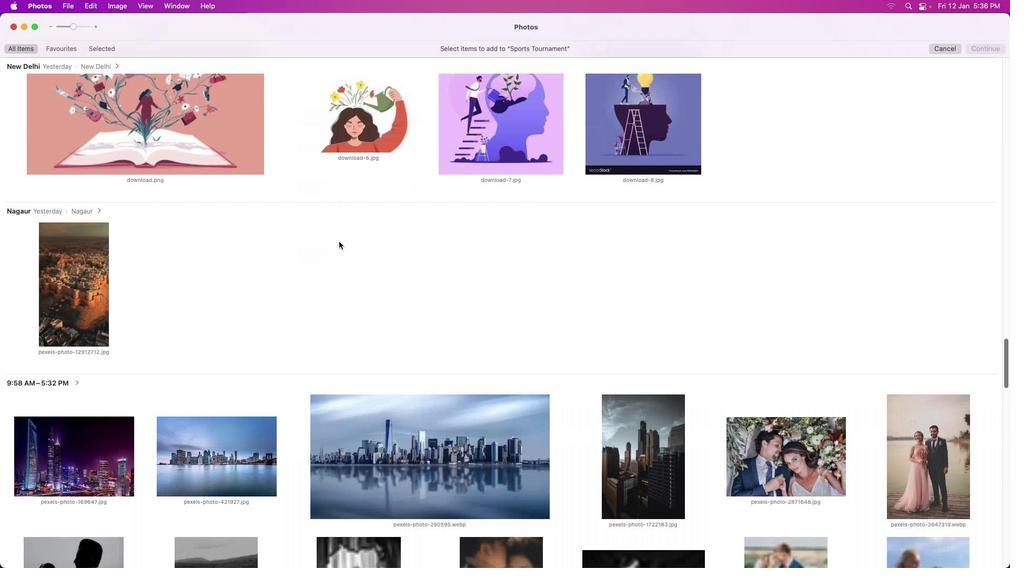 
Action: Mouse scrolled (338, 241) with delta (0, -2)
Screenshot: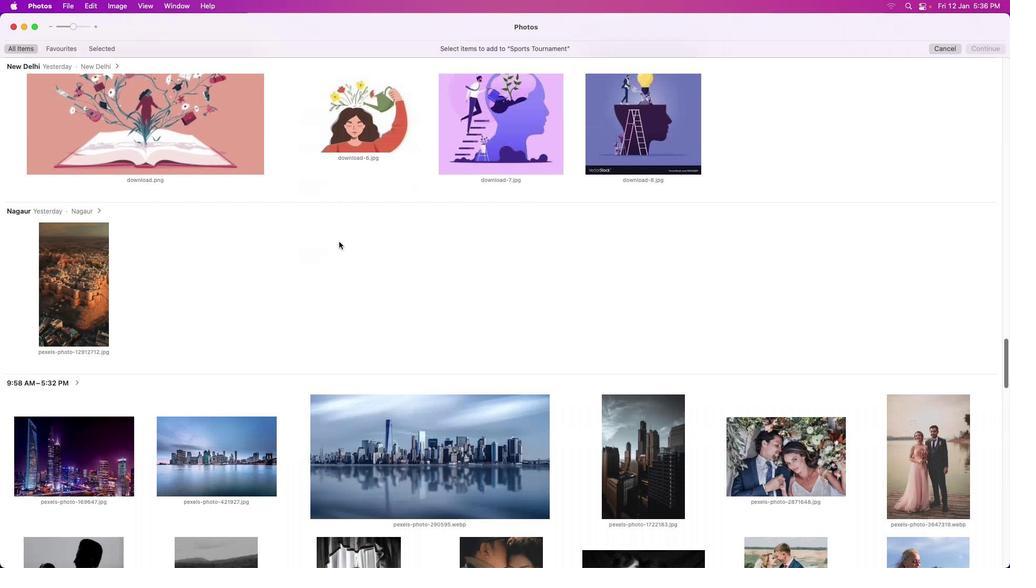 
Action: Mouse scrolled (338, 241) with delta (0, -3)
Screenshot: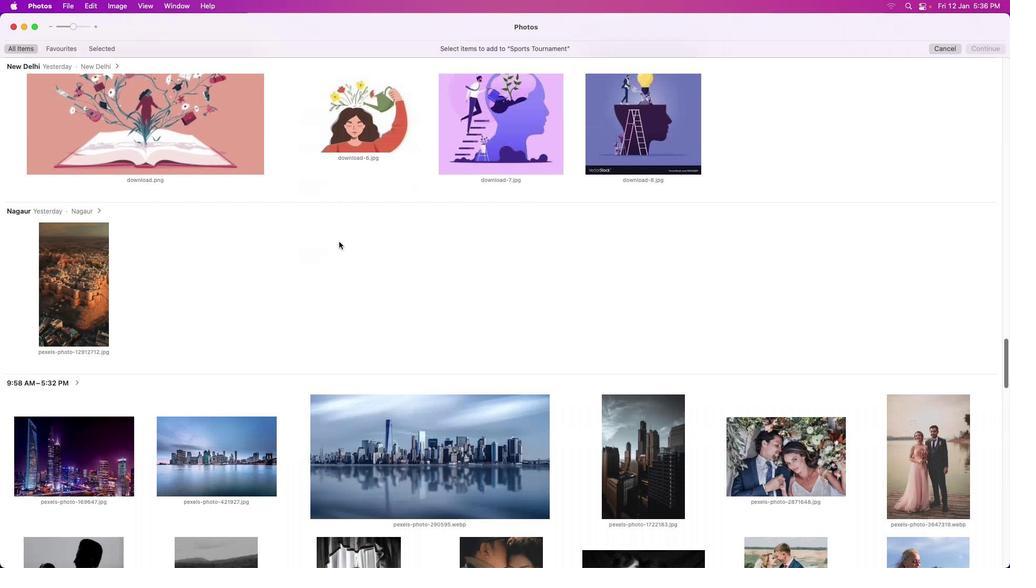 
Action: Mouse scrolled (338, 241) with delta (0, -3)
Screenshot: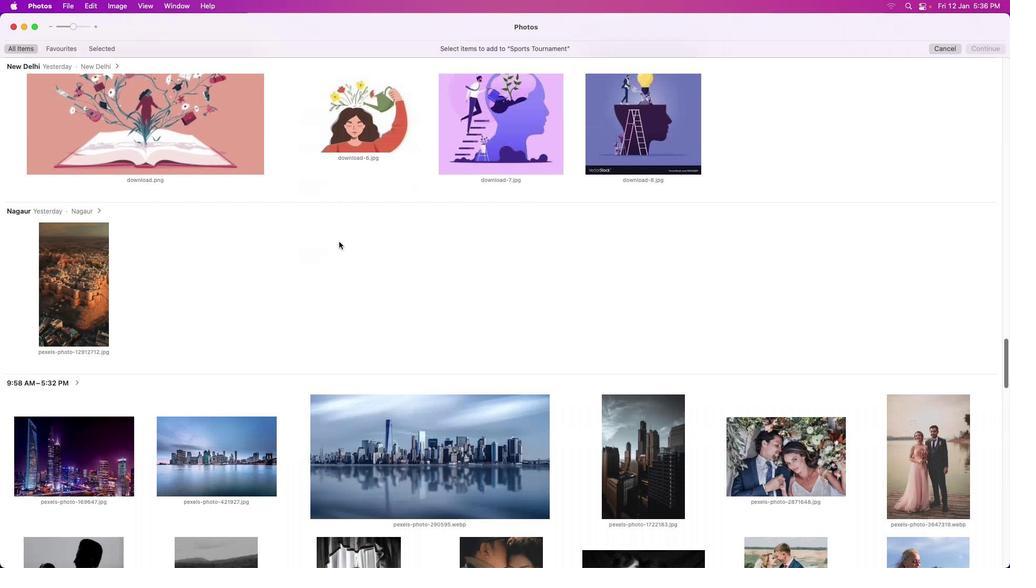 
Action: Mouse scrolled (338, 241) with delta (0, -3)
Screenshot: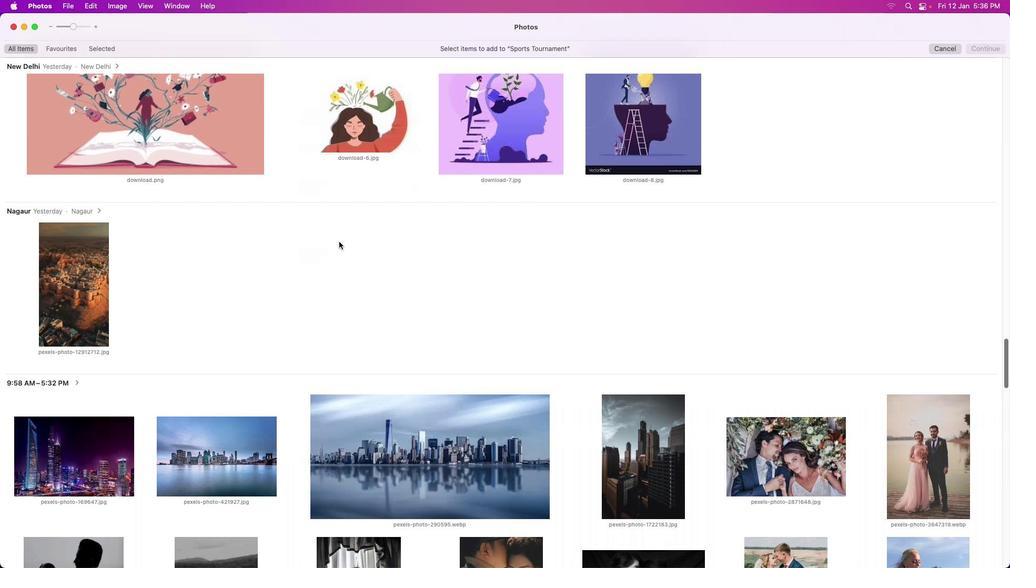 
Action: Mouse scrolled (338, 241) with delta (0, 0)
Screenshot: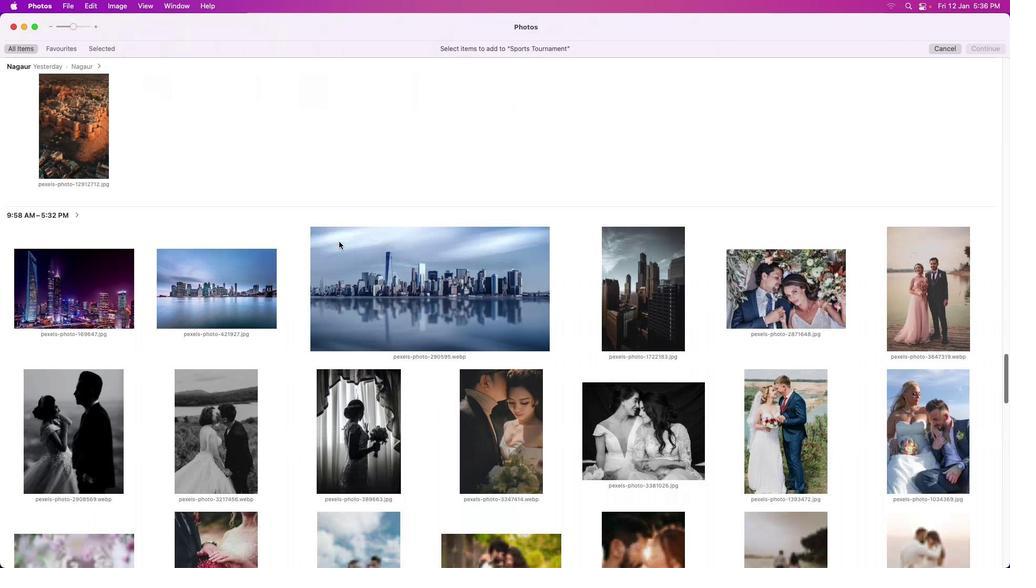 
Action: Mouse scrolled (338, 241) with delta (0, 0)
Screenshot: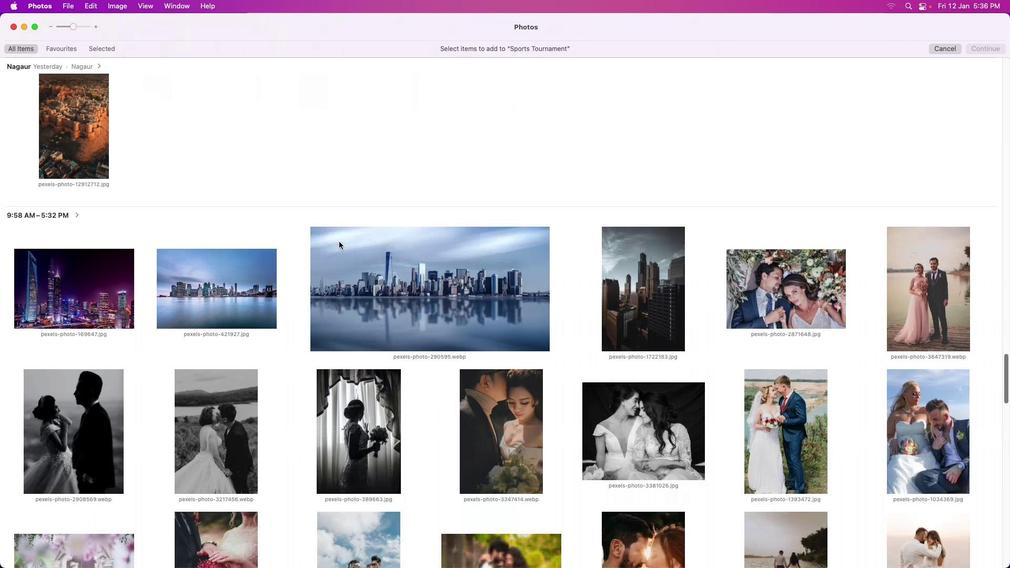 
Action: Mouse scrolled (338, 241) with delta (0, -1)
Screenshot: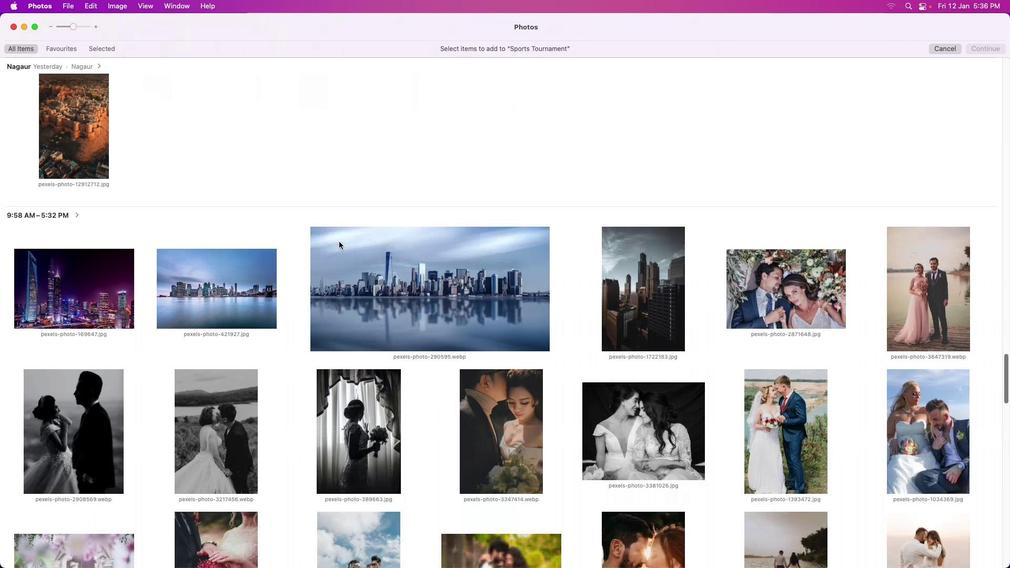 
Action: Mouse scrolled (338, 241) with delta (0, -2)
Screenshot: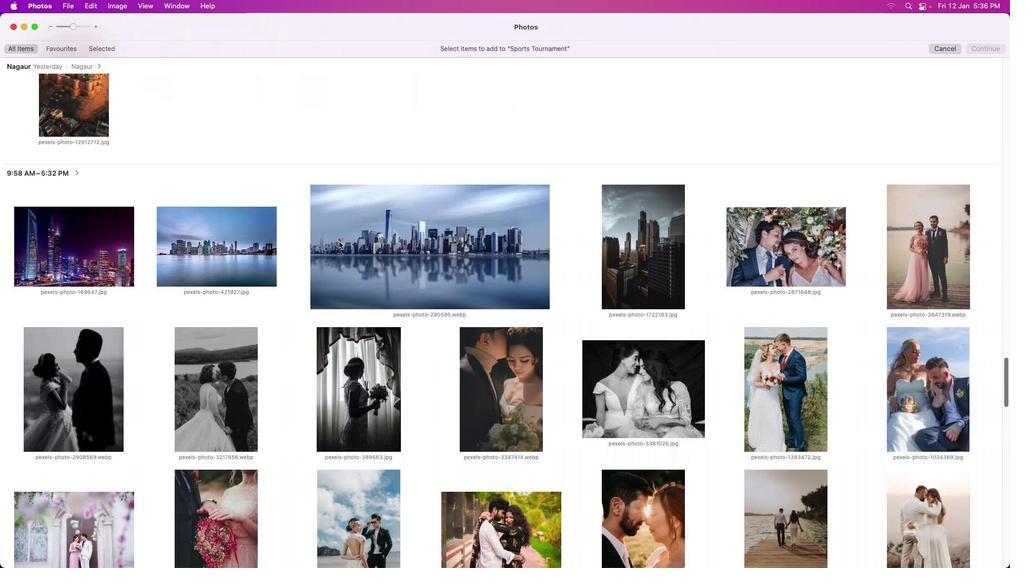 
Action: Mouse scrolled (338, 241) with delta (0, -3)
Screenshot: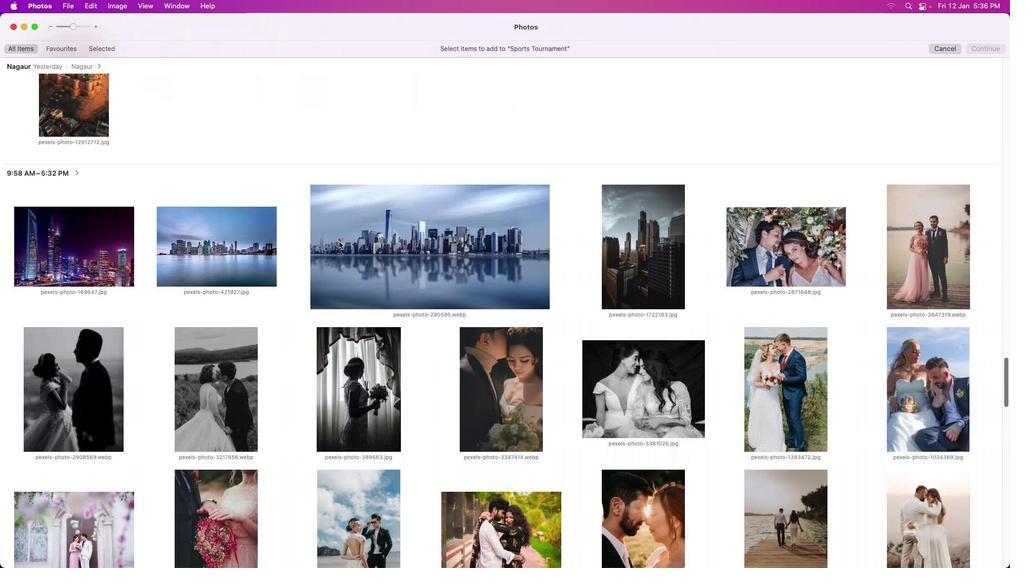 
Action: Mouse scrolled (338, 241) with delta (0, -3)
Screenshot: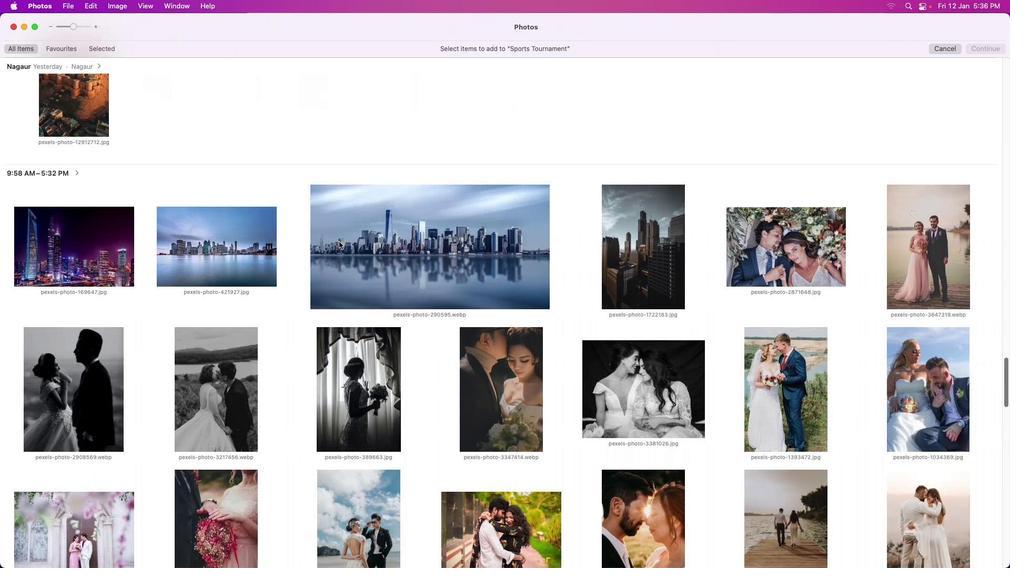
Action: Mouse scrolled (338, 241) with delta (0, -3)
Screenshot: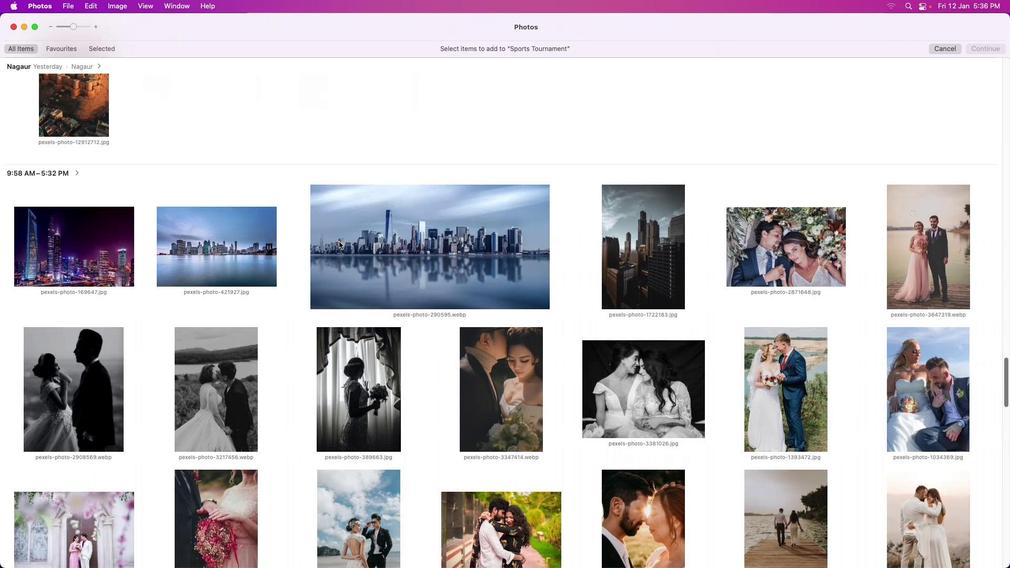 
Action: Mouse moved to (339, 241)
Screenshot: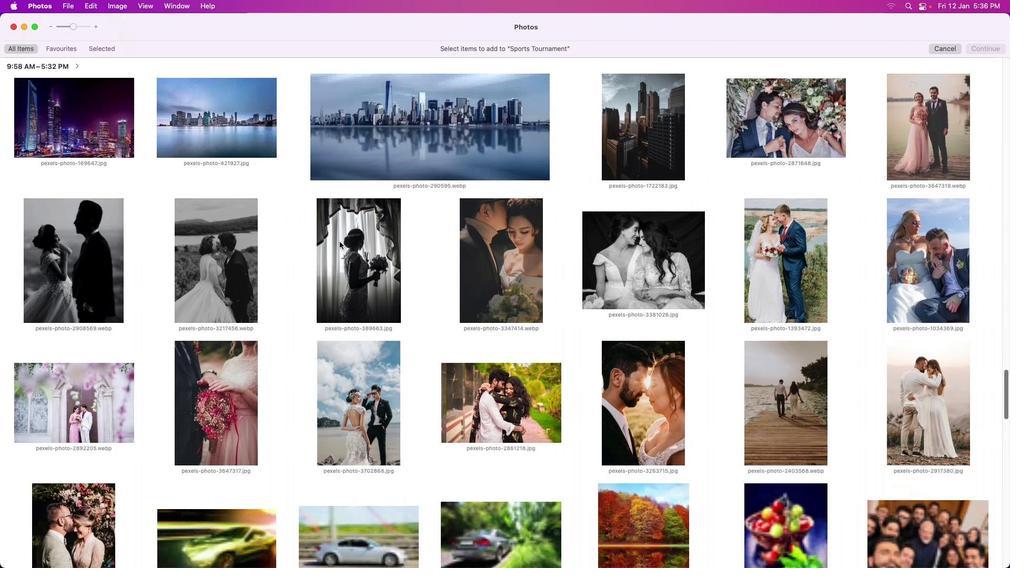 
Action: Mouse scrolled (339, 241) with delta (0, 0)
Screenshot: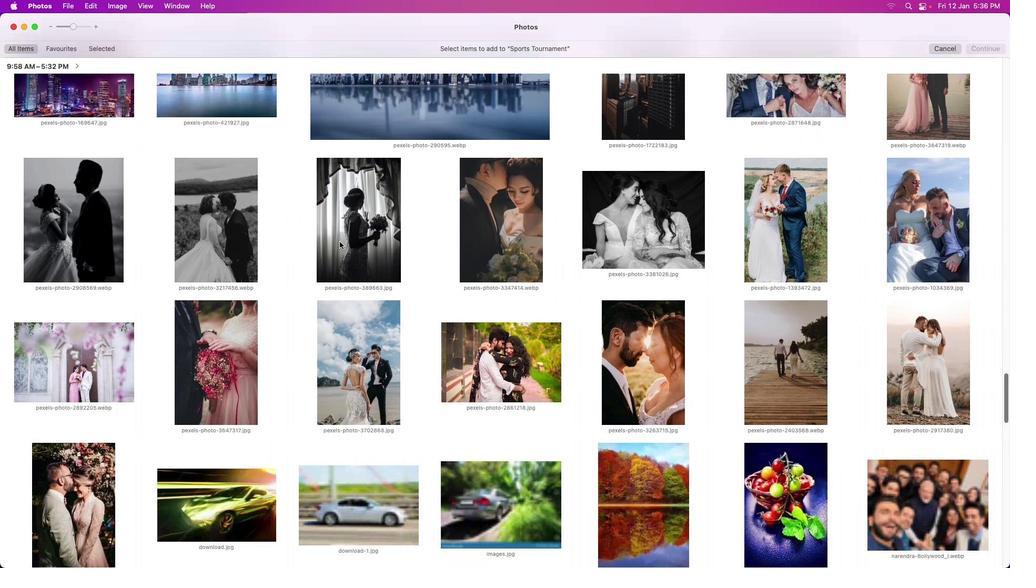 
Action: Mouse moved to (339, 241)
Screenshot: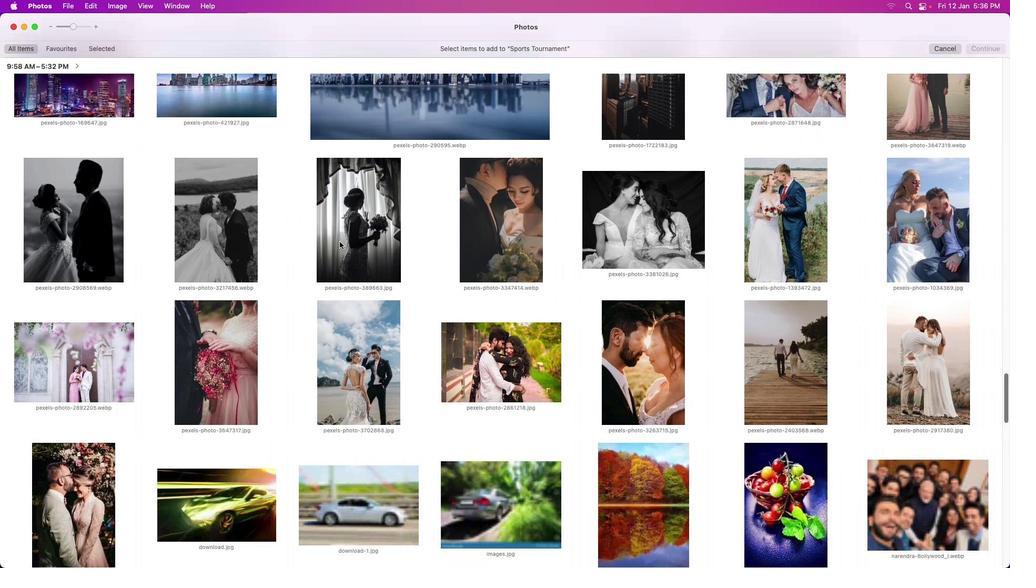
Action: Mouse scrolled (339, 241) with delta (0, 0)
Screenshot: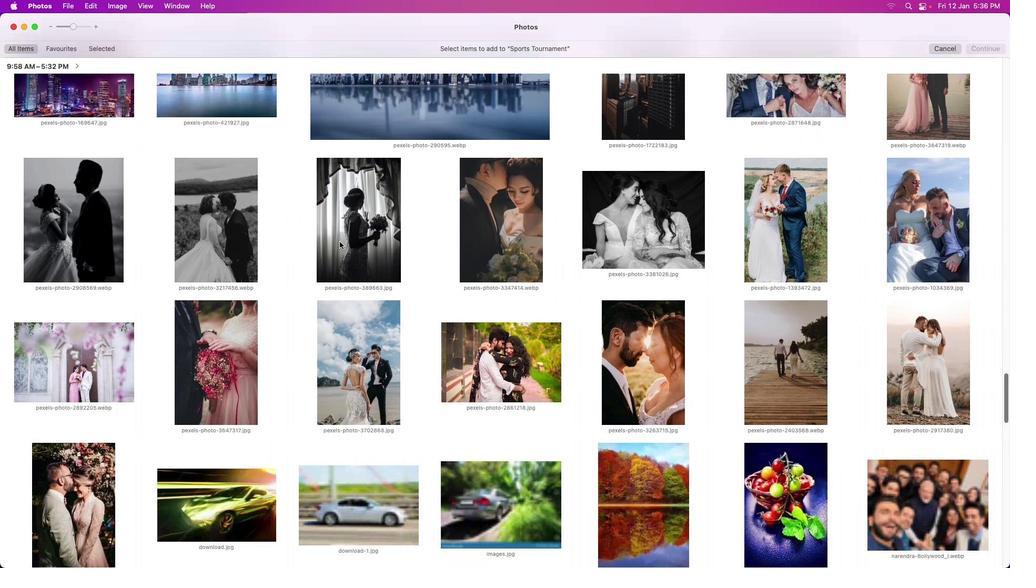 
Action: Mouse scrolled (339, 241) with delta (0, -1)
Screenshot: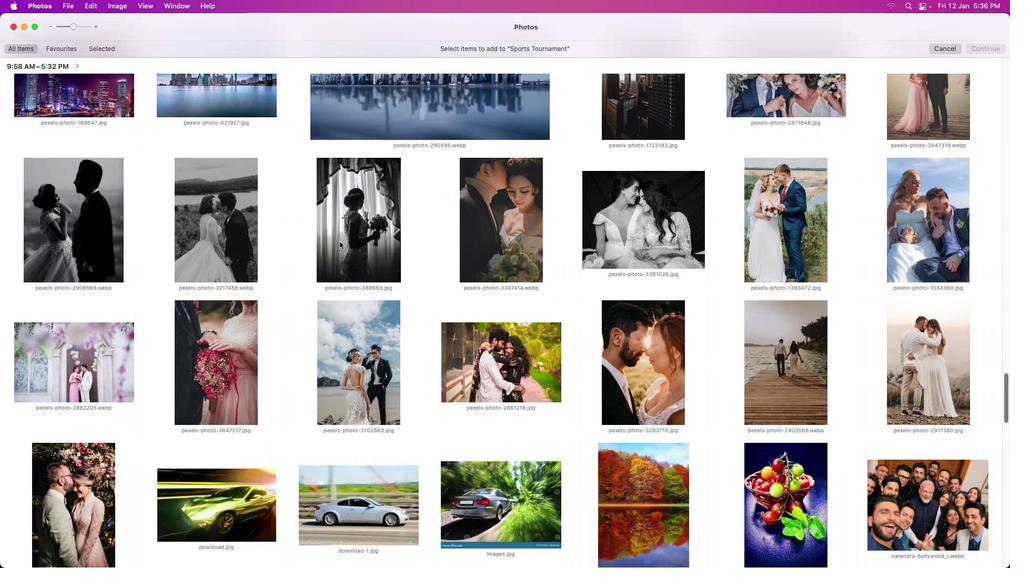 
Action: Mouse scrolled (339, 241) with delta (0, -2)
Screenshot: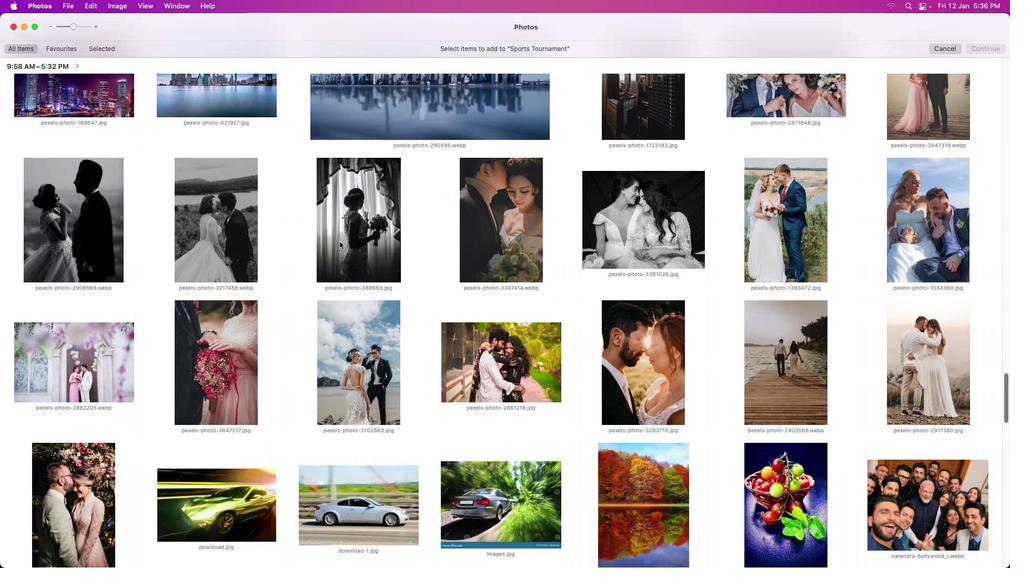 
Action: Mouse scrolled (339, 241) with delta (0, -3)
Screenshot: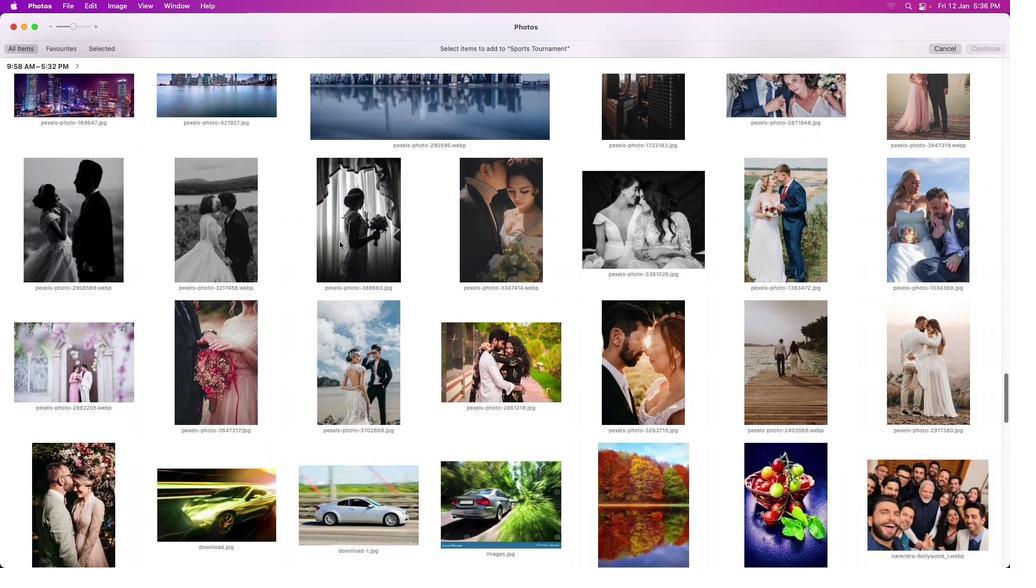 
Action: Mouse scrolled (339, 241) with delta (0, -3)
